 Task: Open a Modern Writer Template save the file as guideline.pdf Remove the following  from template: 'Address' Change the date  '15 May, 2023' change Dear Ms Reader to   Good Morning. Add body to the letter I am writing to inquire about the availability of [product/service] as advertised on your website. I am interested in purchasing and would like to know more details, including pricing, delivery options, and any applicable warranties. Thank you for your prompt response and assistance.Add Name  'Crystal'. Insert watermark  Softera Apply Font Style in watermark Georgia; font size  113and place the watermark  Horizontally
Action: Mouse moved to (114, 55)
Screenshot: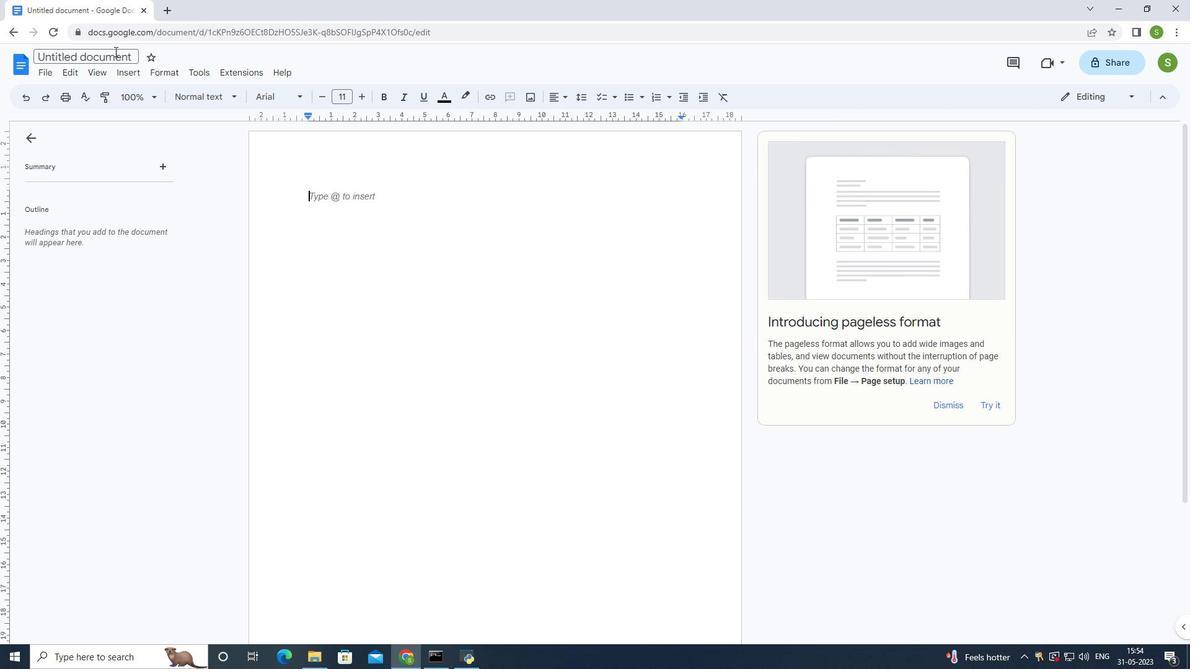 
Action: Mouse pressed left at (114, 55)
Screenshot: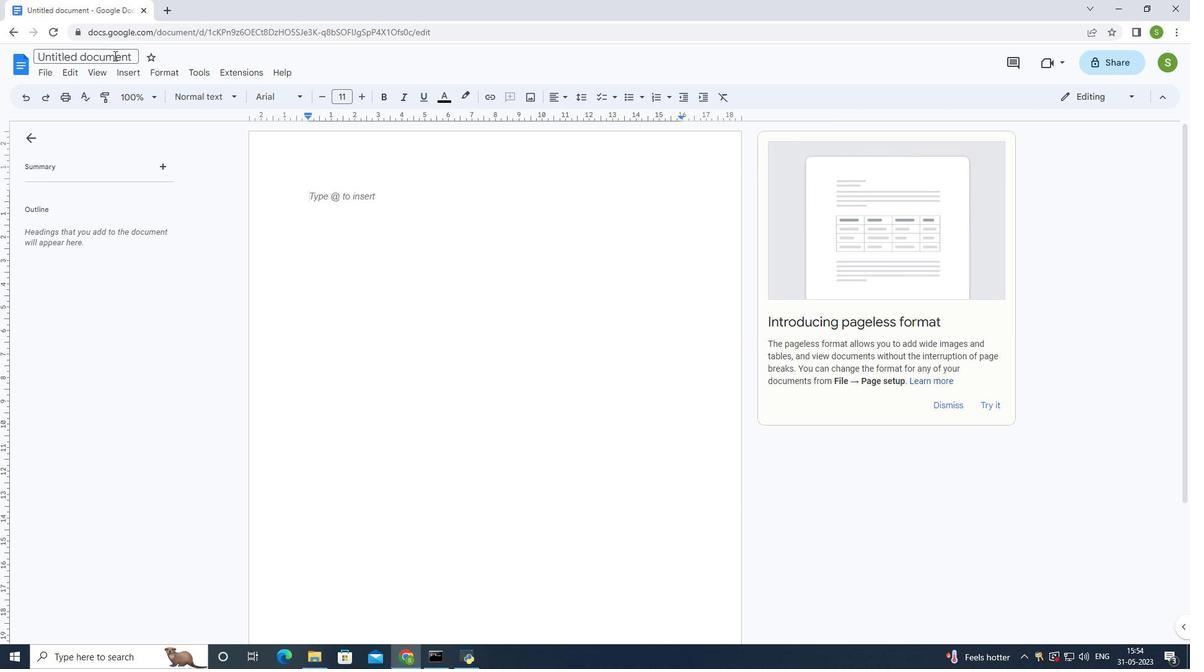 
Action: Mouse moved to (244, 330)
Screenshot: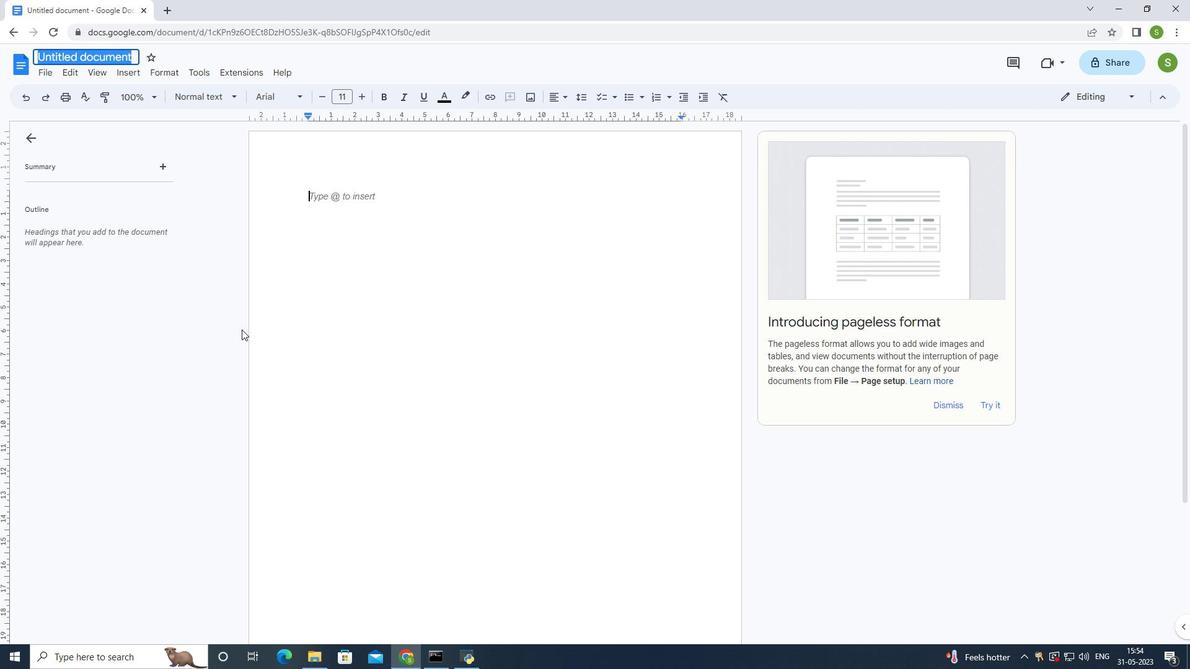 
Action: Key pressed guideline.pdf<Key.enter>
Screenshot: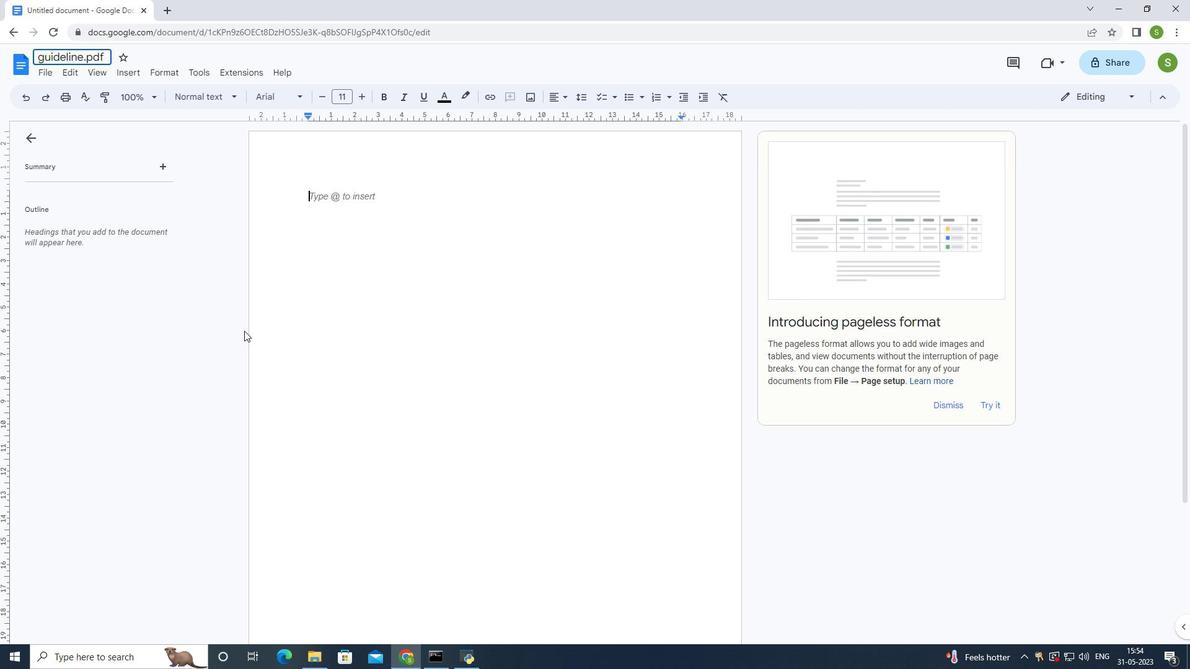 
Action: Mouse moved to (14, 32)
Screenshot: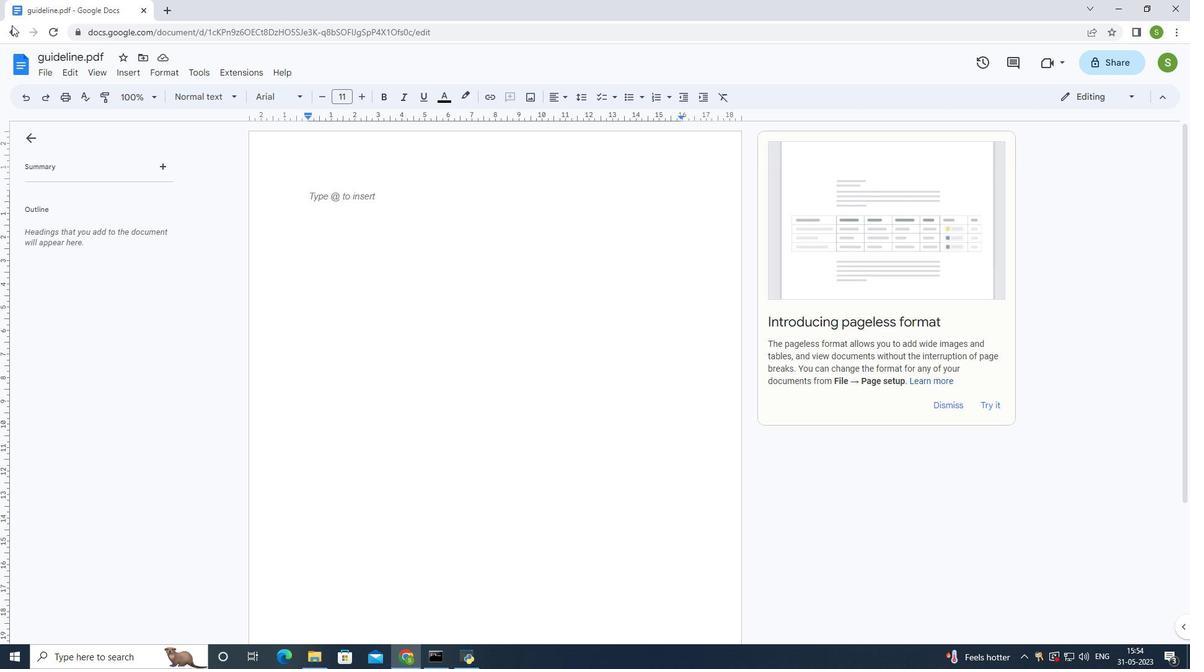 
Action: Mouse pressed left at (14, 32)
Screenshot: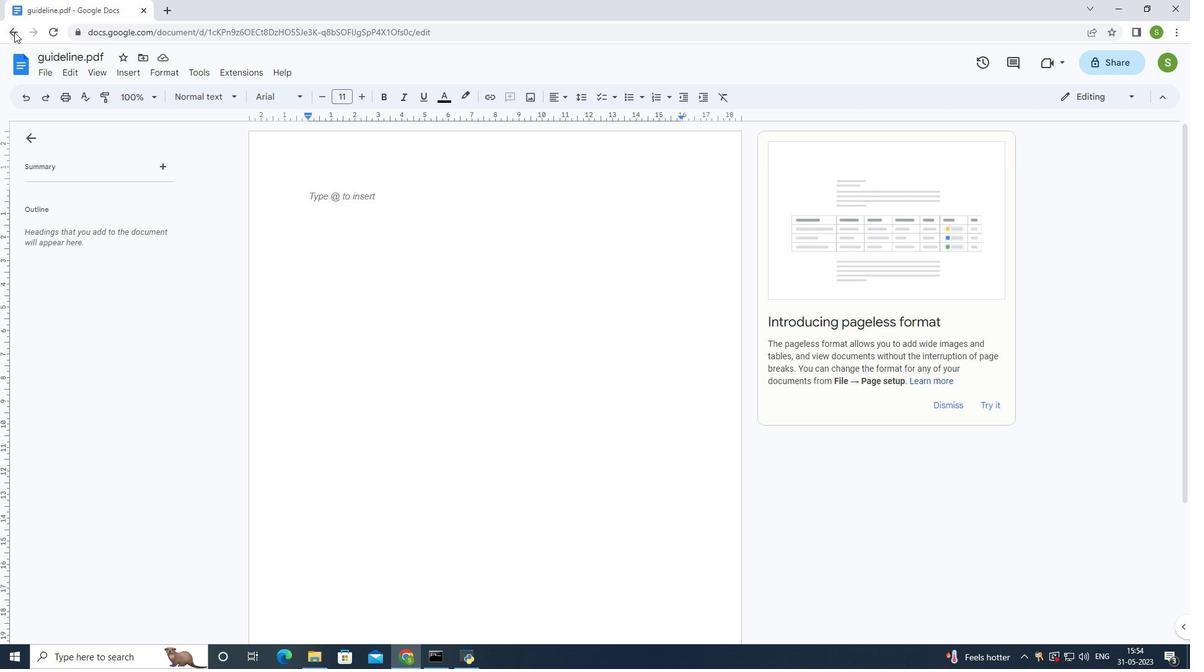 
Action: Mouse moved to (443, 61)
Screenshot: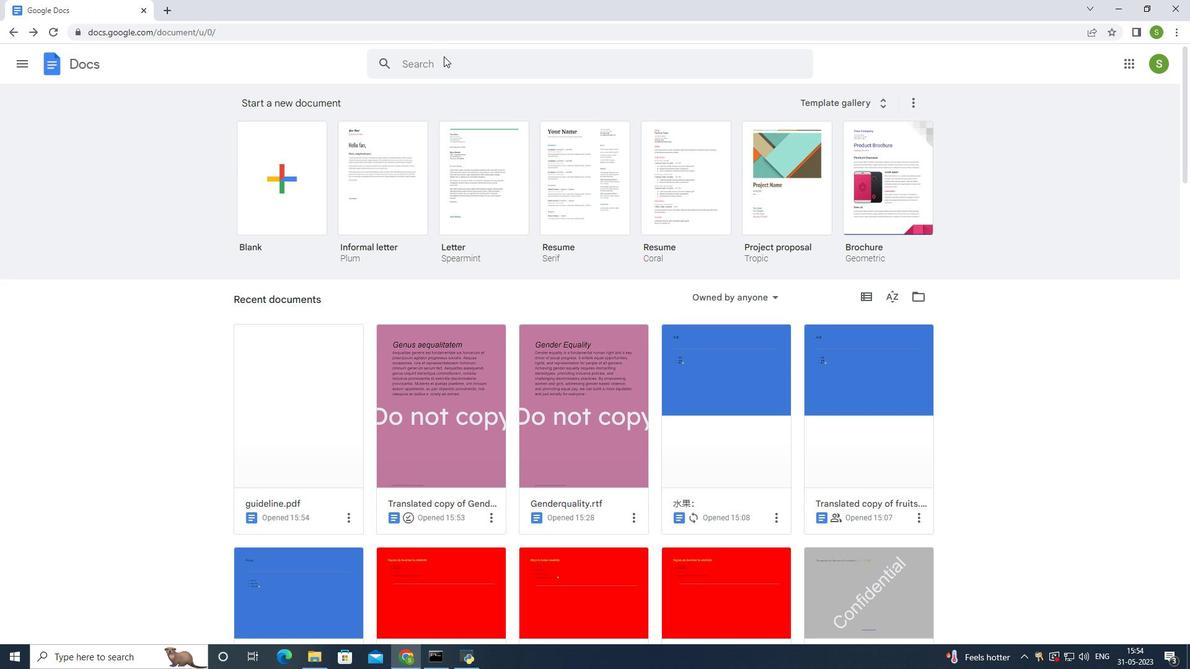 
Action: Mouse pressed left at (443, 61)
Screenshot: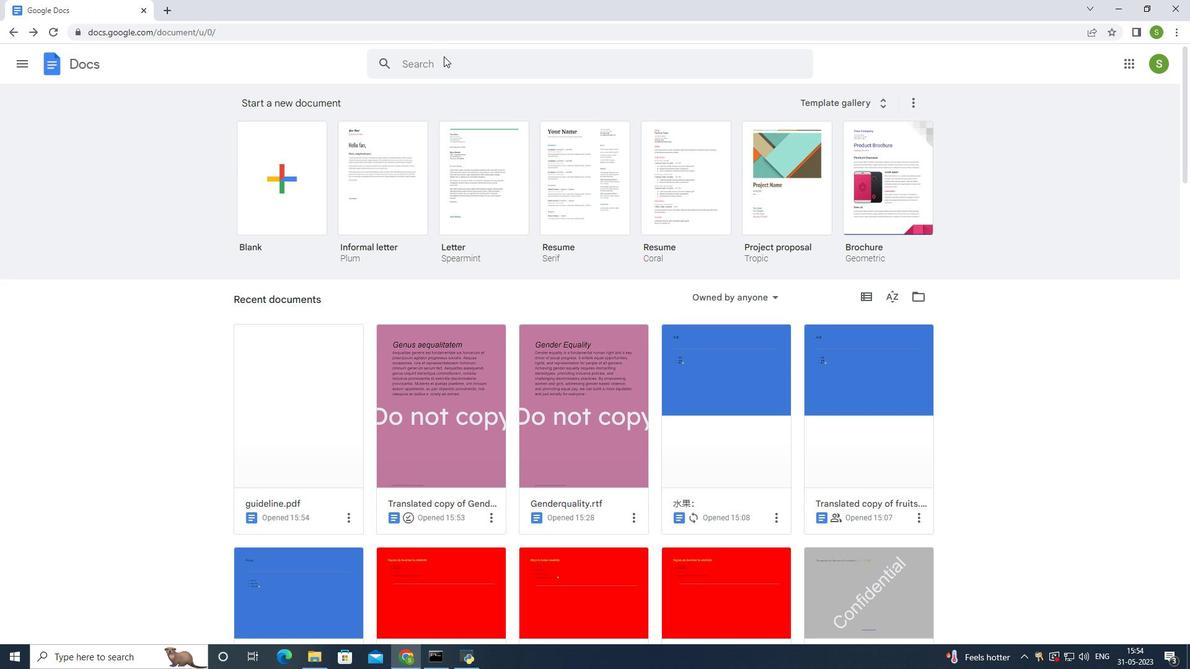 
Action: Mouse moved to (451, 74)
Screenshot: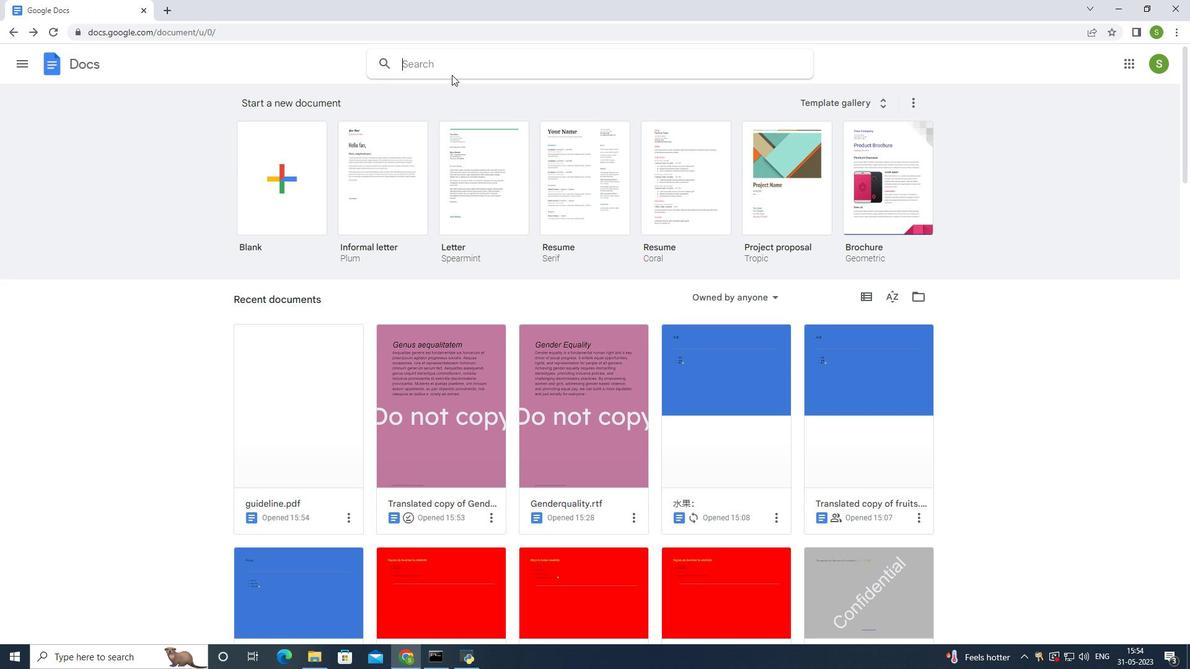 
Action: Key pressed <Key.shift>Modern<Key.space><Key.shift>Writer<Key.enter><Key.backspace><Key.backspace><Key.backspace><Key.backspace><Key.backspace><Key.backspace><Key.backspace><Key.backspace><Key.backspace><Key.backspace><Key.backspace><Key.backspace><Key.backspace><Key.backspace><Key.backspace><Key.backspace><Key.backspace><Key.backspace><Key.backspace><Key.backspace><Key.backspace><Key.backspace><Key.backspace><Key.backspace><Key.backspace><Key.backspace><Key.backspace><Key.backspace><Key.backspace><Key.backspace><Key.backspace>
Screenshot: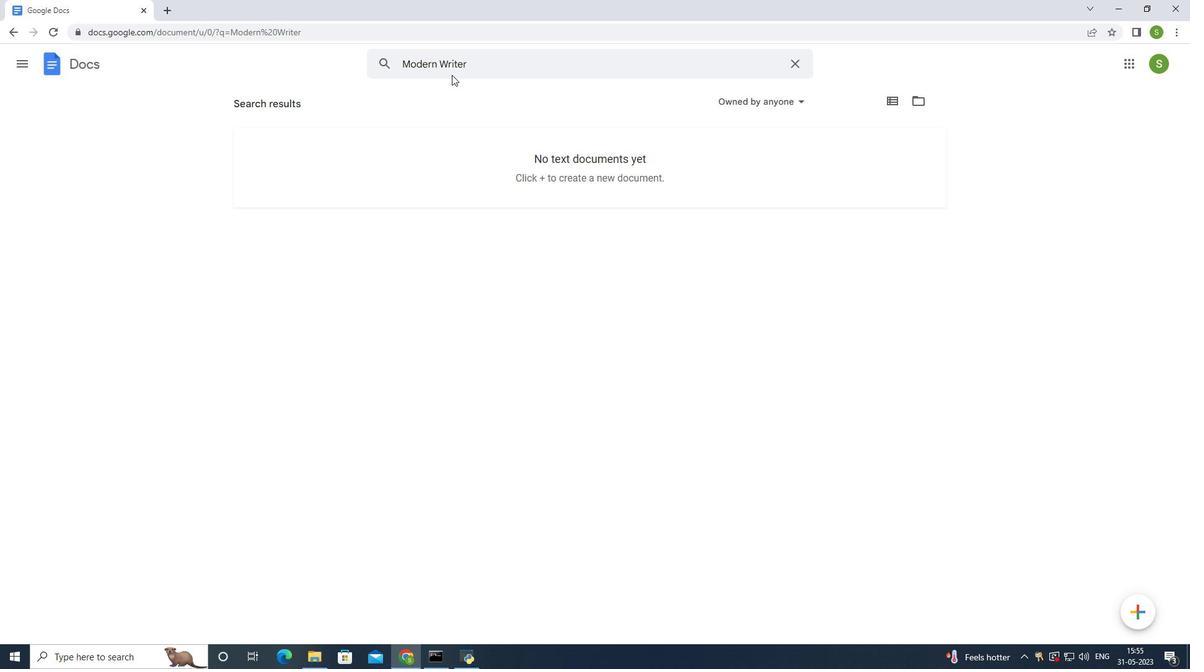 
Action: Mouse moved to (11, 34)
Screenshot: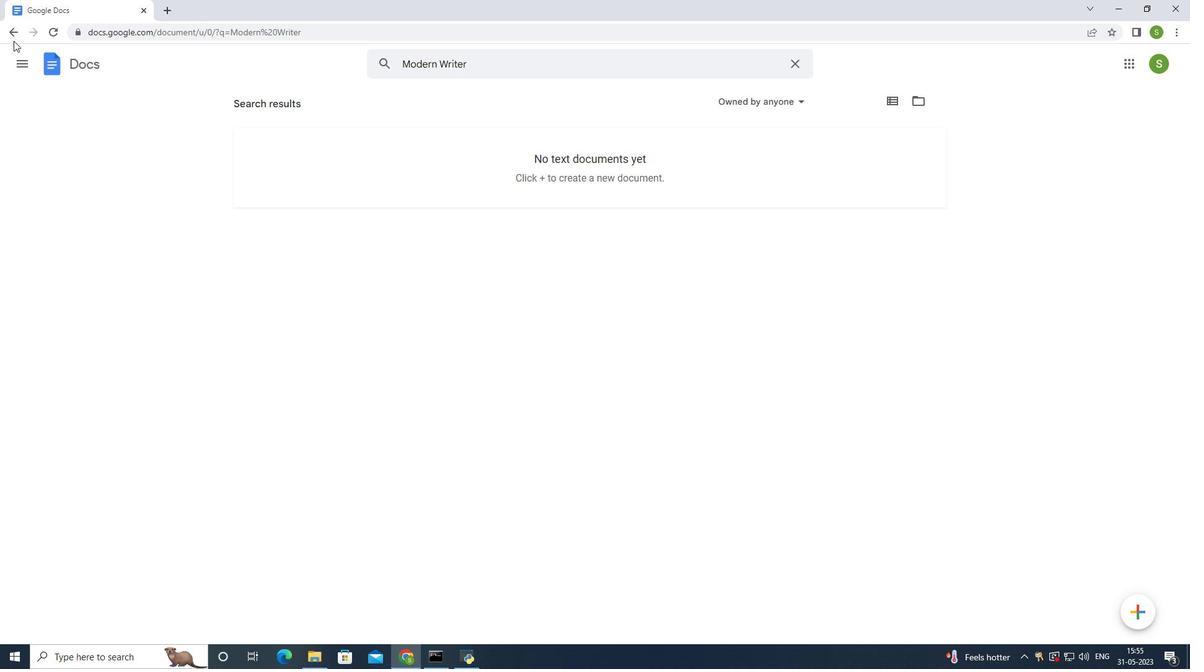 
Action: Mouse pressed left at (11, 34)
Screenshot: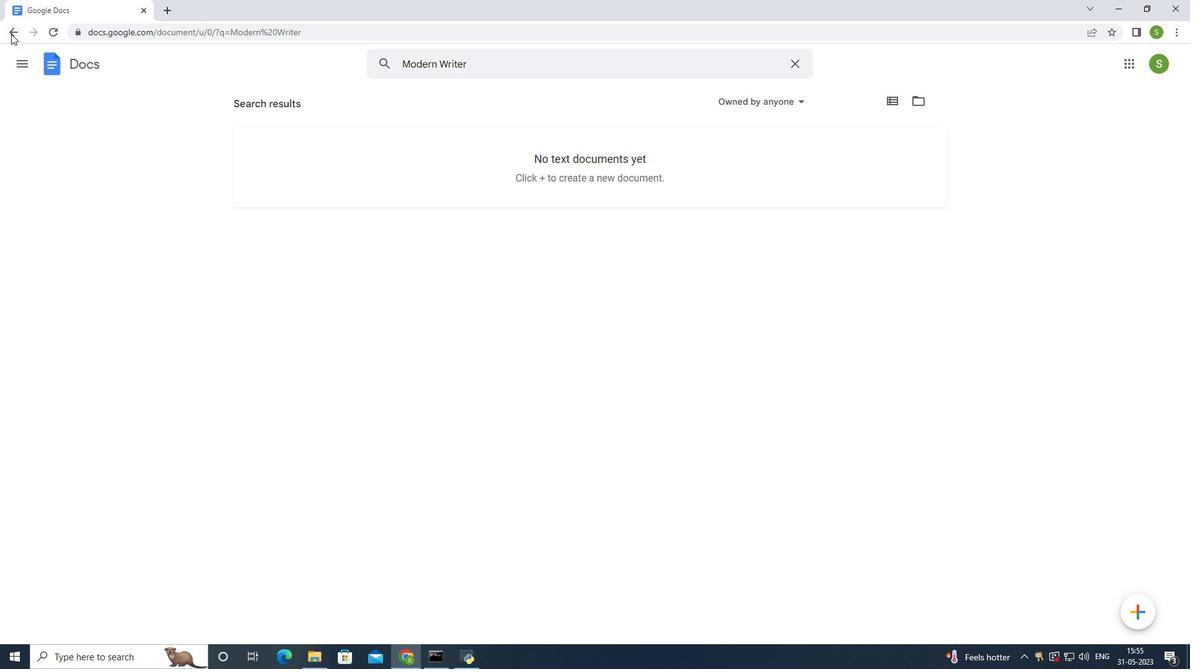 
Action: Mouse moved to (561, 383)
Screenshot: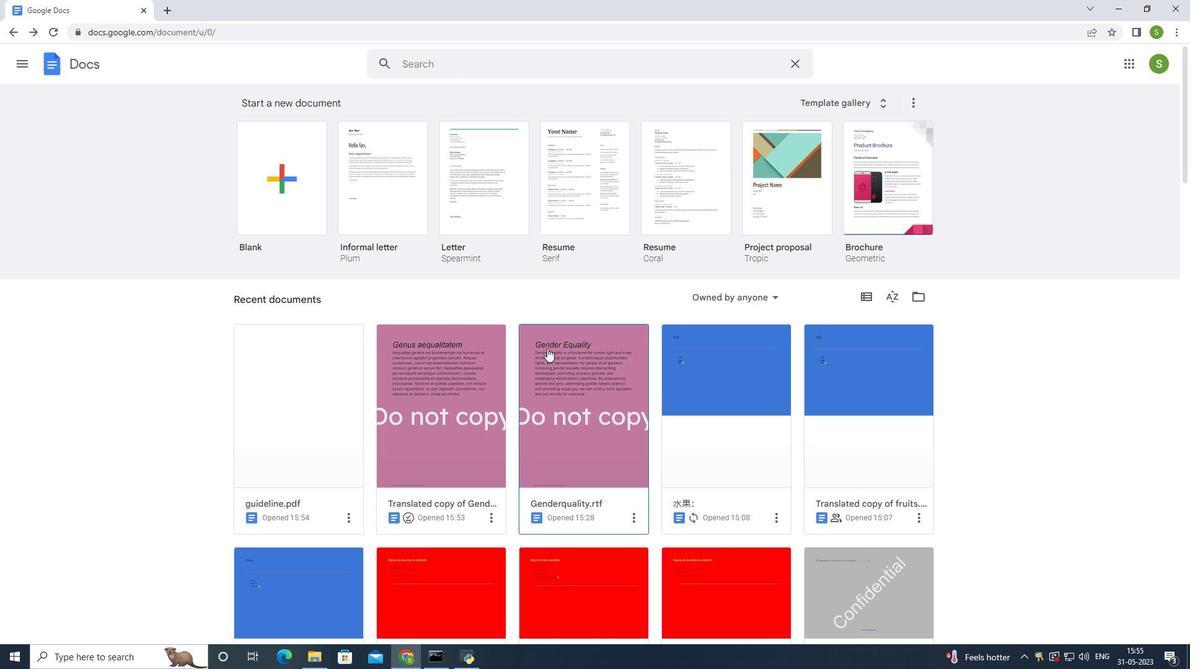 
Action: Mouse scrolled (558, 365) with delta (0, 0)
Screenshot: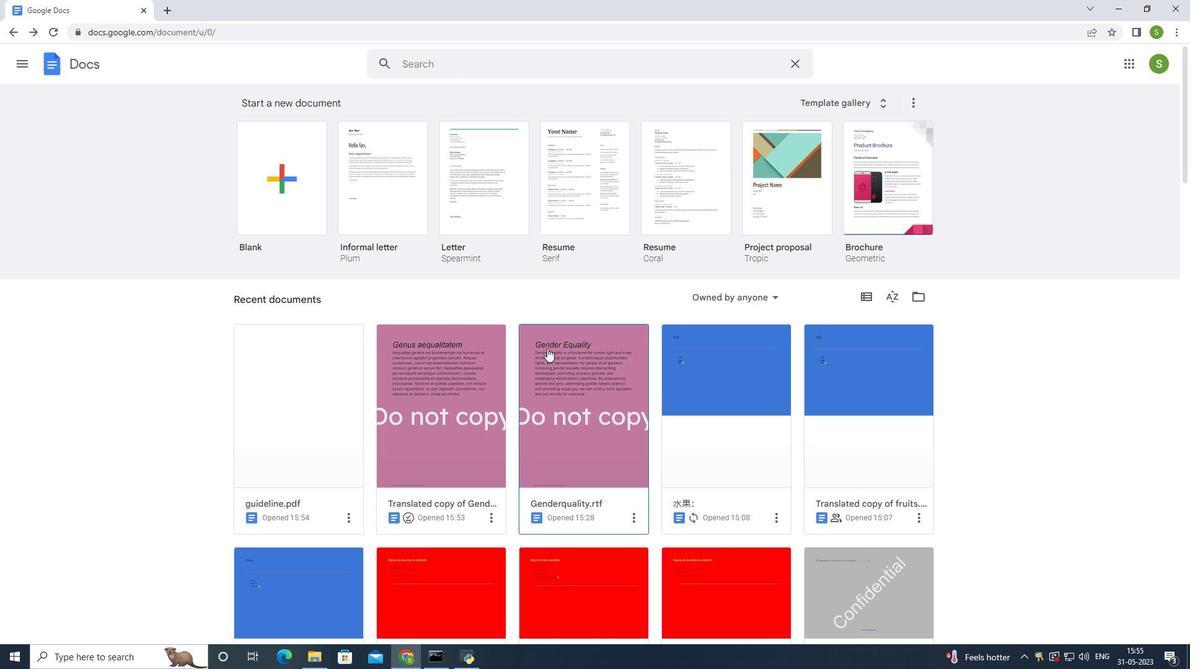 
Action: Mouse moved to (561, 383)
Screenshot: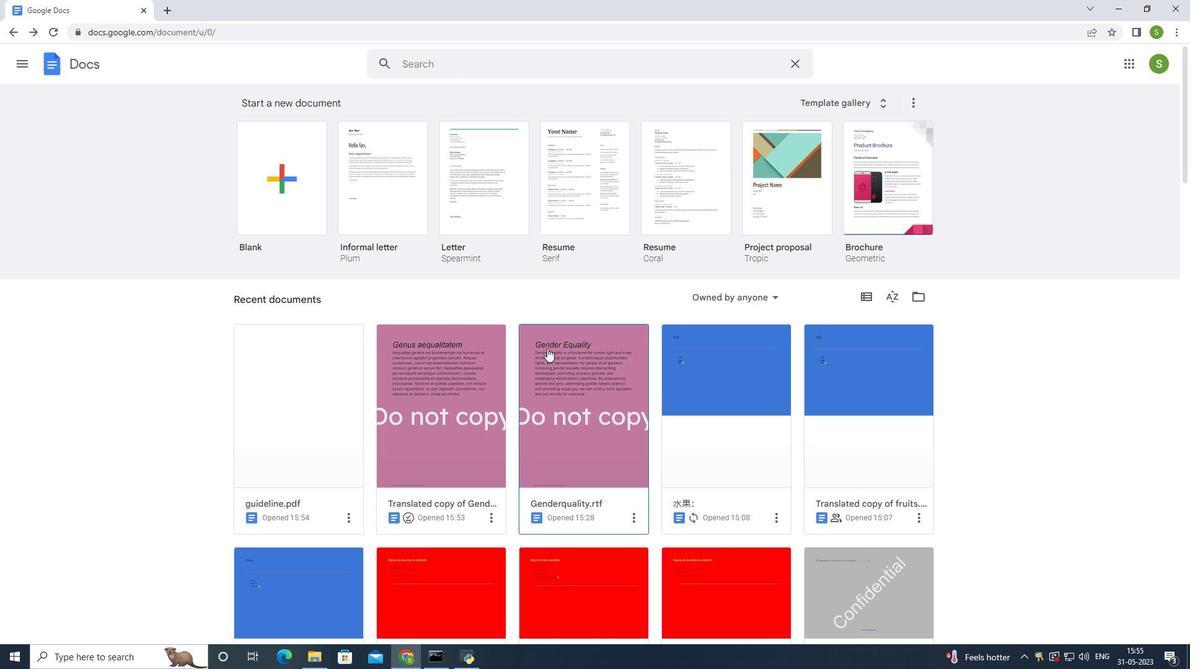 
Action: Mouse scrolled (560, 373) with delta (0, 0)
Screenshot: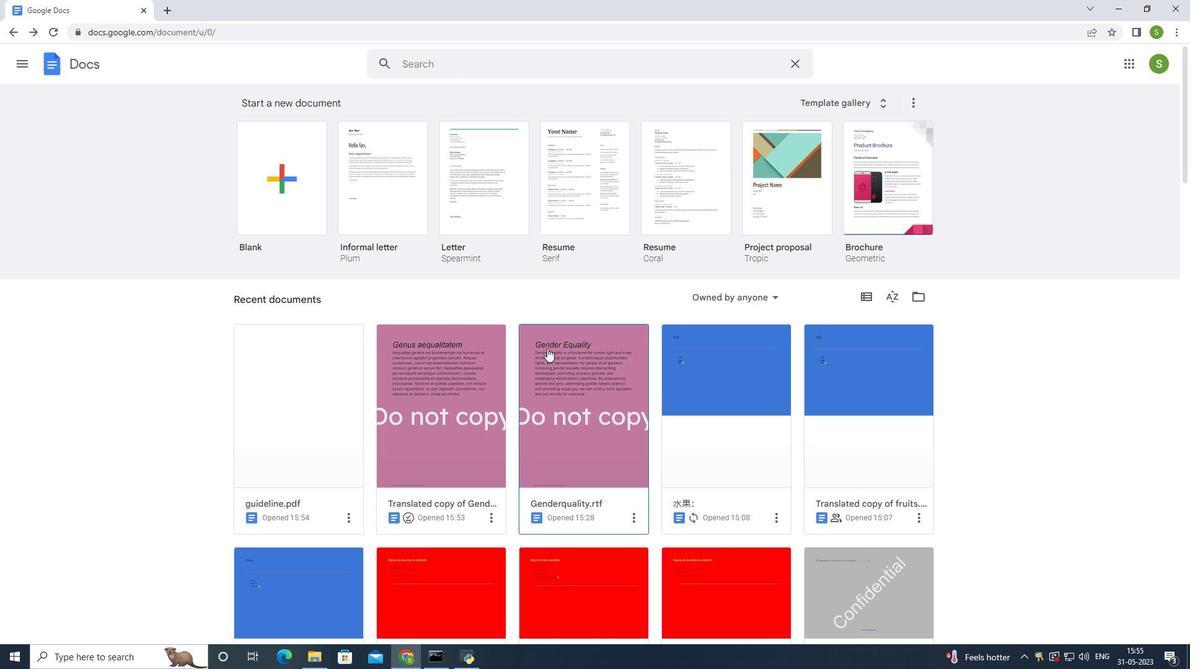 
Action: Mouse moved to (561, 384)
Screenshot: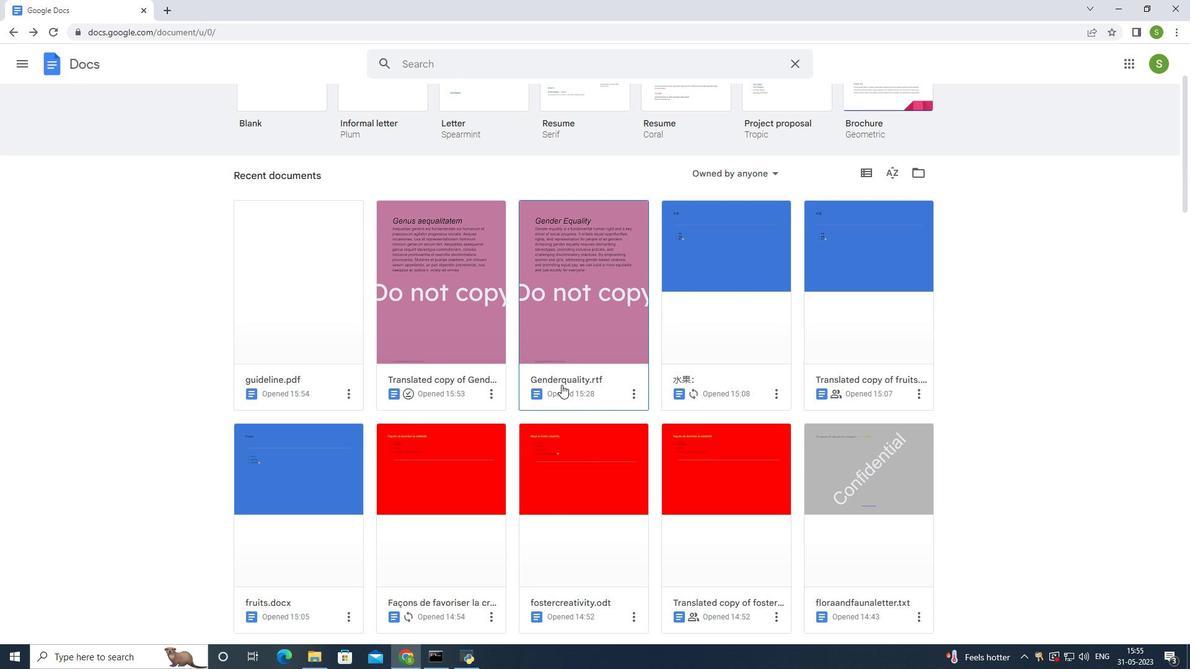 
Action: Mouse scrolled (561, 384) with delta (0, 0)
Screenshot: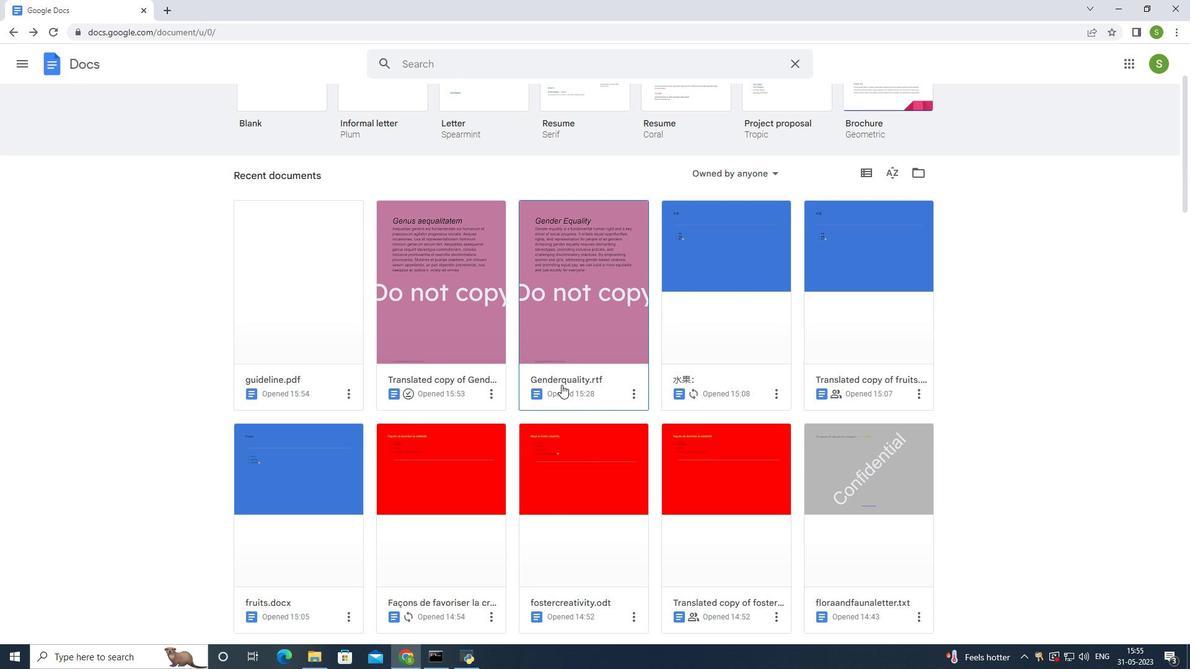 
Action: Mouse moved to (560, 389)
Screenshot: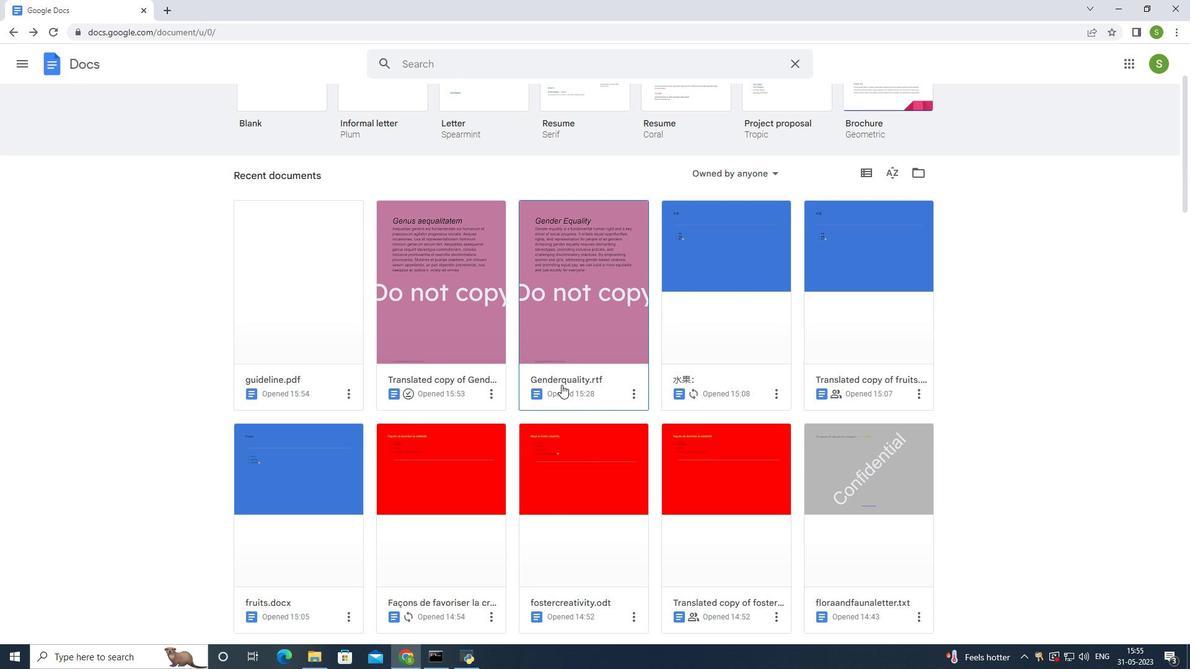 
Action: Mouse scrolled (560, 388) with delta (0, 0)
Screenshot: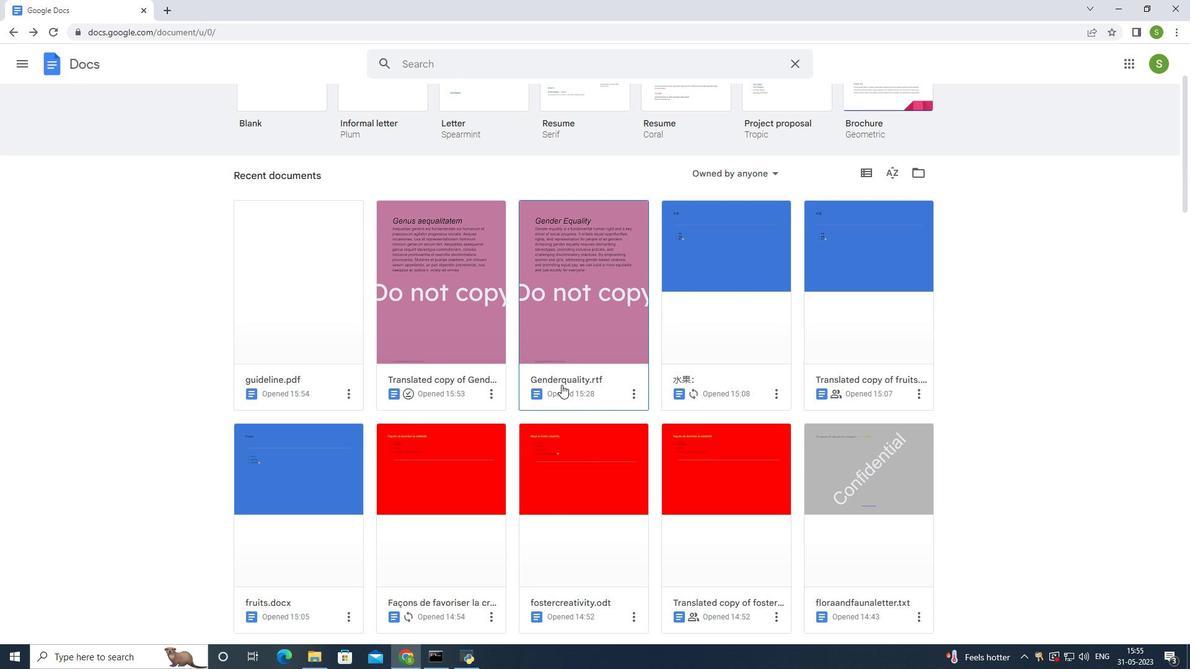 
Action: Mouse moved to (560, 392)
Screenshot: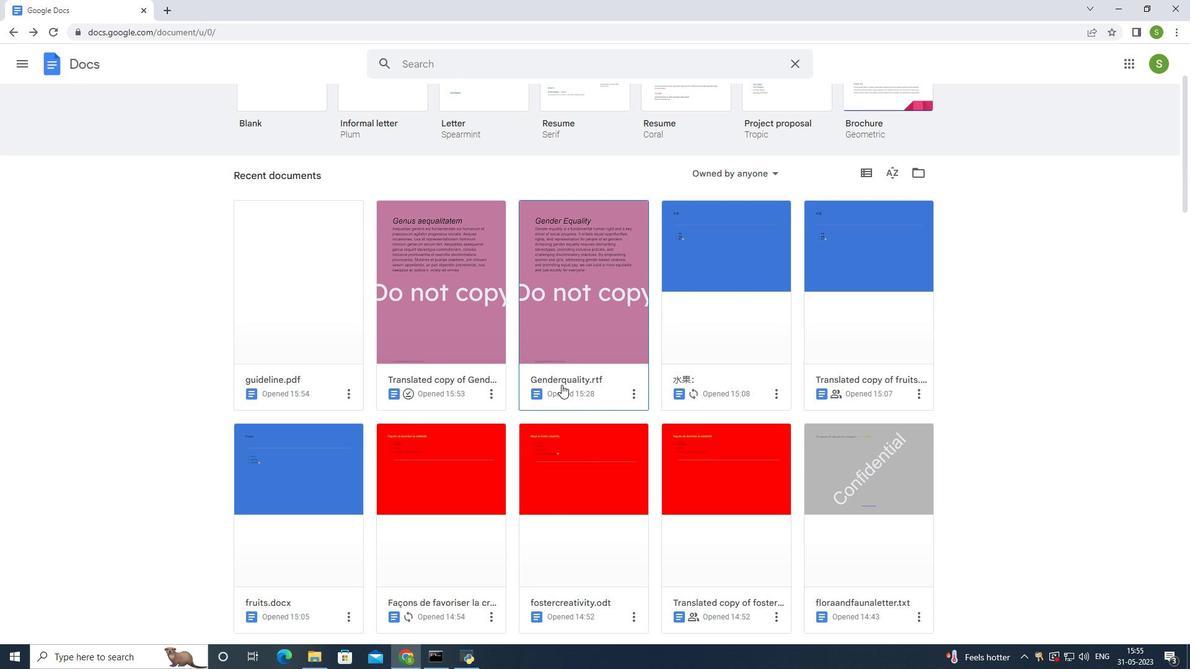 
Action: Mouse scrolled (560, 392) with delta (0, 0)
Screenshot: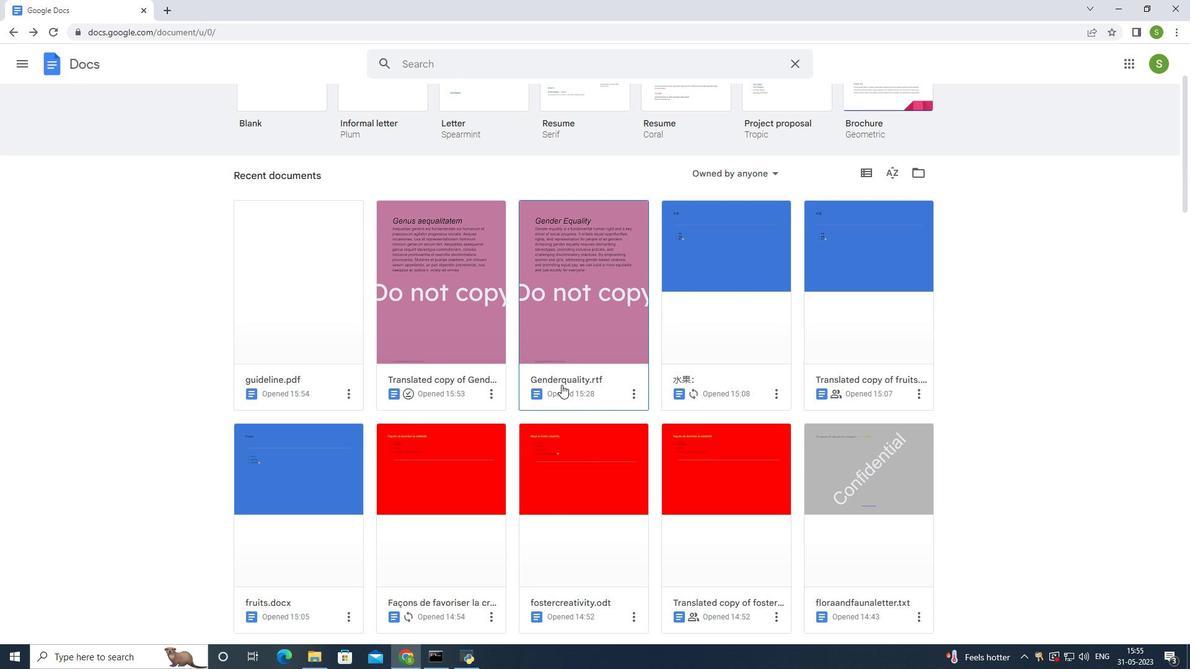 
Action: Mouse moved to (560, 399)
Screenshot: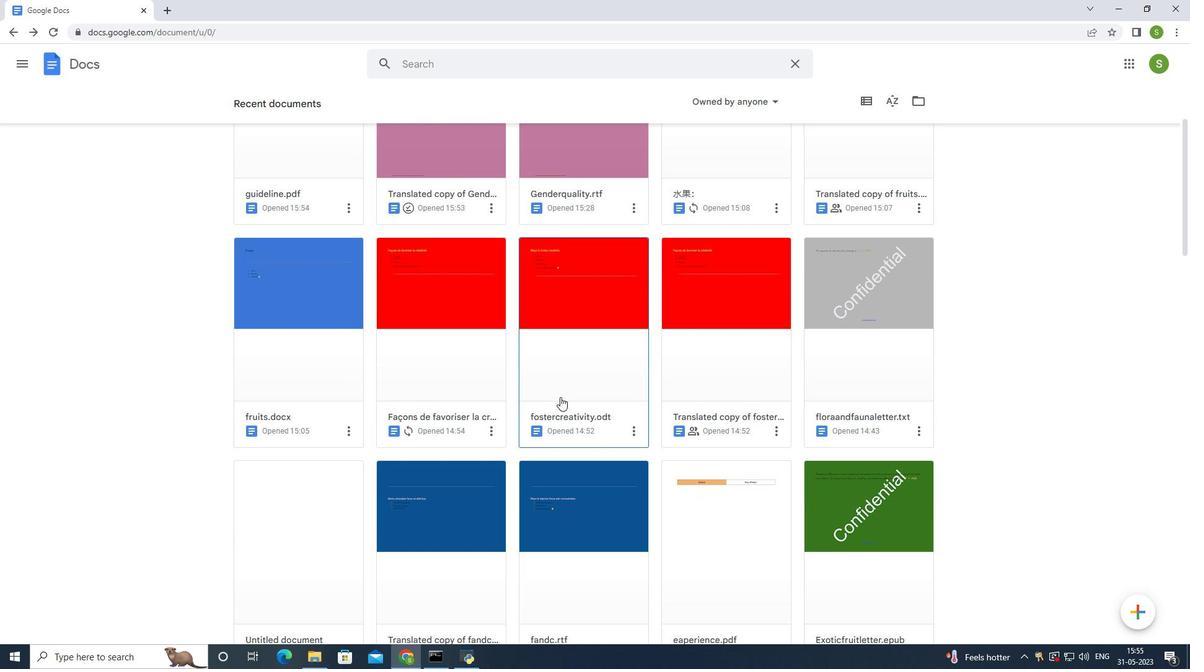 
Action: Mouse scrolled (560, 398) with delta (0, 0)
Screenshot: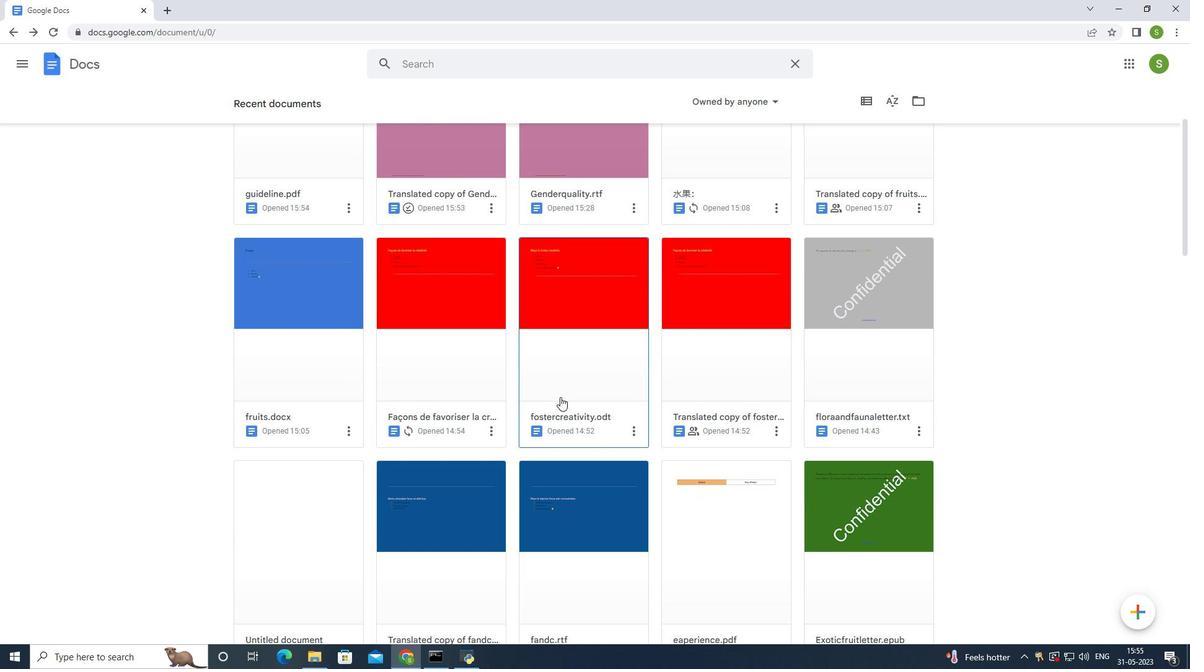 
Action: Mouse moved to (560, 402)
Screenshot: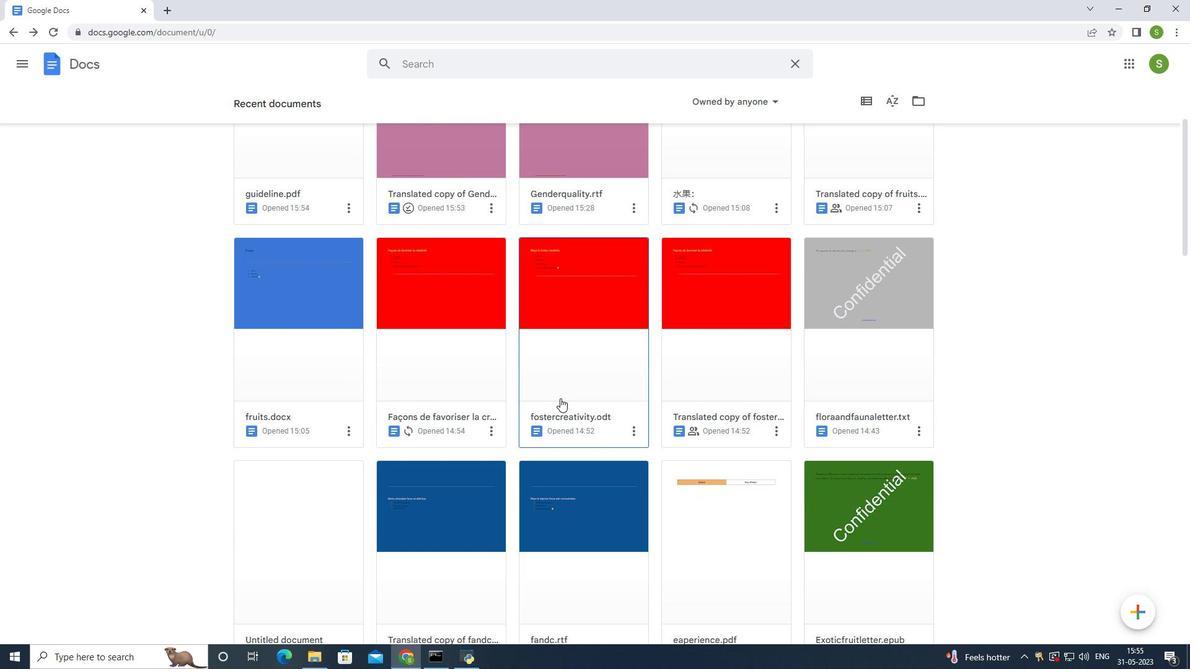
Action: Mouse scrolled (560, 401) with delta (0, 0)
Screenshot: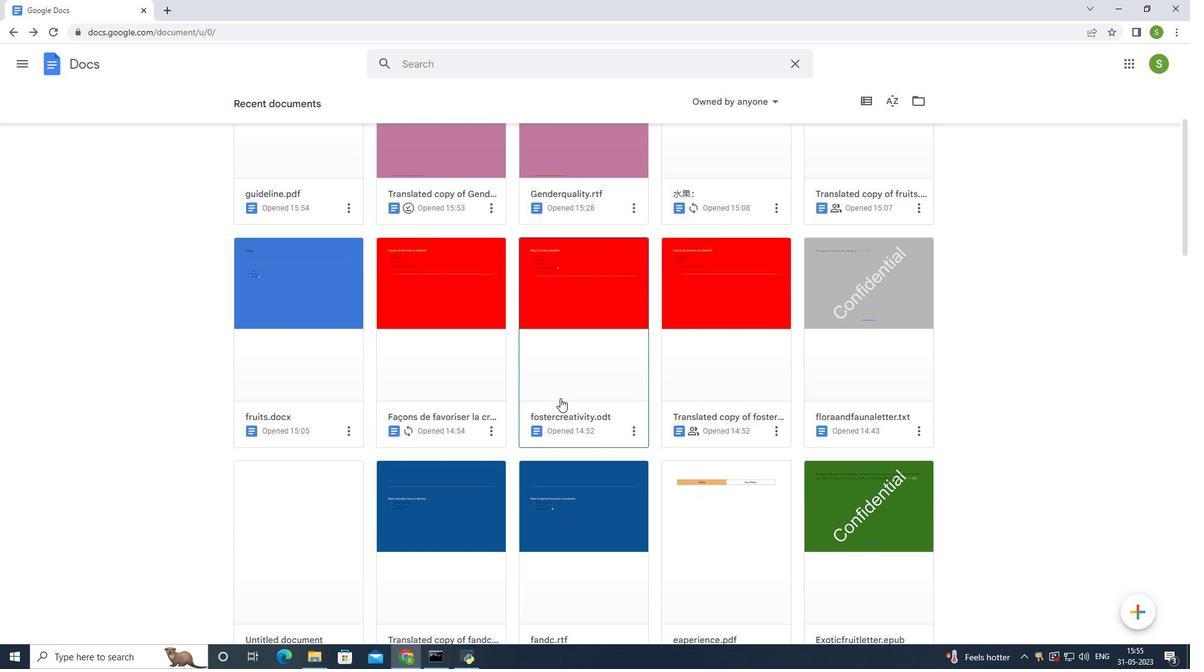 
Action: Mouse moved to (561, 411)
Screenshot: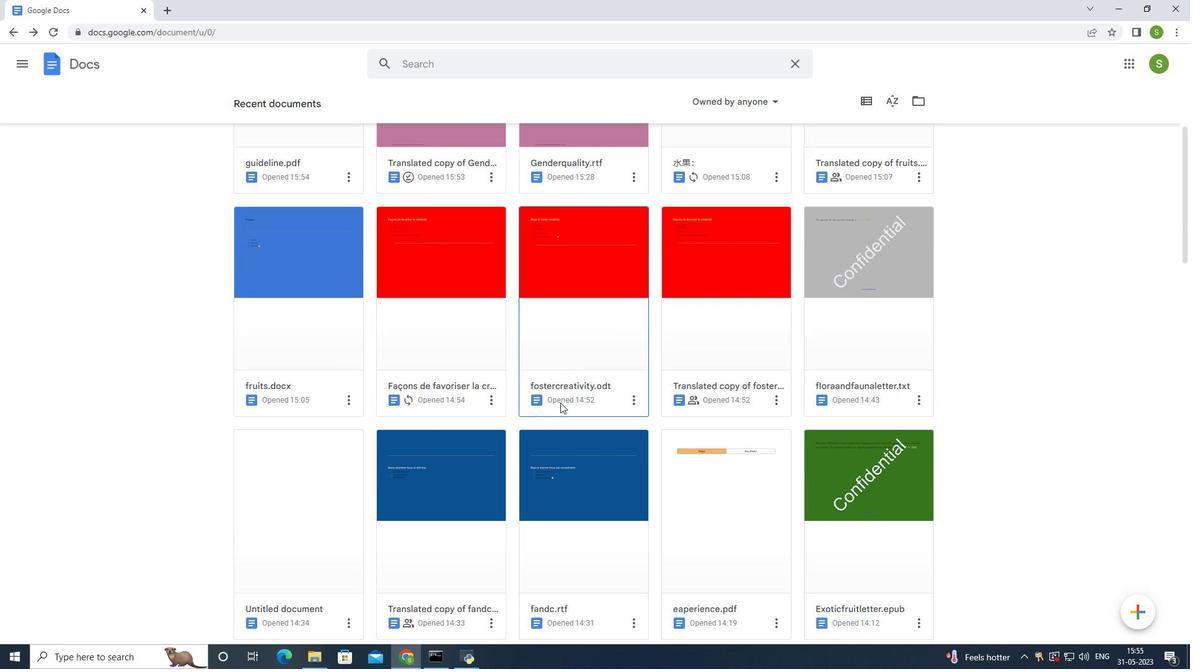 
Action: Mouse scrolled (561, 410) with delta (0, 0)
Screenshot: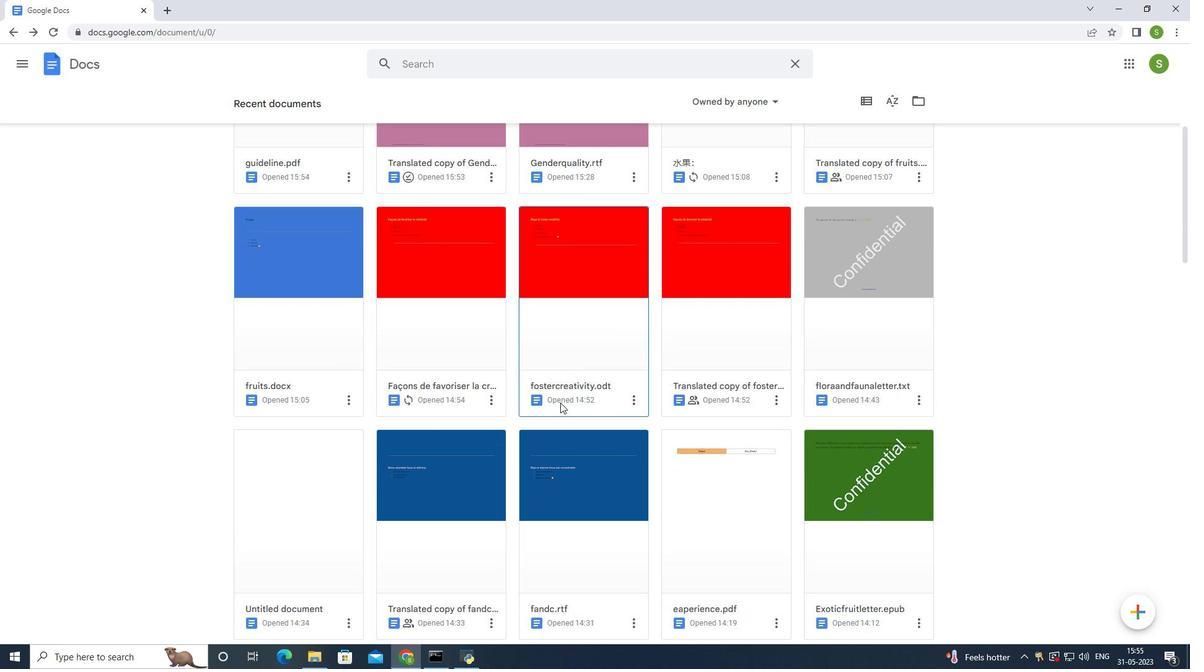 
Action: Mouse moved to (565, 414)
Screenshot: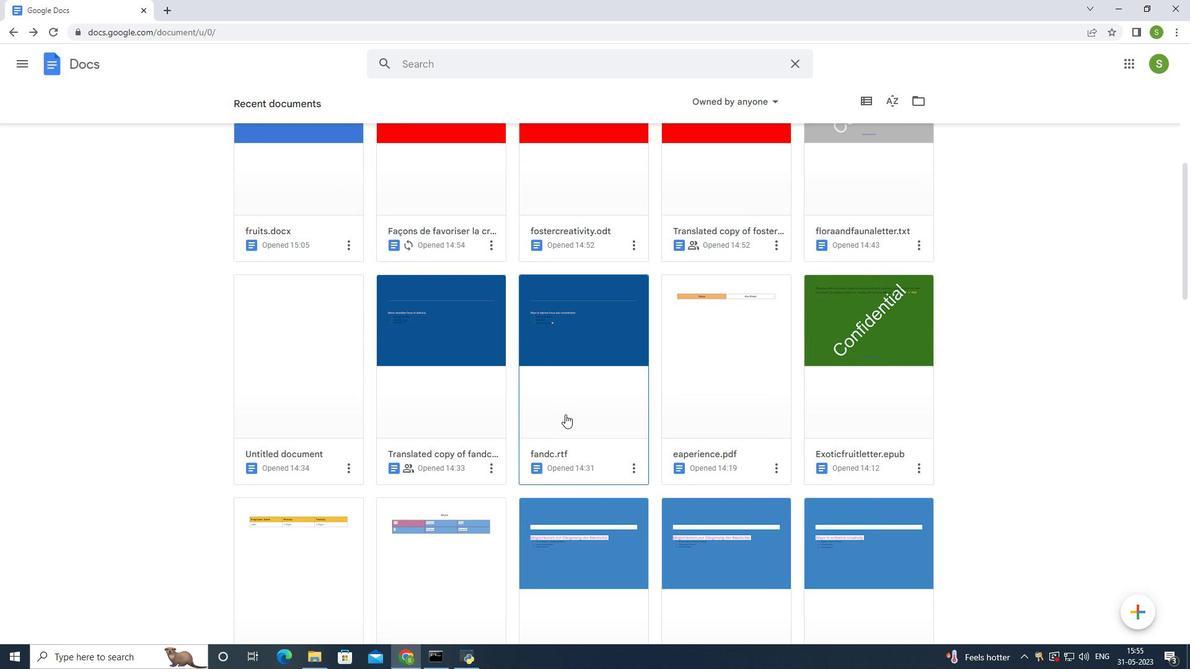 
Action: Mouse scrolled (565, 414) with delta (0, 0)
Screenshot: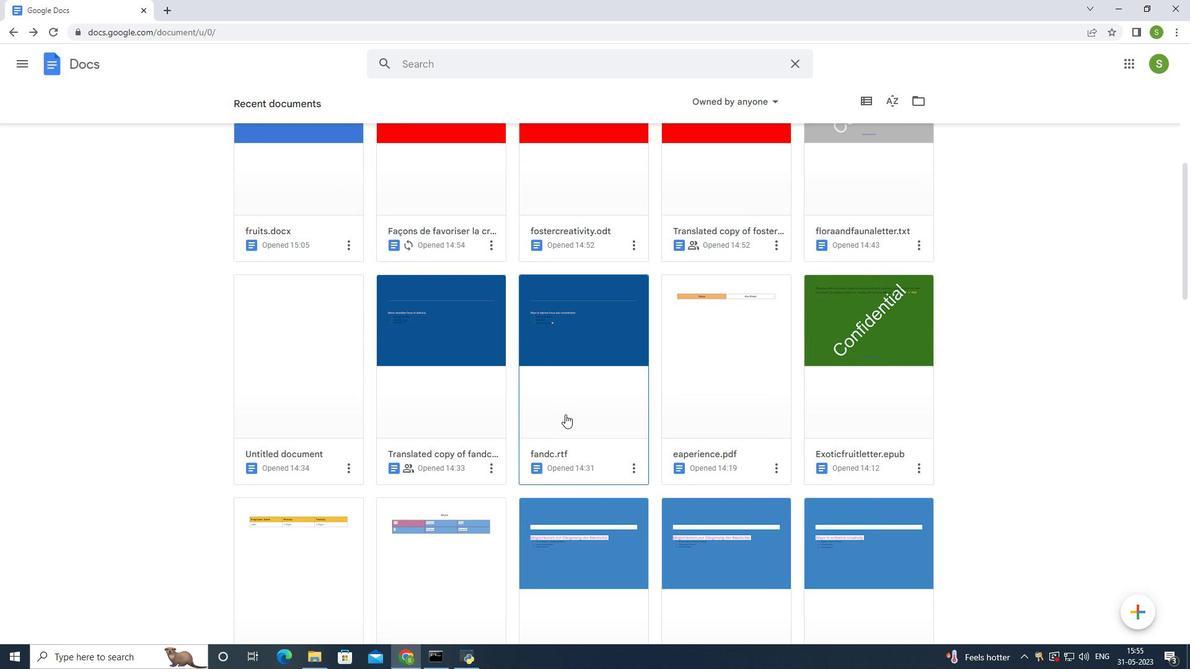 
Action: Mouse scrolled (565, 414) with delta (0, 0)
Screenshot: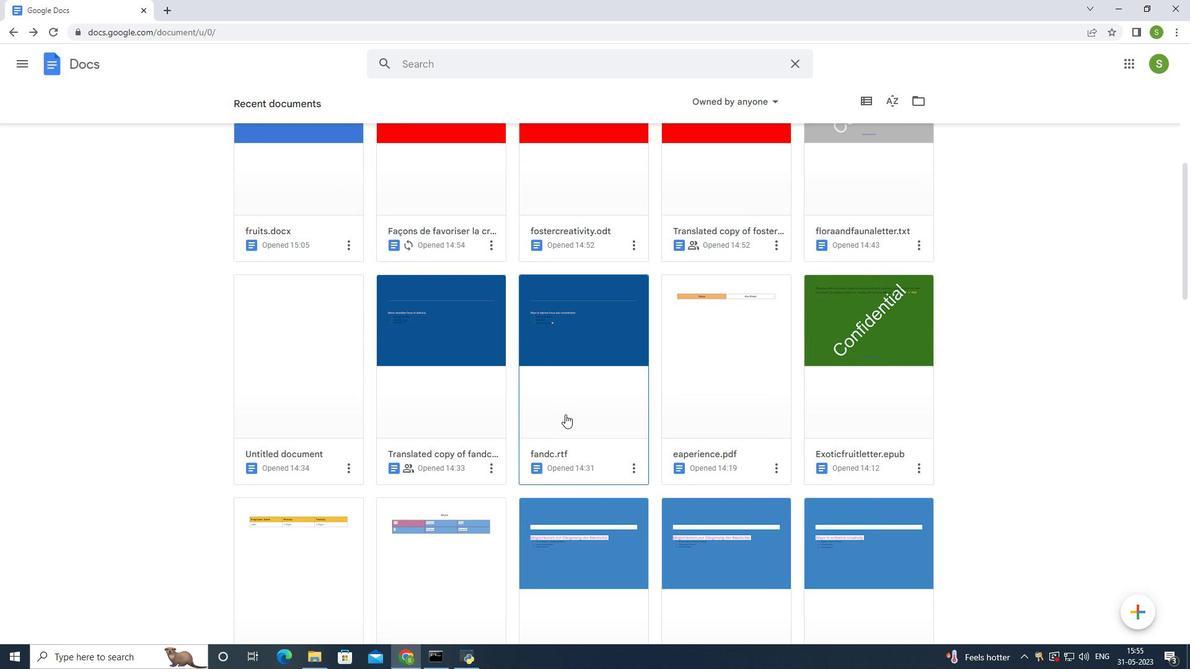 
Action: Mouse moved to (566, 414)
Screenshot: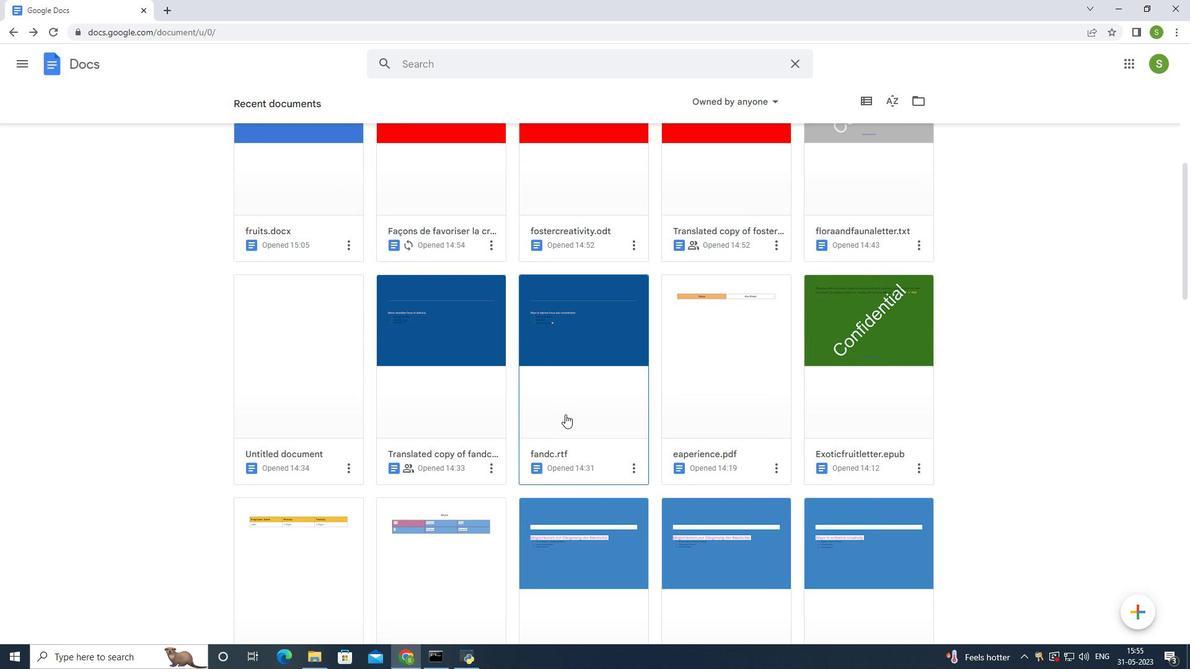 
Action: Mouse scrolled (566, 414) with delta (0, 0)
Screenshot: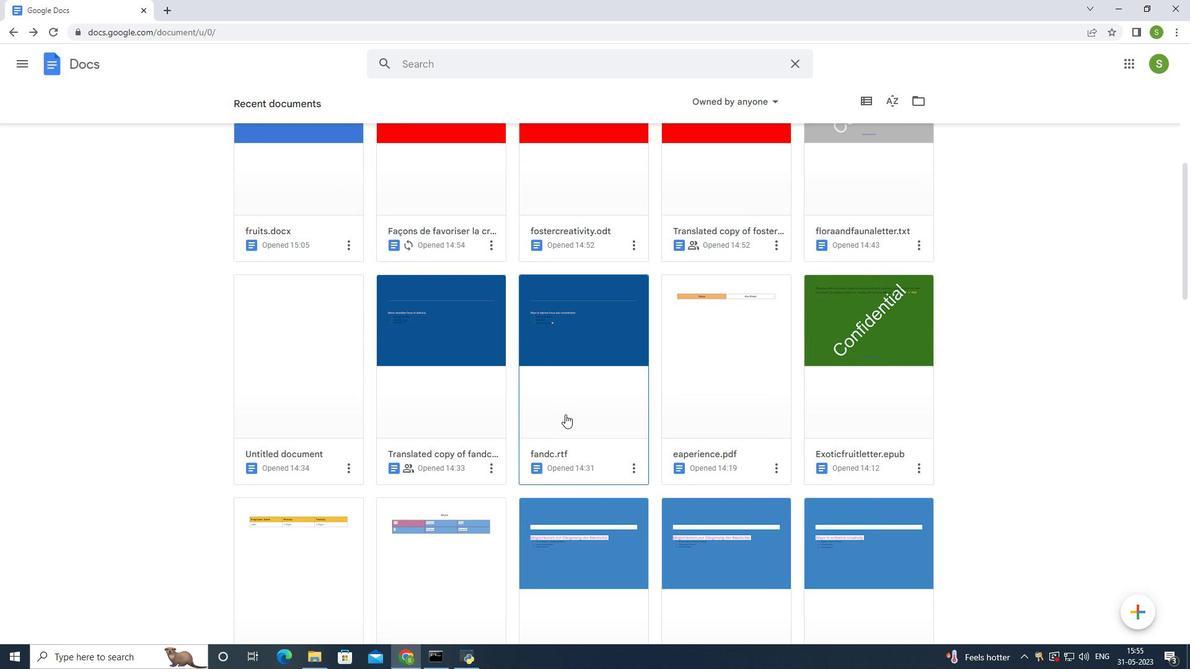 
Action: Mouse moved to (566, 416)
Screenshot: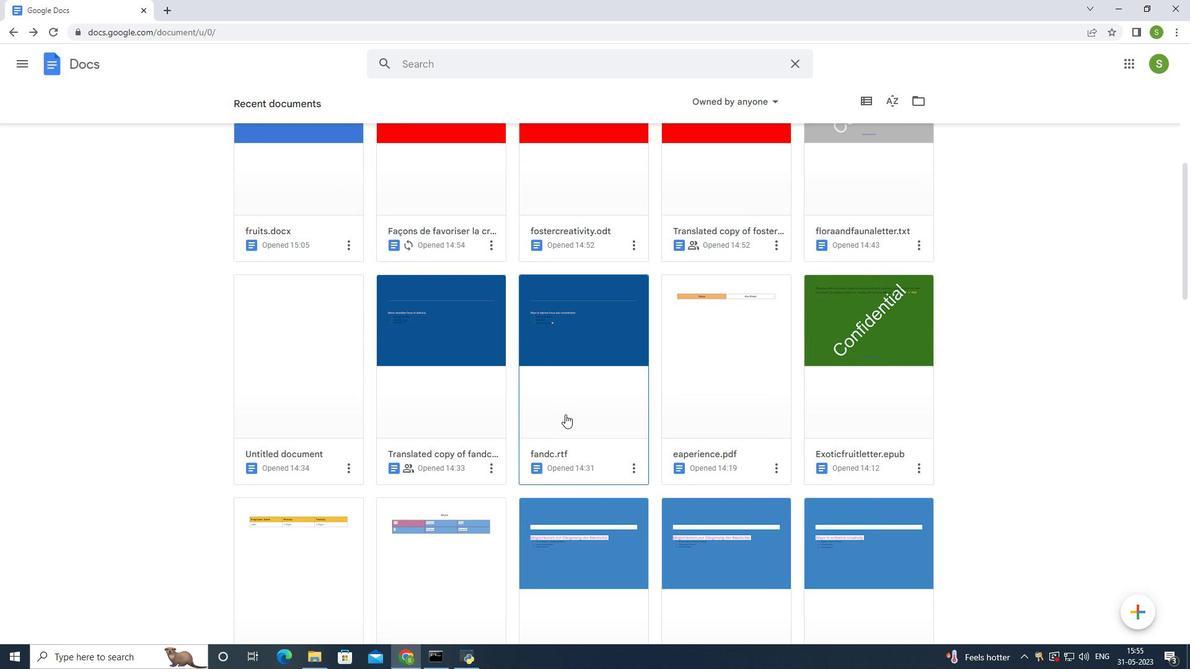 
Action: Mouse scrolled (566, 415) with delta (0, 0)
Screenshot: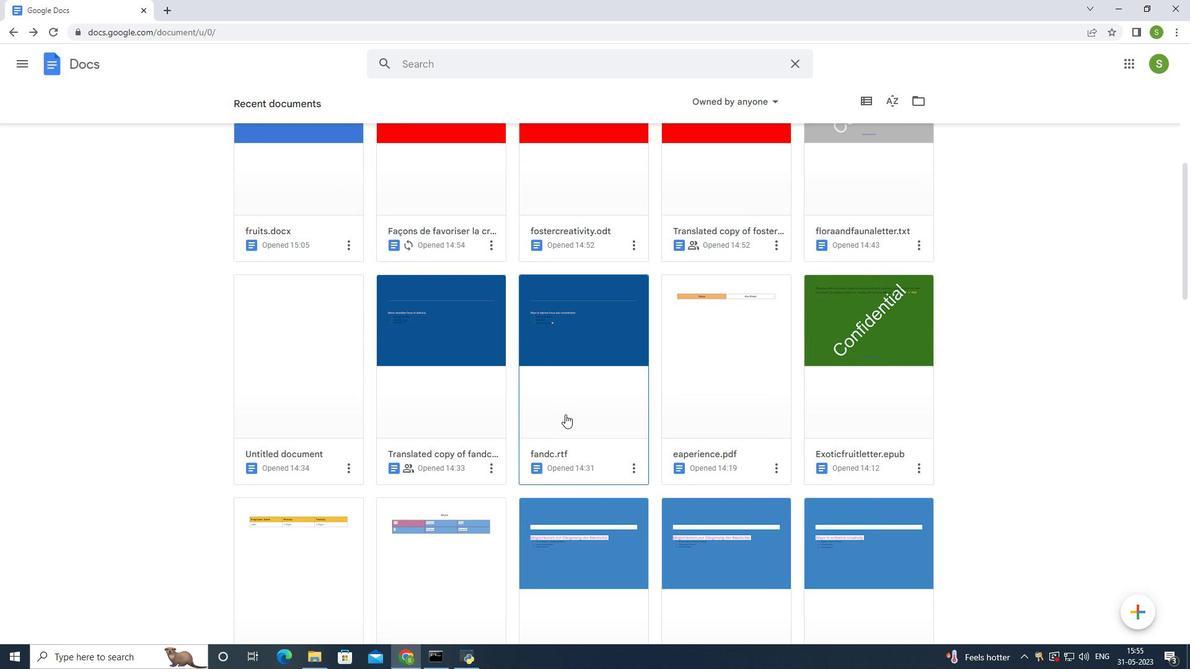
Action: Mouse moved to (566, 414)
Screenshot: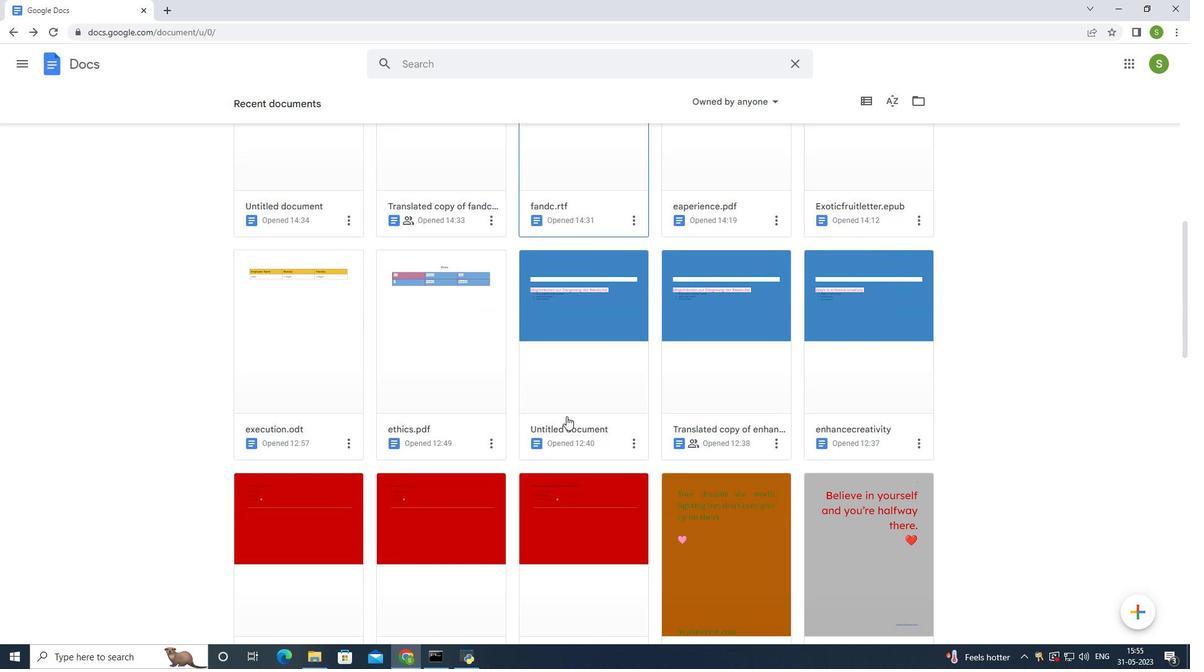 
Action: Mouse scrolled (566, 414) with delta (0, 0)
Screenshot: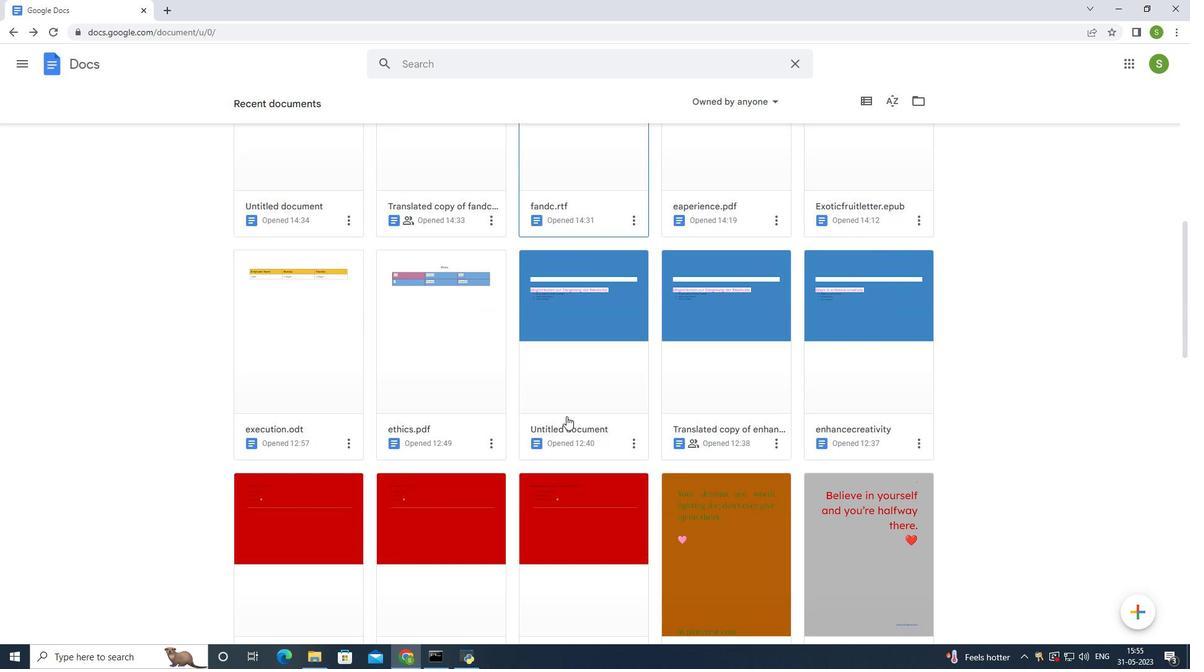 
Action: Mouse scrolled (566, 414) with delta (0, 0)
Screenshot: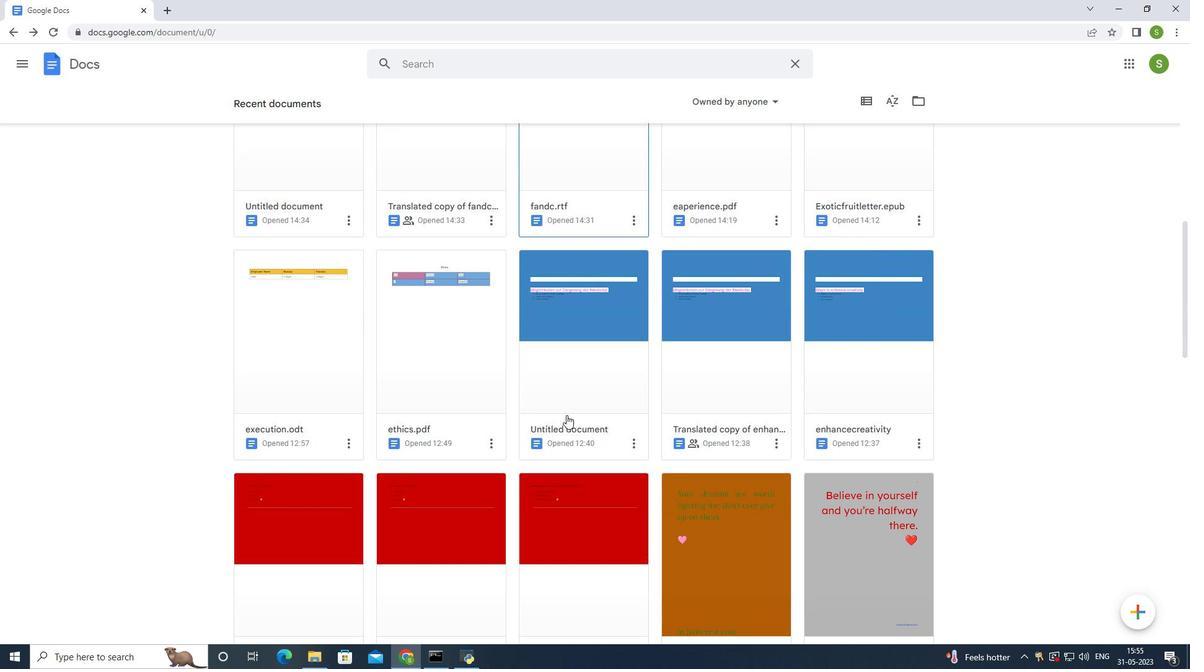 
Action: Mouse scrolled (566, 414) with delta (0, 0)
Screenshot: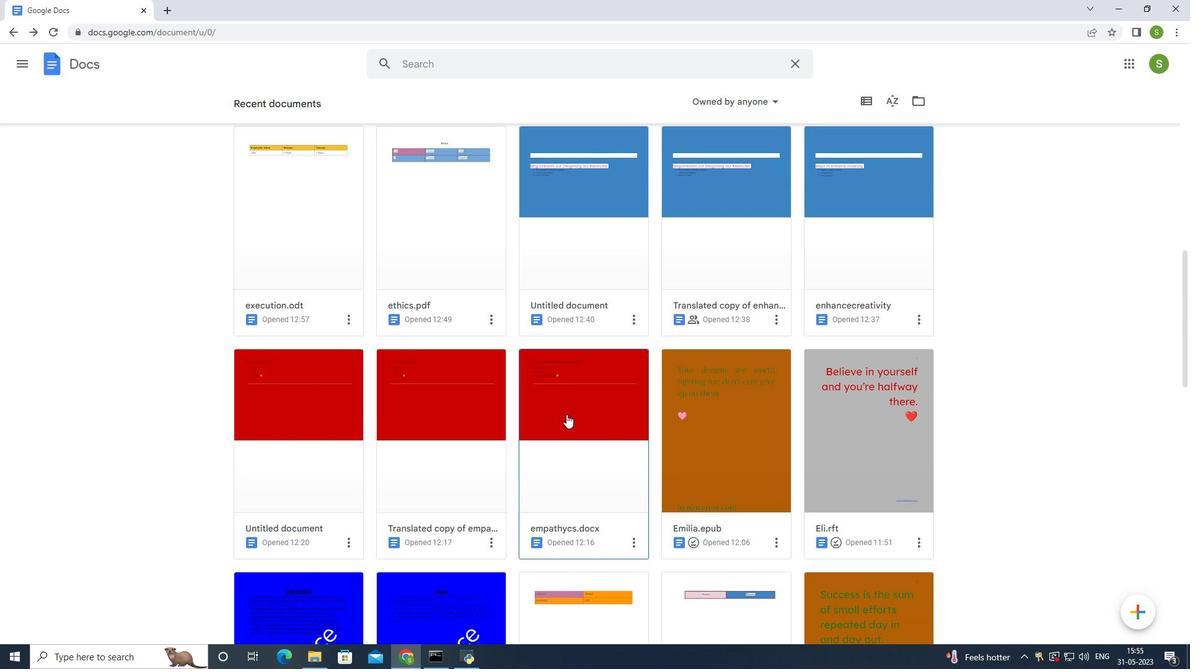 
Action: Mouse scrolled (566, 414) with delta (0, 0)
Screenshot: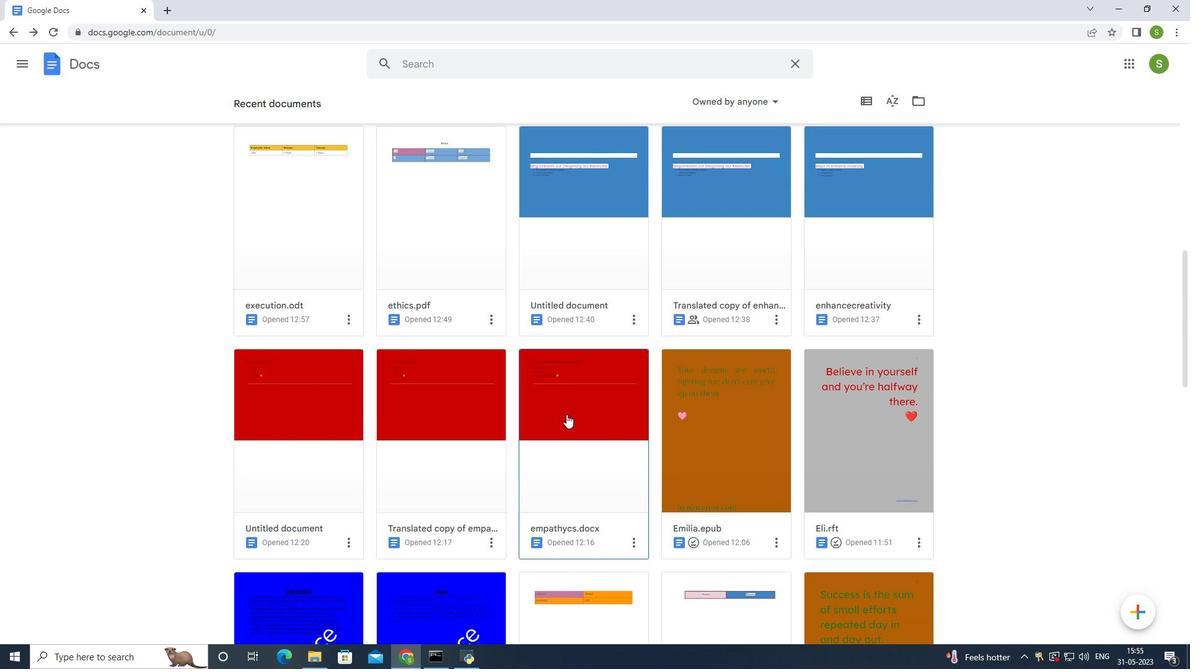 
Action: Mouse scrolled (566, 414) with delta (0, 0)
Screenshot: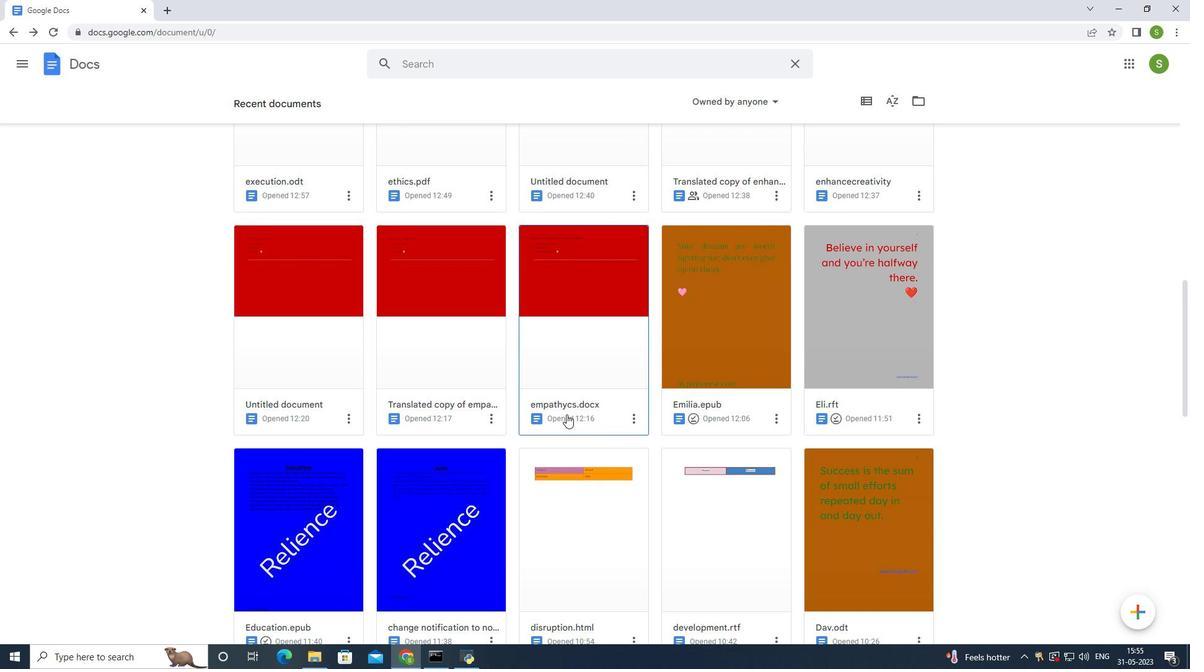 
Action: Mouse scrolled (566, 414) with delta (0, 0)
Screenshot: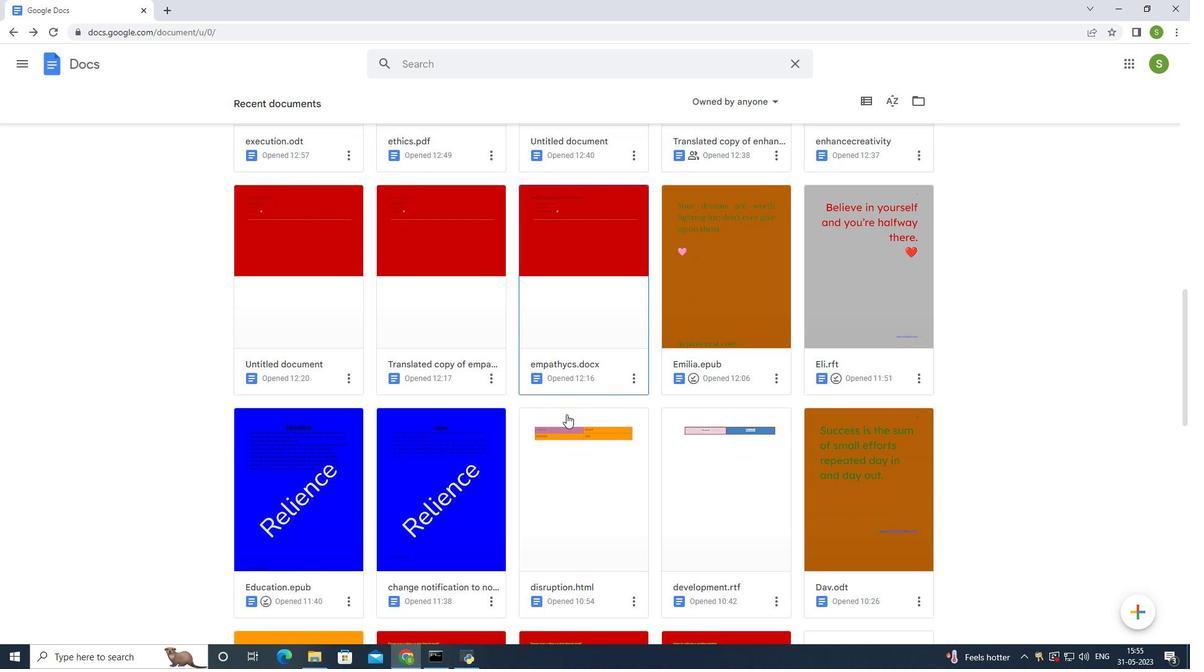 
Action: Mouse scrolled (566, 414) with delta (0, 0)
Screenshot: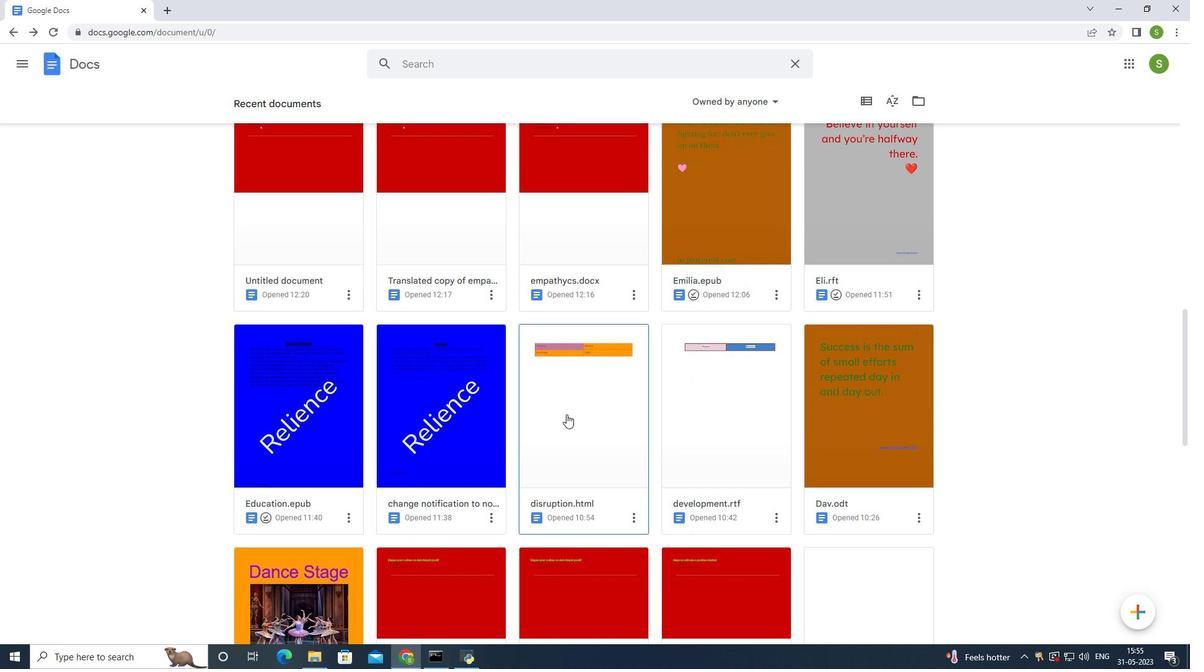 
Action: Mouse scrolled (566, 414) with delta (0, 0)
Screenshot: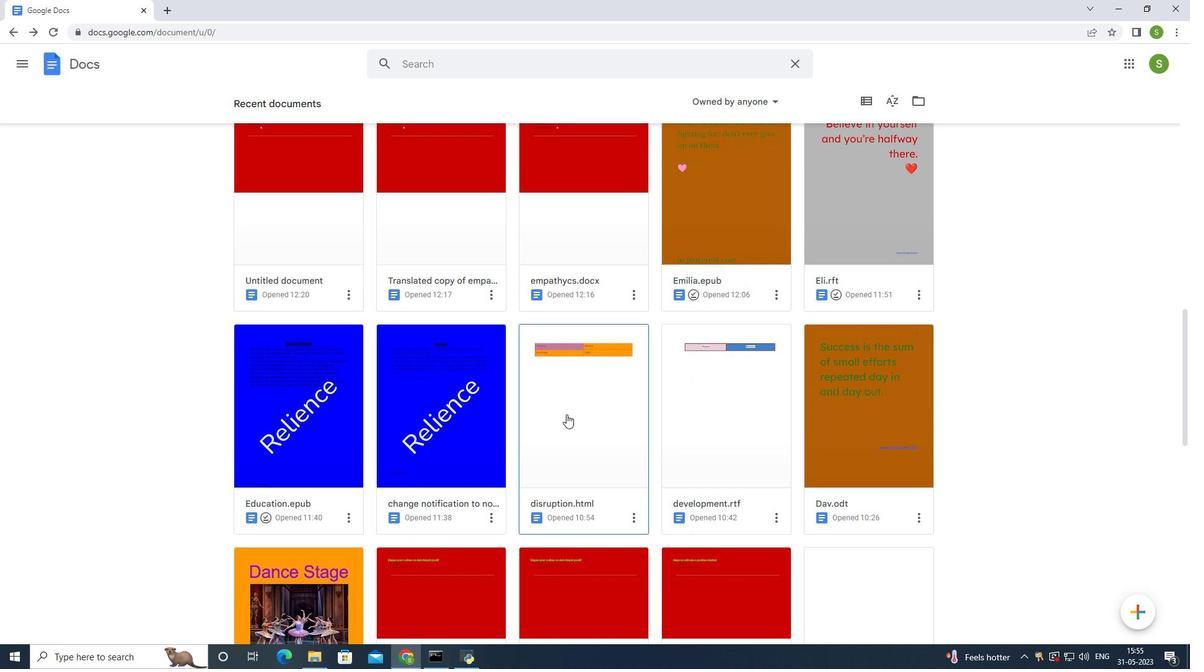 
Action: Mouse moved to (566, 414)
Screenshot: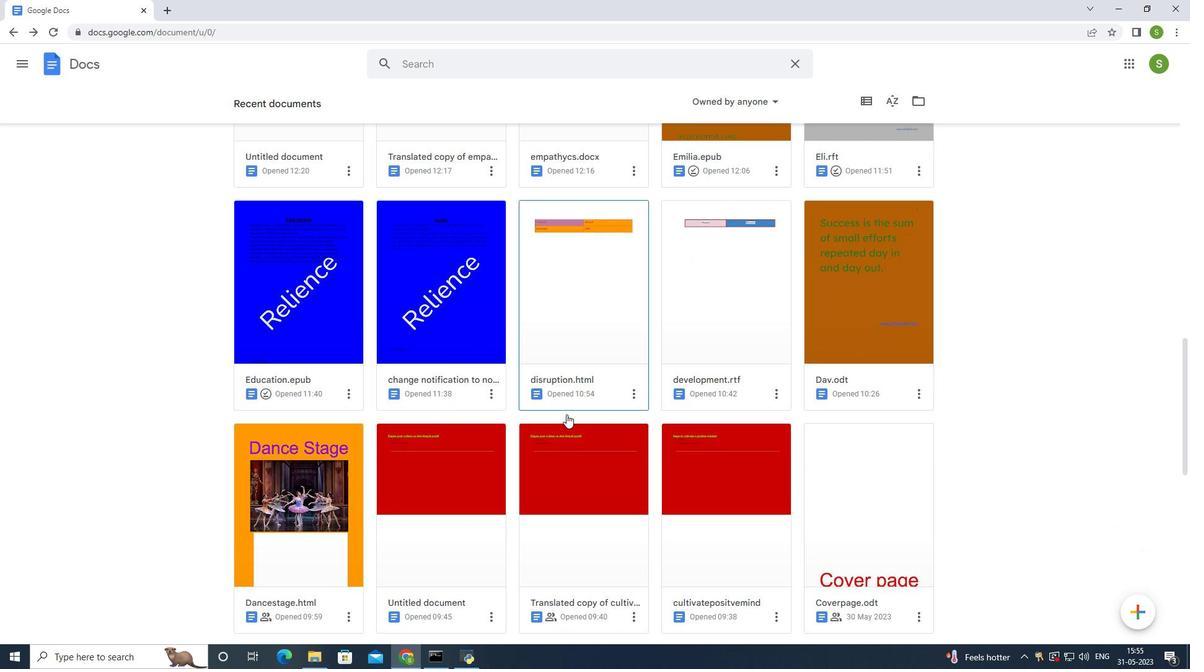 
Action: Mouse scrolled (566, 414) with delta (0, 0)
Screenshot: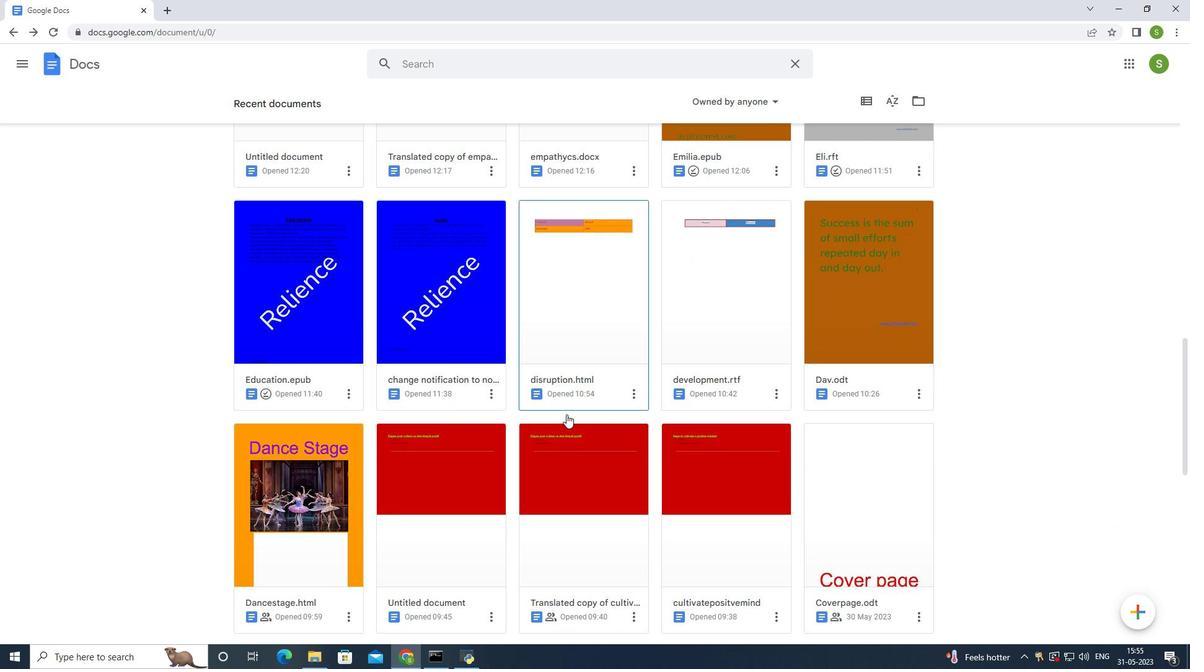 
Action: Mouse scrolled (566, 414) with delta (0, 0)
Screenshot: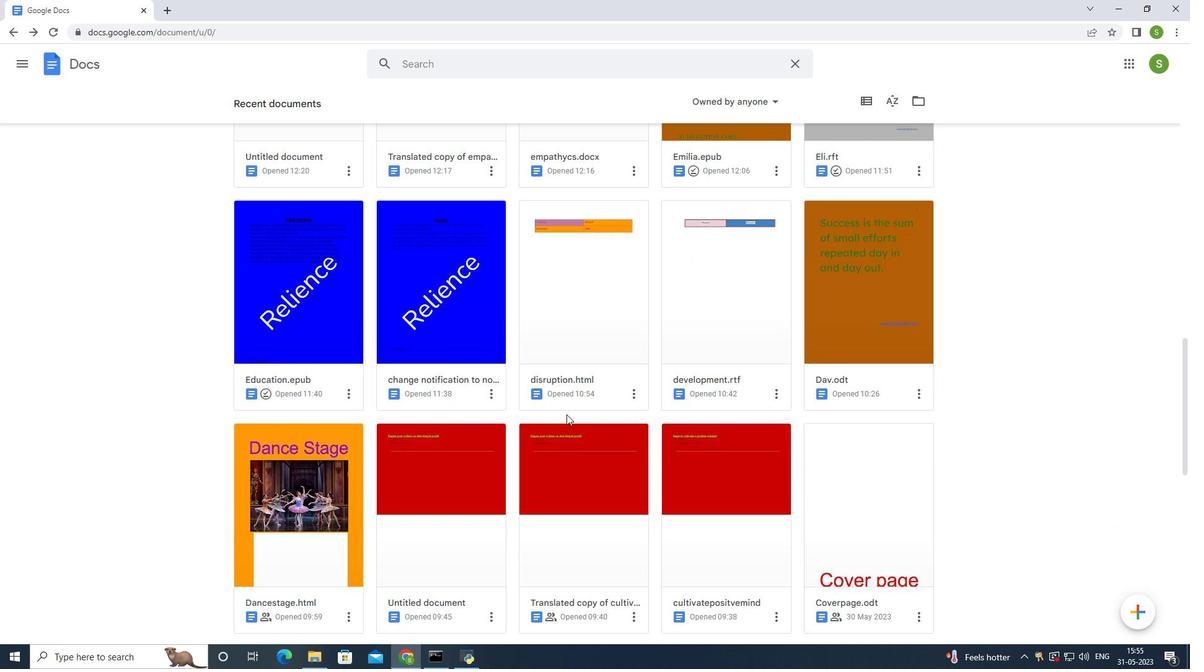 
Action: Mouse scrolled (566, 414) with delta (0, 0)
Screenshot: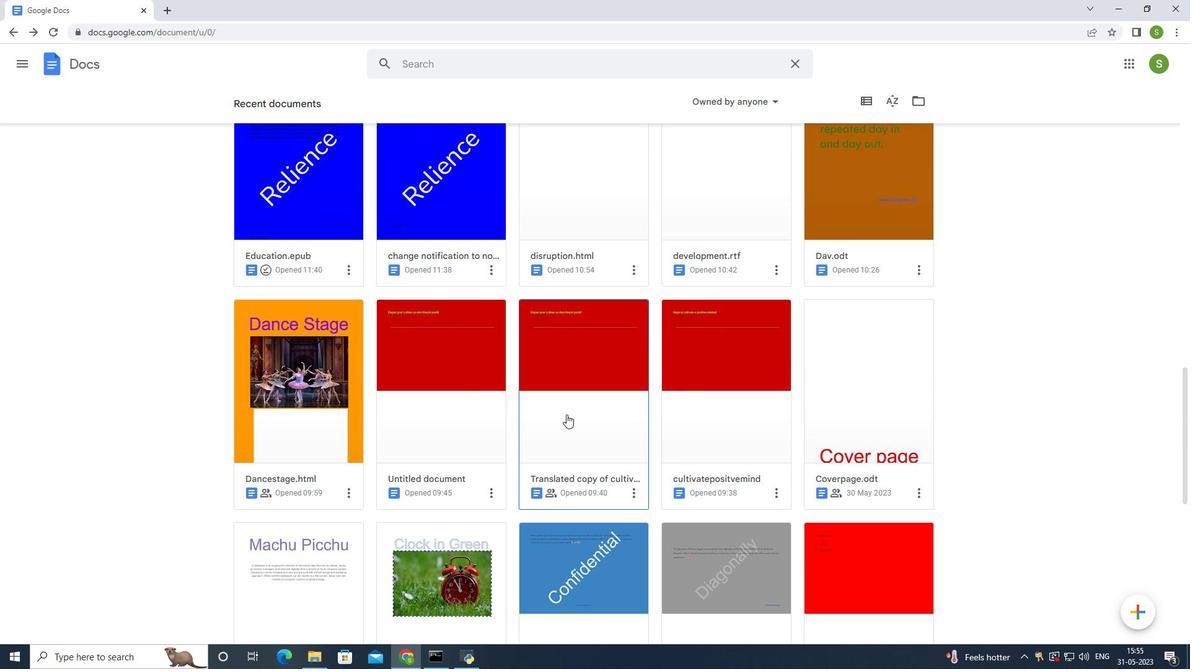 
Action: Mouse scrolled (566, 414) with delta (0, 0)
Screenshot: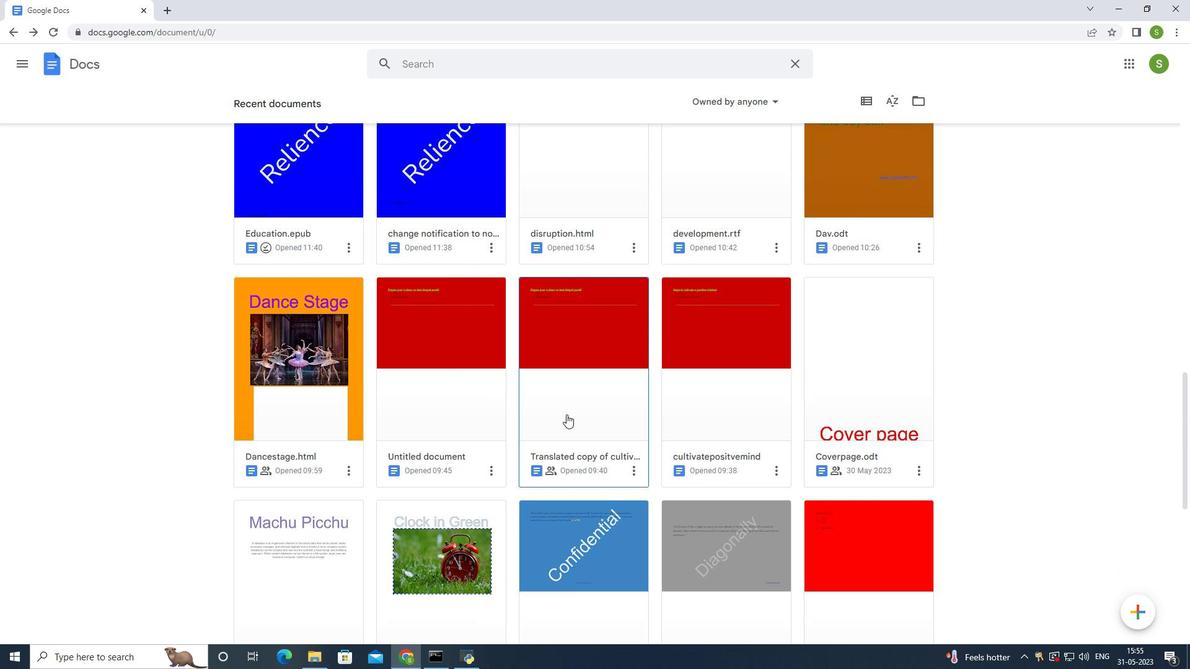 
Action: Mouse scrolled (566, 414) with delta (0, 0)
Screenshot: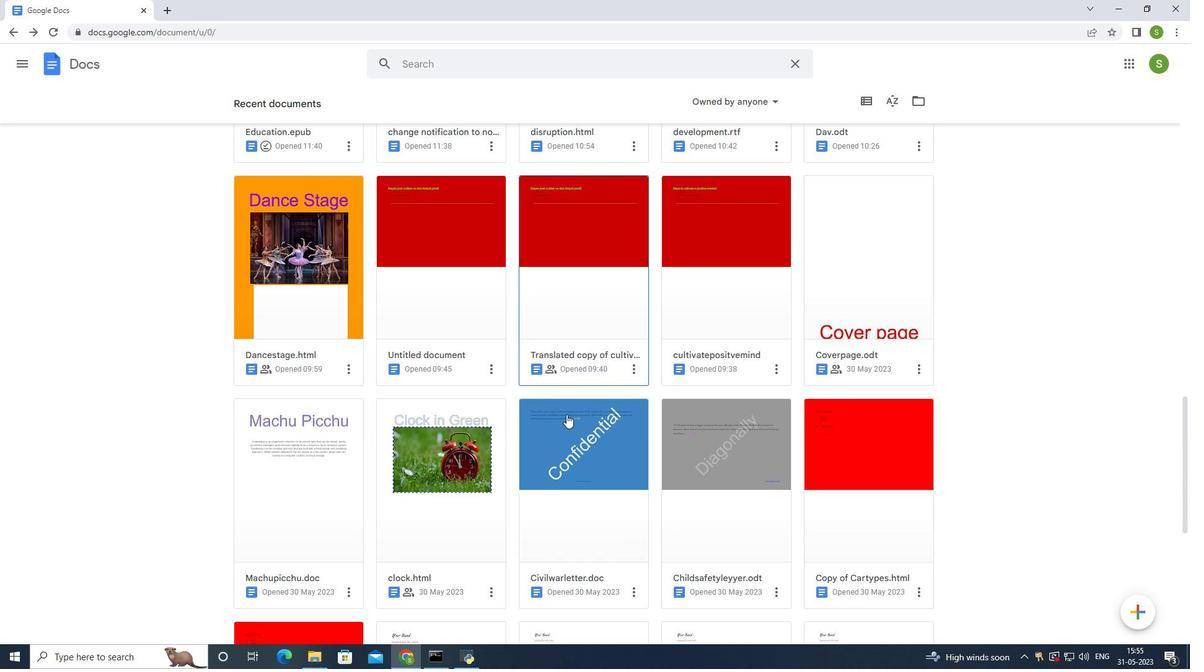 
Action: Mouse scrolled (566, 414) with delta (0, 0)
Screenshot: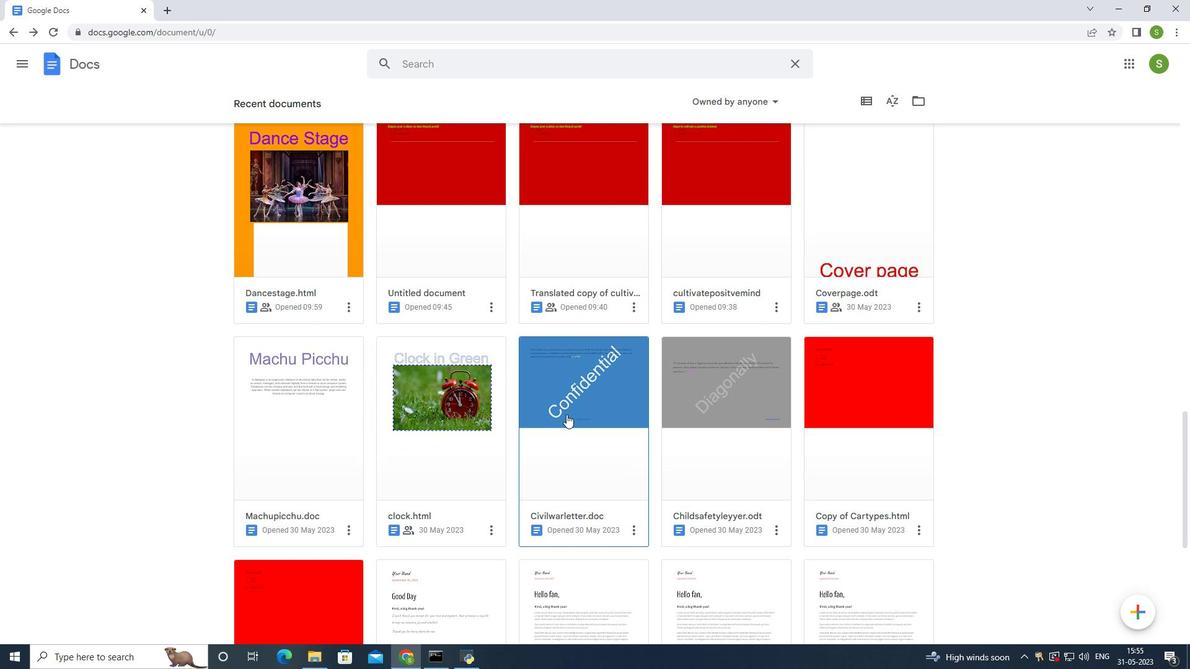 
Action: Mouse scrolled (566, 414) with delta (0, 0)
Screenshot: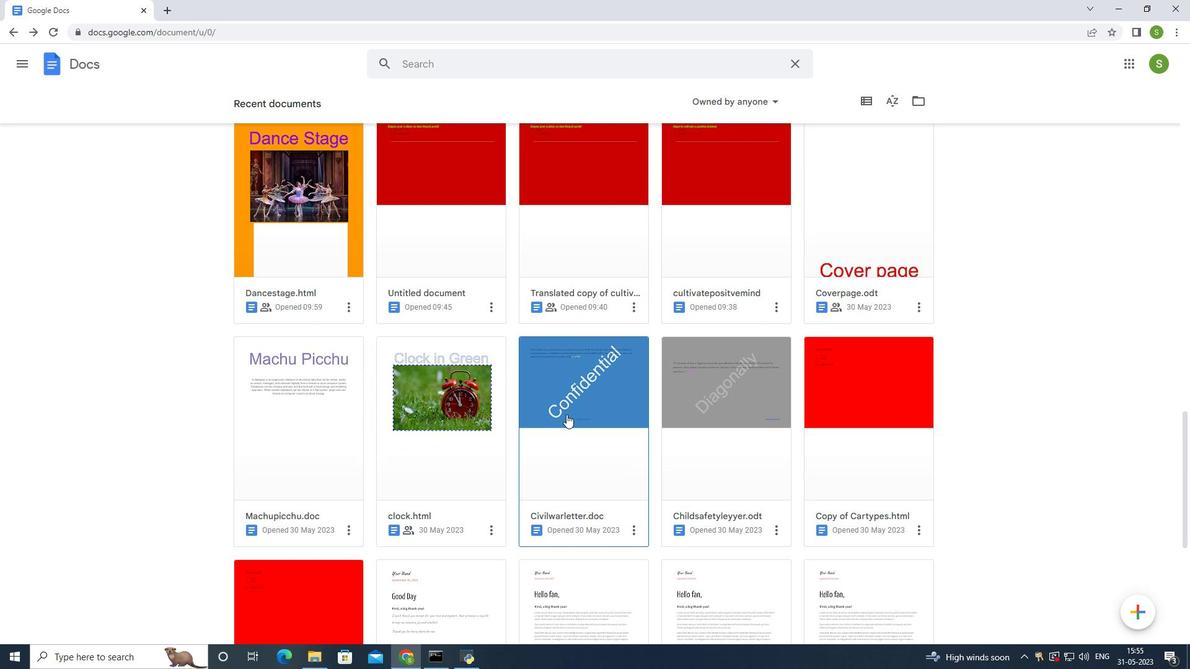 
Action: Mouse scrolled (566, 414) with delta (0, 0)
Screenshot: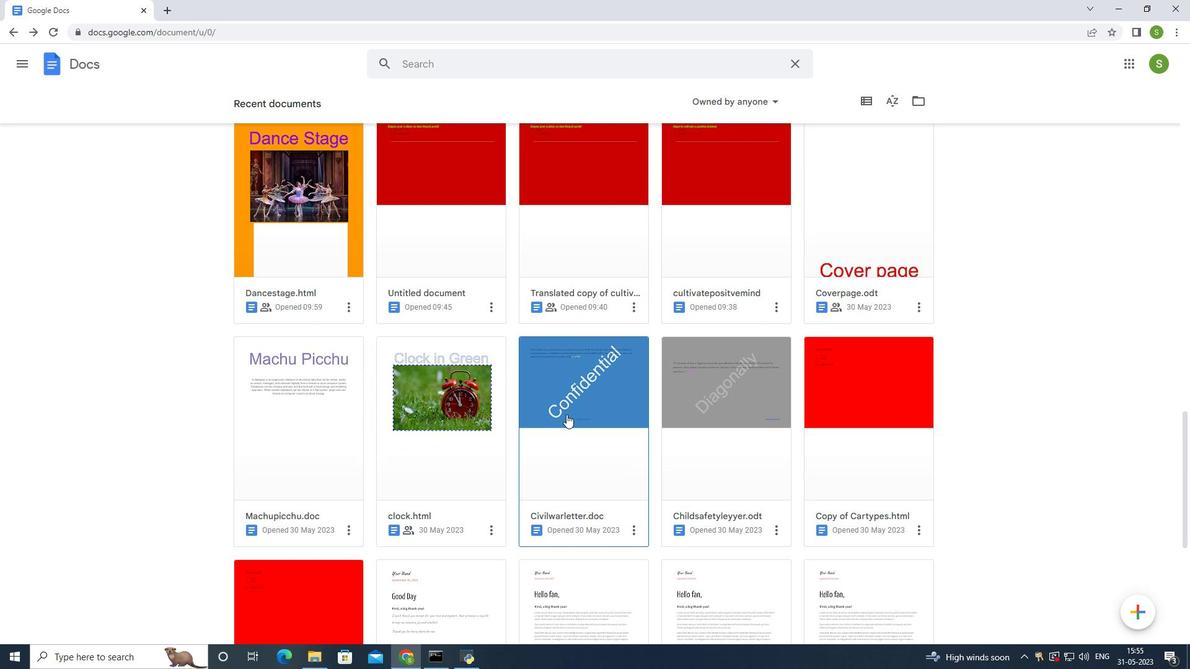 
Action: Mouse scrolled (566, 414) with delta (0, 0)
Screenshot: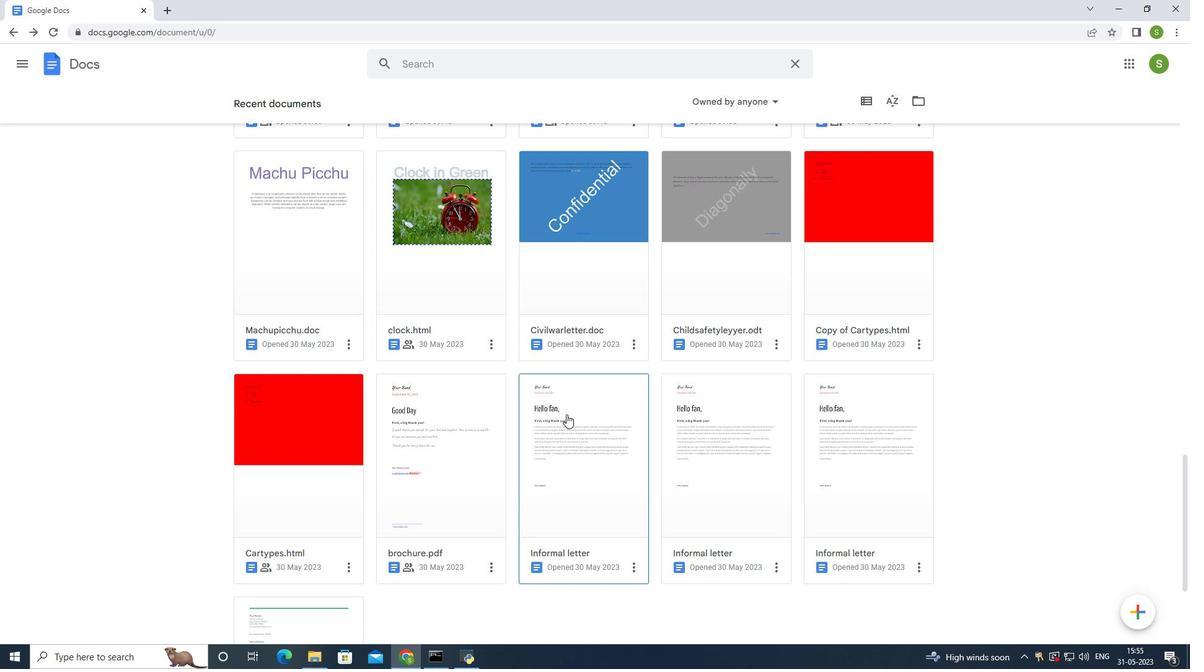 
Action: Mouse scrolled (566, 414) with delta (0, 0)
Screenshot: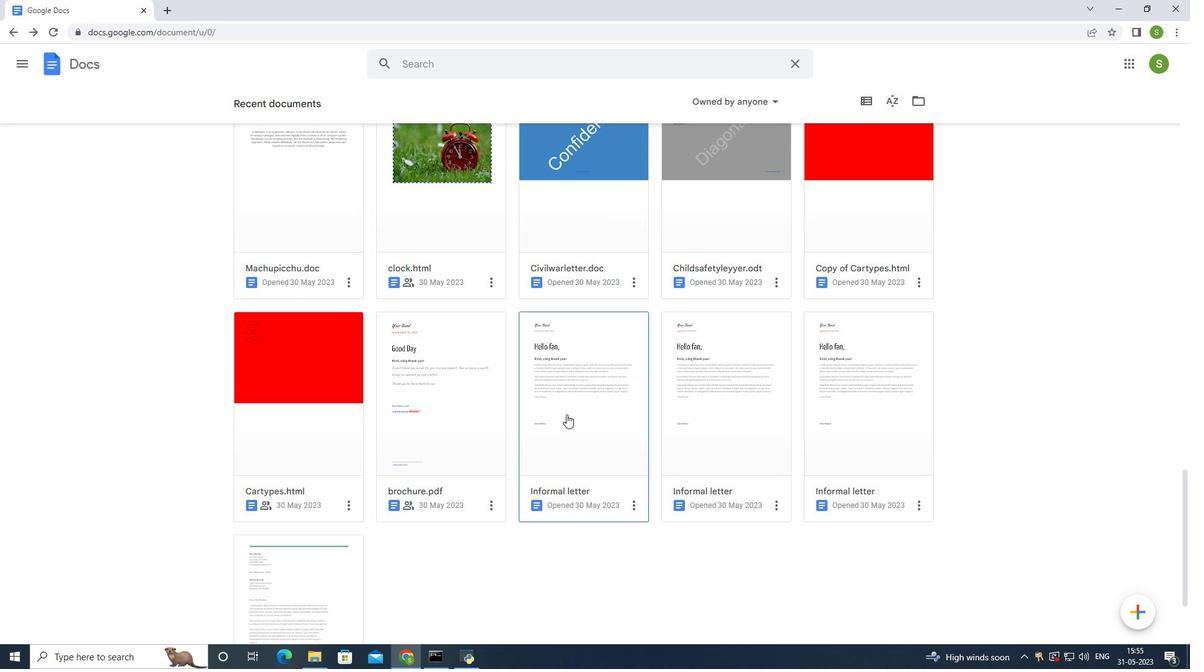 
Action: Mouse scrolled (566, 414) with delta (0, 0)
Screenshot: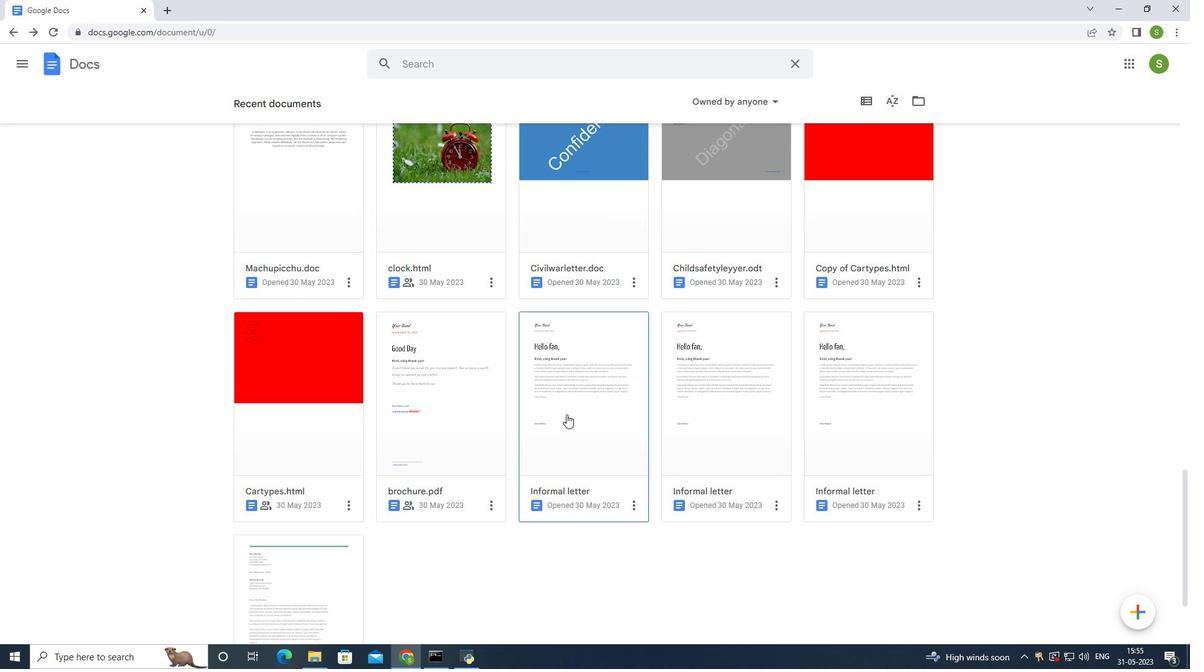 
Action: Mouse scrolled (566, 414) with delta (0, 0)
Screenshot: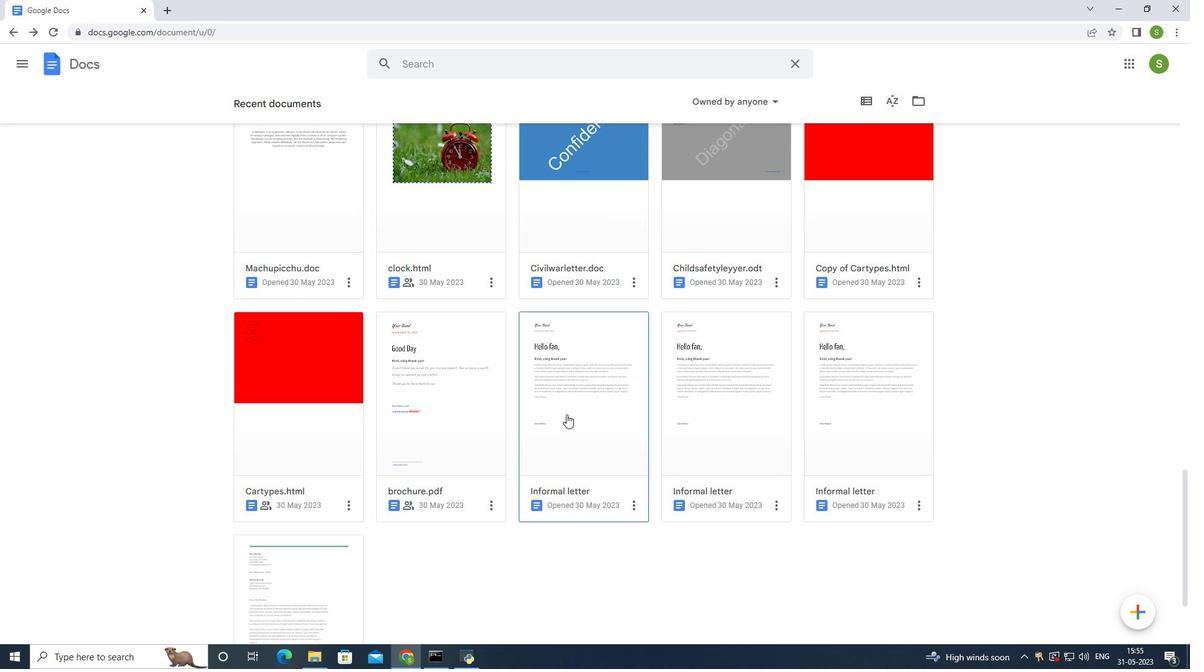 
Action: Mouse scrolled (566, 414) with delta (0, 0)
Screenshot: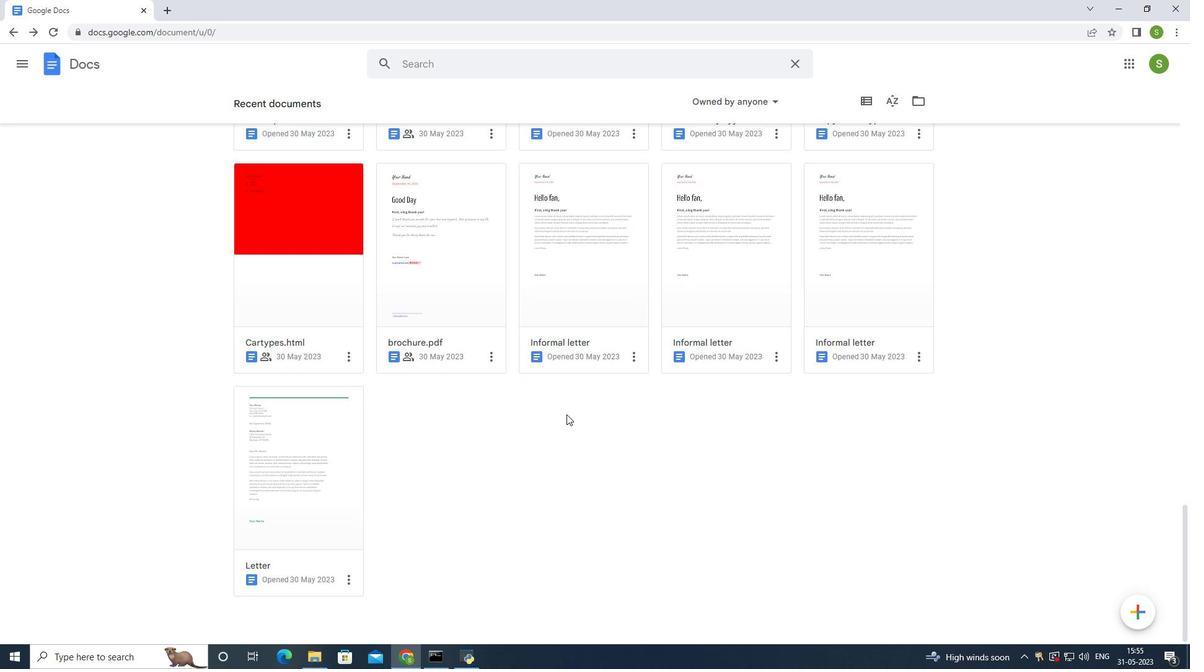 
Action: Mouse scrolled (566, 414) with delta (0, 0)
Screenshot: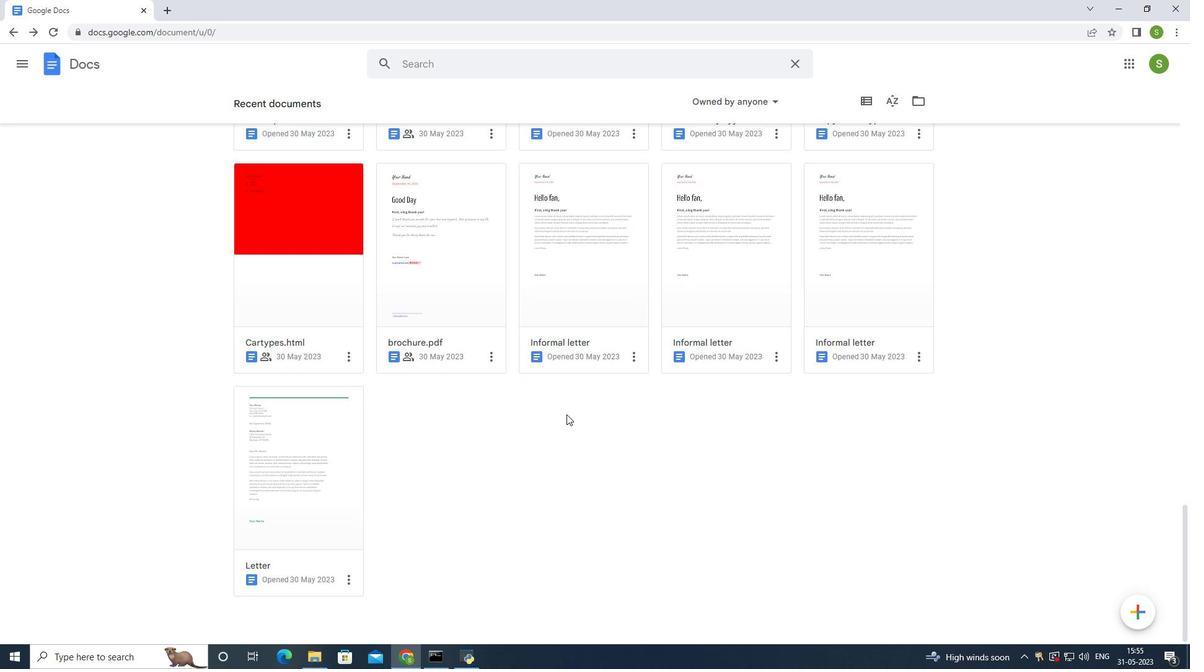 
Action: Mouse scrolled (566, 414) with delta (0, 0)
Screenshot: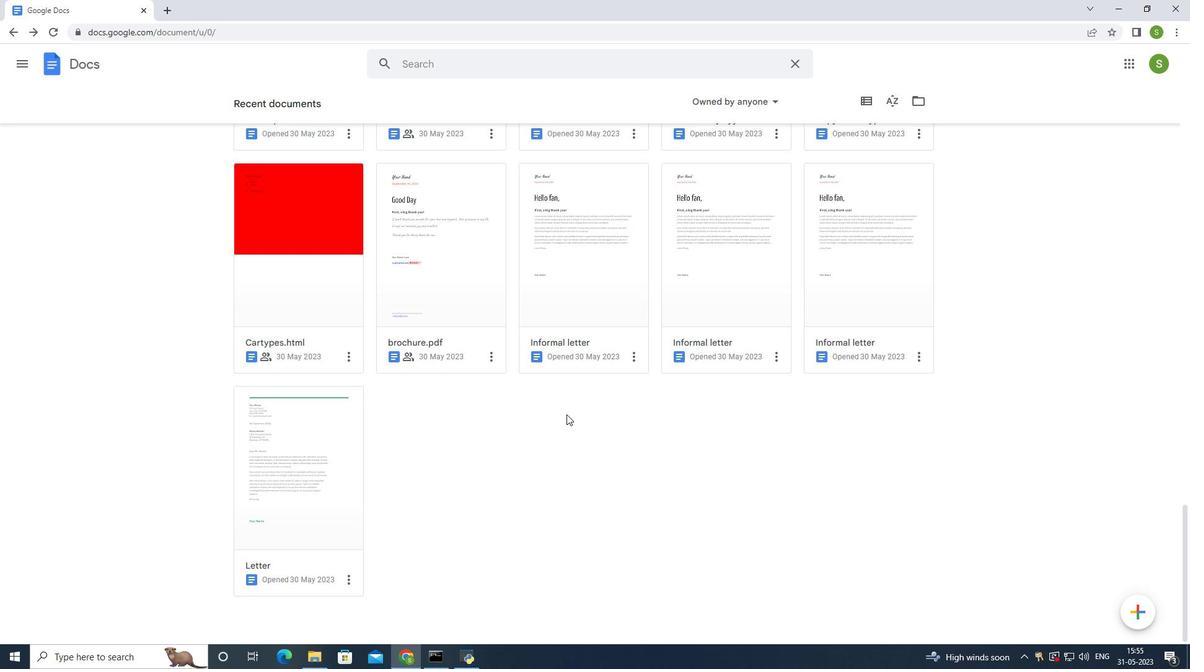 
Action: Mouse scrolled (566, 414) with delta (0, 0)
Screenshot: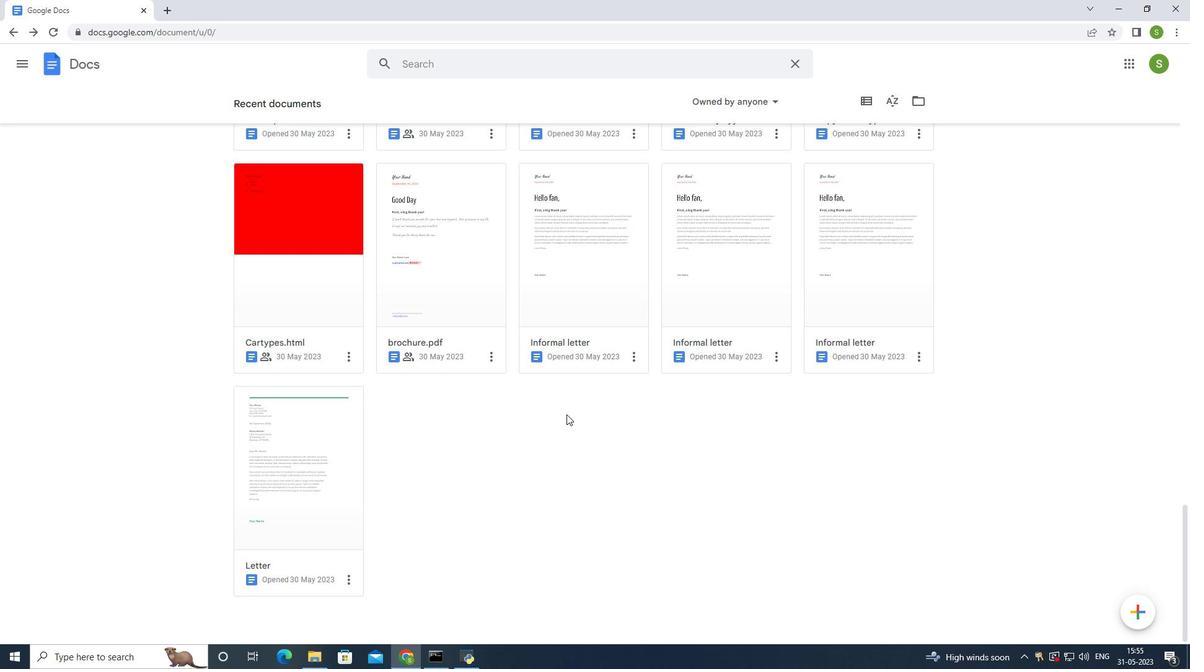 
Action: Mouse scrolled (566, 415) with delta (0, 0)
Screenshot: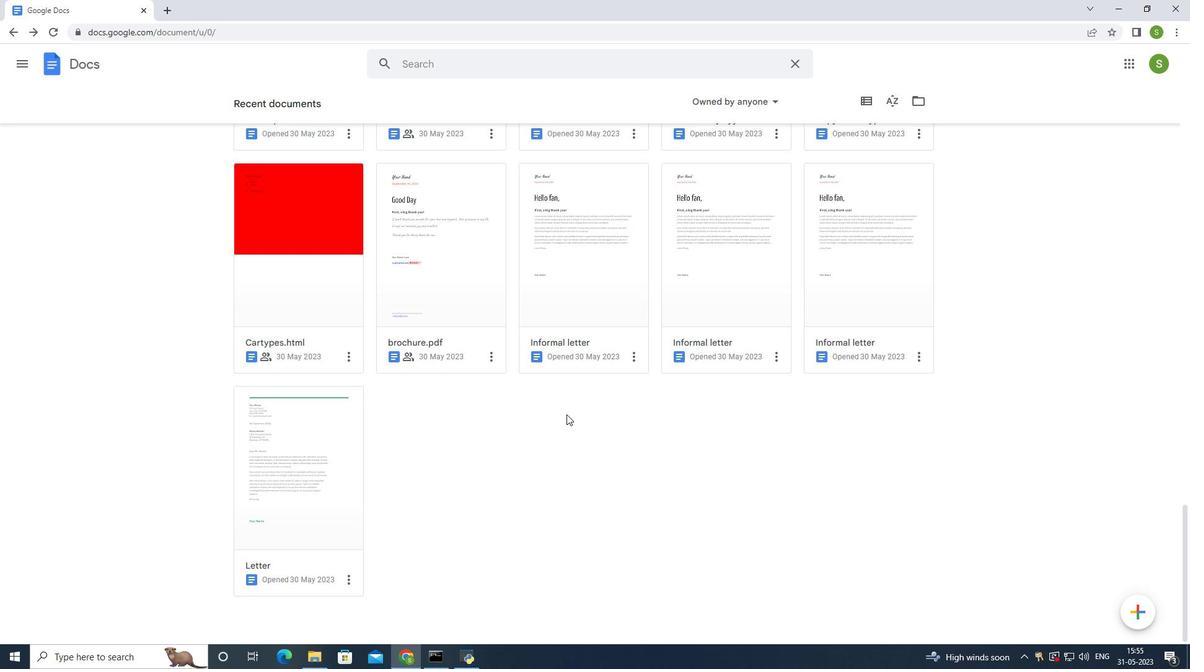 
Action: Mouse scrolled (566, 415) with delta (0, 0)
Screenshot: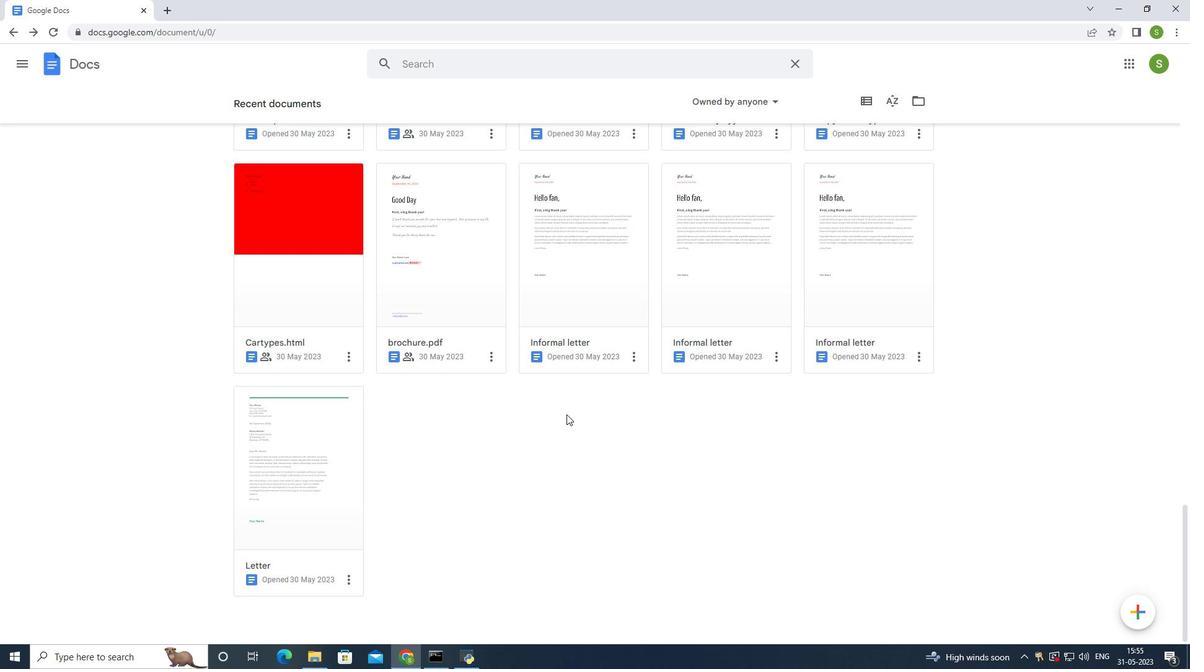 
Action: Mouse scrolled (566, 415) with delta (0, 0)
Screenshot: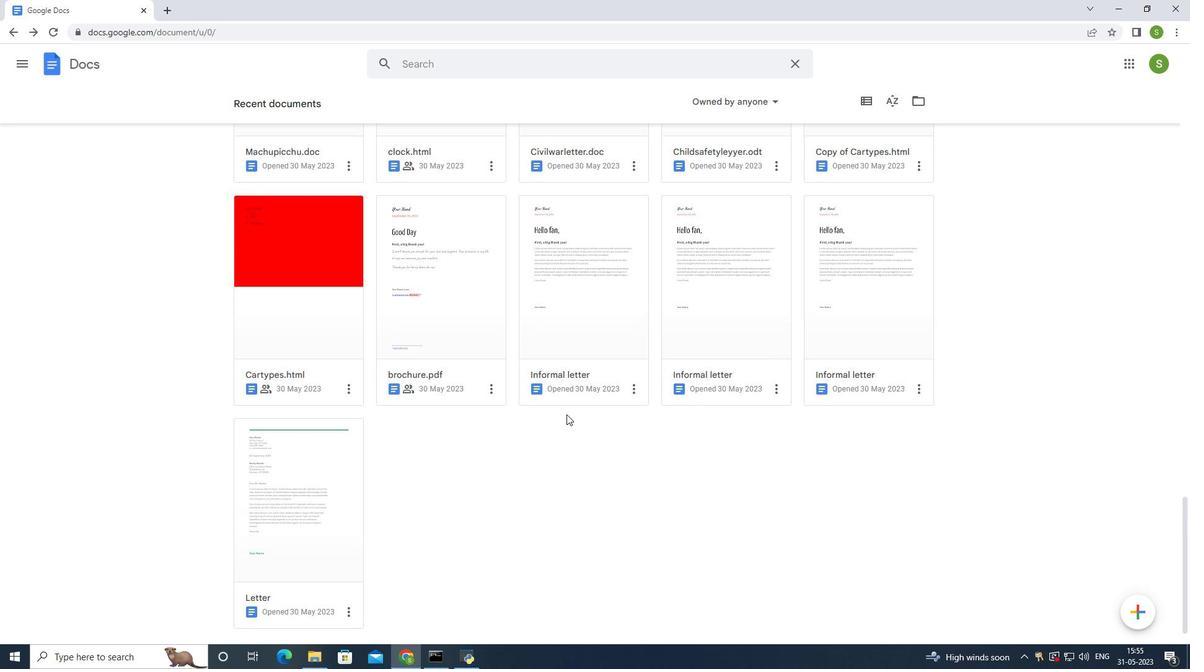 
Action: Mouse scrolled (566, 415) with delta (0, 0)
Screenshot: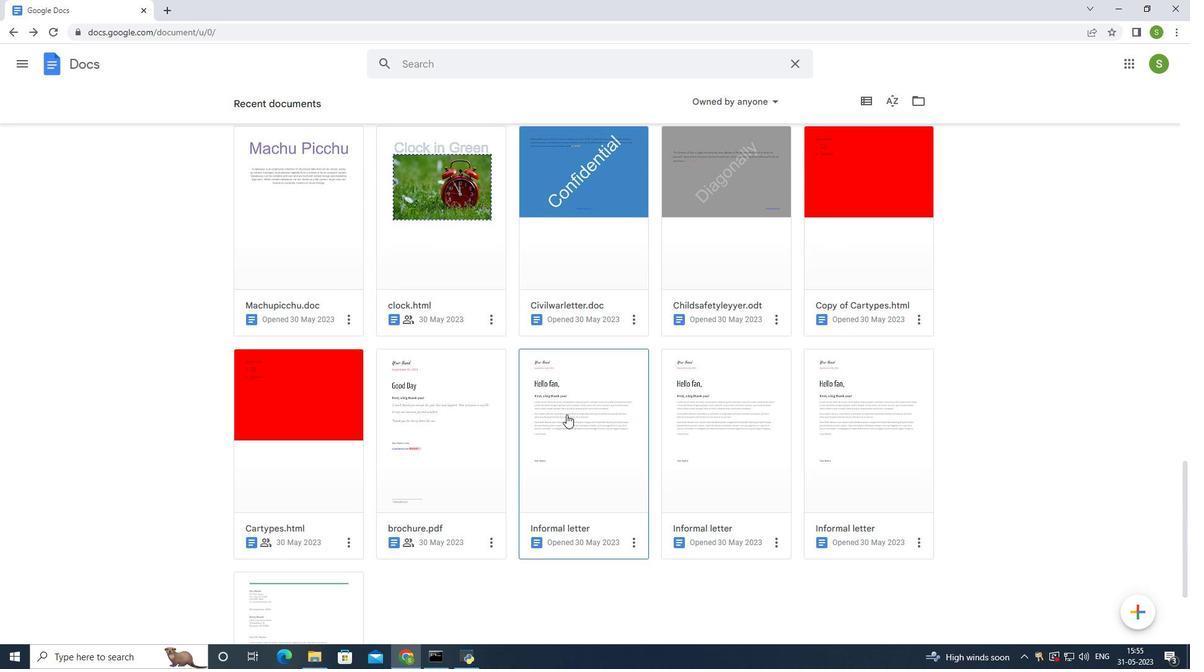 
Action: Mouse scrolled (566, 415) with delta (0, 0)
Screenshot: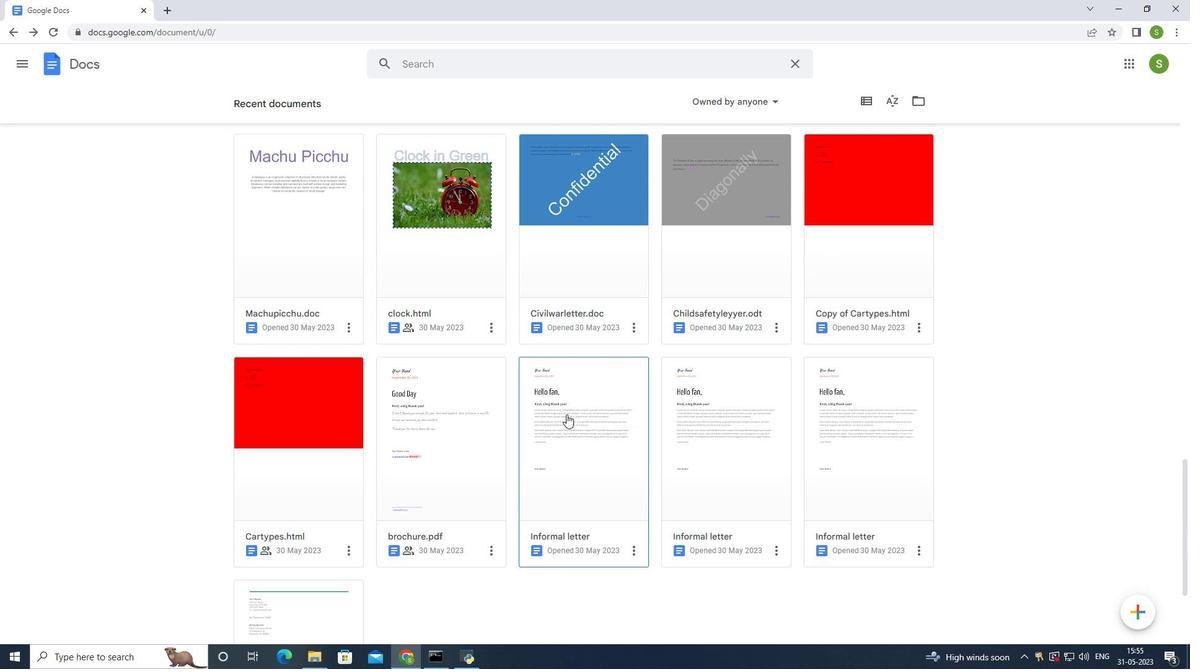 
Action: Mouse moved to (365, 402)
Screenshot: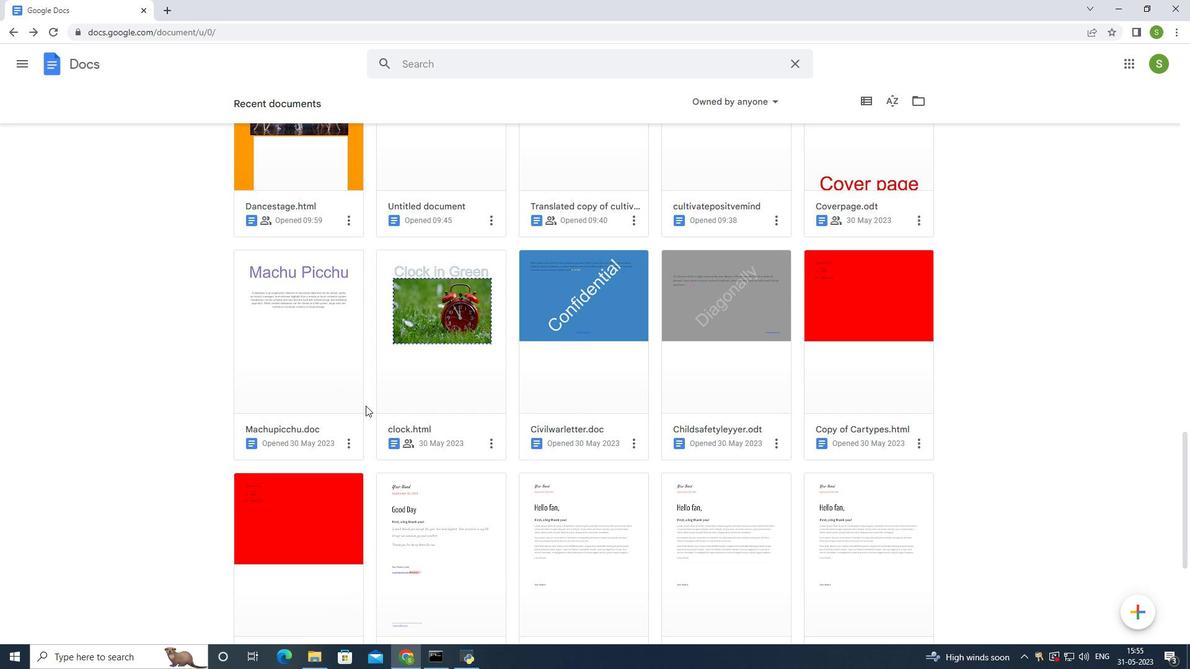 
Action: Mouse scrolled (365, 403) with delta (0, 0)
Screenshot: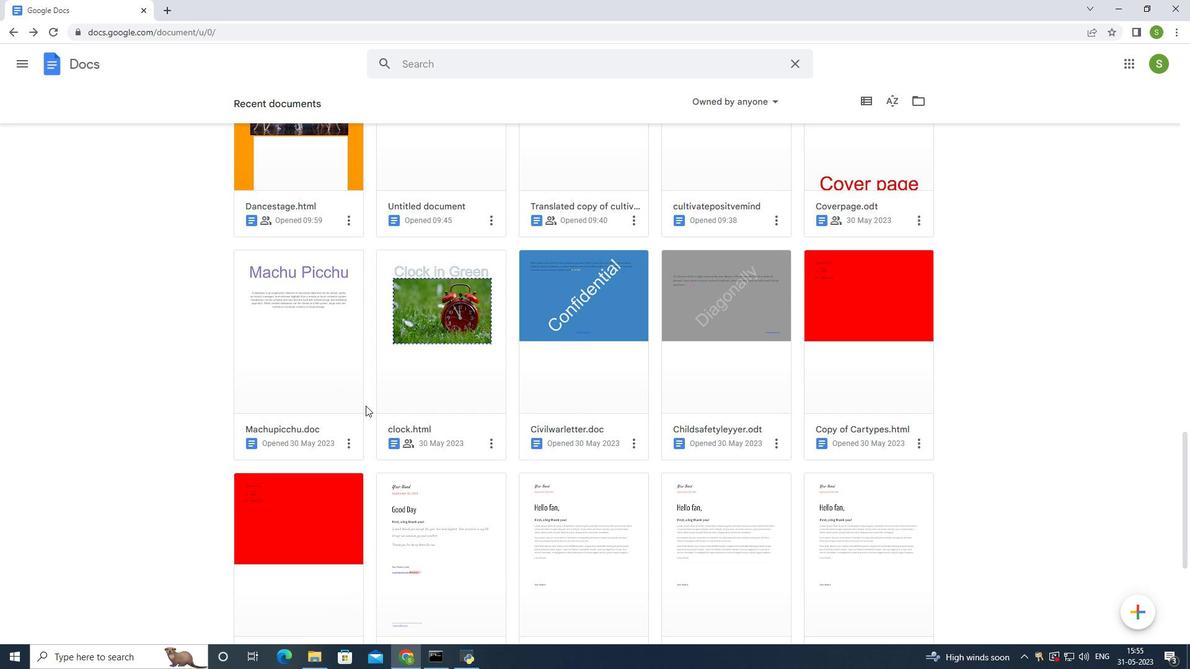 
Action: Mouse moved to (366, 401)
Screenshot: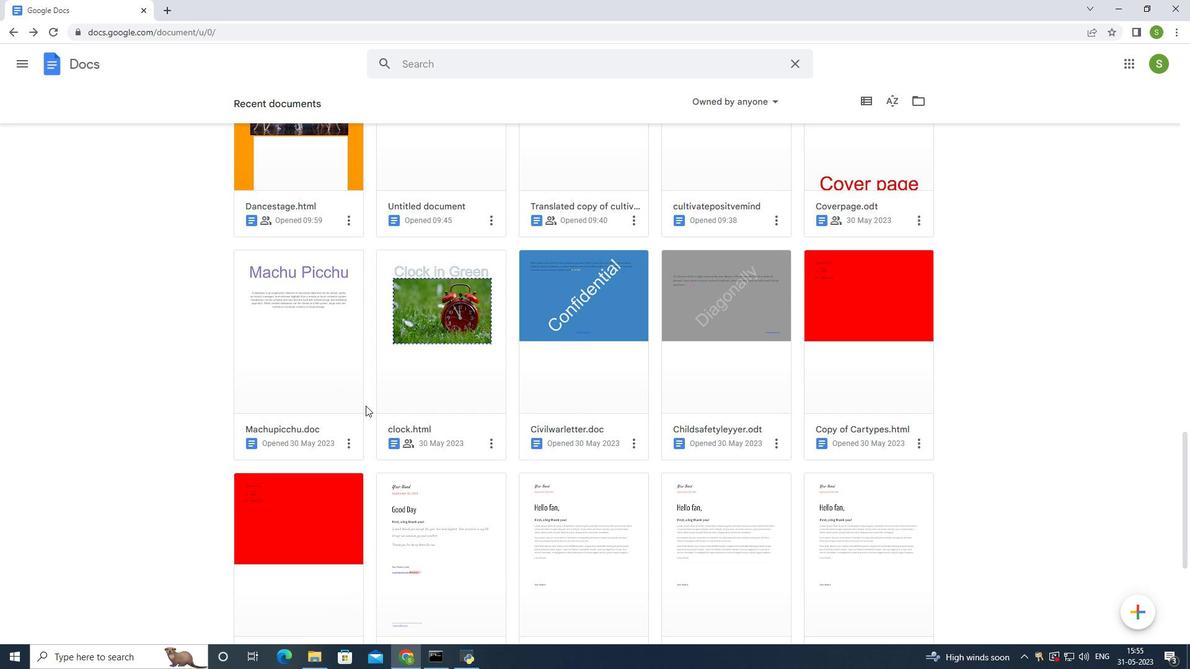 
Action: Mouse scrolled (366, 402) with delta (0, 0)
Screenshot: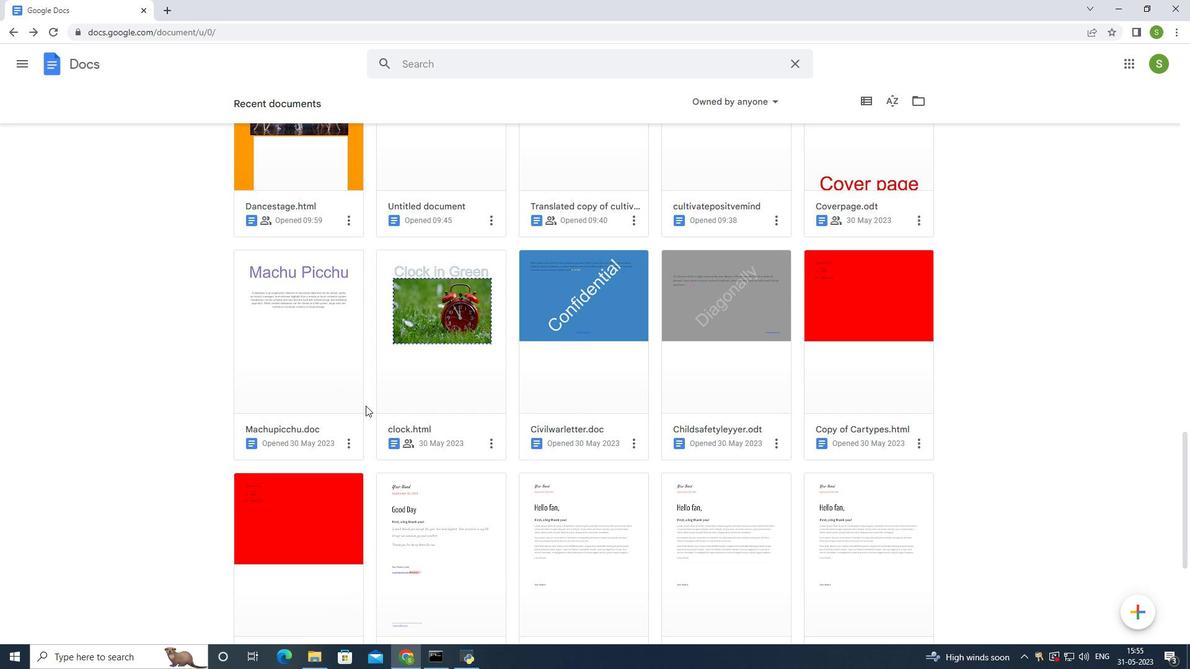 
Action: Mouse moved to (367, 400)
Screenshot: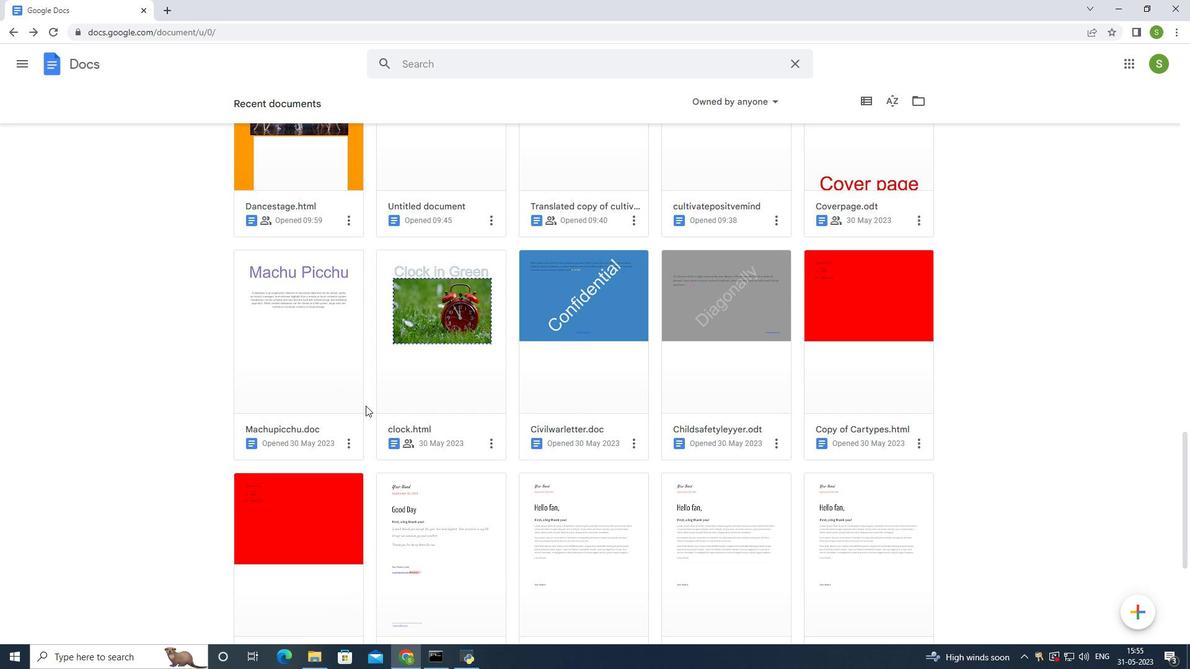 
Action: Mouse scrolled (367, 401) with delta (0, 0)
Screenshot: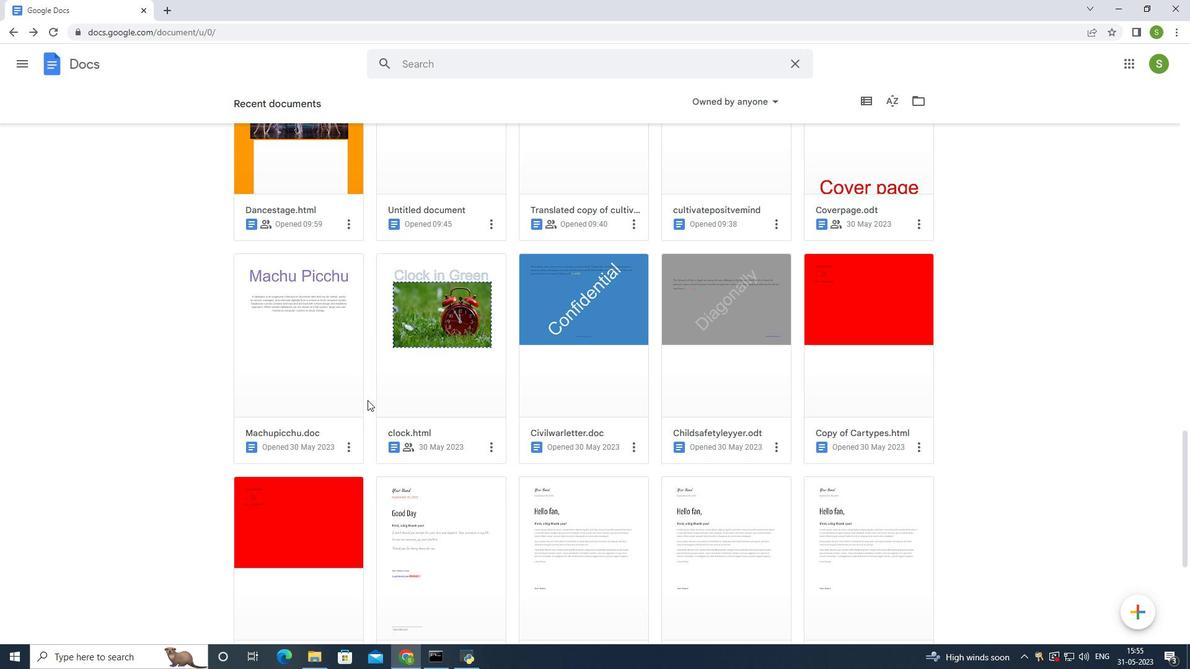 
Action: Mouse moved to (626, 396)
Screenshot: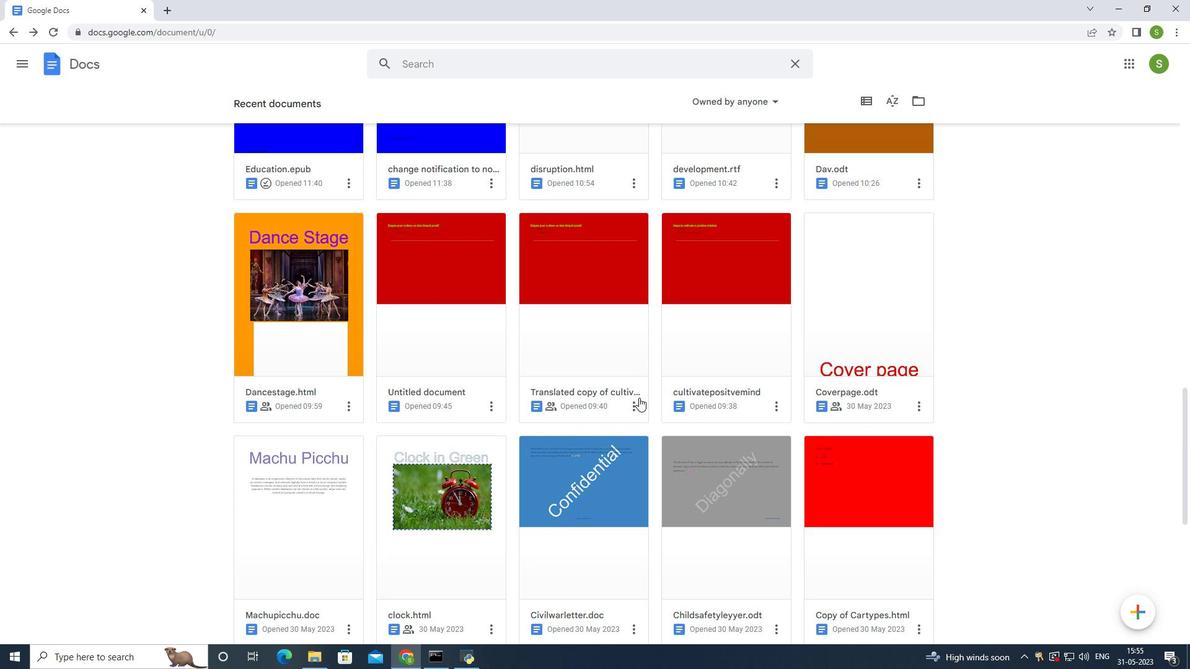 
Action: Mouse scrolled (626, 397) with delta (0, 0)
Screenshot: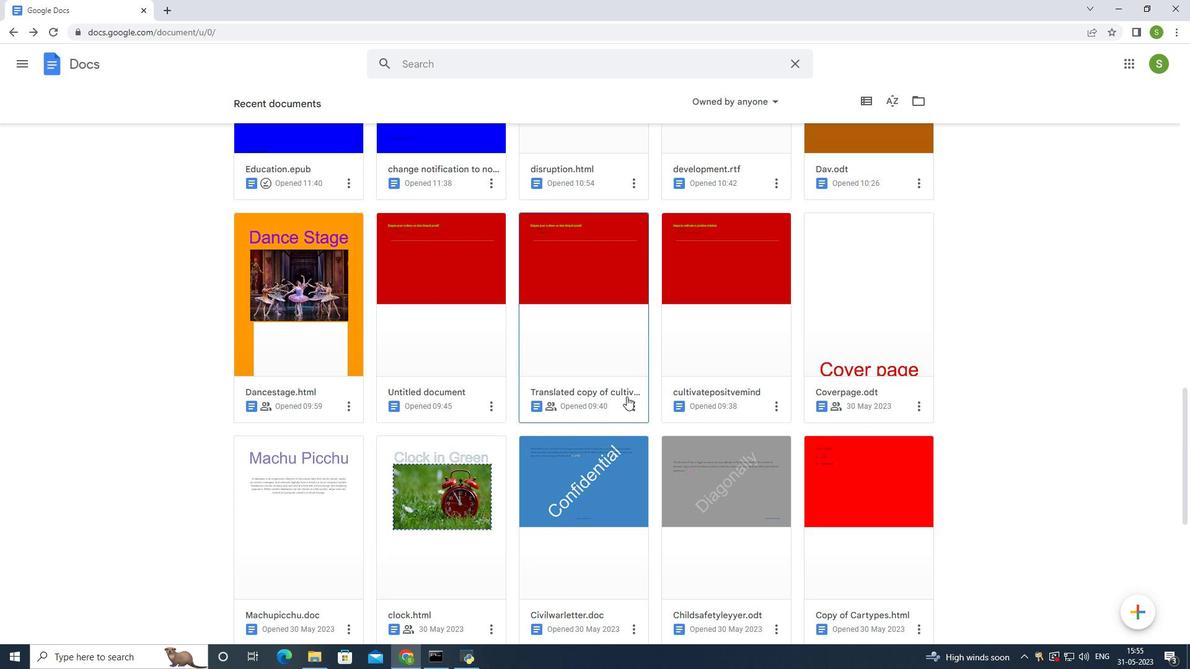 
Action: Mouse scrolled (626, 397) with delta (0, 0)
Screenshot: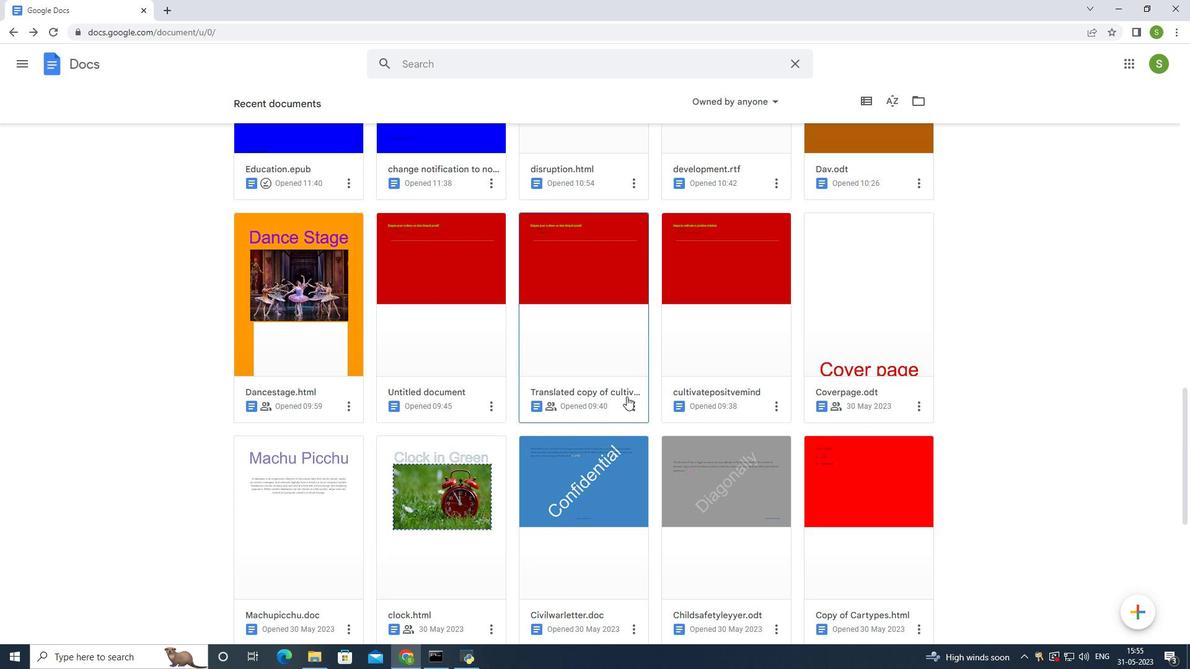 
Action: Mouse scrolled (626, 397) with delta (0, 0)
Screenshot: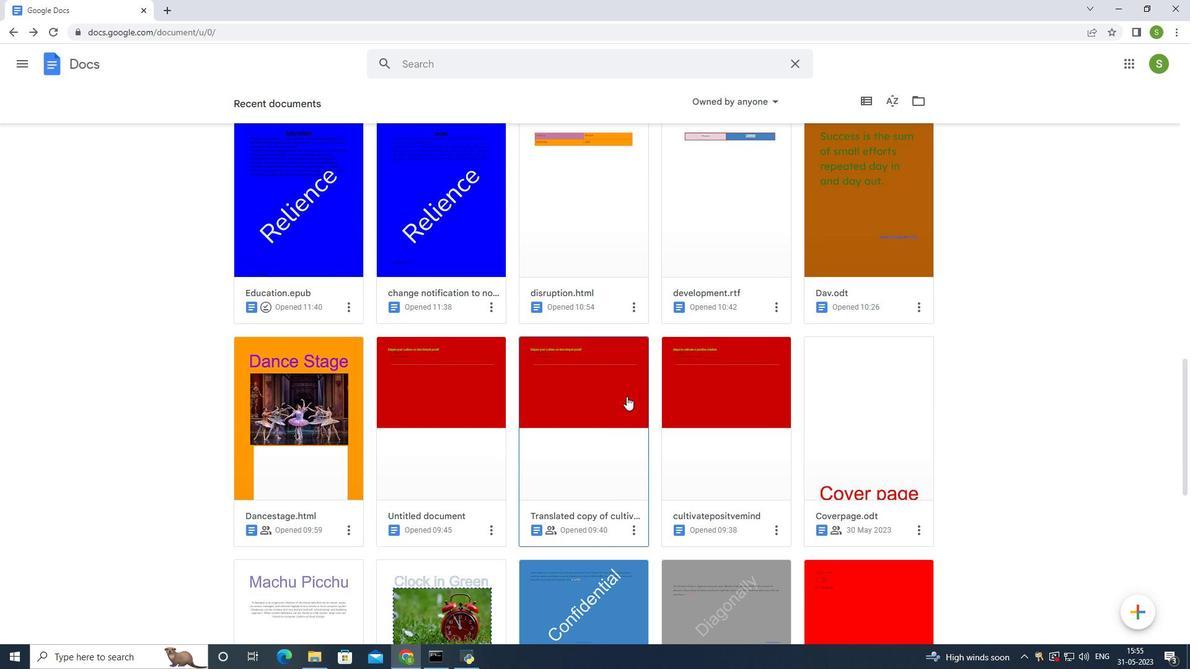 
Action: Mouse scrolled (626, 397) with delta (0, 0)
Screenshot: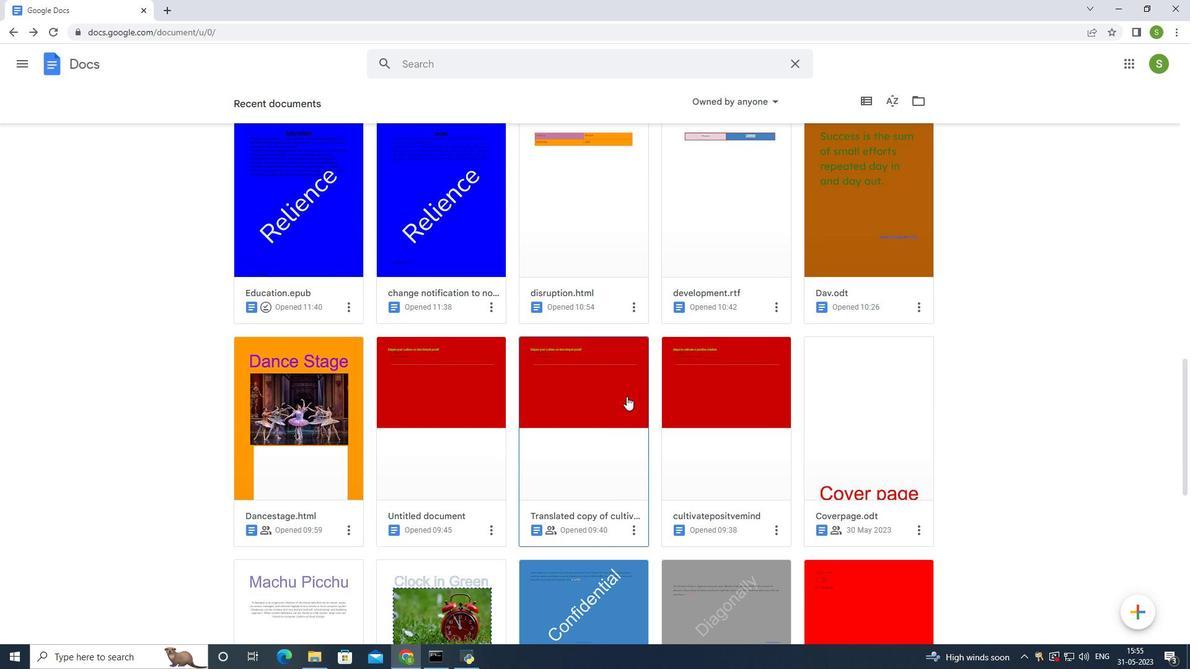 
Action: Mouse scrolled (626, 397) with delta (0, 0)
Screenshot: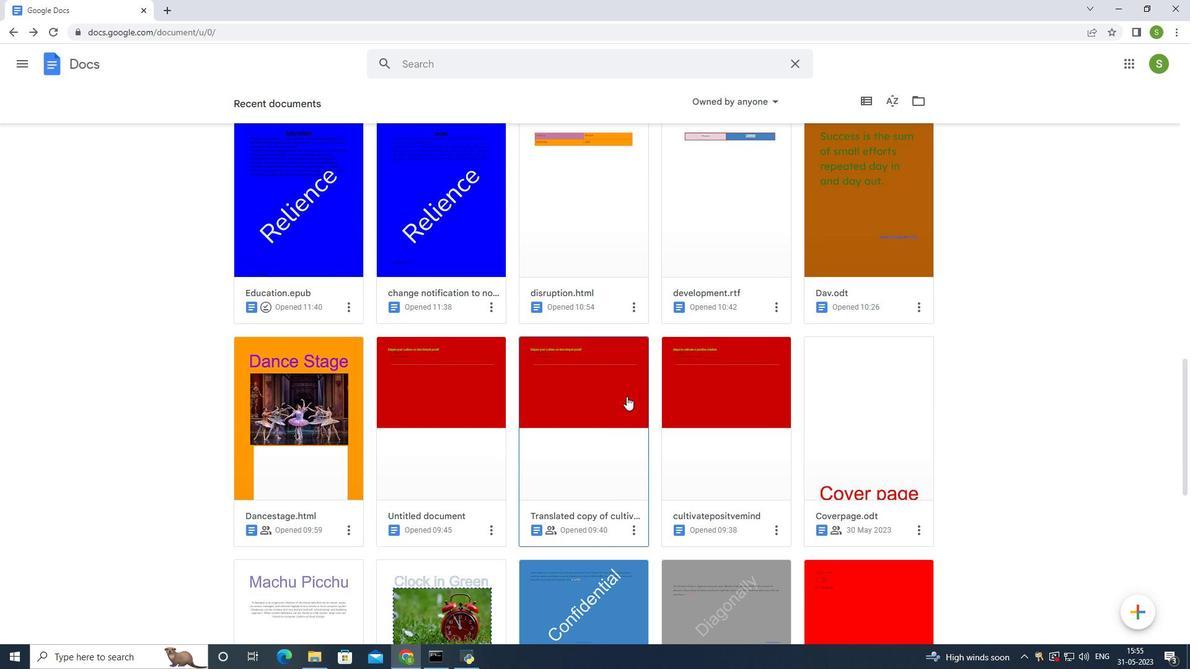 
Action: Mouse scrolled (626, 397) with delta (0, 0)
Screenshot: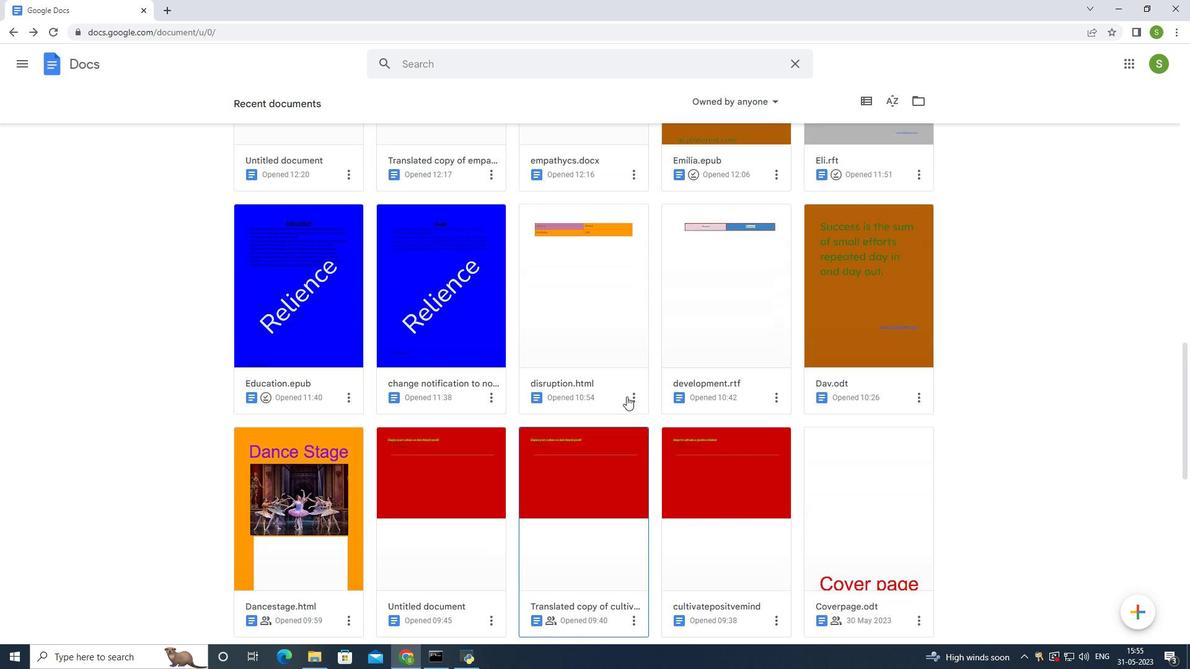 
Action: Mouse scrolled (626, 397) with delta (0, 0)
Screenshot: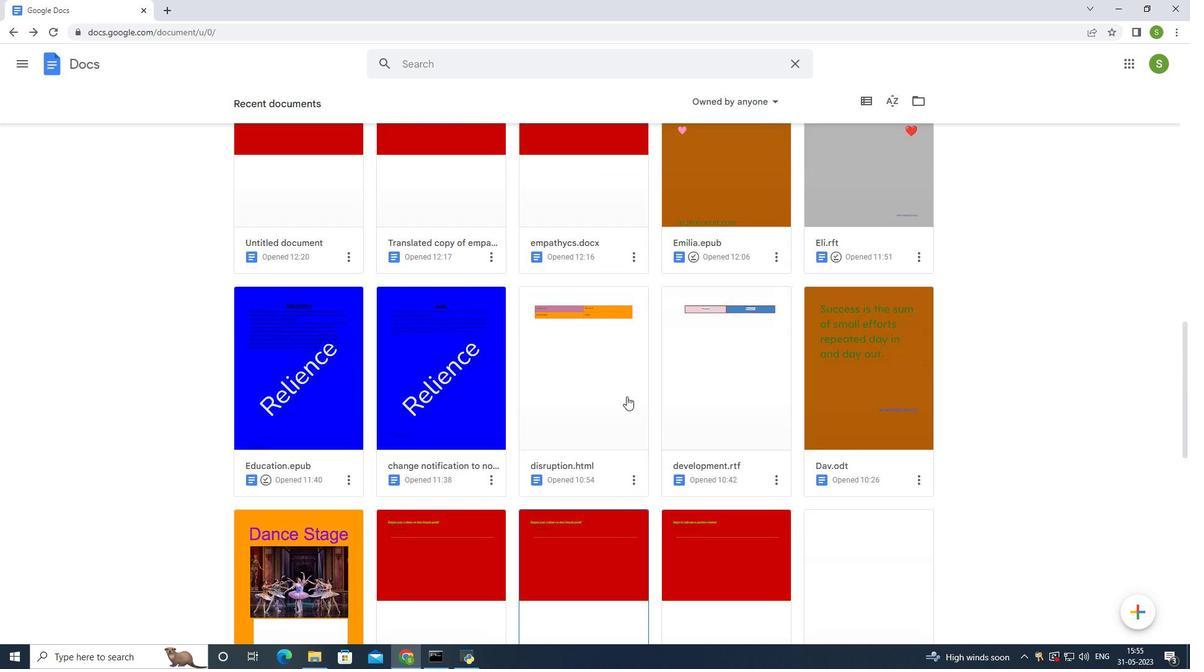 
Action: Mouse scrolled (626, 397) with delta (0, 0)
Screenshot: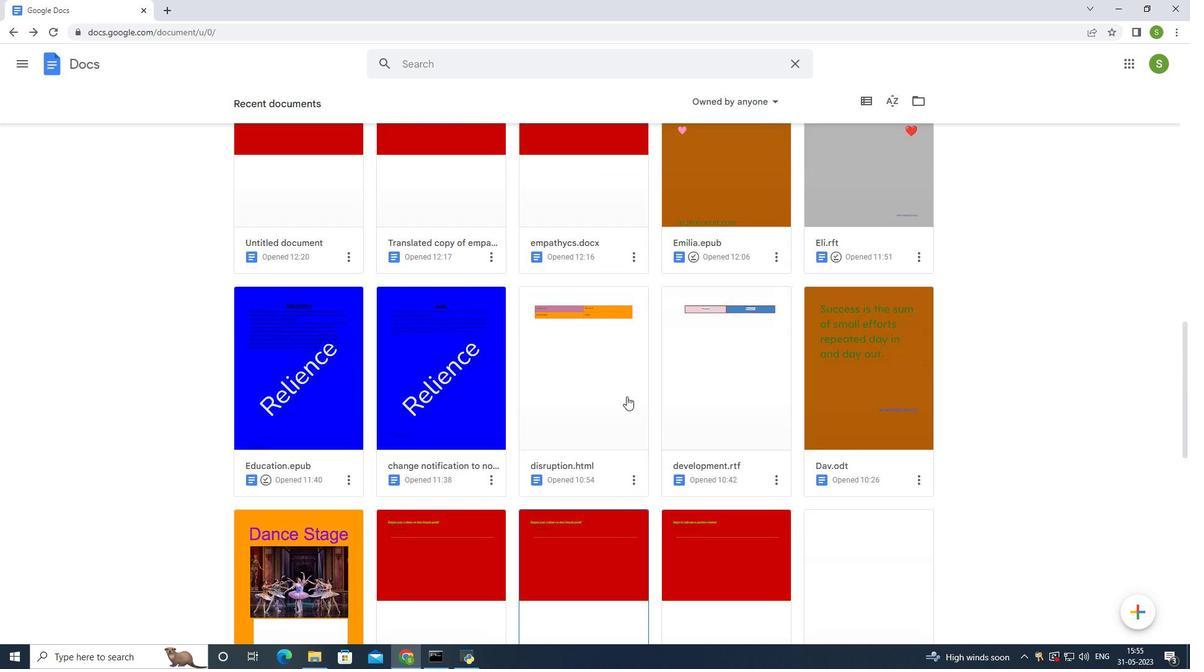 
Action: Mouse moved to (625, 395)
Screenshot: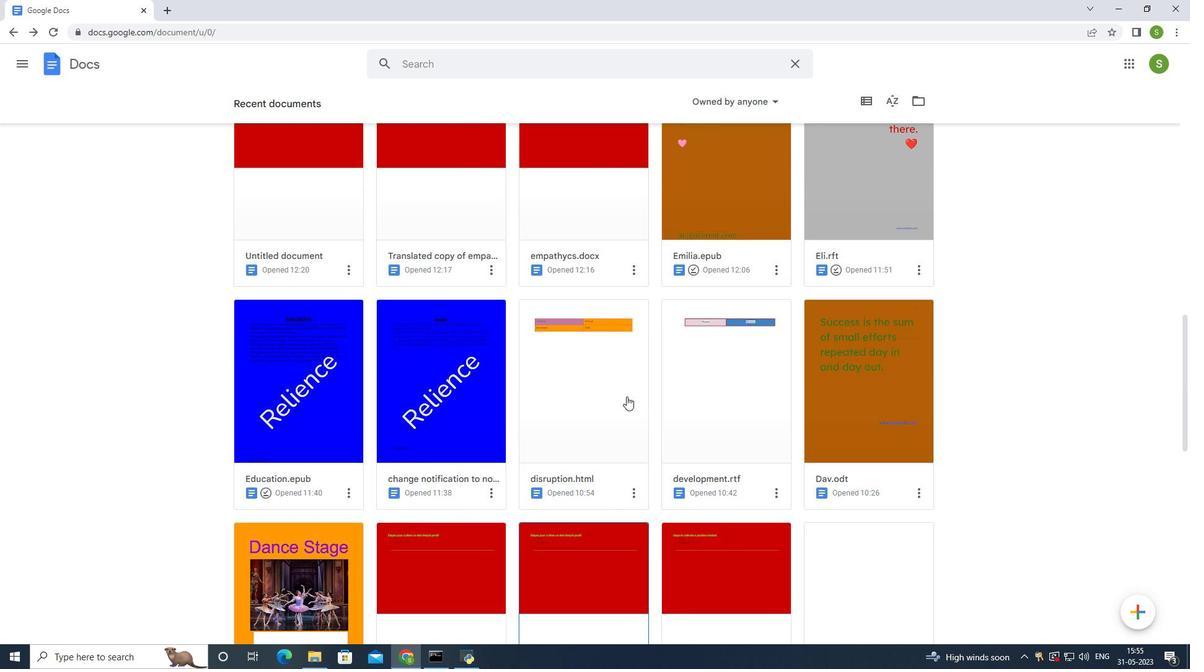 
Action: Mouse scrolled (625, 396) with delta (0, 0)
Screenshot: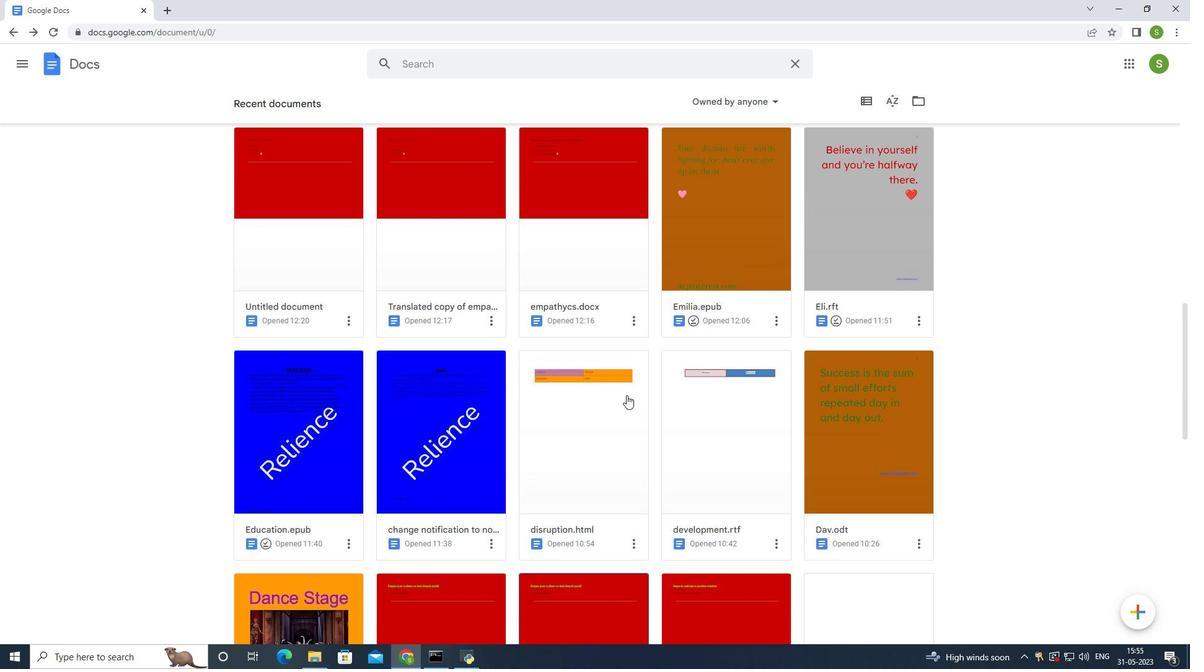 
Action: Mouse scrolled (625, 396) with delta (0, 0)
Screenshot: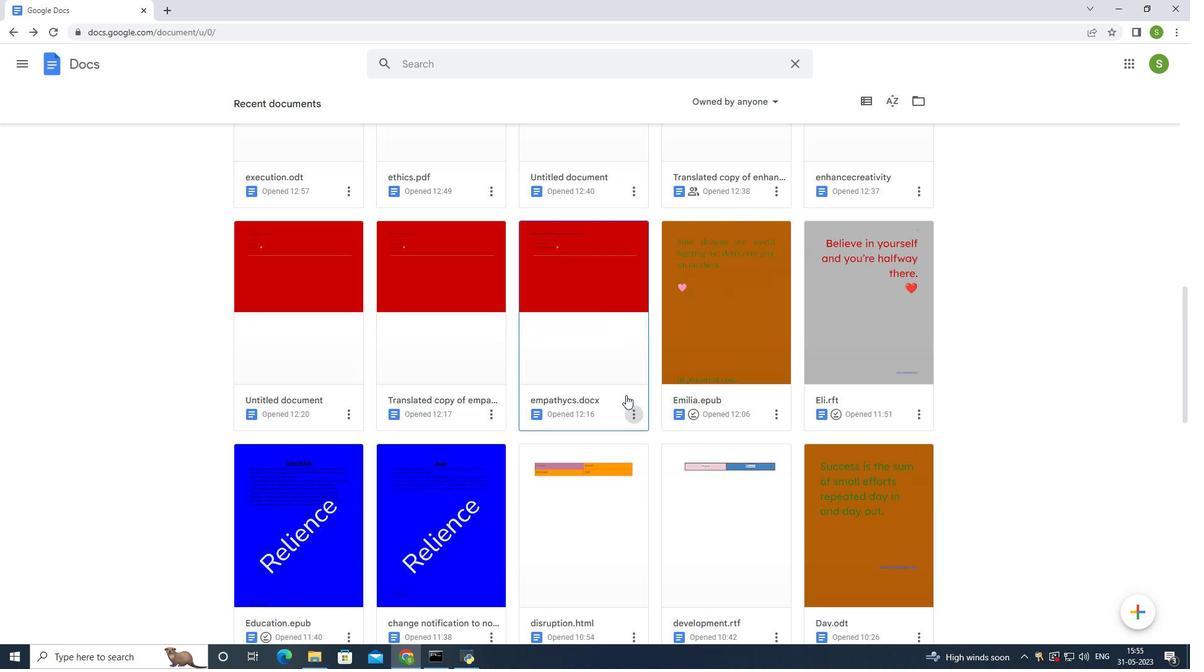 
Action: Mouse scrolled (625, 396) with delta (0, 0)
Screenshot: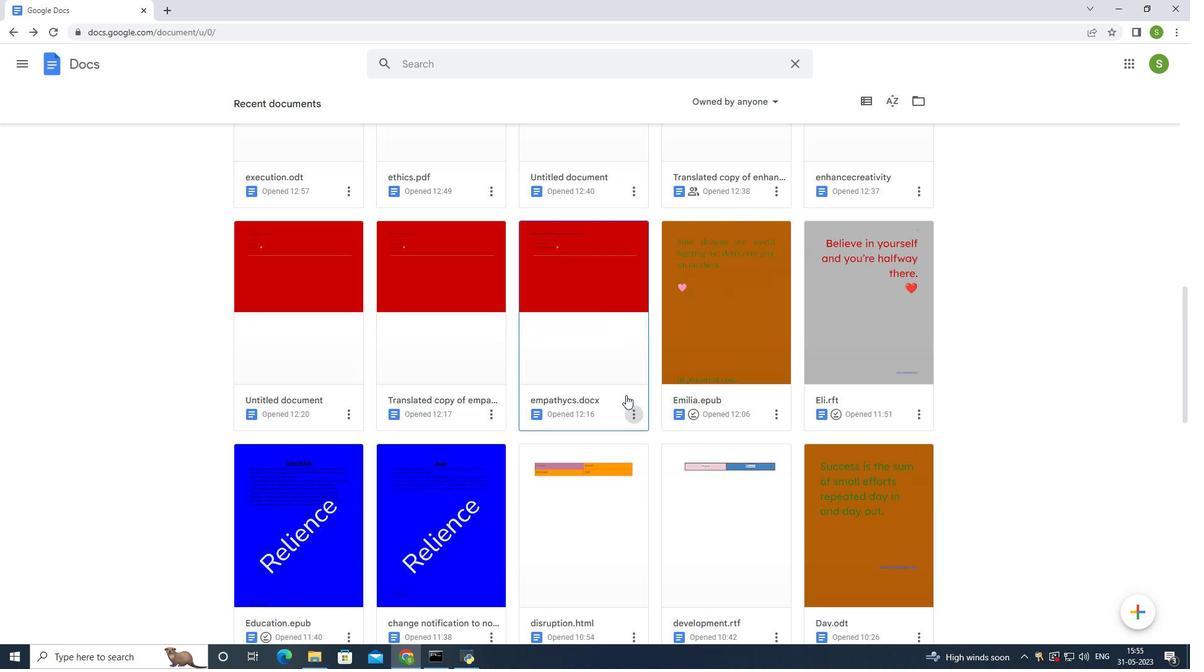 
Action: Mouse scrolled (625, 396) with delta (0, 0)
Screenshot: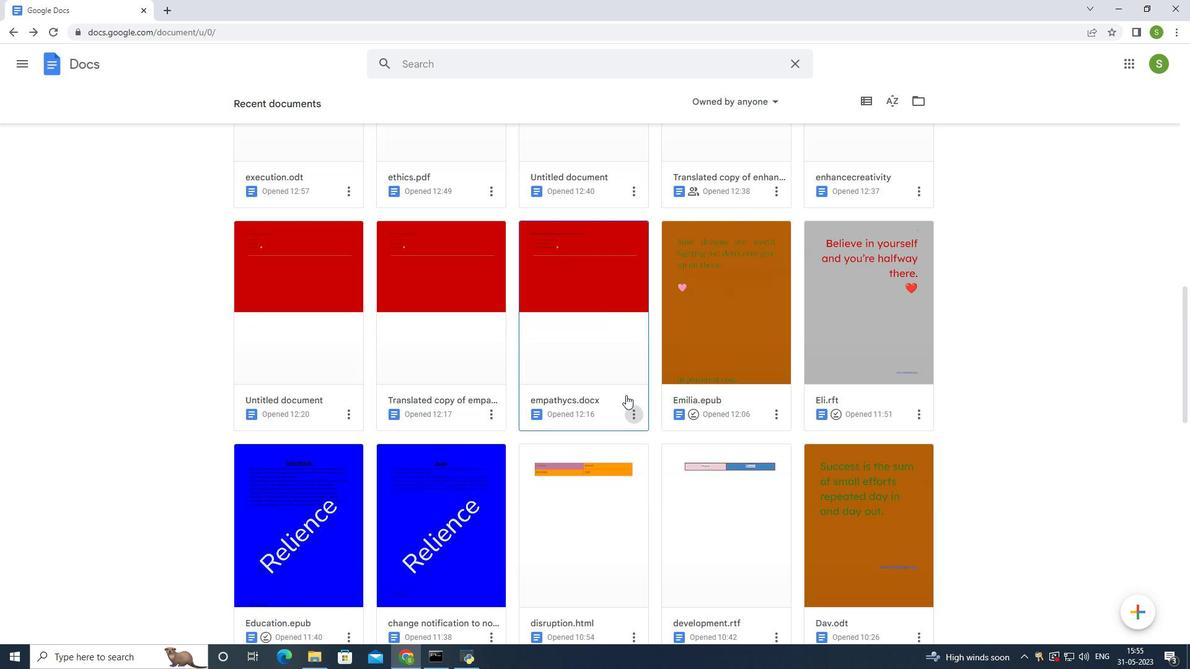 
Action: Mouse moved to (625, 392)
Screenshot: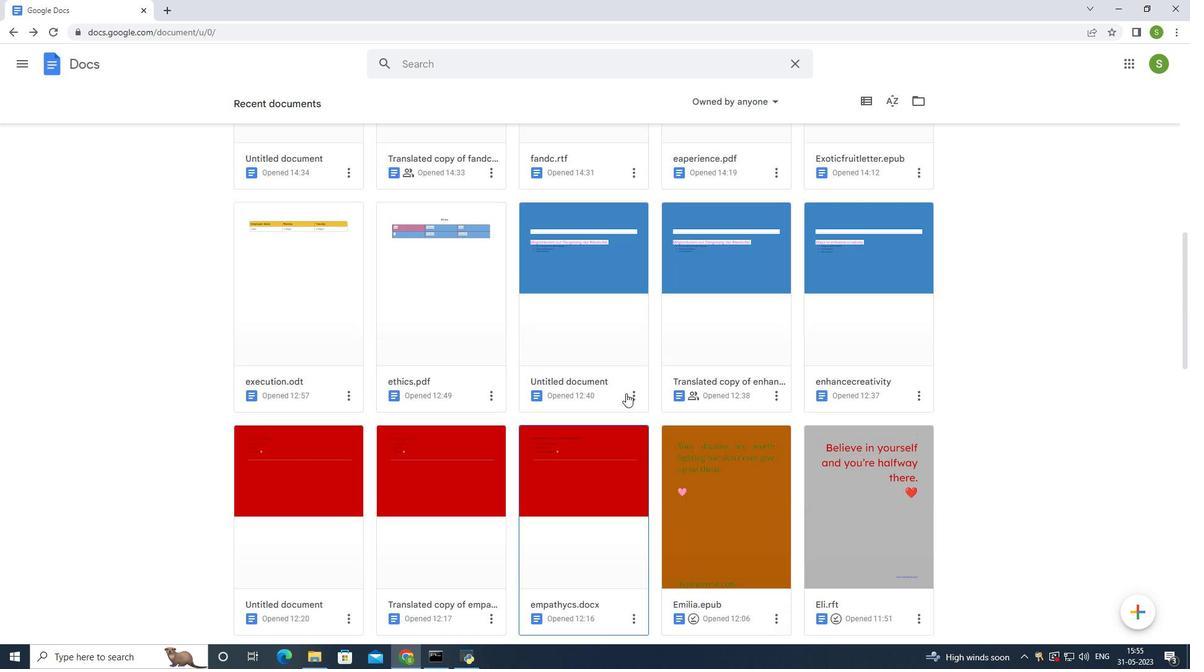 
Action: Mouse scrolled (625, 393) with delta (0, 0)
Screenshot: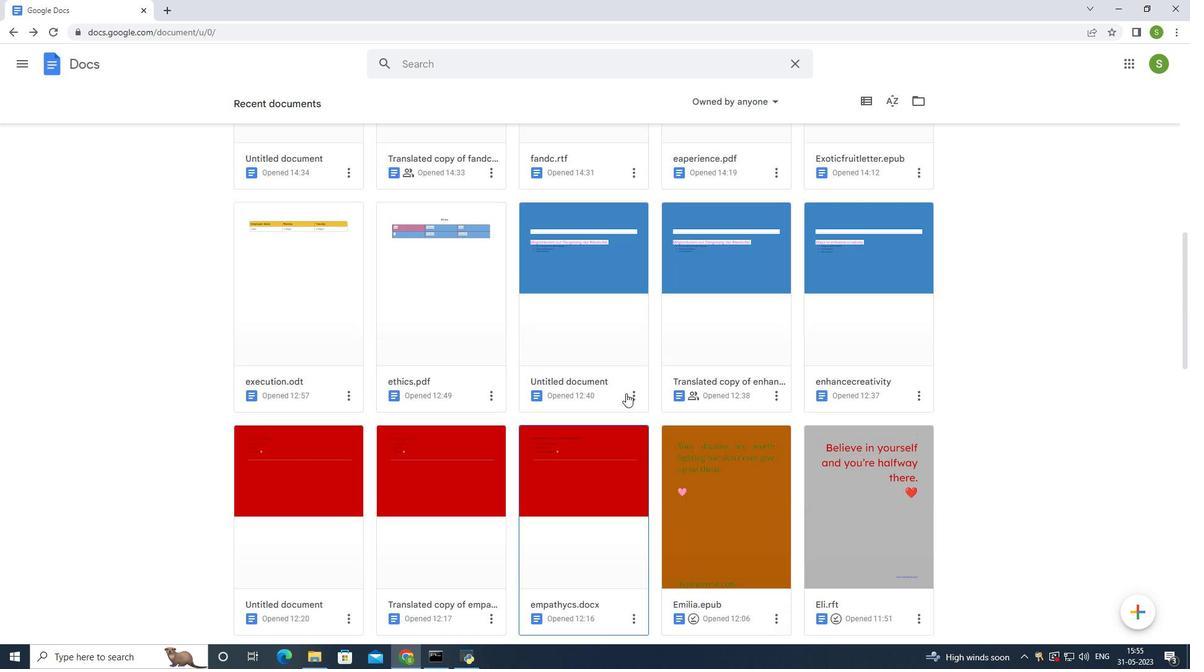 
Action: Mouse scrolled (625, 393) with delta (0, 0)
Screenshot: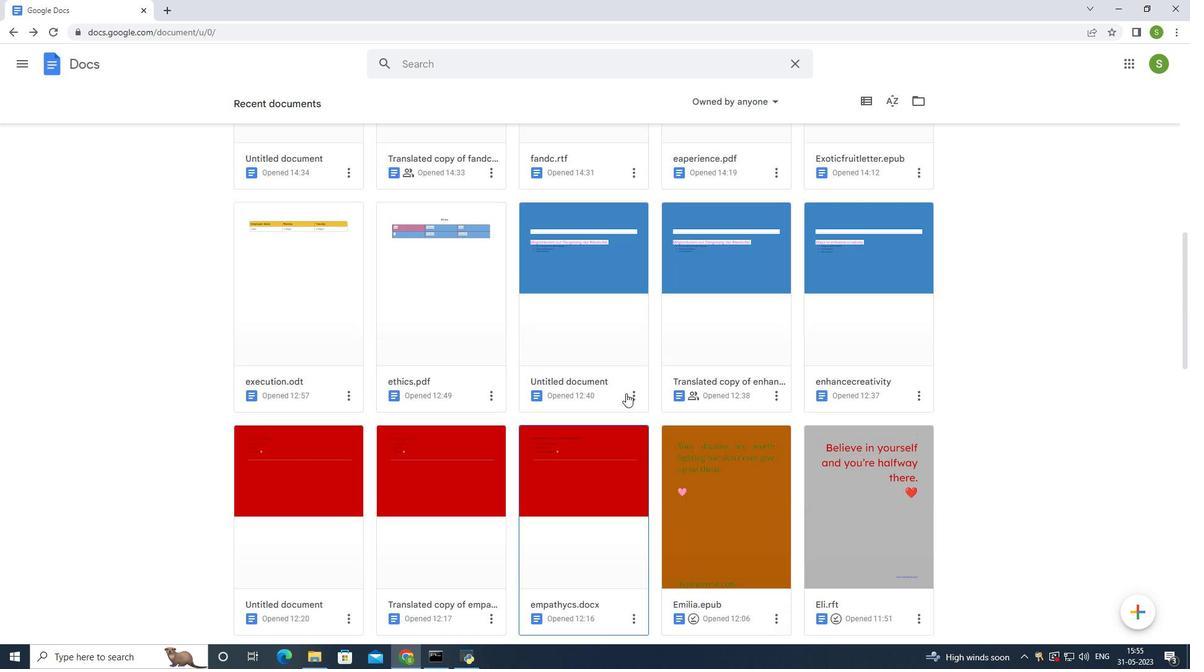 
Action: Mouse scrolled (625, 393) with delta (0, 0)
Screenshot: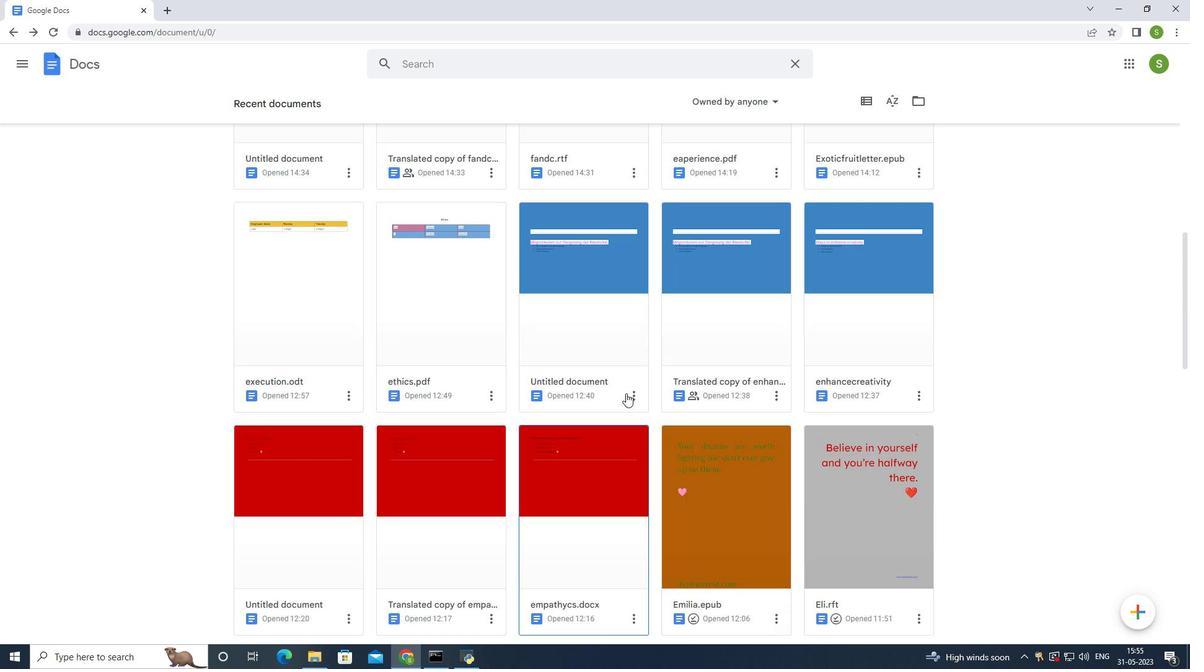 
Action: Mouse scrolled (625, 393) with delta (0, 0)
Screenshot: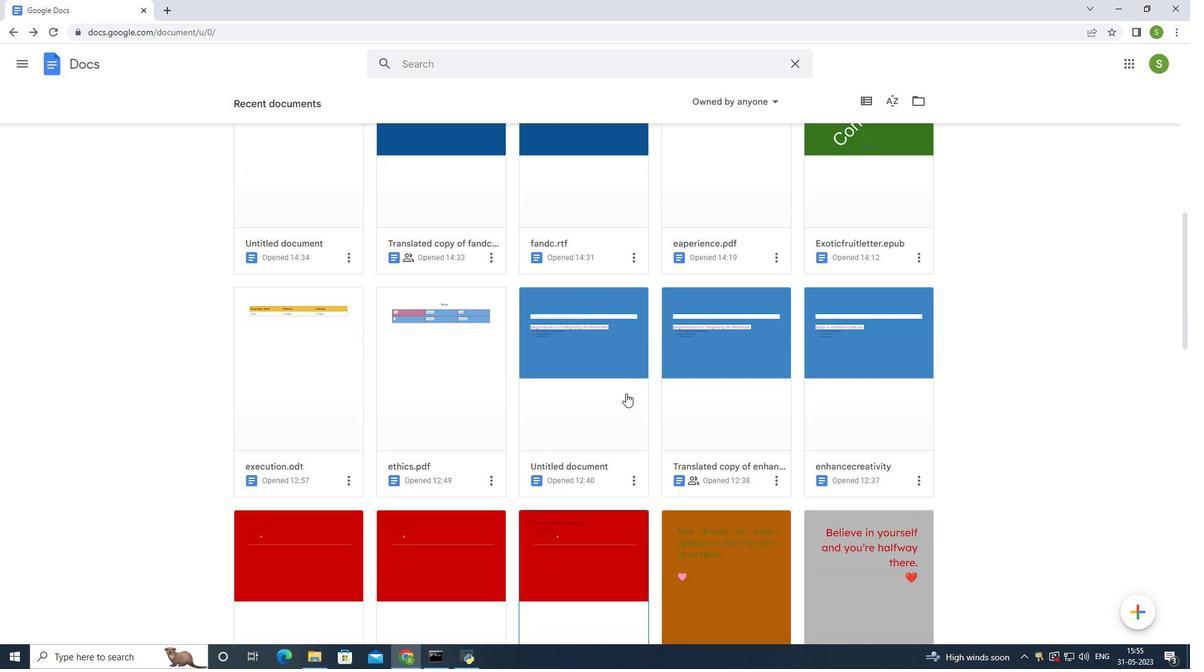 
Action: Mouse moved to (625, 392)
Screenshot: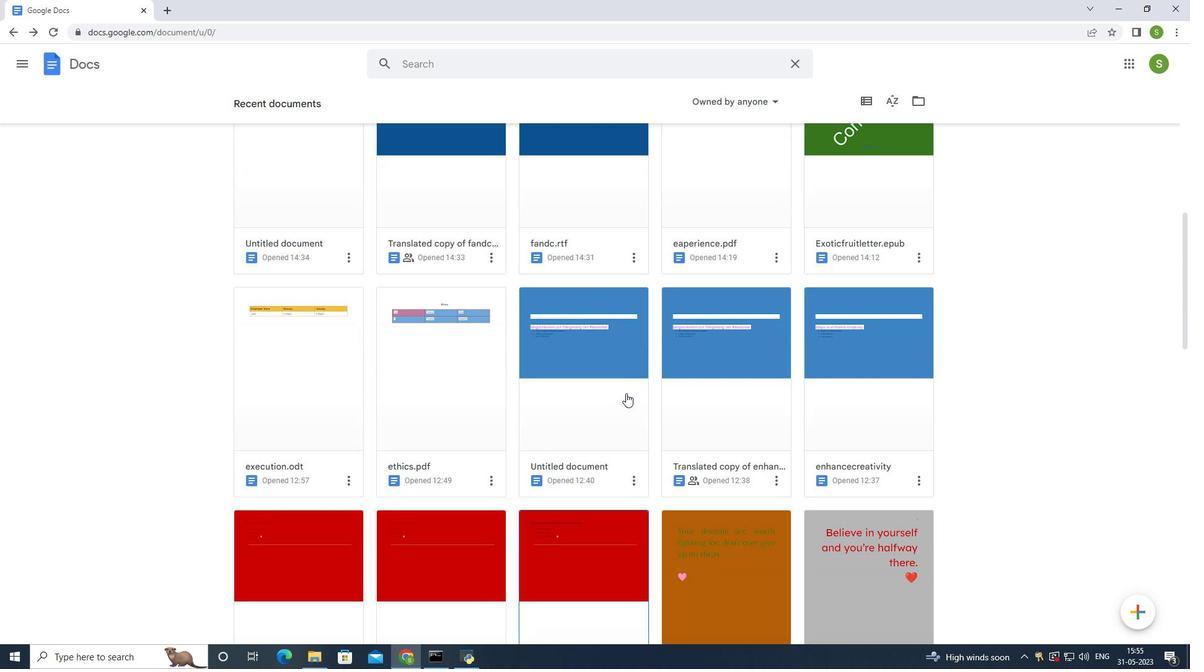 
Action: Mouse scrolled (625, 392) with delta (0, 0)
Screenshot: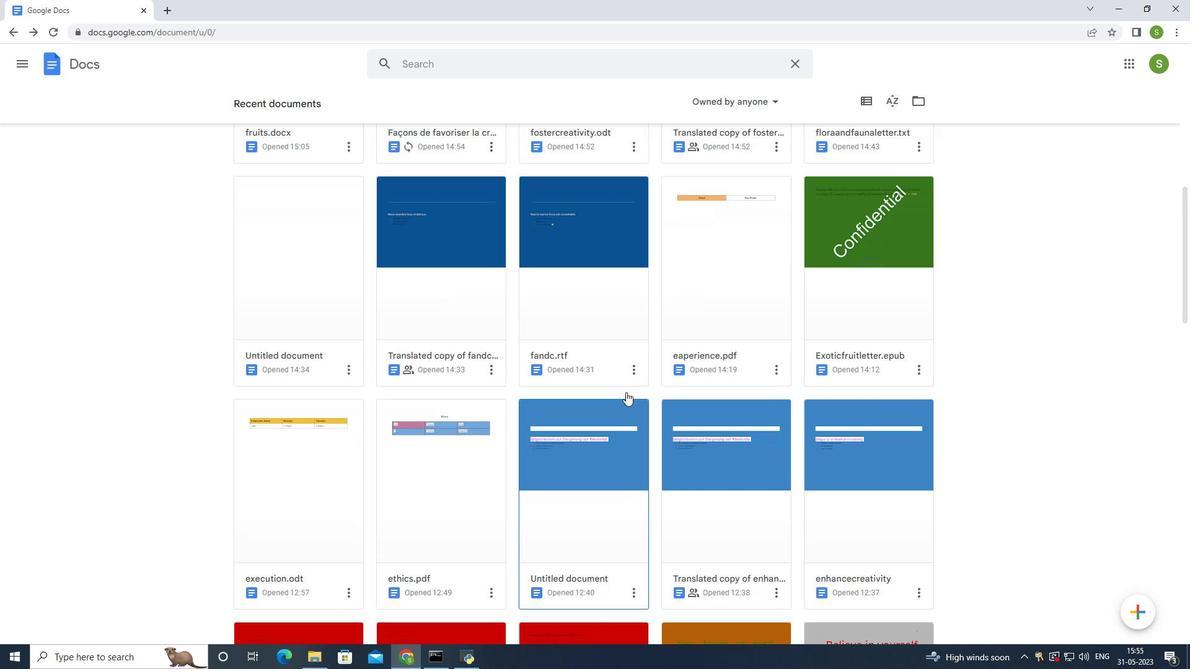 
Action: Mouse scrolled (625, 392) with delta (0, 0)
Screenshot: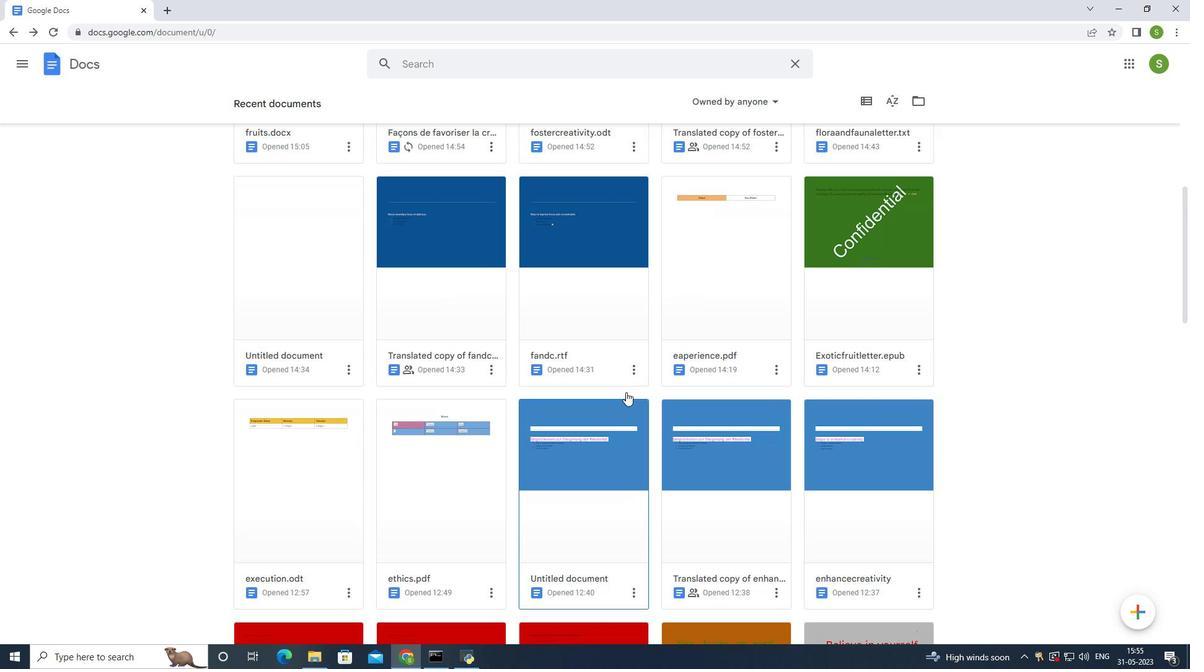 
Action: Mouse scrolled (625, 392) with delta (0, 0)
Screenshot: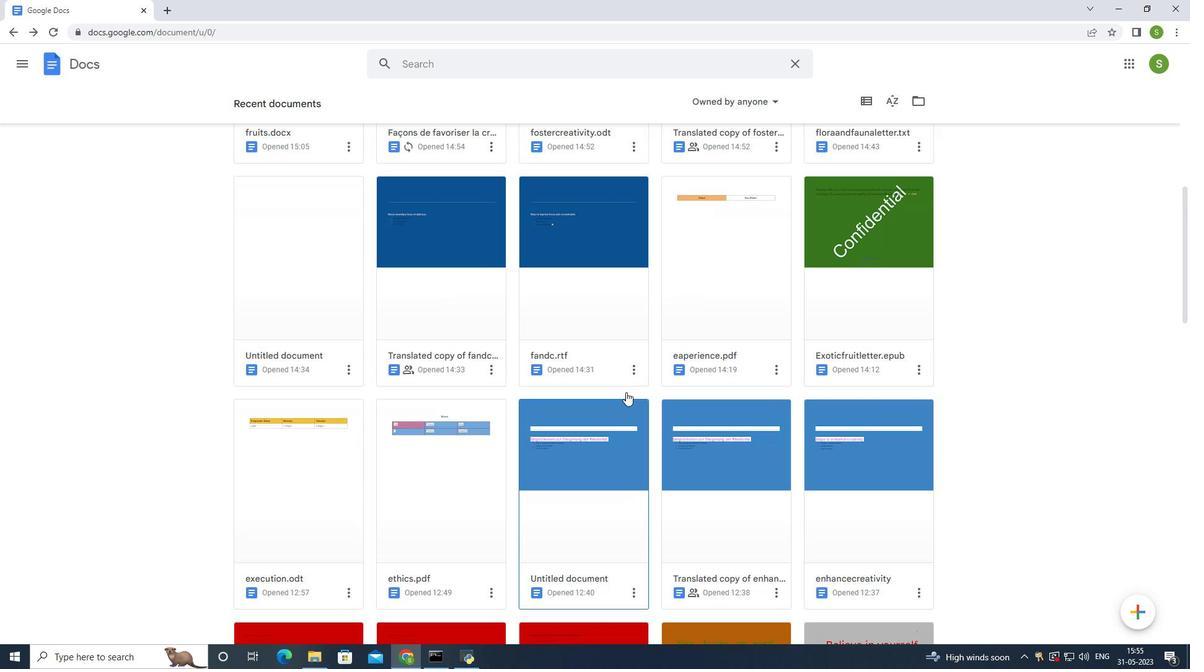 
Action: Mouse moved to (625, 391)
Screenshot: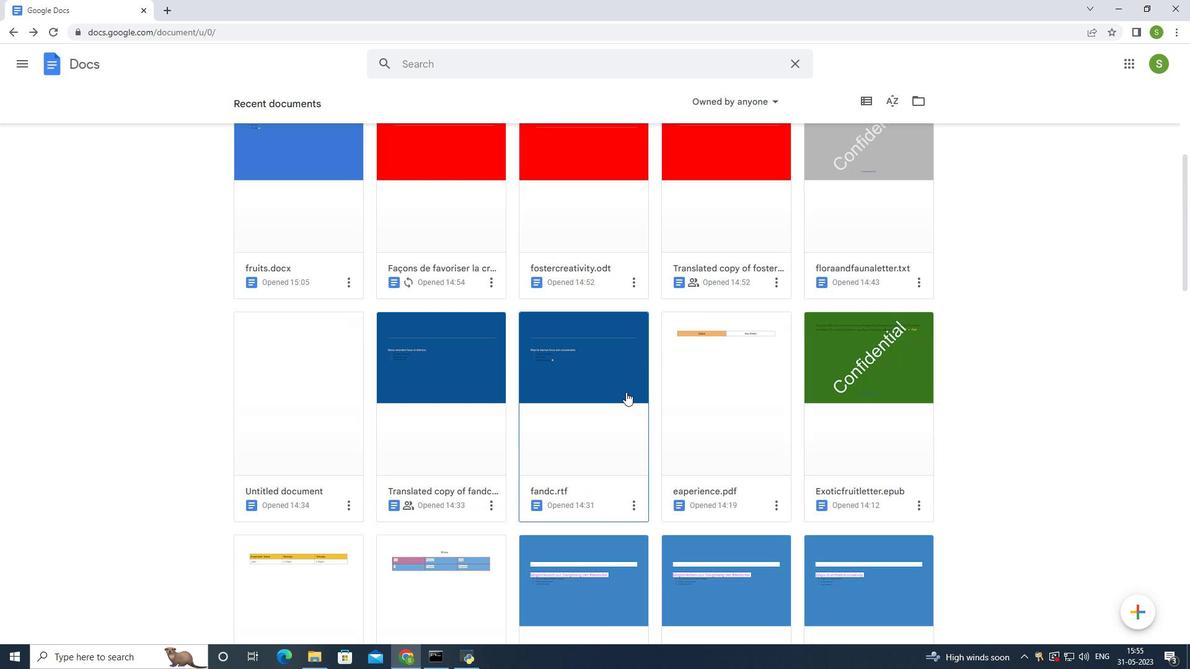 
Action: Mouse scrolled (625, 392) with delta (0, 0)
Screenshot: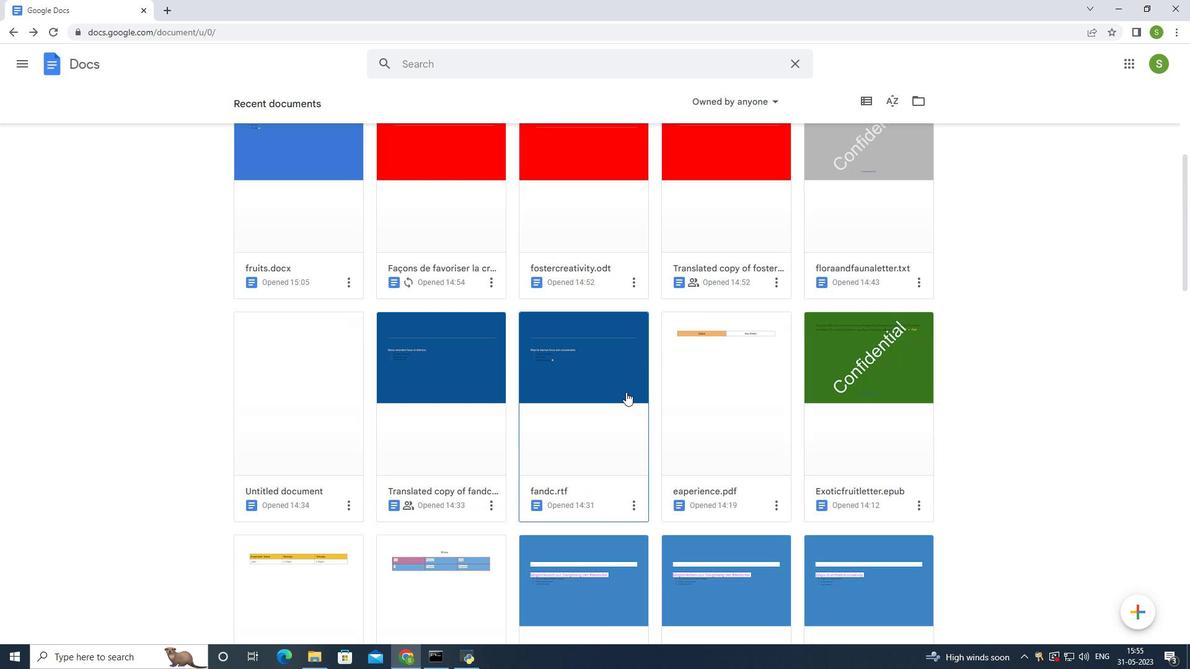 
Action: Mouse moved to (625, 391)
Screenshot: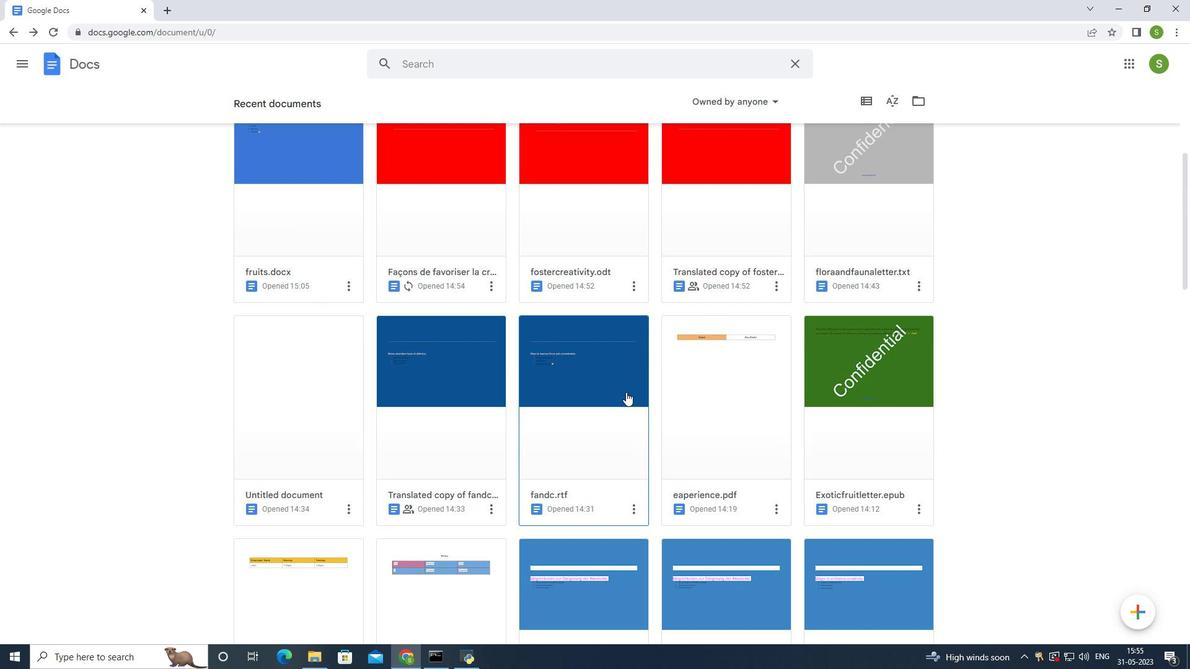 
Action: Mouse scrolled (625, 391) with delta (0, 0)
Screenshot: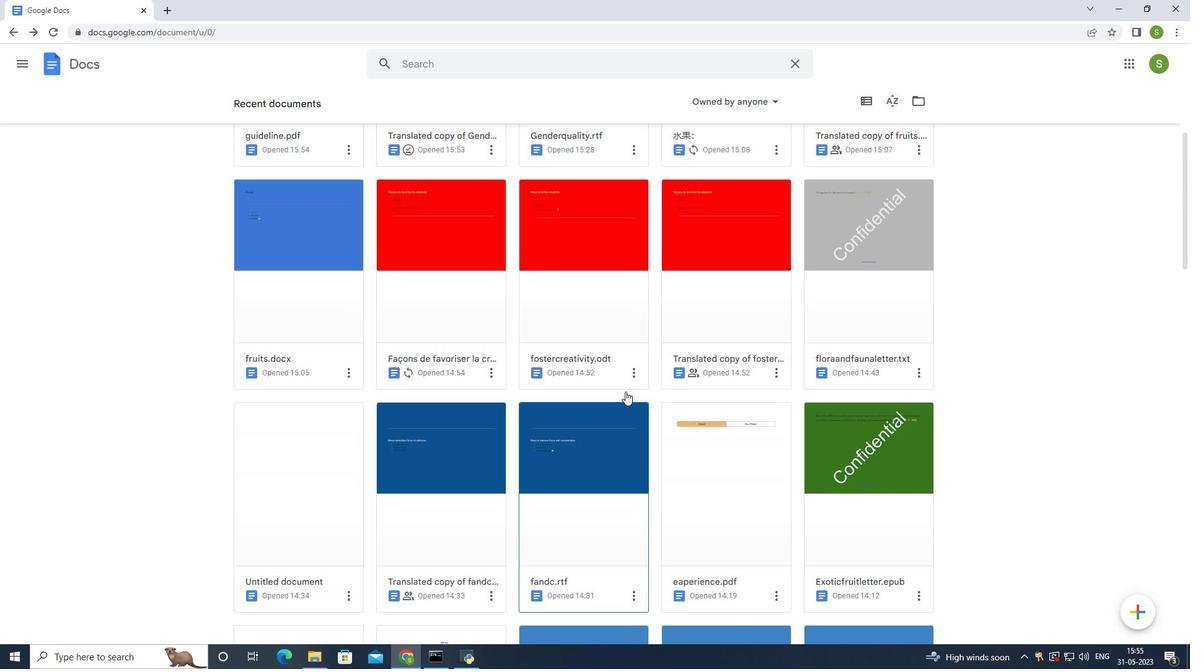 
Action: Mouse scrolled (625, 391) with delta (0, 0)
Screenshot: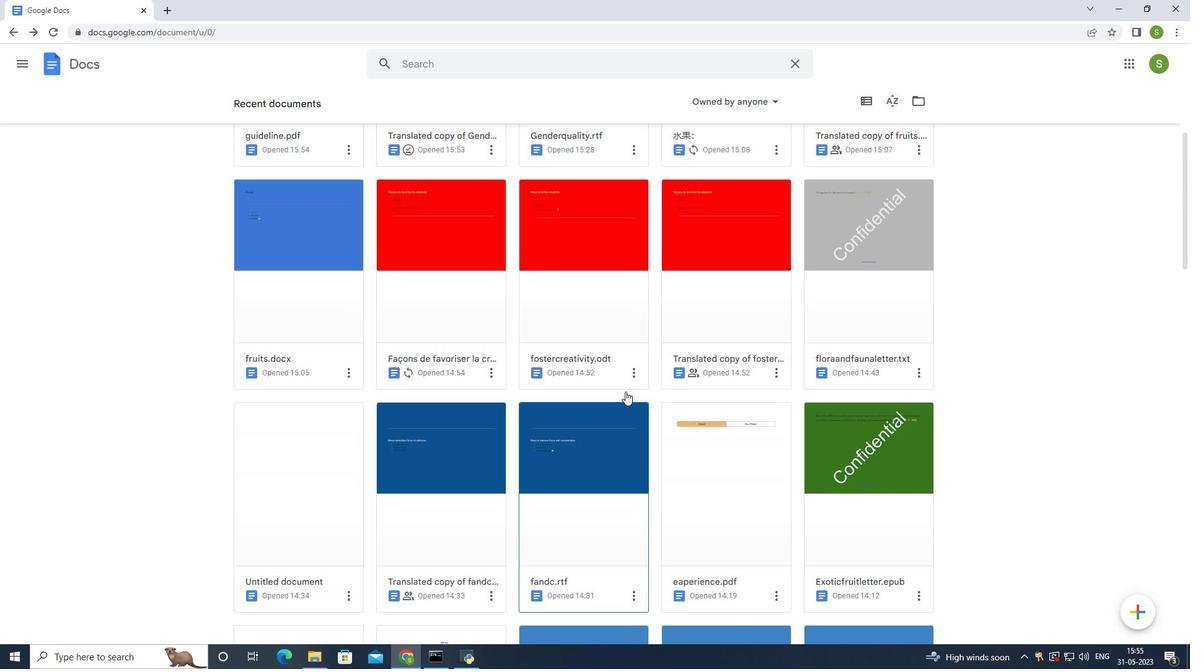 
Action: Mouse scrolled (625, 391) with delta (0, 0)
Screenshot: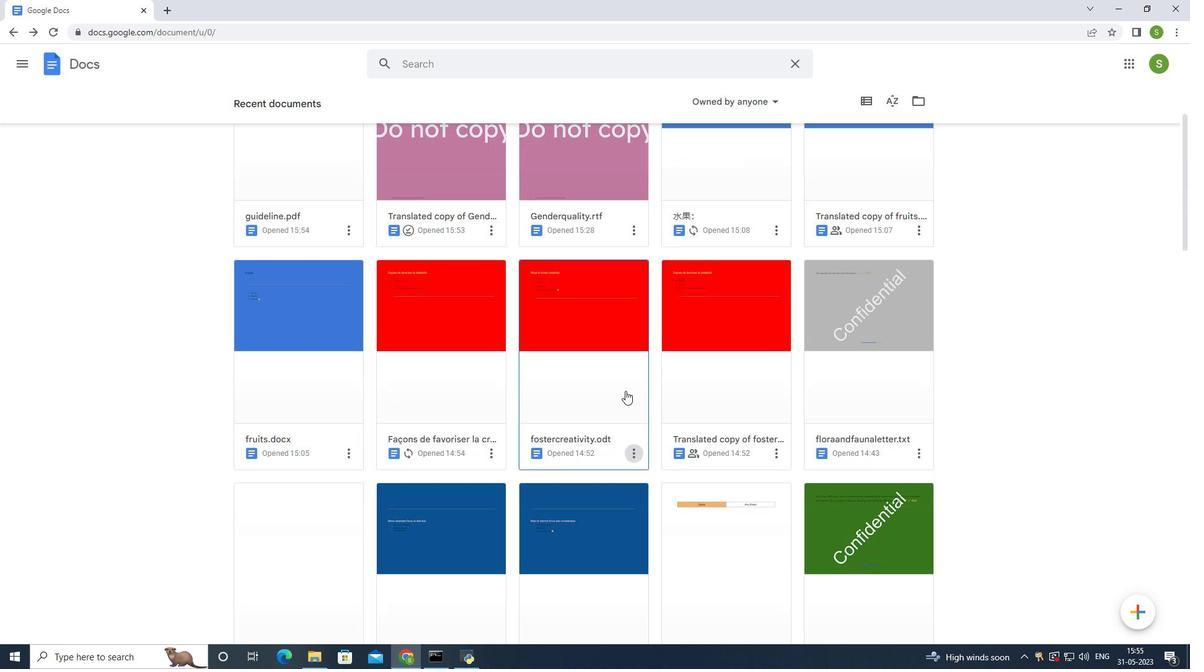 
Action: Mouse scrolled (625, 391) with delta (0, 0)
Screenshot: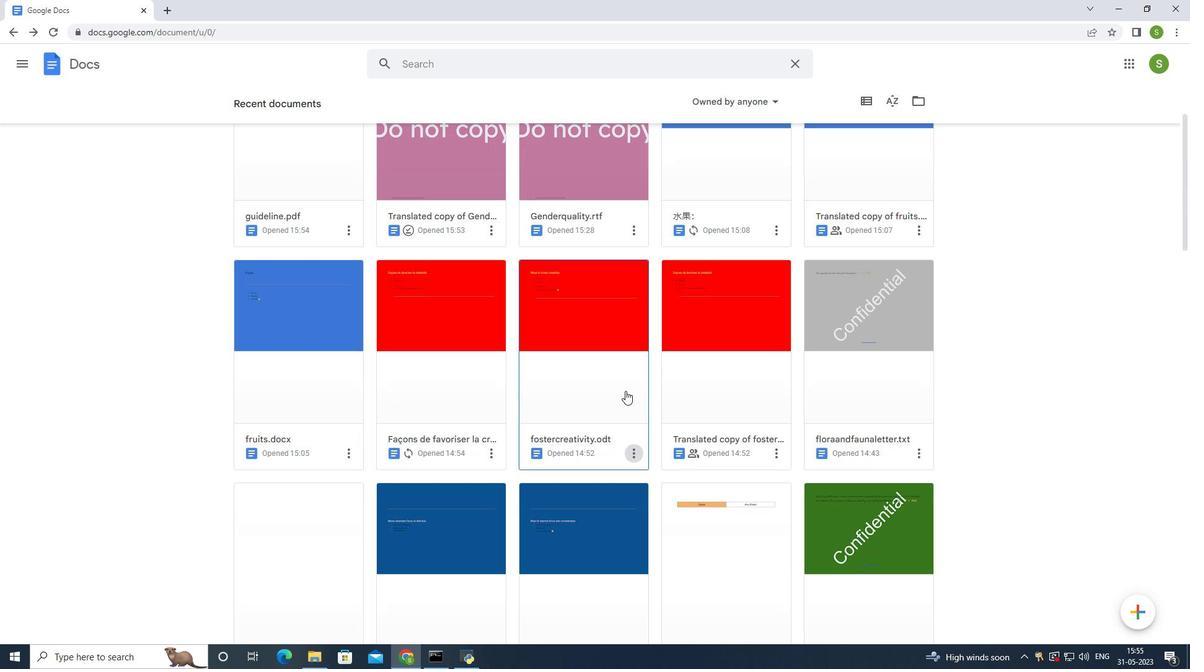 
Action: Mouse scrolled (625, 391) with delta (0, 0)
Screenshot: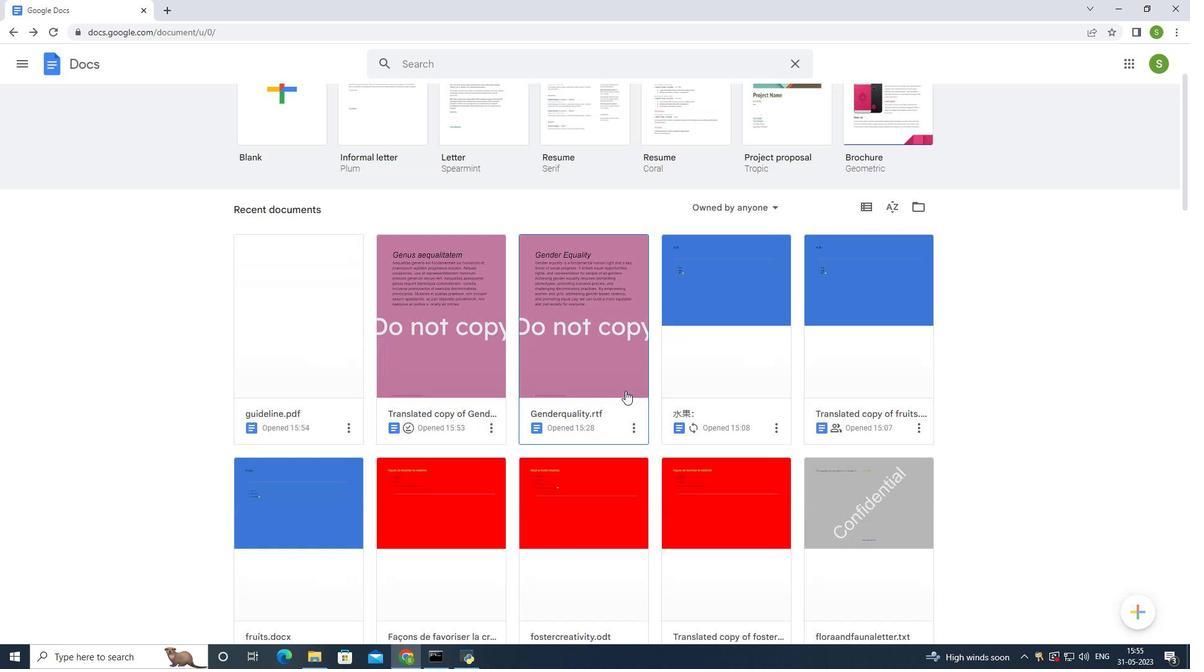 
Action: Mouse scrolled (625, 391) with delta (0, 0)
Screenshot: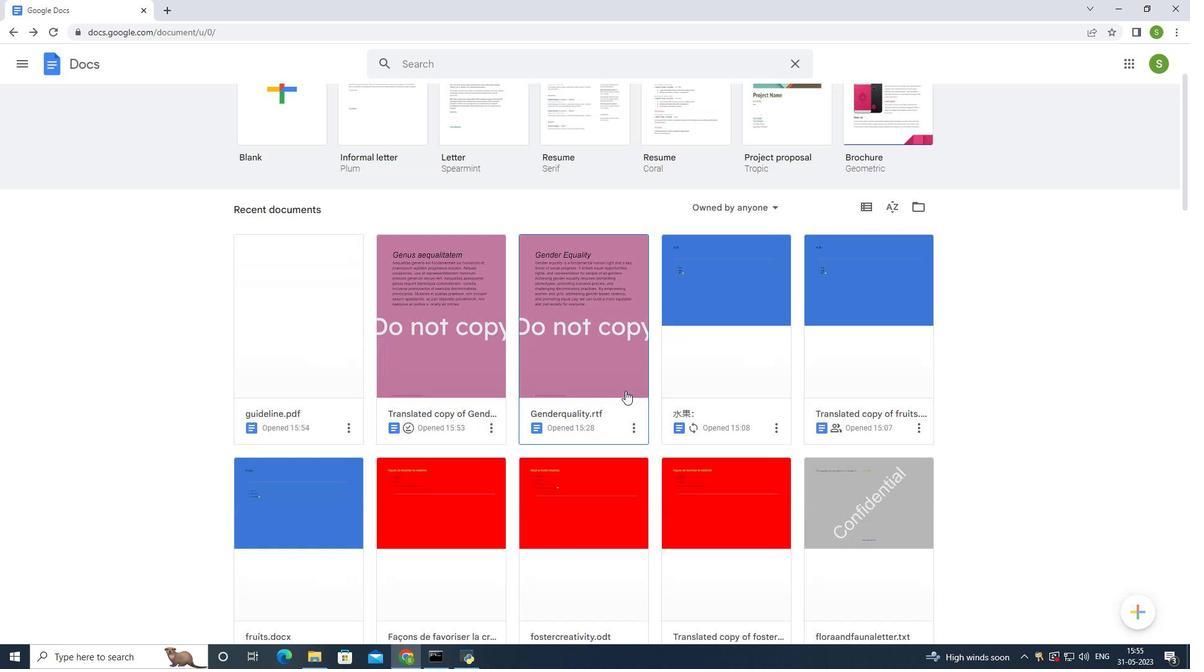 
Action: Mouse scrolled (625, 391) with delta (0, 0)
Screenshot: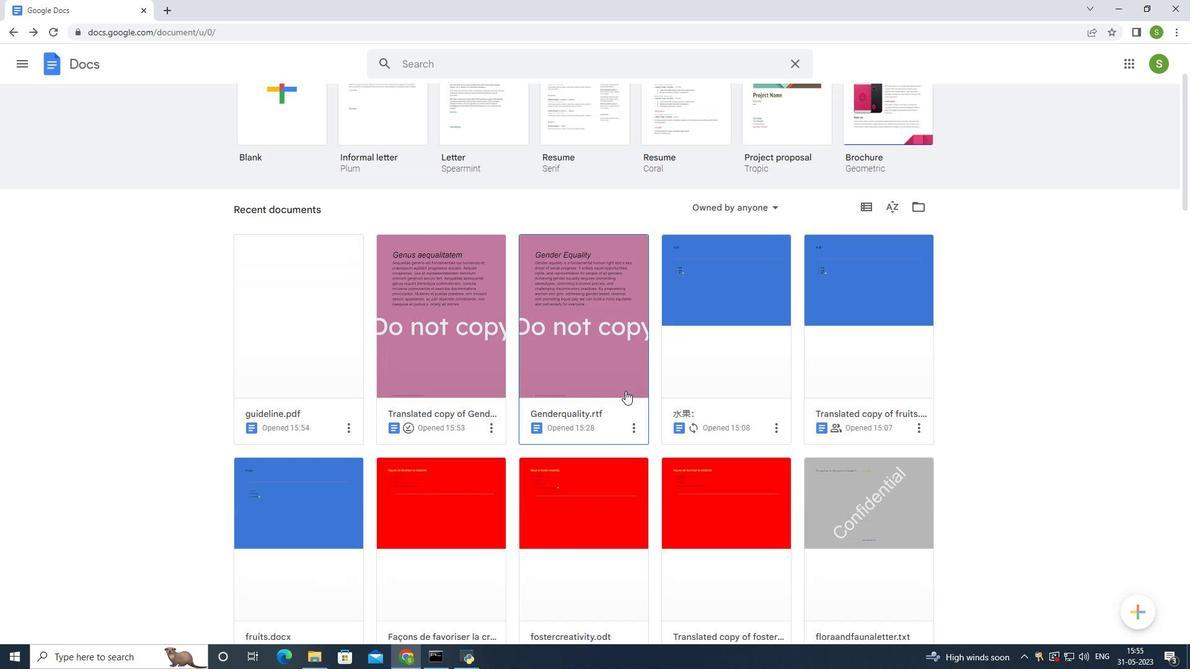 
Action: Mouse scrolled (625, 391) with delta (0, 0)
Screenshot: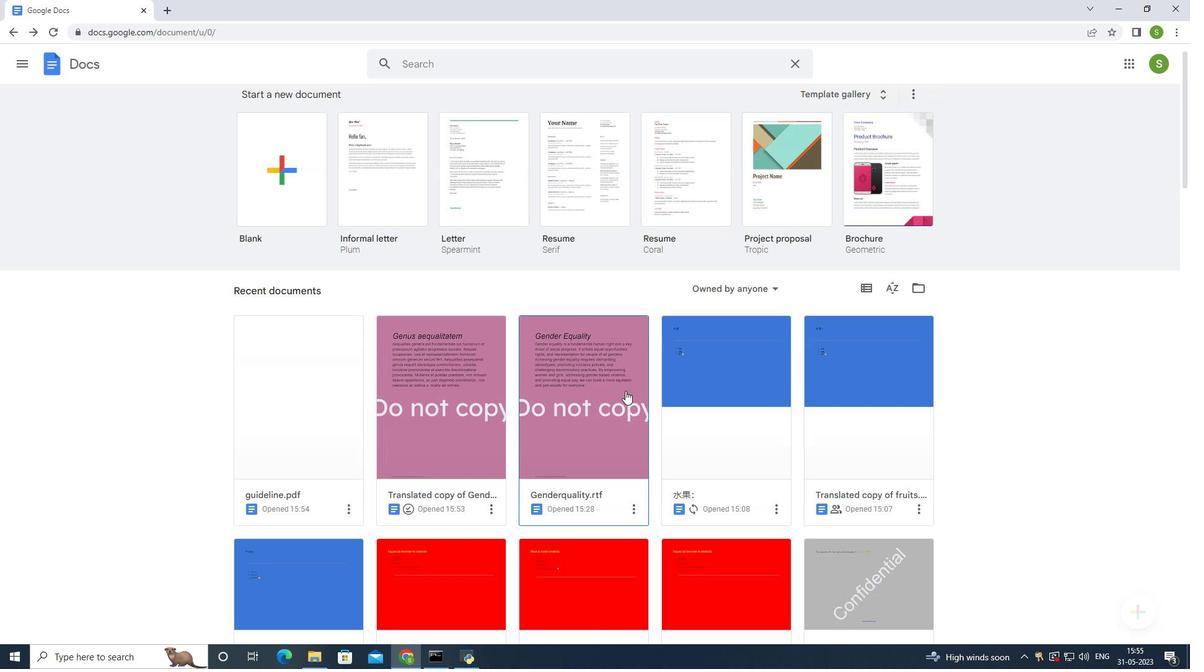 
Action: Mouse moved to (880, 101)
Screenshot: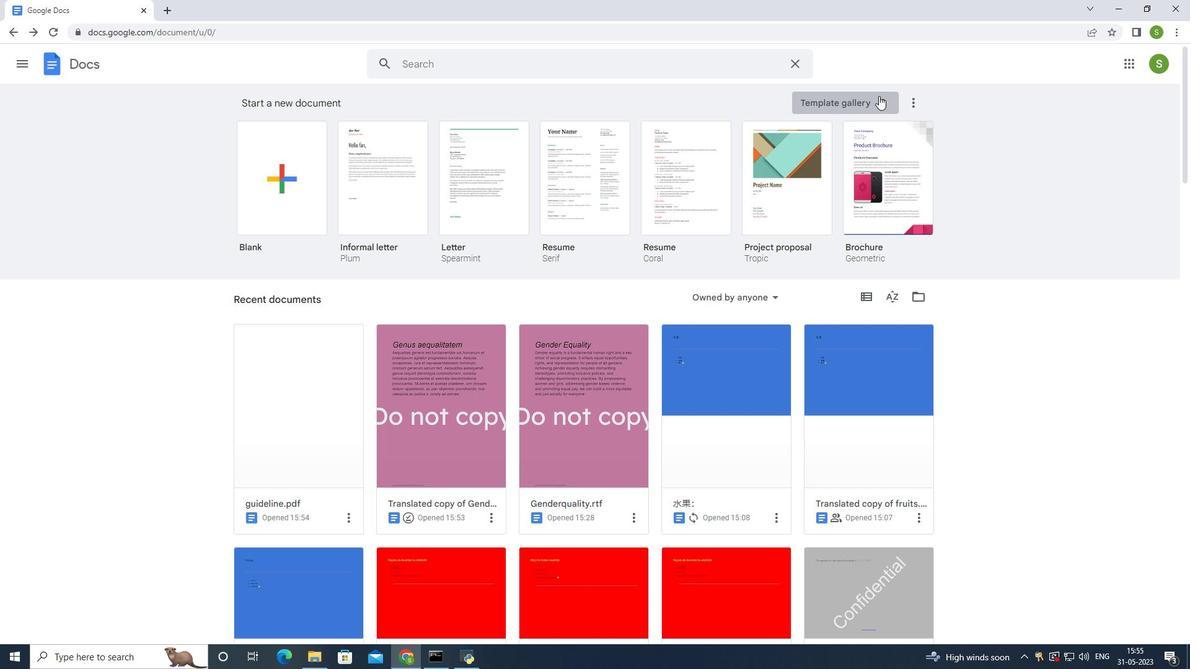 
Action: Mouse pressed left at (880, 101)
Screenshot: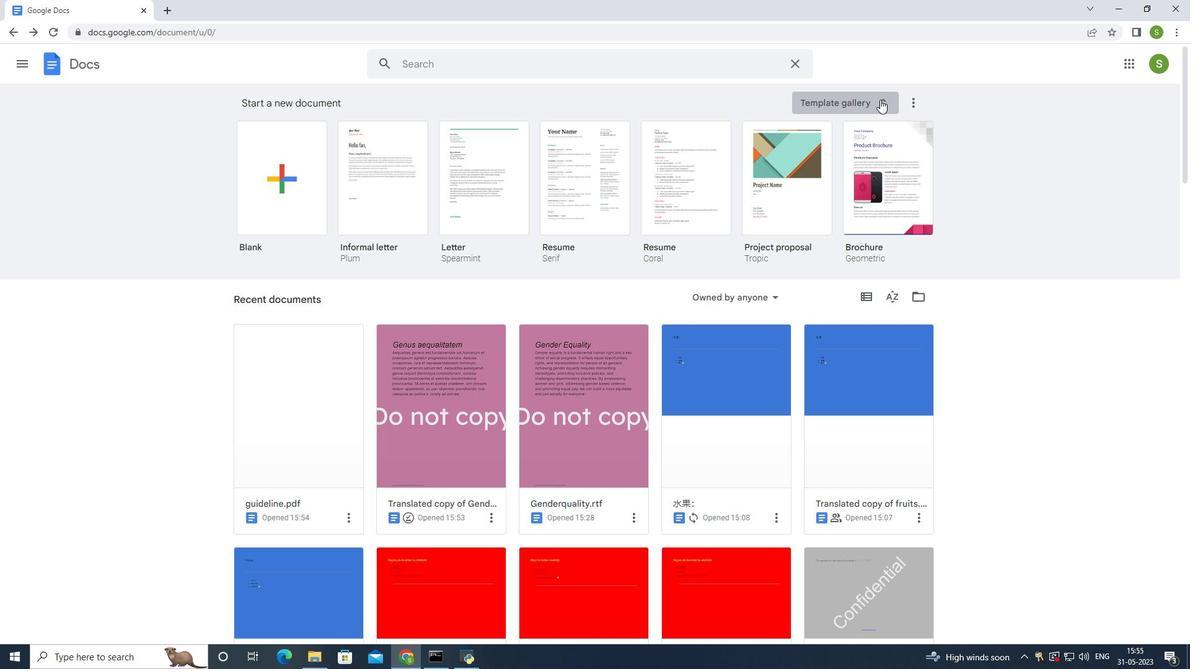 
Action: Mouse moved to (540, 414)
Screenshot: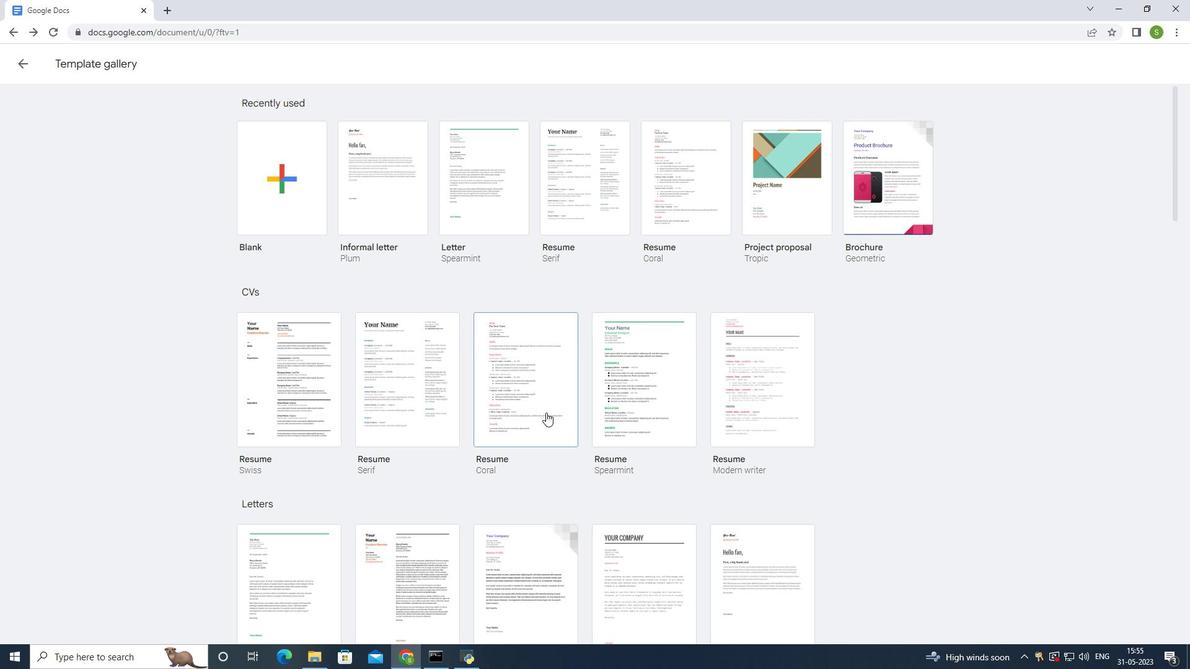 
Action: Mouse scrolled (540, 415) with delta (0, 0)
Screenshot: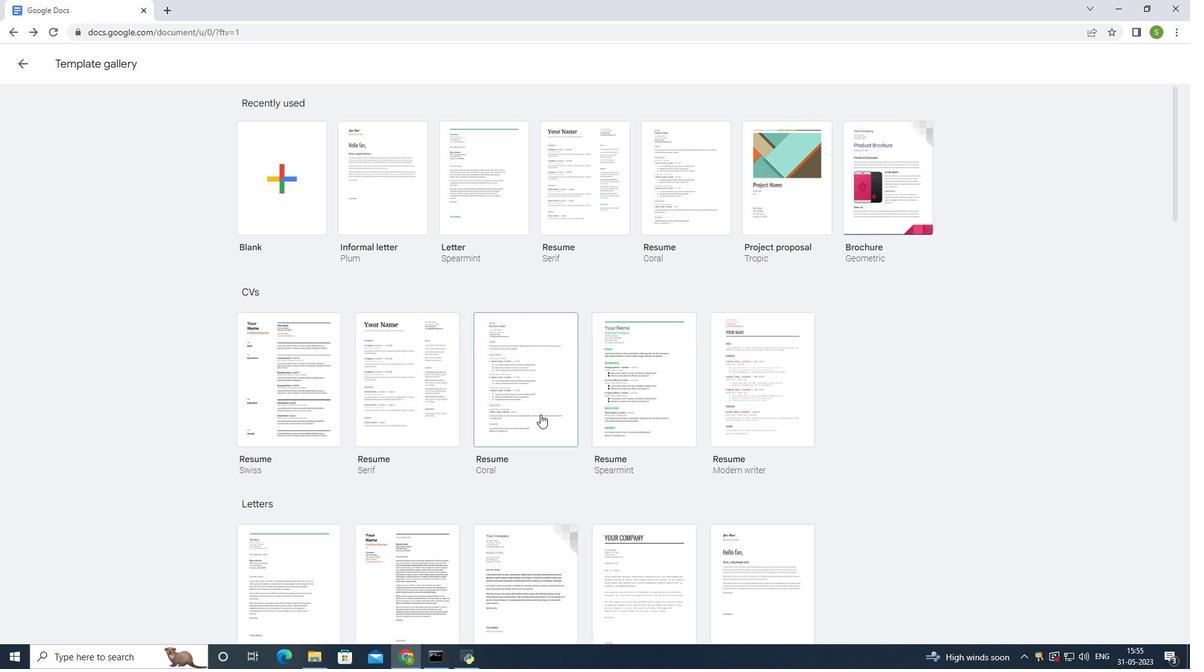 
Action: Mouse scrolled (540, 415) with delta (0, 0)
Screenshot: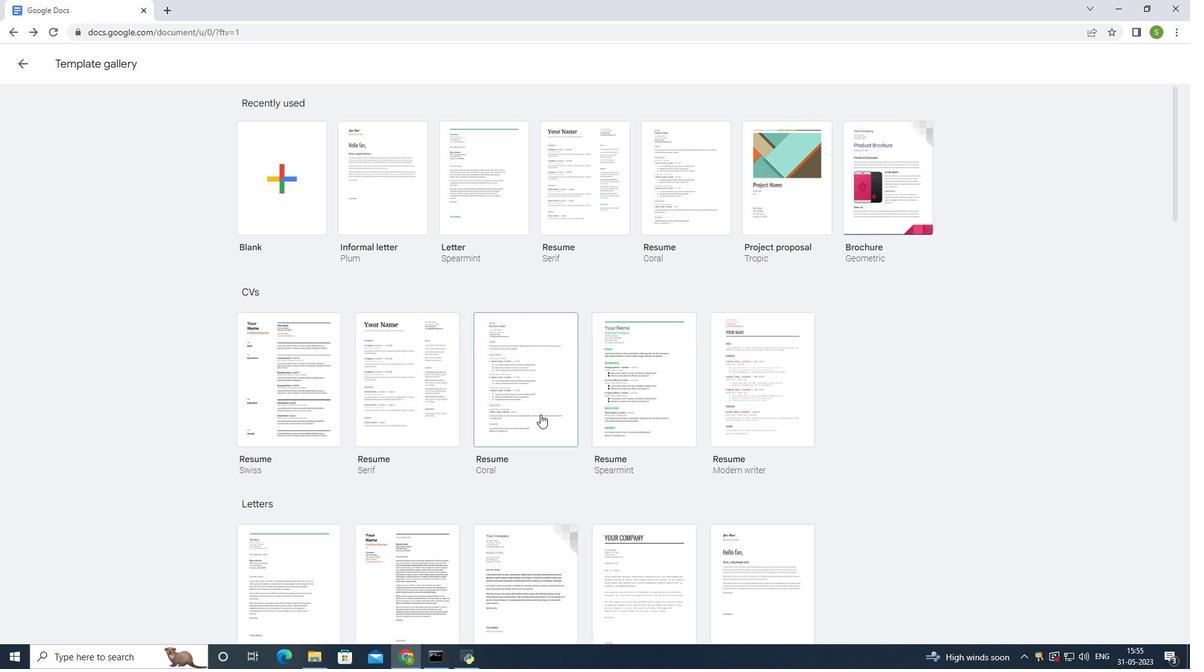 
Action: Mouse moved to (540, 414)
Screenshot: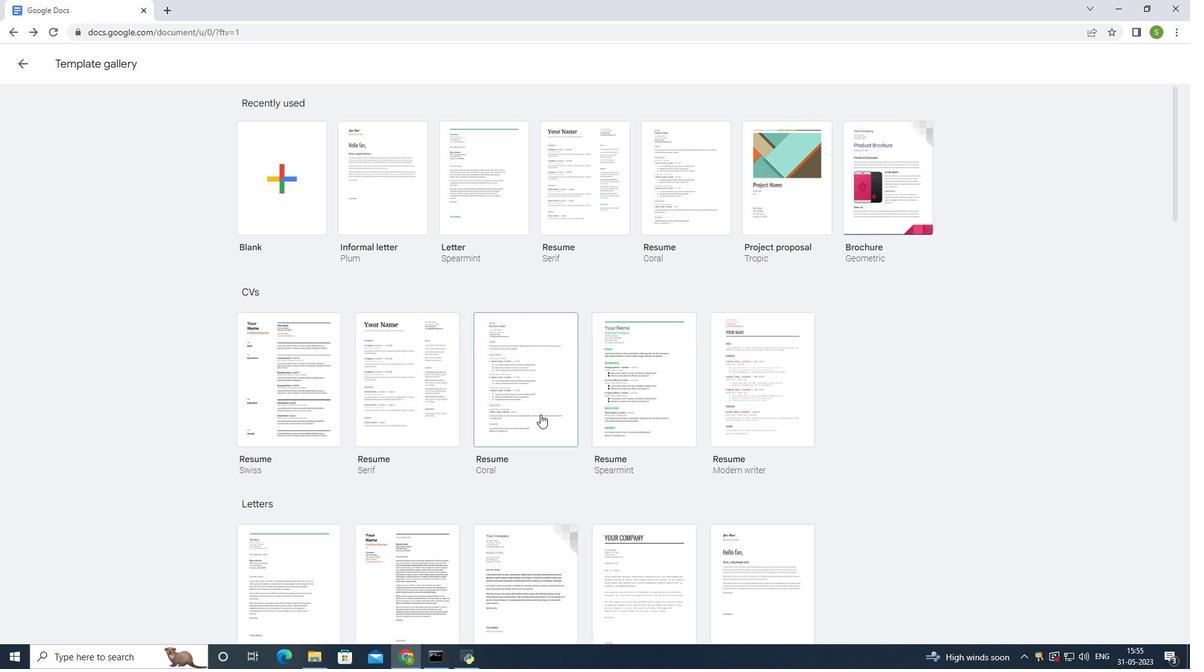 
Action: Mouse scrolled (540, 414) with delta (0, 0)
Screenshot: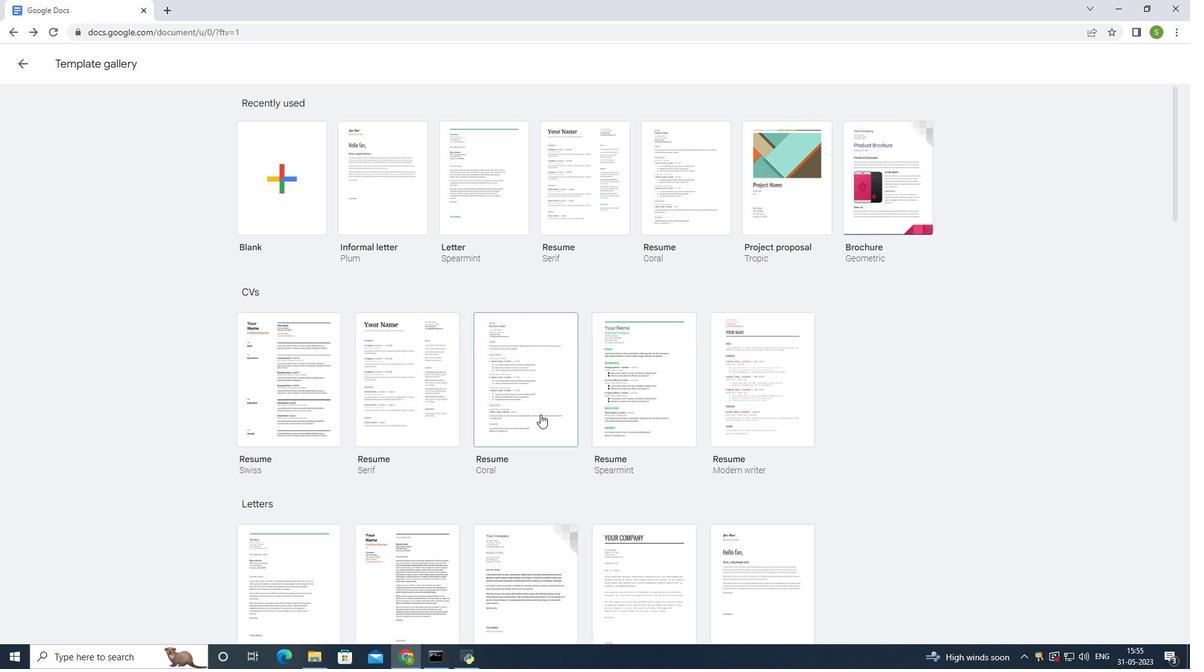 
Action: Mouse moved to (540, 412)
Screenshot: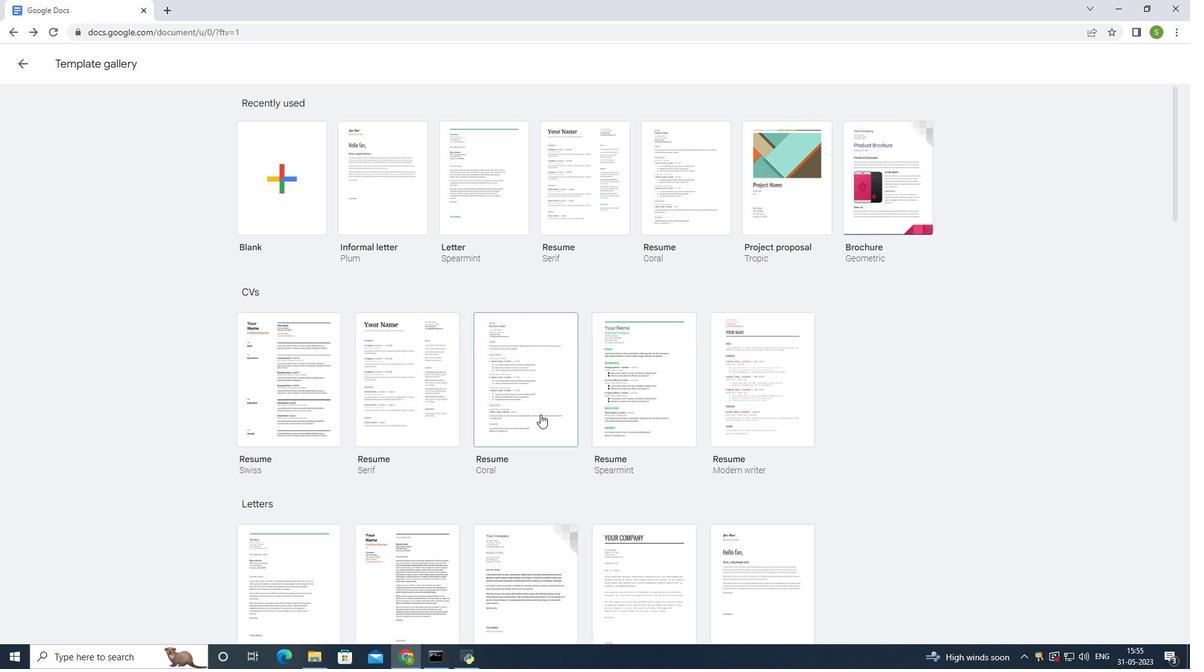 
Action: Mouse scrolled (540, 413) with delta (0, 0)
Screenshot: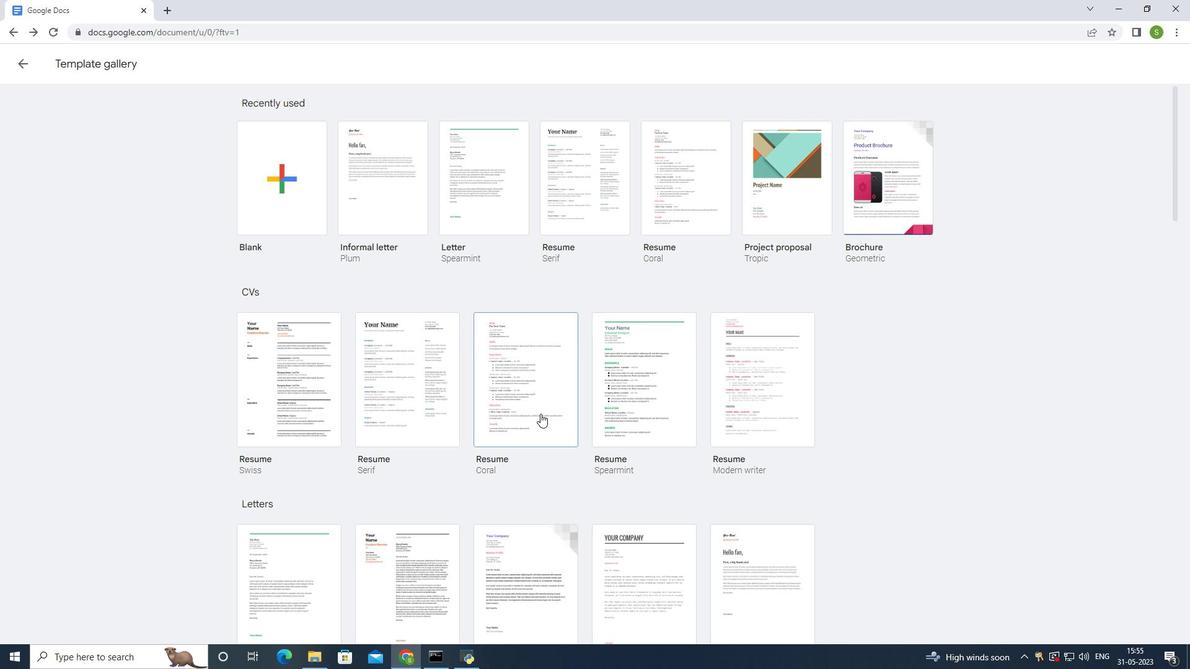 
Action: Mouse scrolled (540, 412) with delta (0, 0)
Screenshot: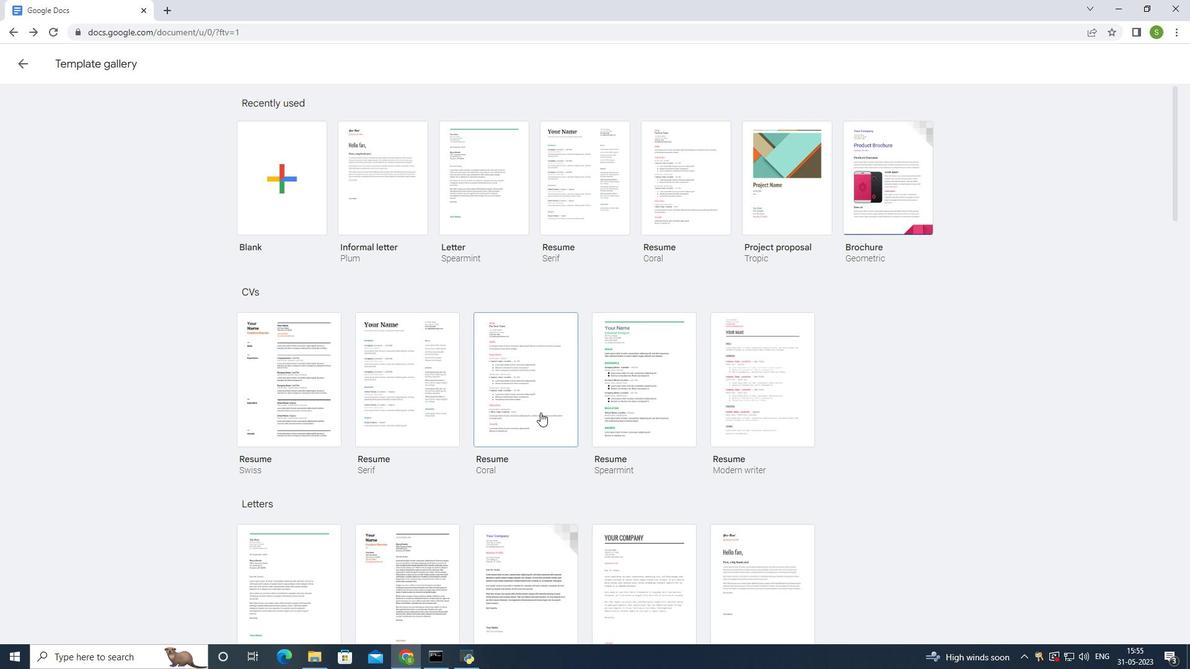 
Action: Mouse scrolled (540, 412) with delta (0, 0)
Screenshot: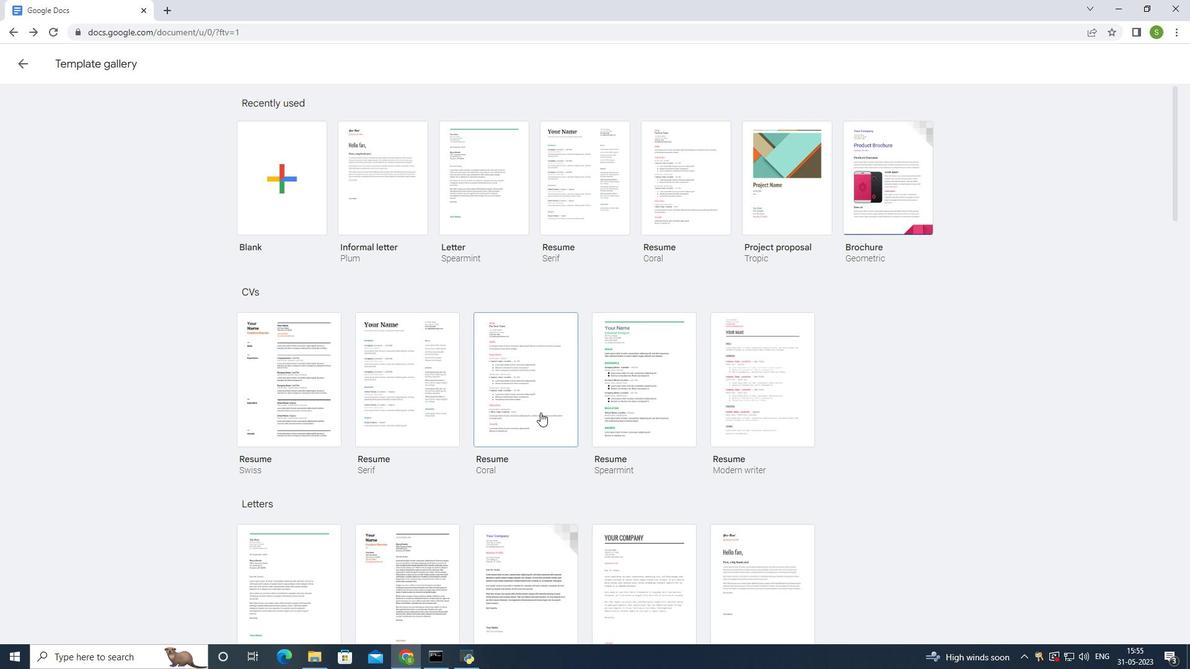 
Action: Mouse scrolled (540, 412) with delta (0, 0)
Screenshot: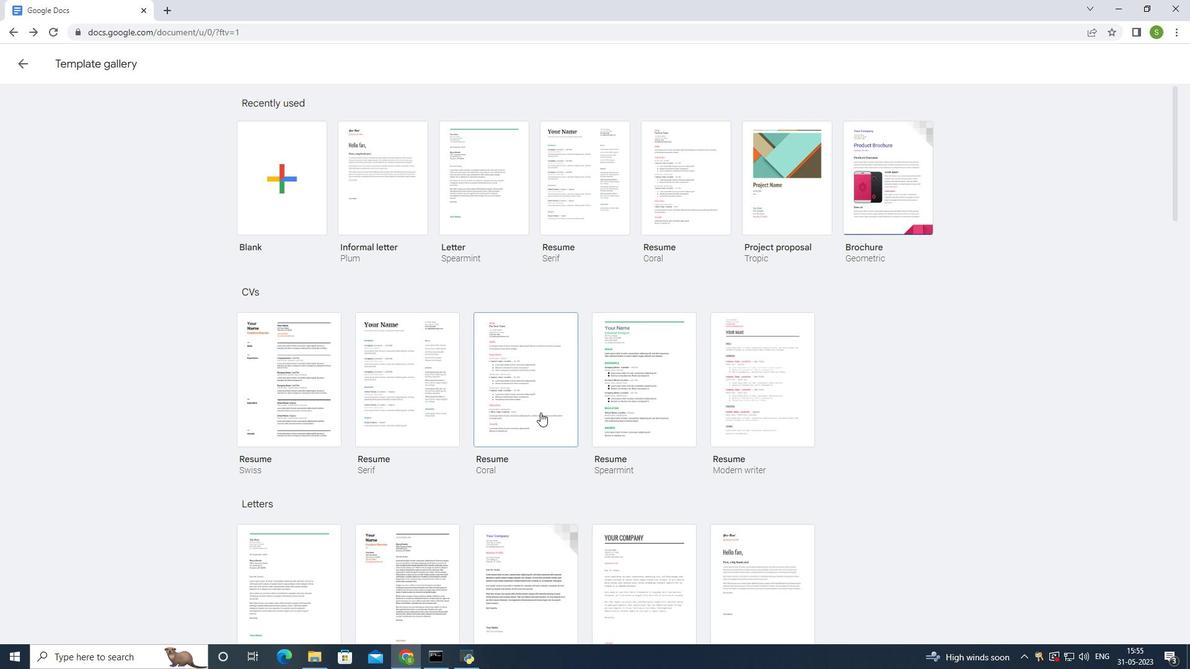 
Action: Mouse scrolled (540, 412) with delta (0, 0)
Screenshot: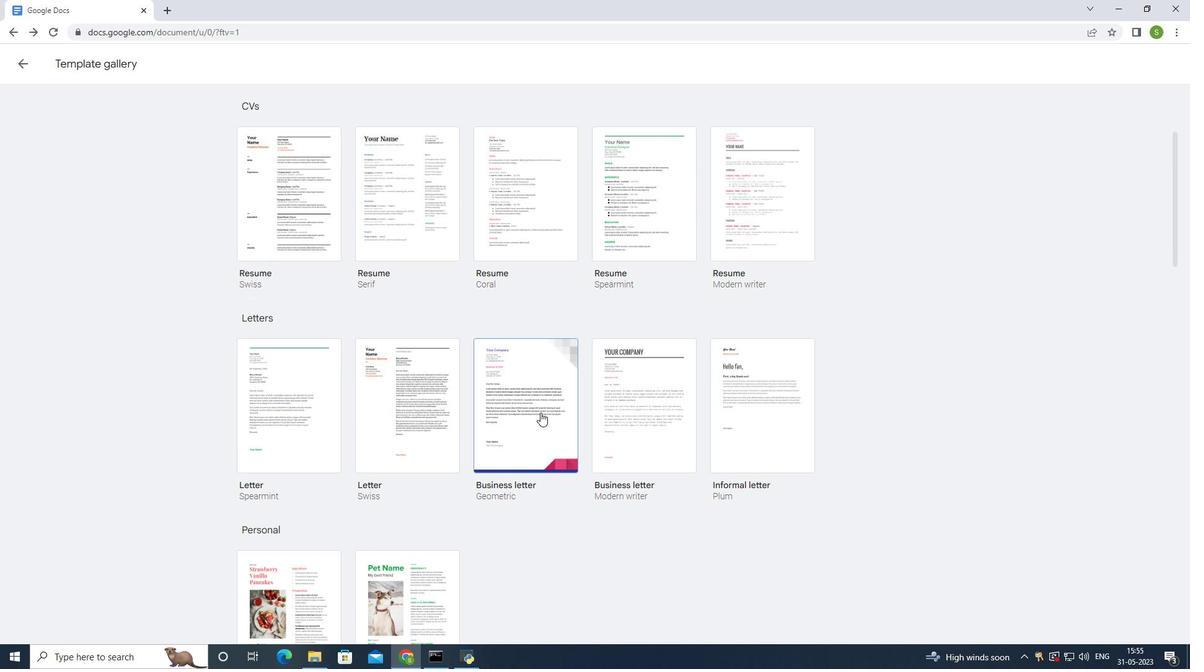 
Action: Mouse scrolled (540, 412) with delta (0, 0)
Screenshot: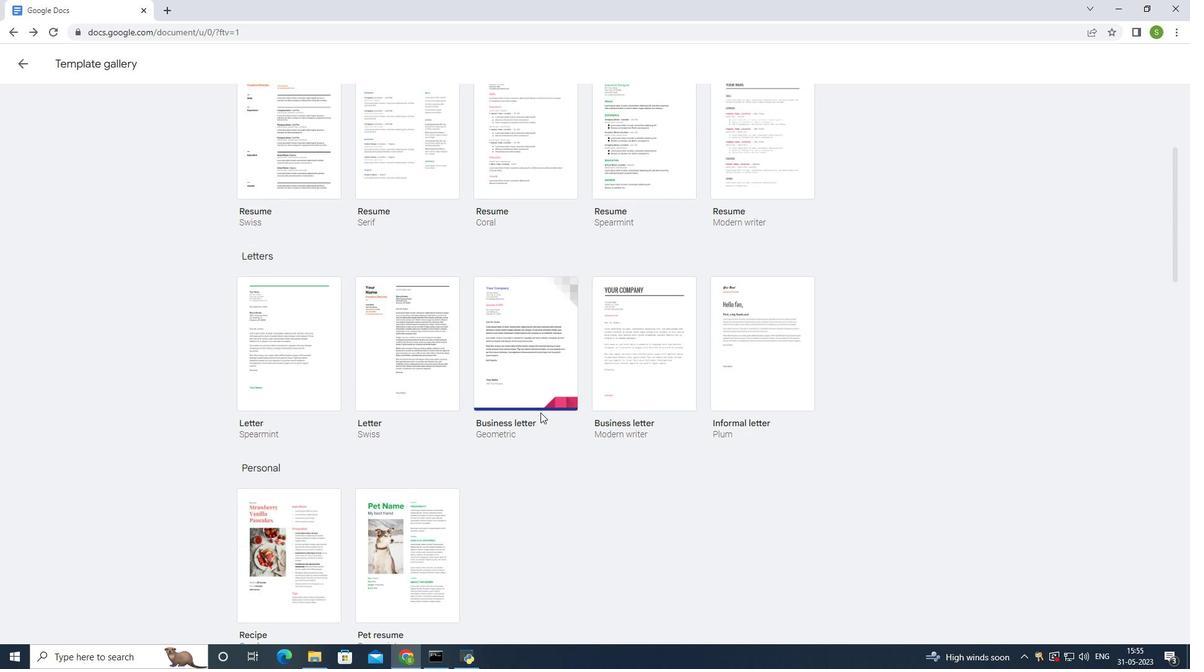 
Action: Mouse scrolled (540, 412) with delta (0, 0)
Screenshot: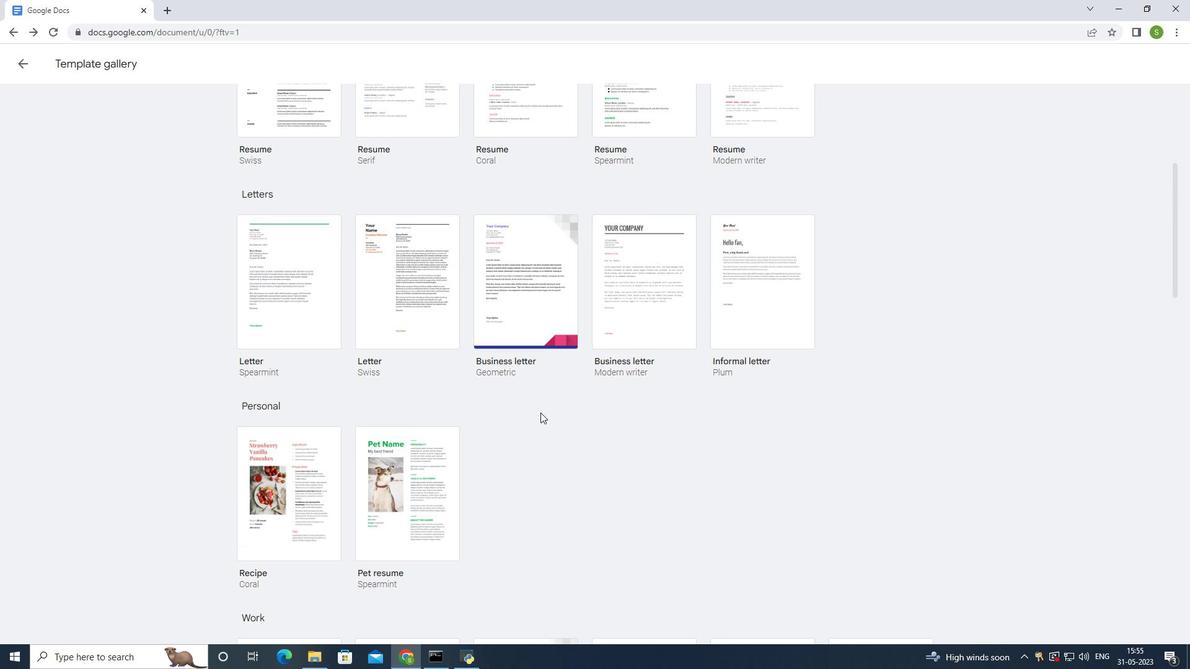 
Action: Mouse moved to (540, 413)
Screenshot: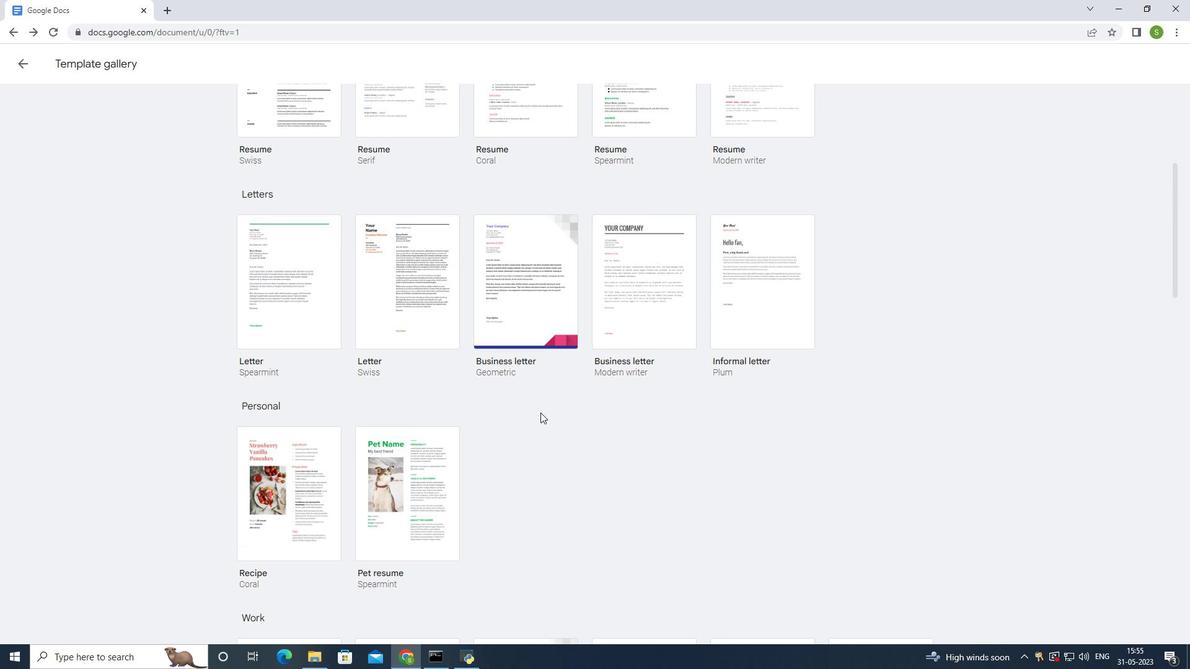 
Action: Mouse scrolled (540, 412) with delta (0, 0)
Screenshot: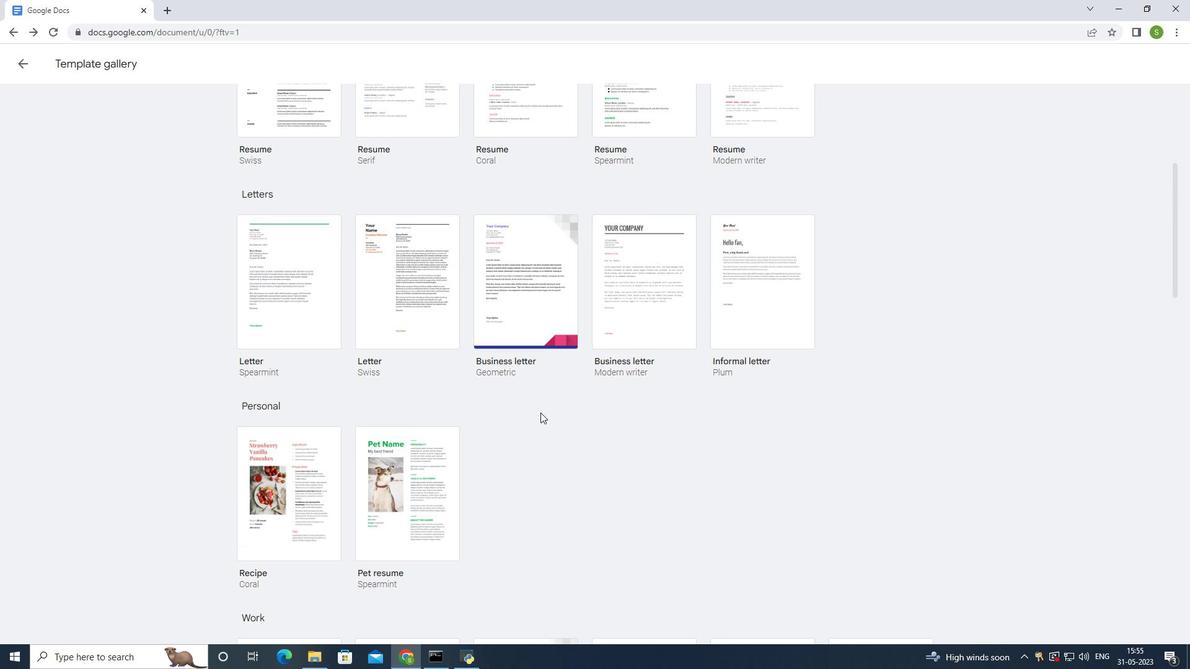 
Action: Mouse scrolled (540, 412) with delta (0, 0)
Screenshot: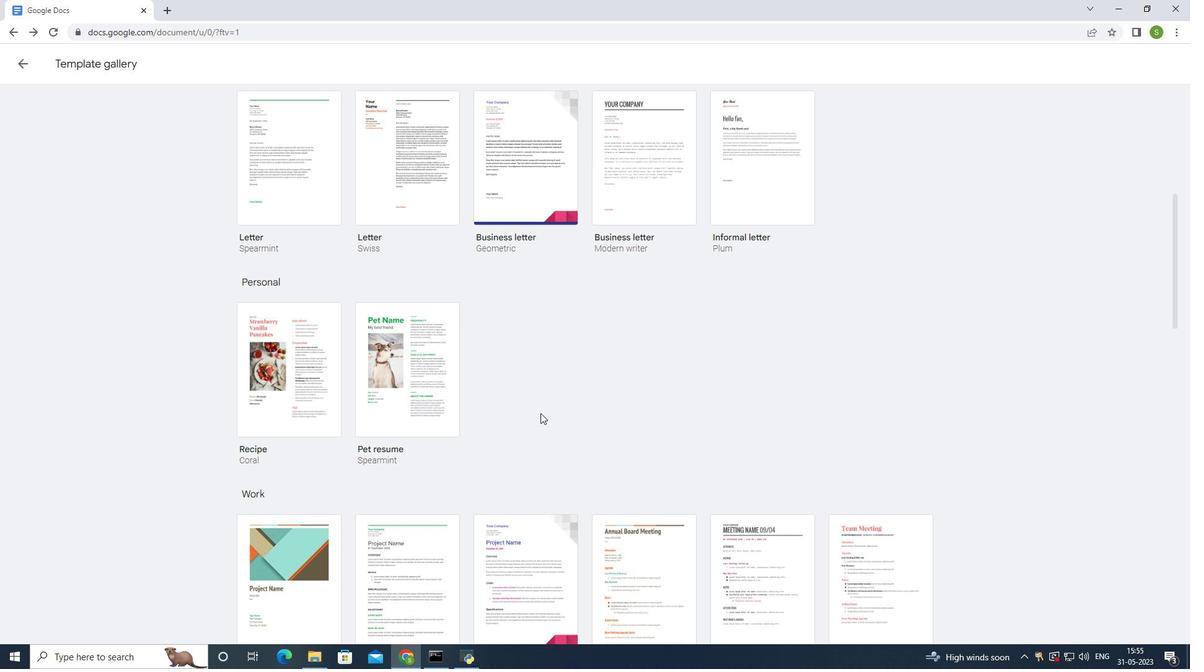 
Action: Mouse scrolled (540, 412) with delta (0, 0)
Screenshot: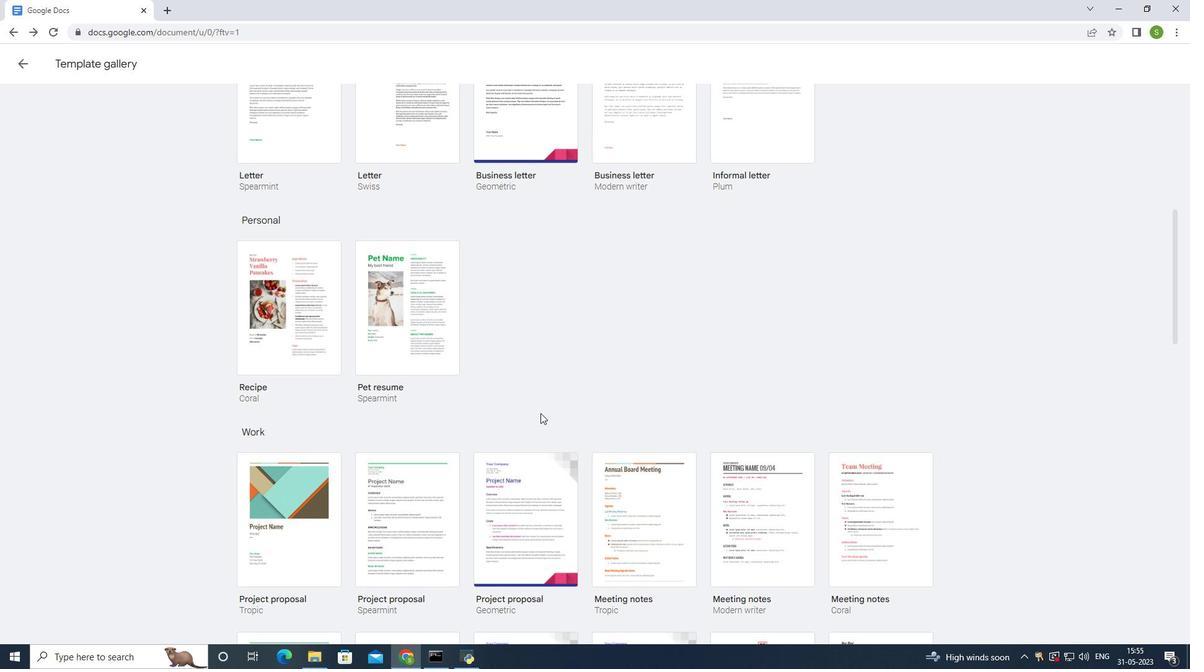 
Action: Mouse scrolled (540, 412) with delta (0, 0)
Screenshot: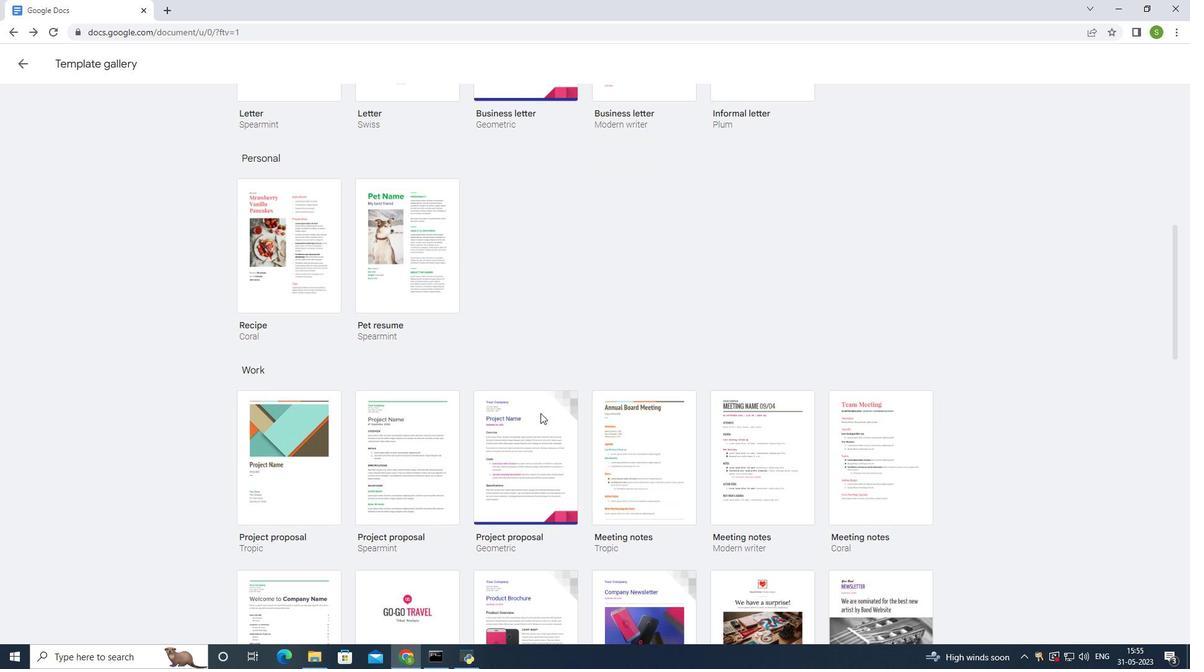 
Action: Mouse scrolled (540, 412) with delta (0, 0)
Screenshot: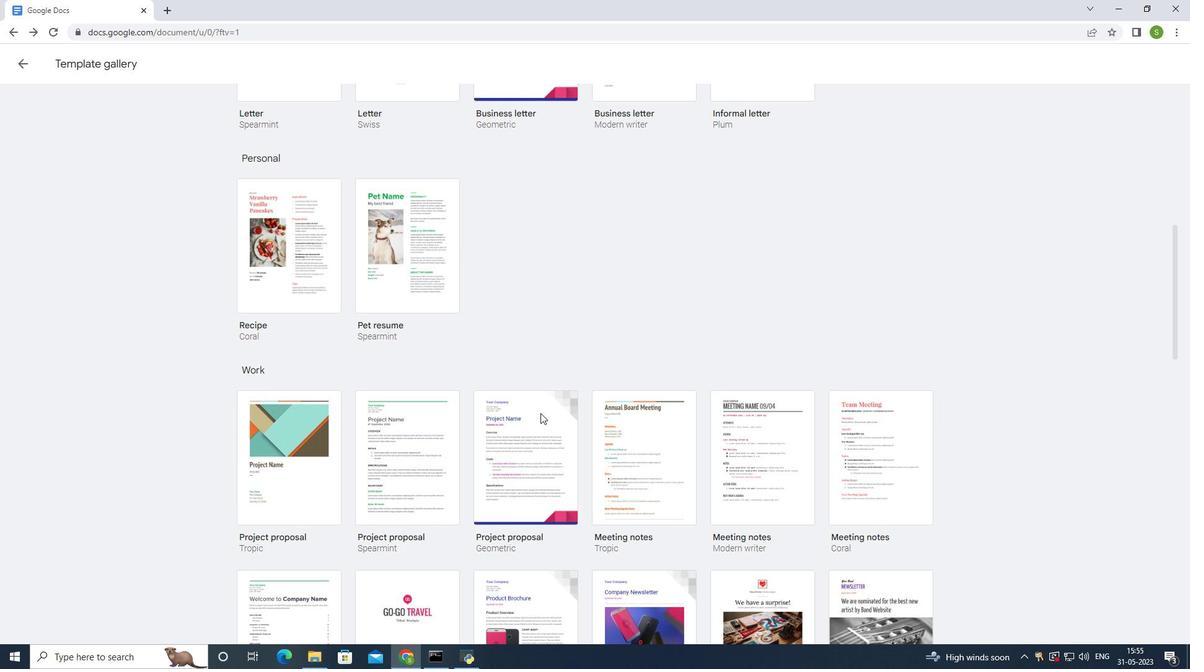 
Action: Mouse moved to (541, 414)
Screenshot: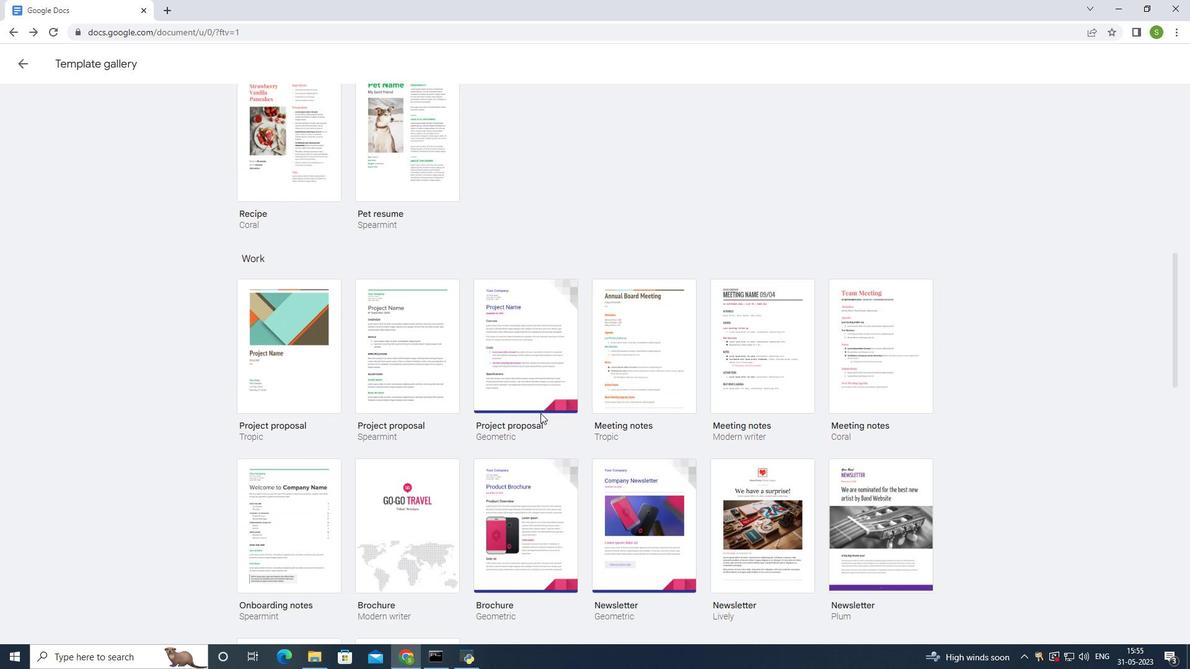 
Action: Mouse scrolled (541, 413) with delta (0, 0)
Screenshot: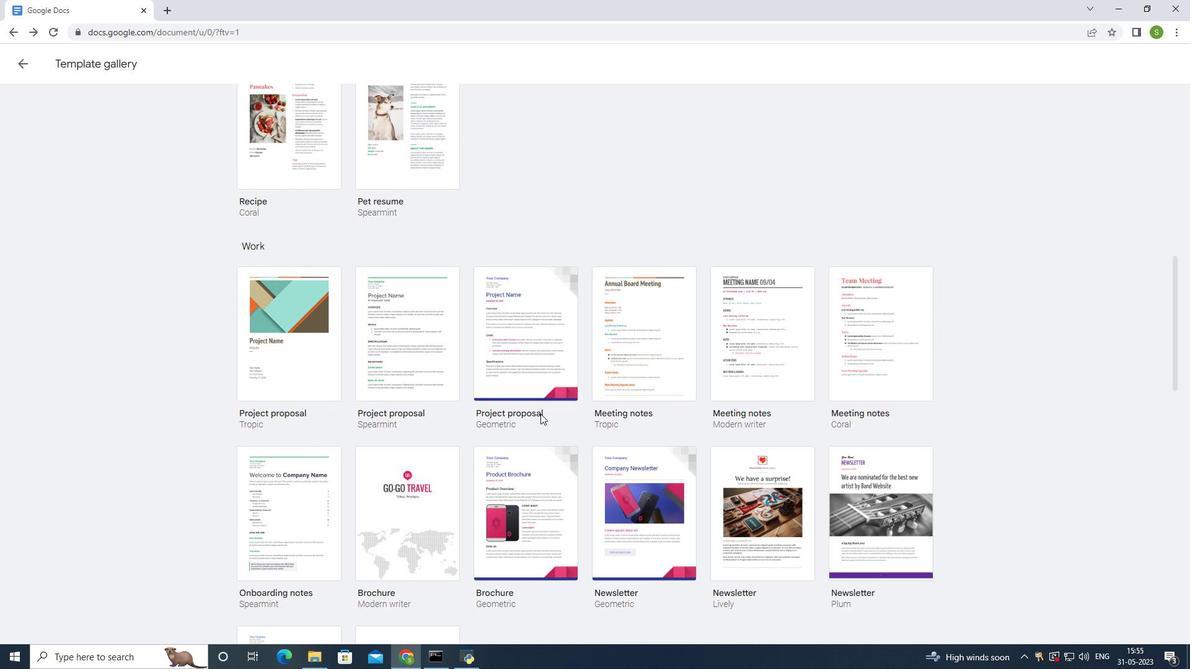 
Action: Mouse scrolled (541, 413) with delta (0, 0)
Screenshot: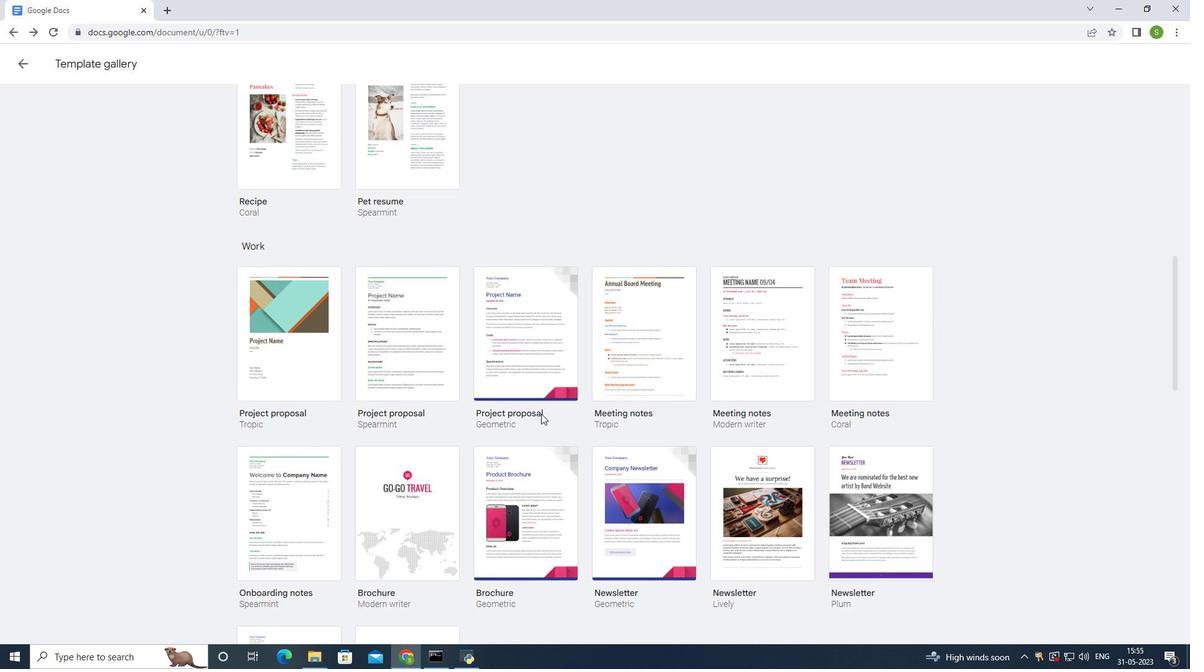 
Action: Mouse scrolled (541, 413) with delta (0, 0)
Screenshot: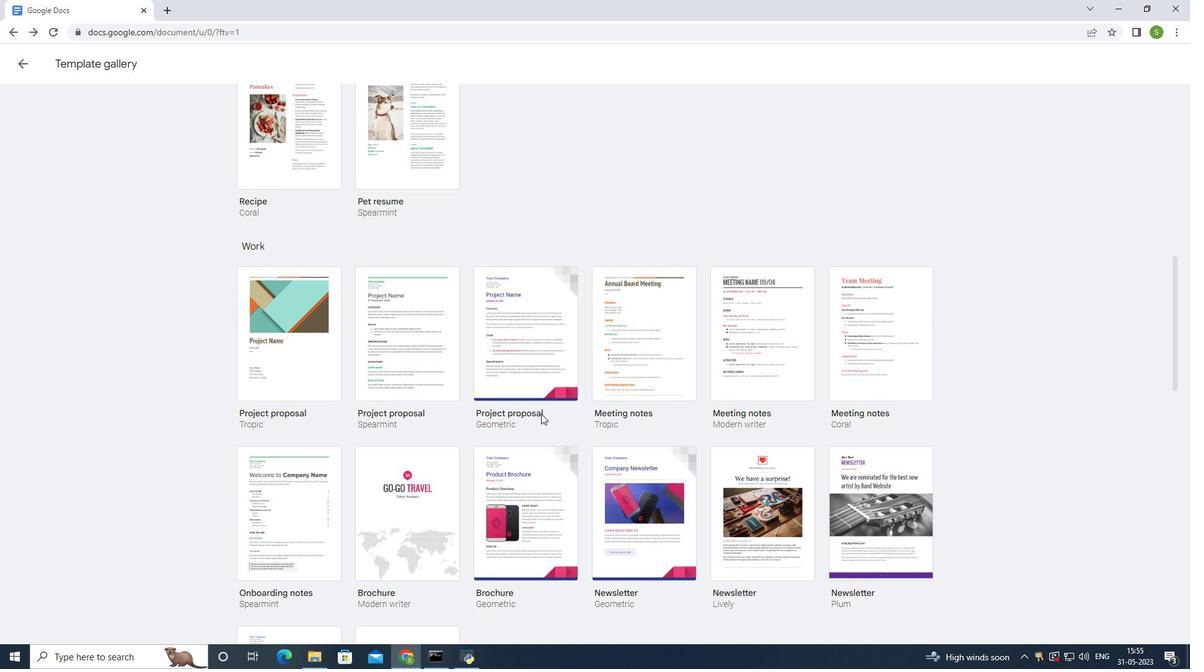 
Action: Mouse moved to (673, 434)
Screenshot: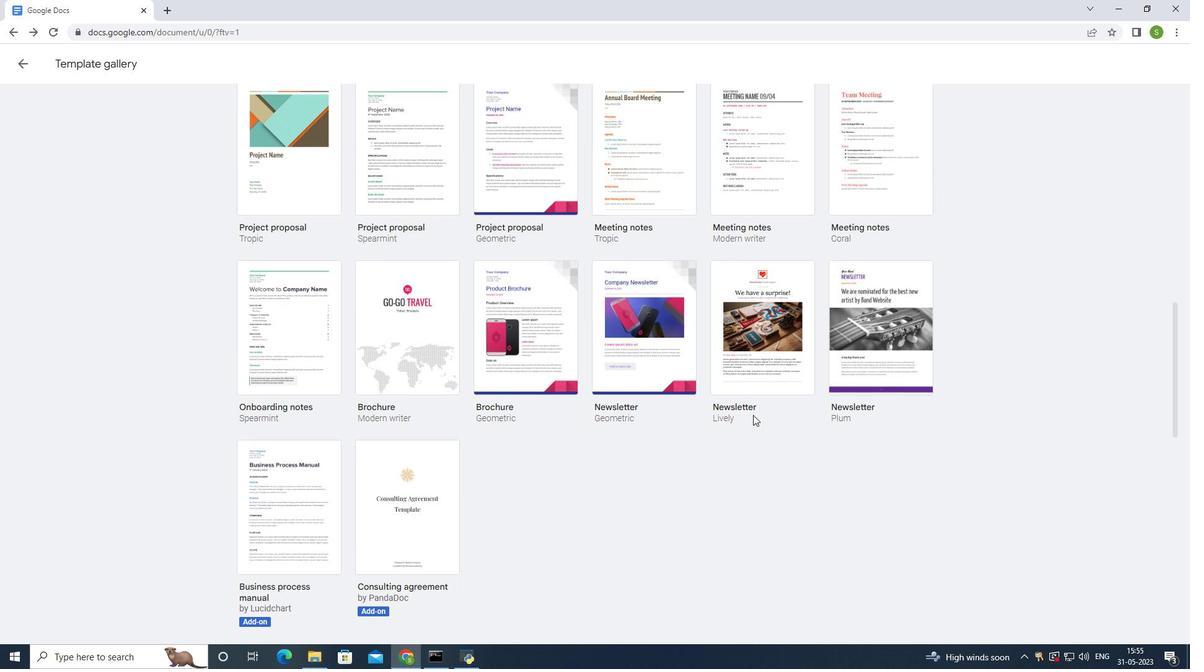 
Action: Mouse scrolled (673, 433) with delta (0, 0)
Screenshot: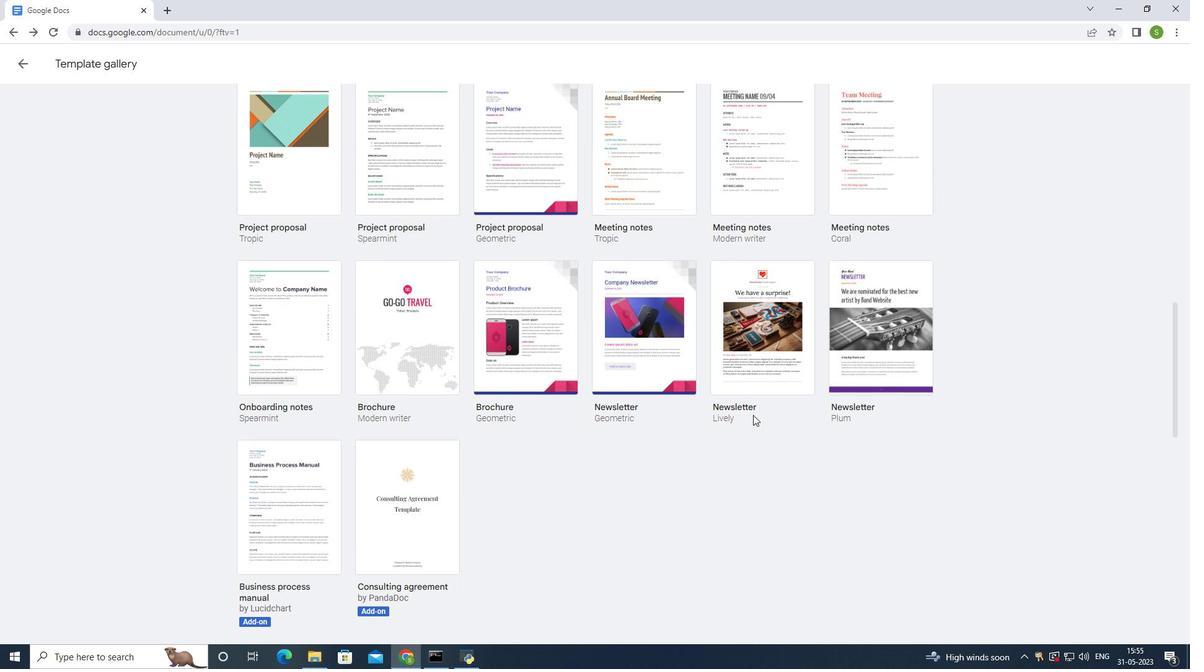 
Action: Mouse moved to (668, 435)
Screenshot: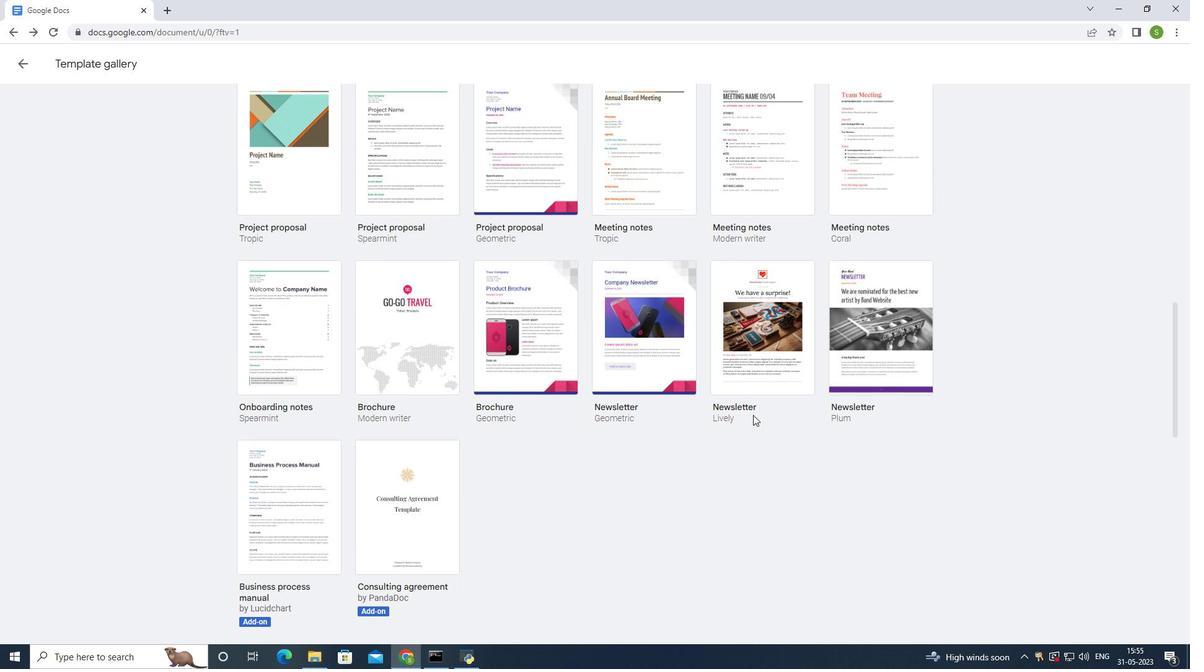 
Action: Mouse scrolled (668, 435) with delta (0, 0)
Screenshot: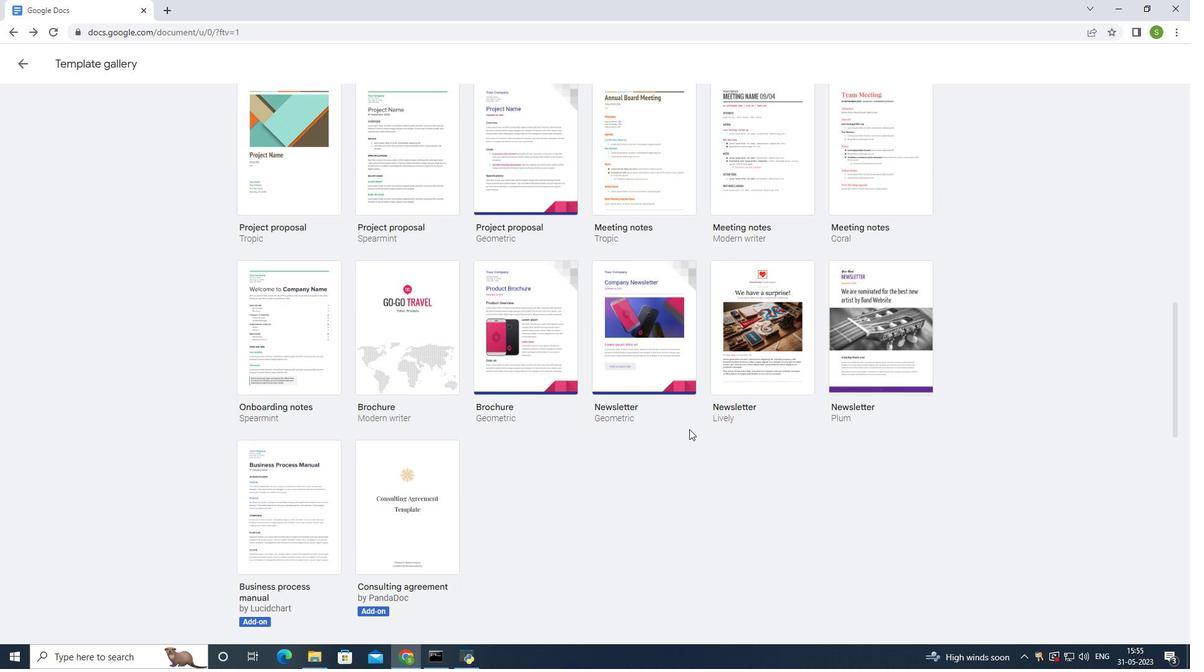 
Action: Mouse moved to (664, 436)
Screenshot: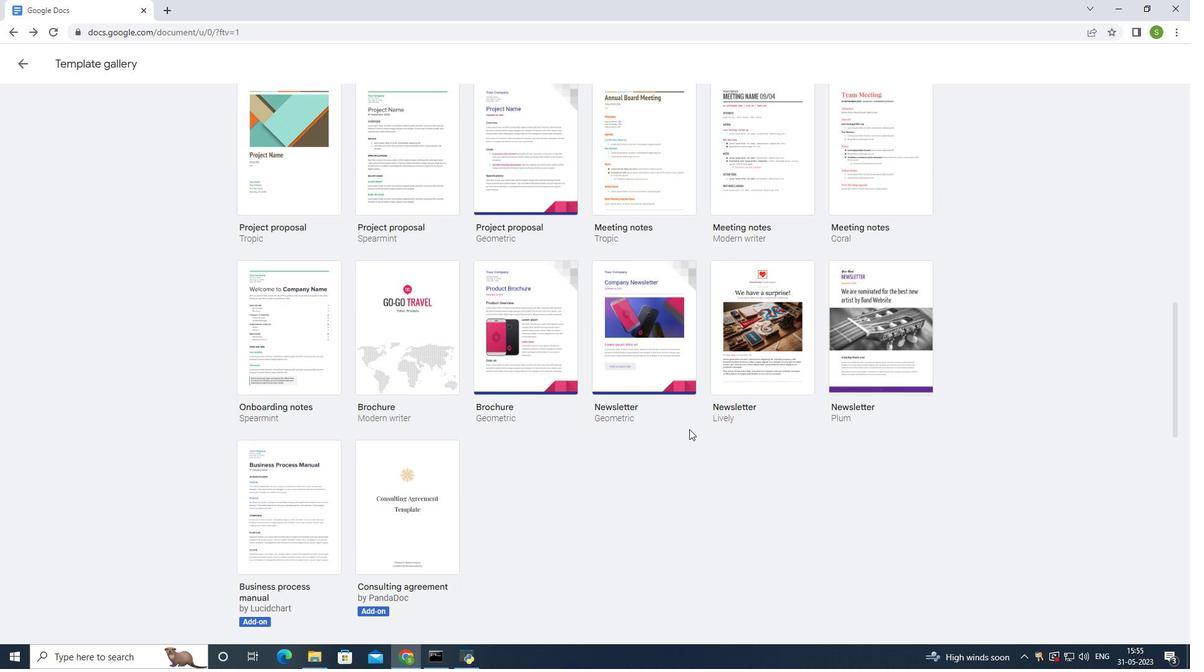 
Action: Mouse scrolled (665, 436) with delta (0, 0)
Screenshot: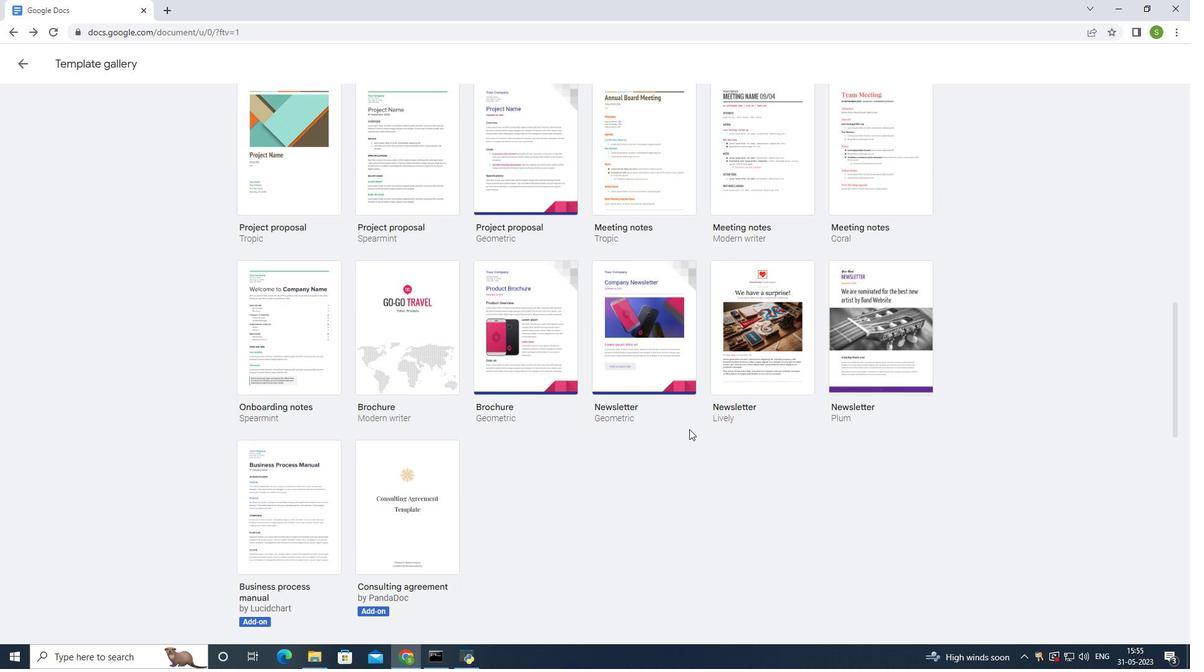 
Action: Mouse moved to (661, 437)
Screenshot: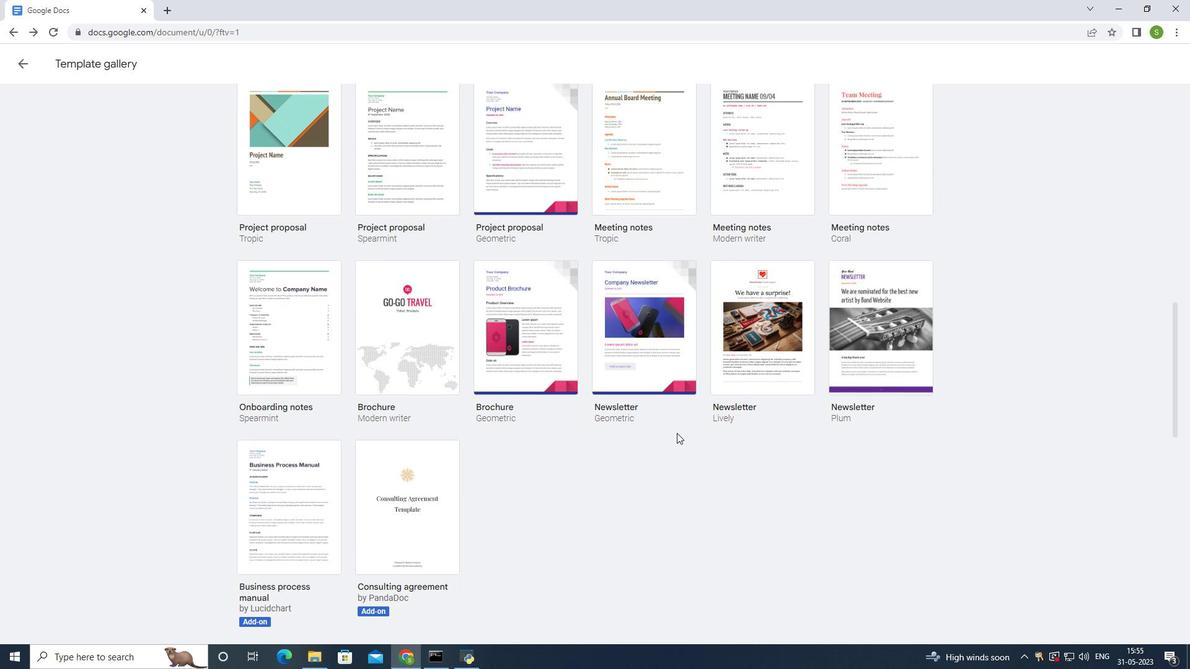 
Action: Mouse scrolled (661, 436) with delta (0, 0)
Screenshot: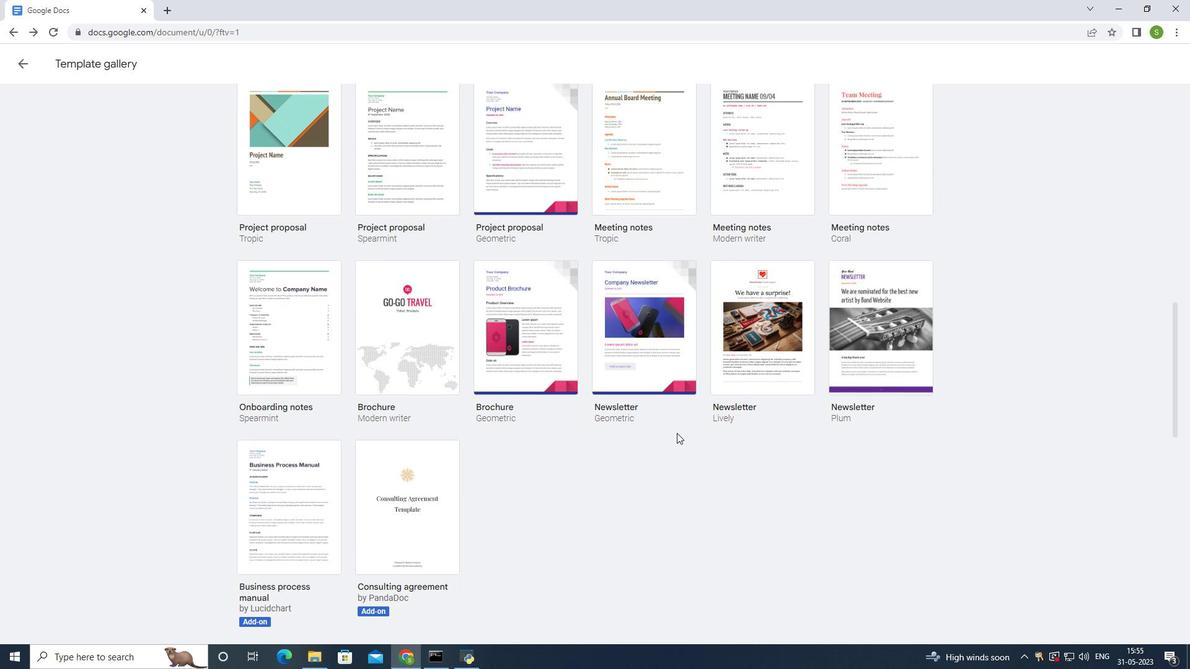 
Action: Mouse moved to (528, 423)
Screenshot: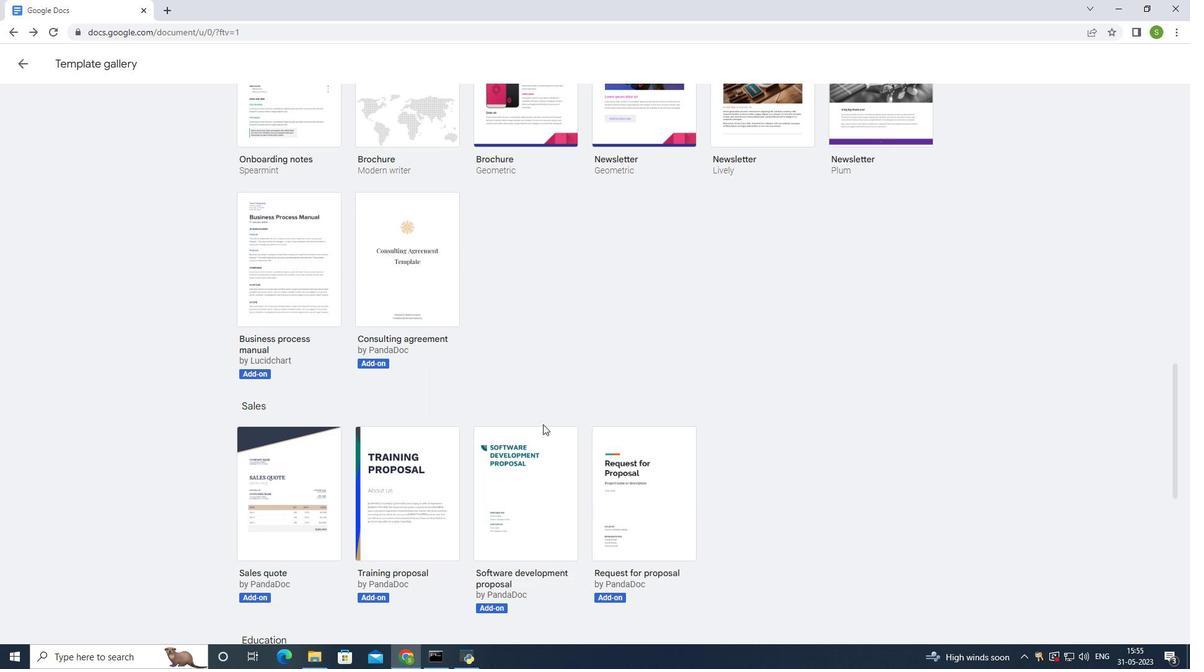 
Action: Mouse scrolled (528, 422) with delta (0, 0)
Screenshot: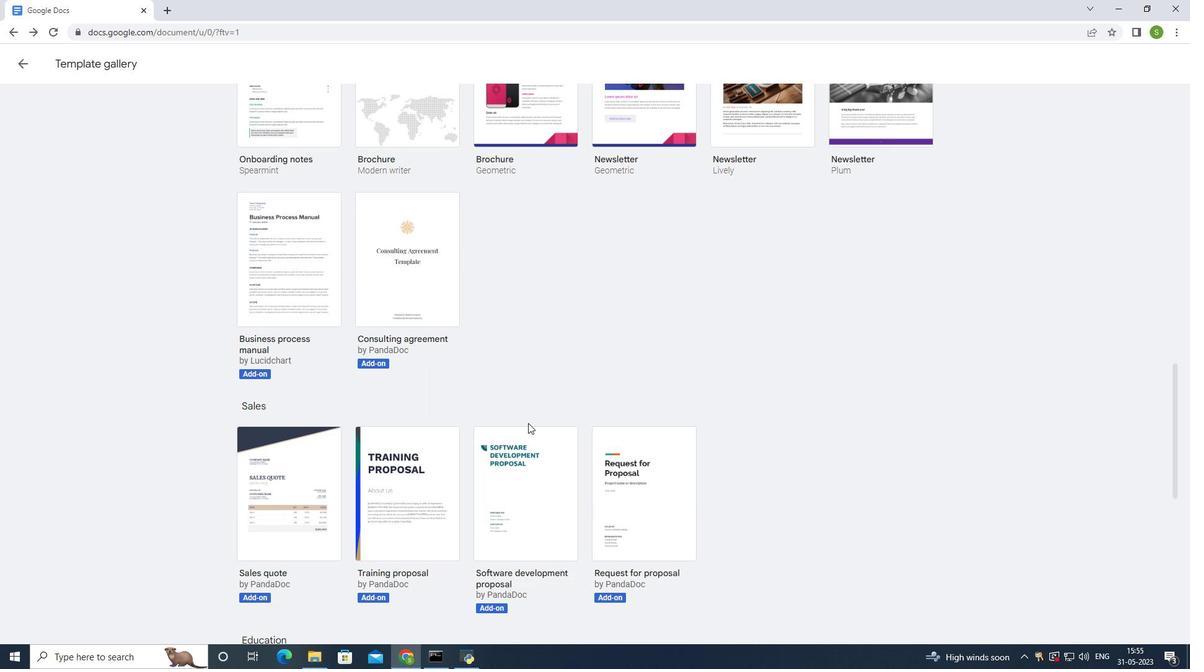 
Action: Mouse scrolled (528, 422) with delta (0, 0)
Screenshot: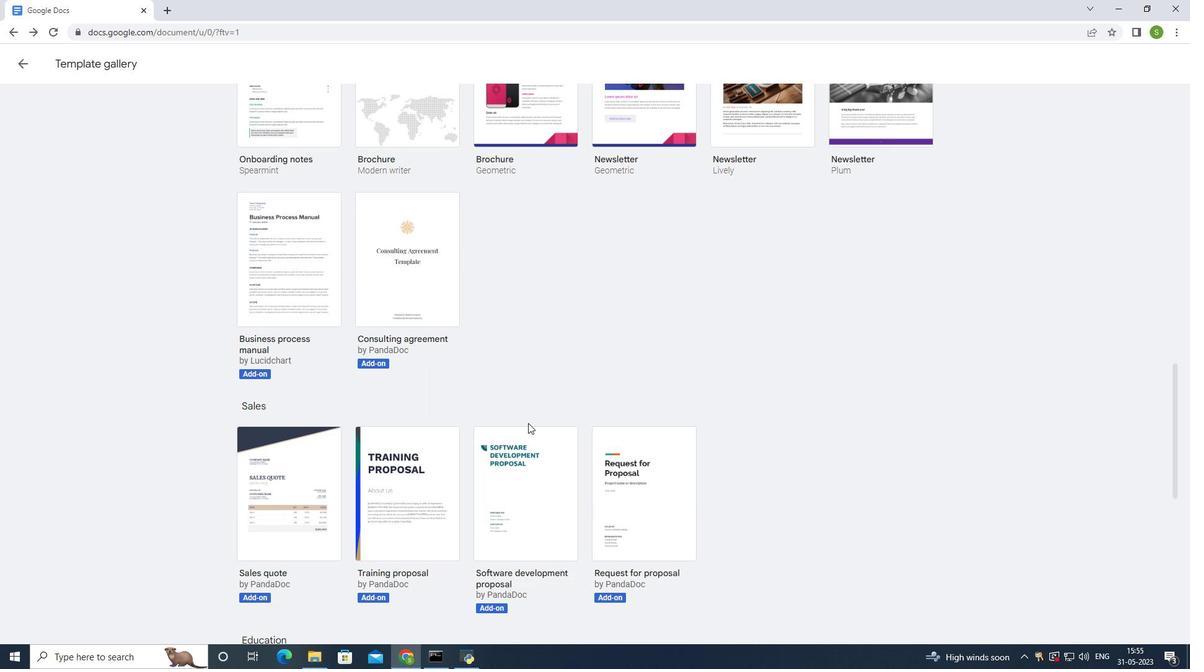 
Action: Mouse scrolled (528, 422) with delta (0, 0)
Screenshot: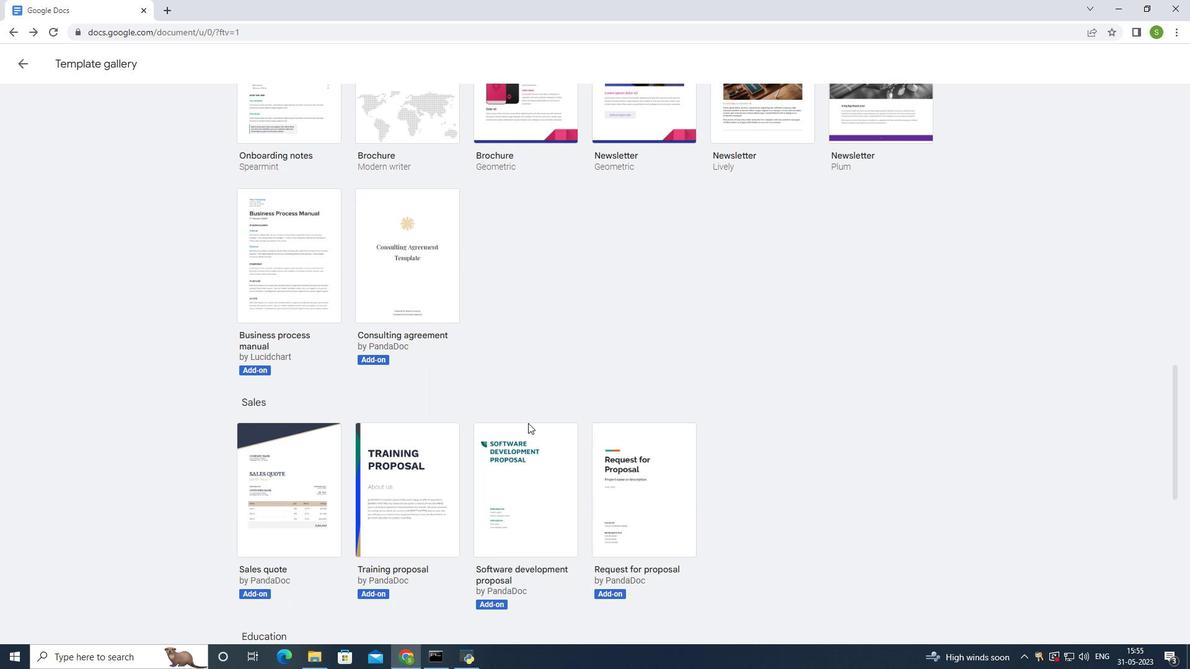 
Action: Mouse scrolled (528, 422) with delta (0, 0)
Screenshot: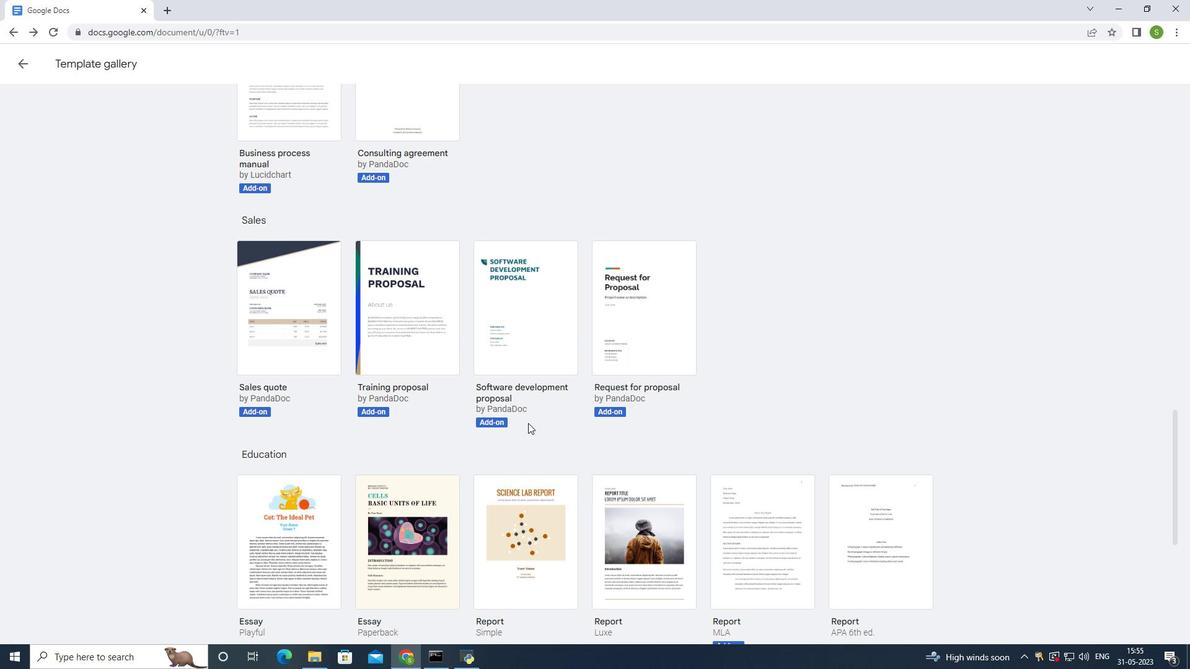 
Action: Mouse scrolled (528, 422) with delta (0, 0)
Screenshot: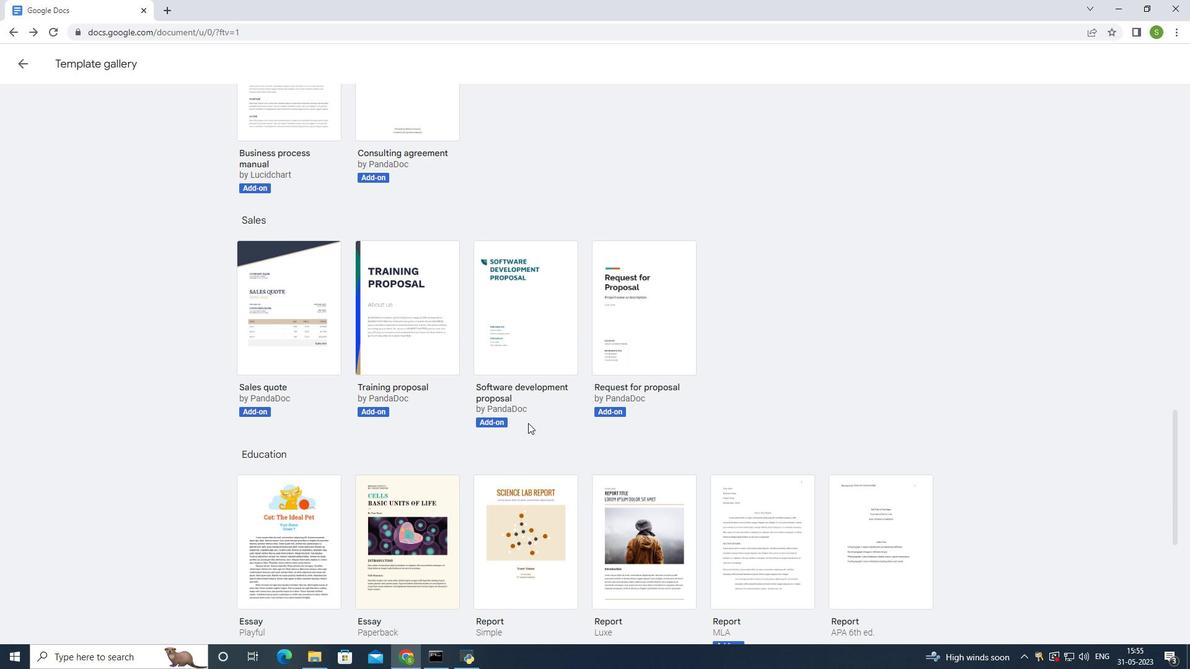 
Action: Mouse scrolled (528, 422) with delta (0, 0)
Screenshot: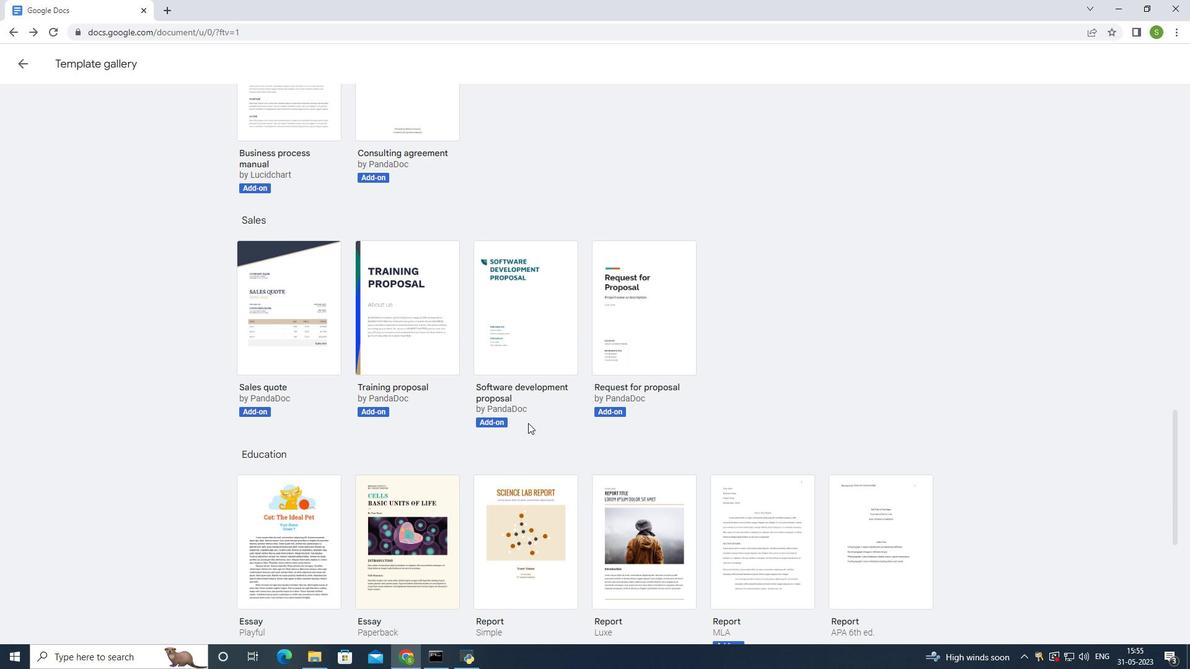 
Action: Mouse scrolled (528, 422) with delta (0, 0)
Screenshot: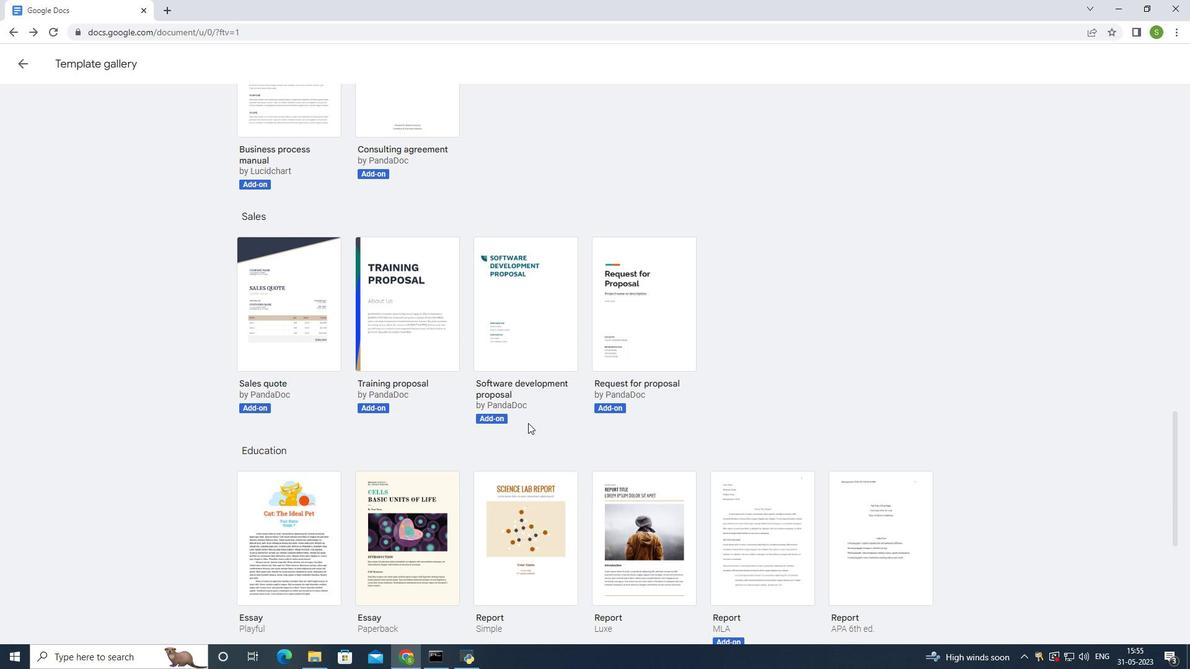 
Action: Mouse moved to (528, 422)
Screenshot: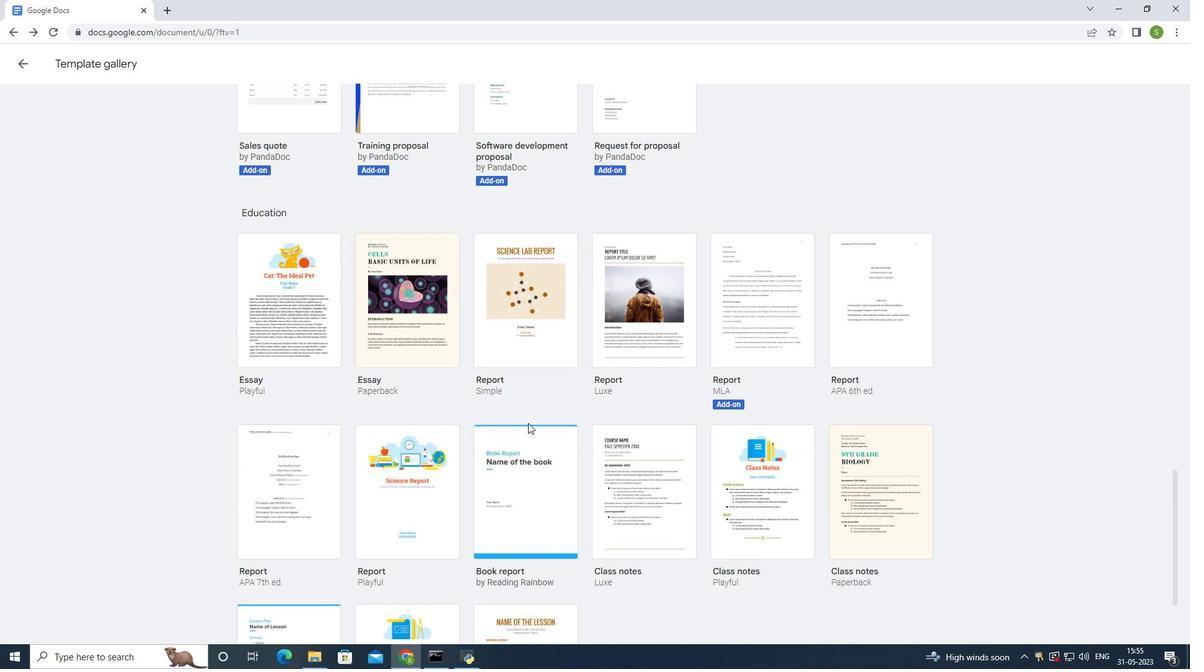
Action: Mouse scrolled (528, 422) with delta (0, 0)
Screenshot: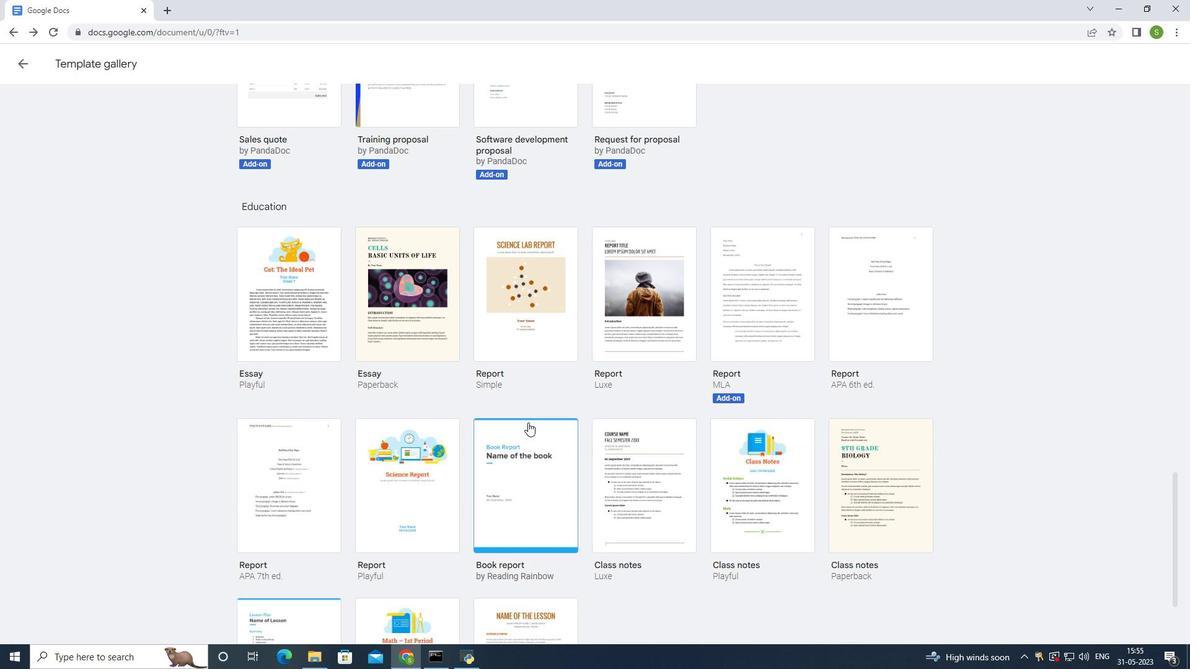 
Action: Mouse scrolled (528, 422) with delta (0, 0)
Screenshot: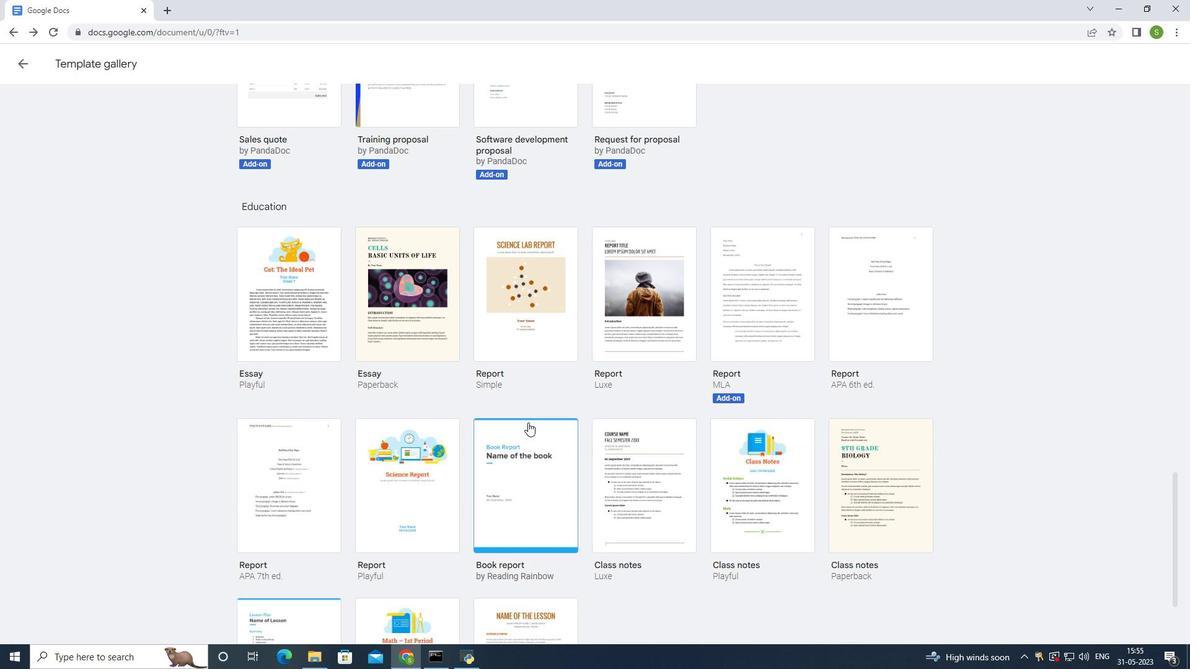
Action: Mouse scrolled (528, 422) with delta (0, 0)
Screenshot: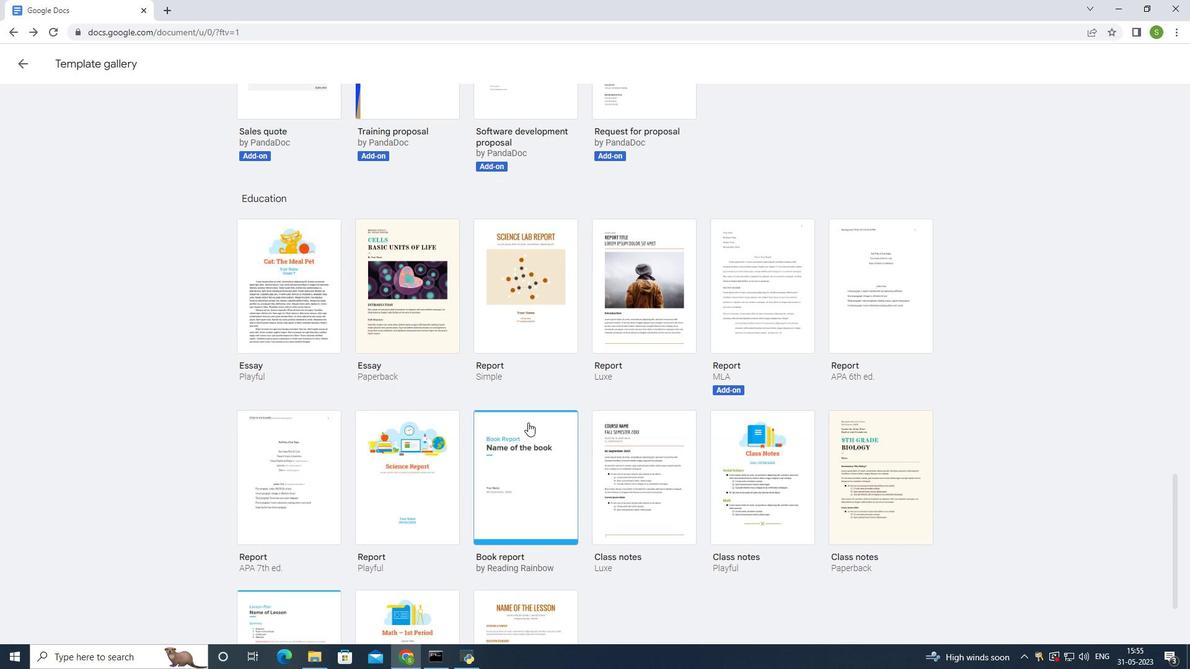 
Action: Mouse scrolled (528, 422) with delta (0, 0)
Screenshot: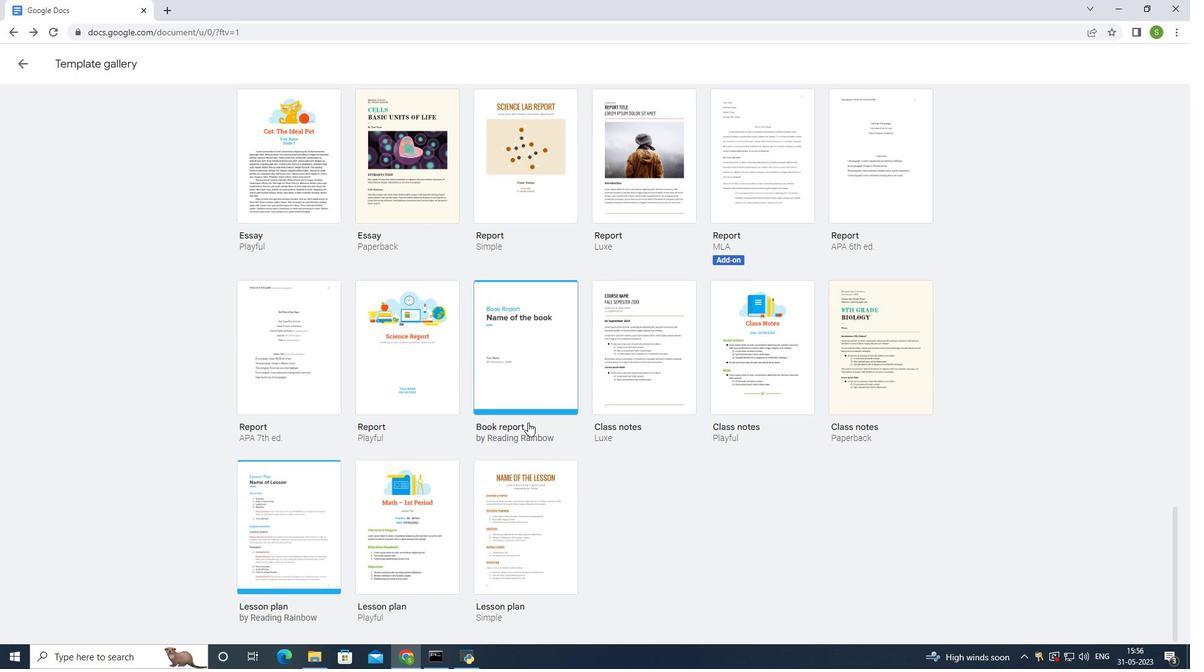 
Action: Mouse scrolled (528, 422) with delta (0, 0)
Screenshot: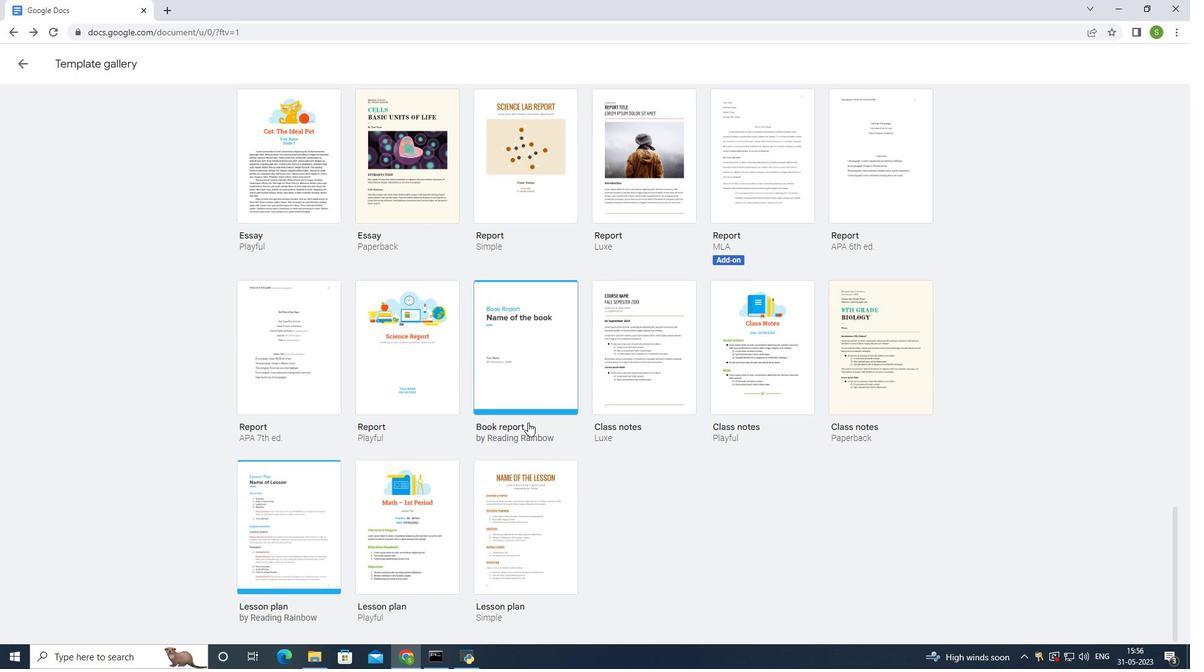 
Action: Mouse scrolled (528, 422) with delta (0, 0)
Screenshot: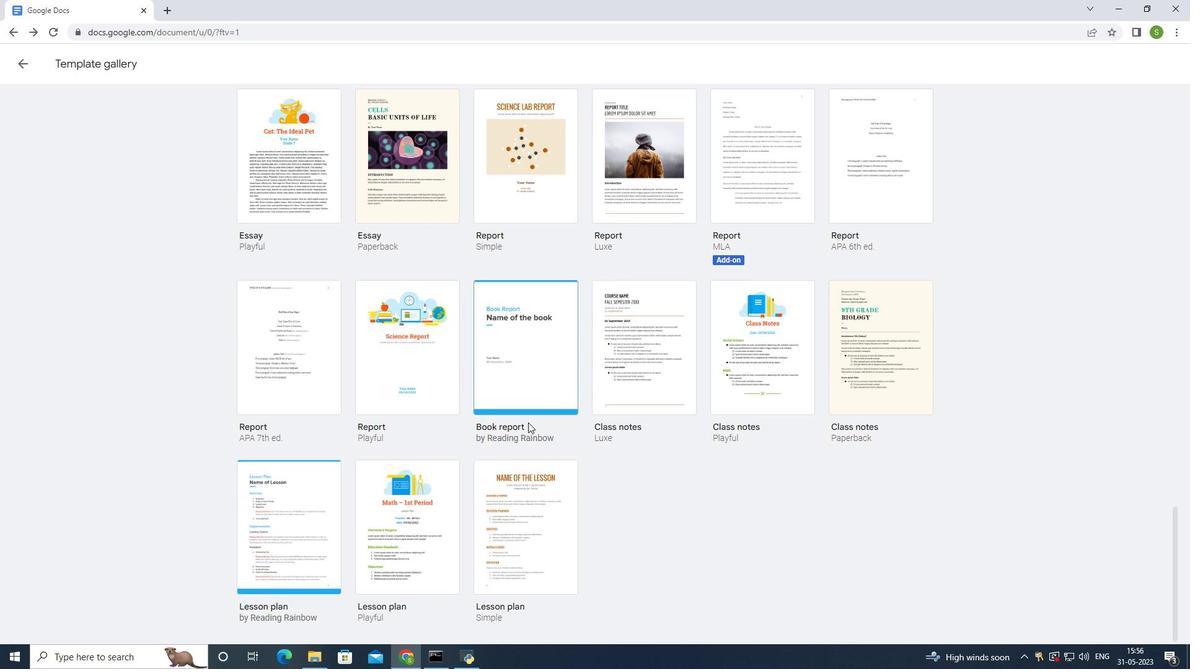 
Action: Mouse scrolled (528, 422) with delta (0, 0)
Screenshot: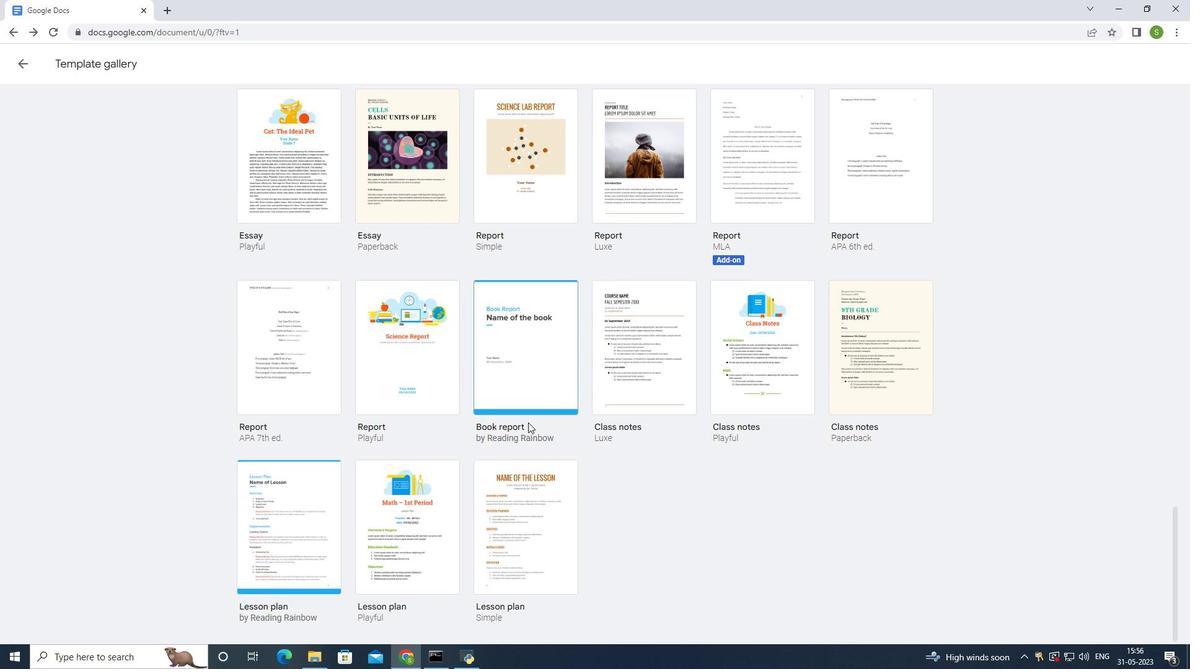 
Action: Mouse scrolled (528, 422) with delta (0, 0)
Screenshot: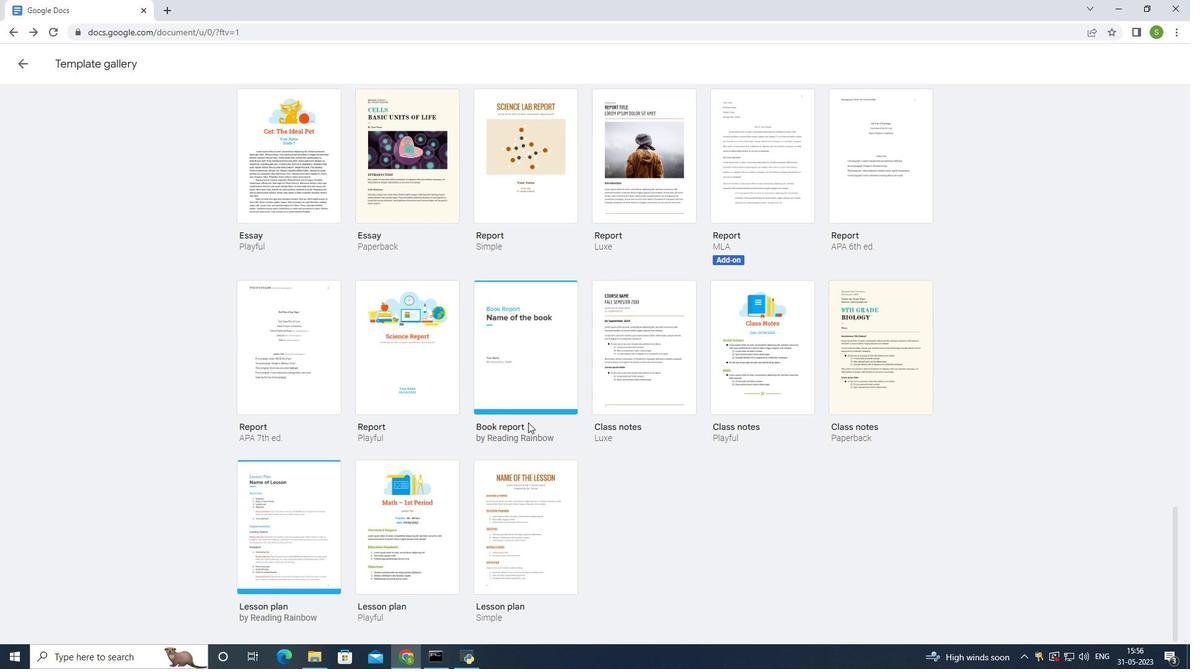 
Action: Mouse scrolled (528, 422) with delta (0, 0)
Screenshot: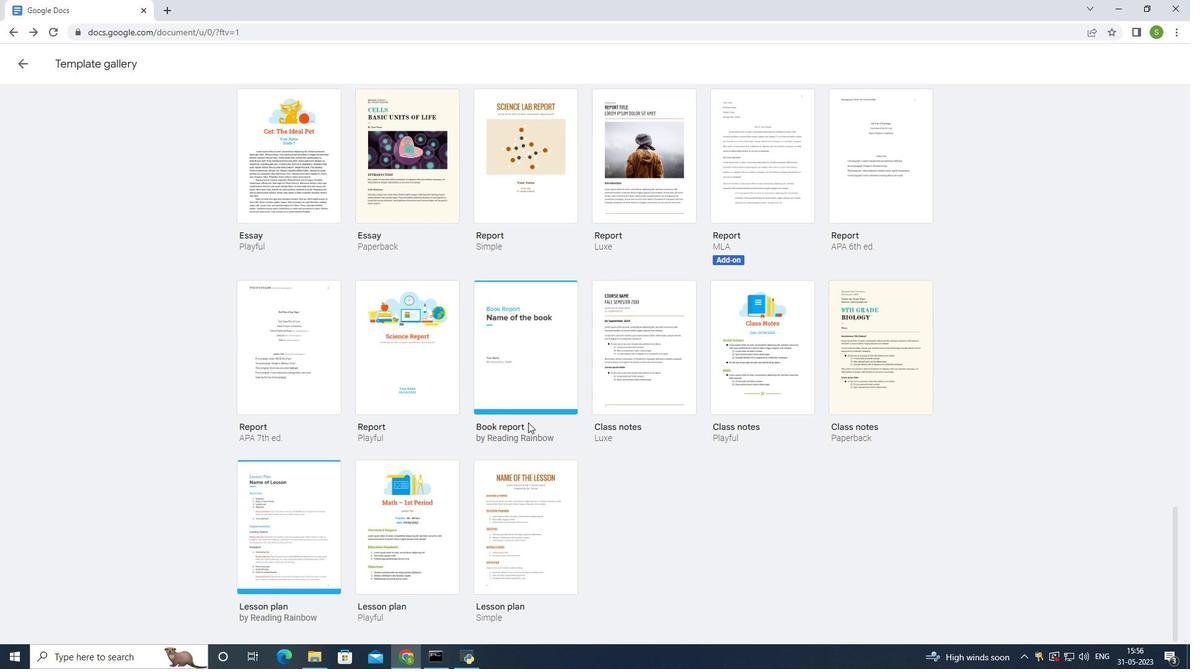 
Action: Mouse scrolled (528, 422) with delta (0, 0)
Screenshot: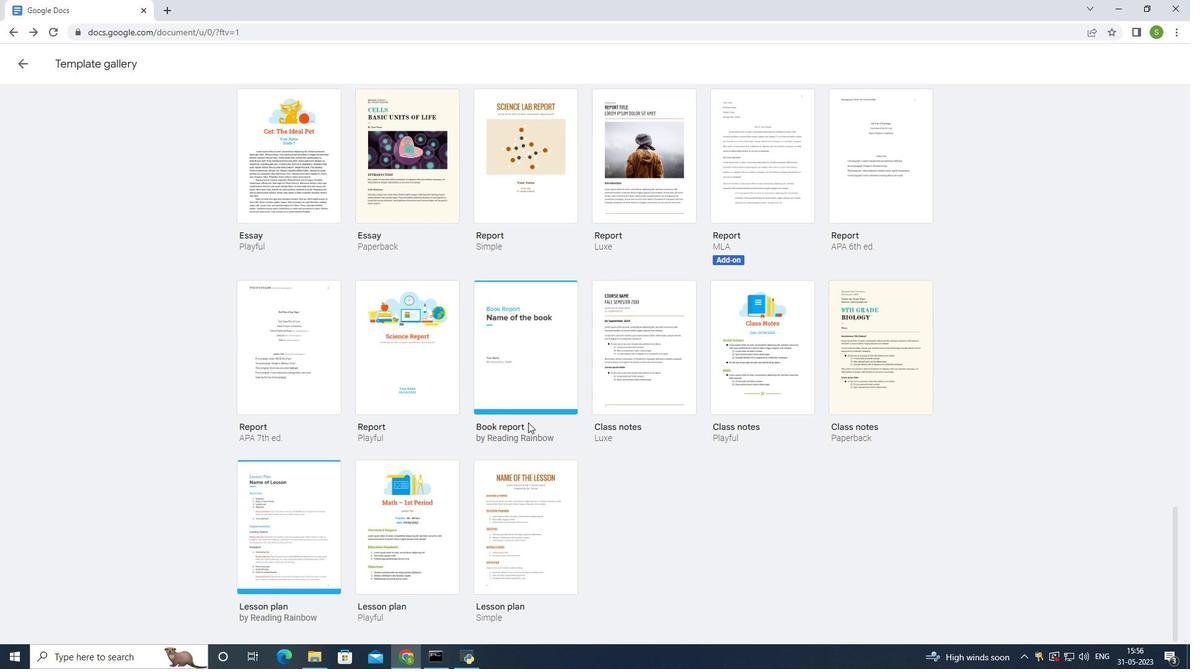 
Action: Mouse moved to (554, 429)
Screenshot: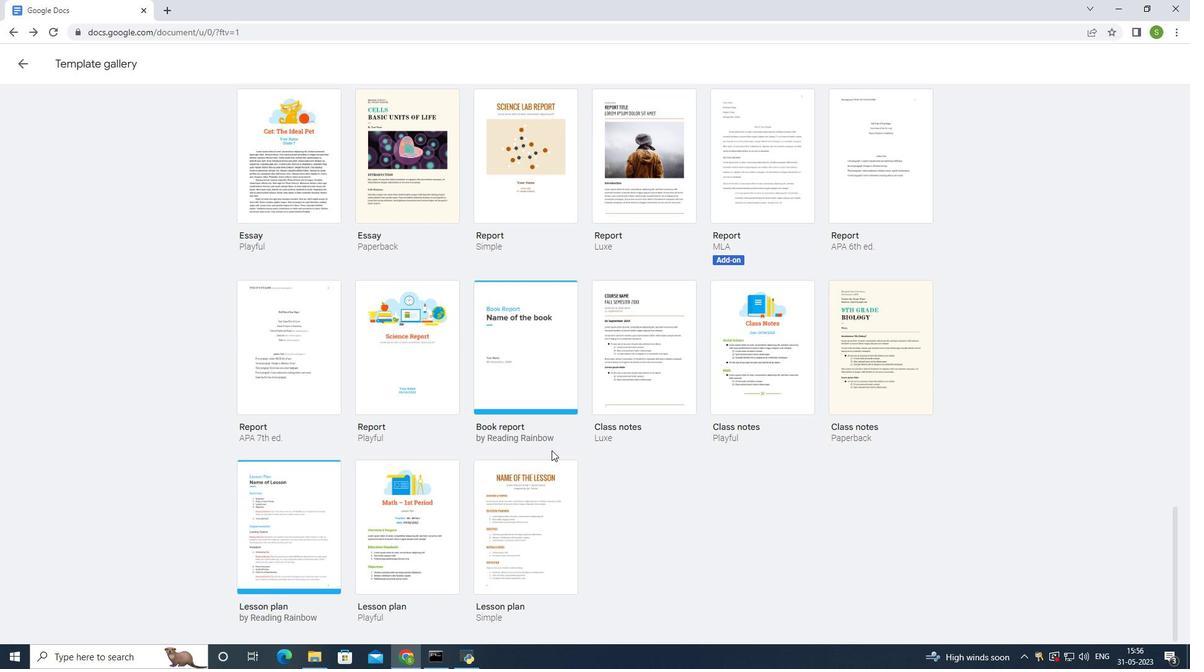 
Action: Mouse scrolled (554, 430) with delta (0, 0)
Screenshot: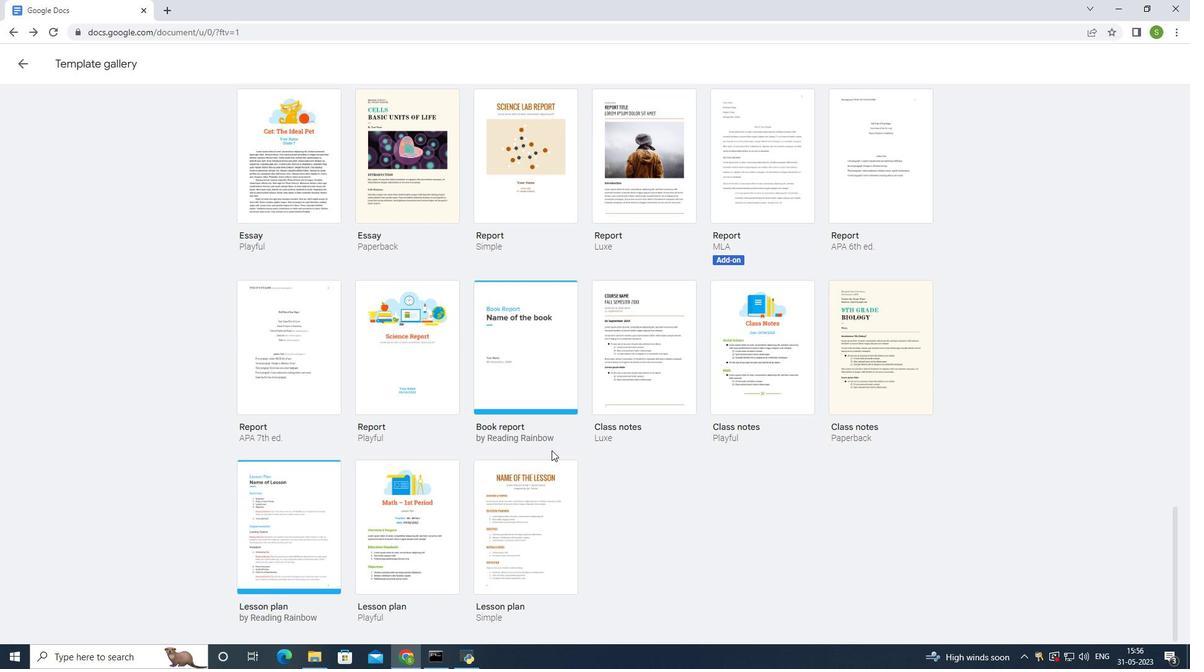 
Action: Mouse moved to (554, 428)
Screenshot: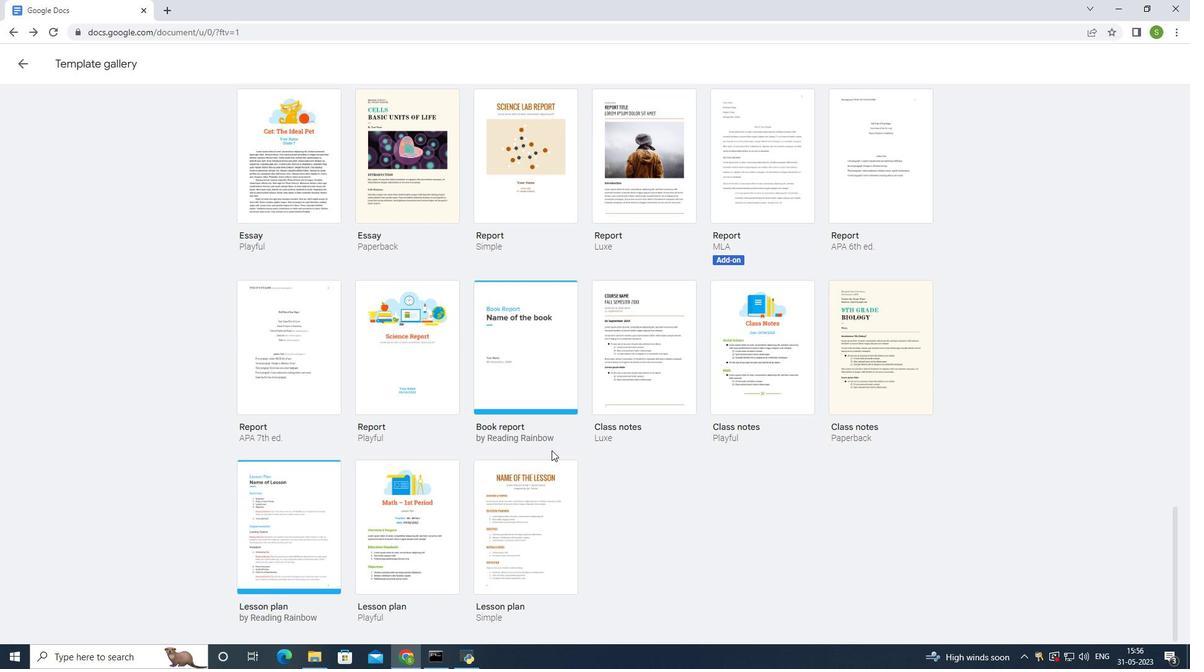 
Action: Mouse scrolled (554, 429) with delta (0, 0)
Screenshot: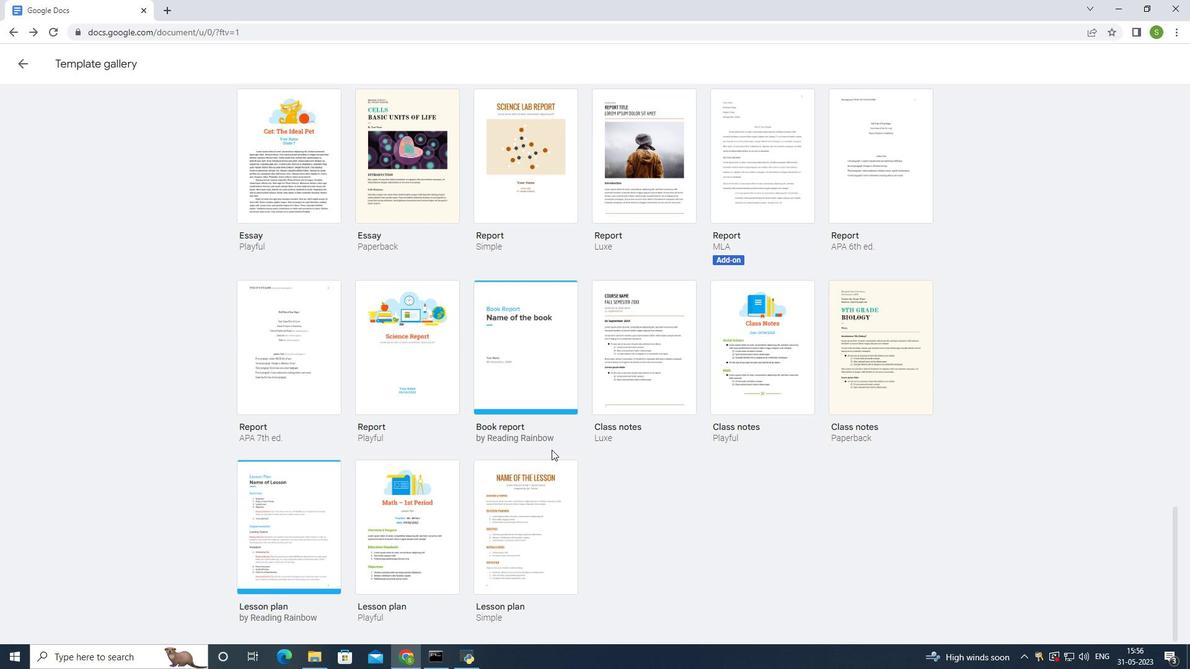 
Action: Mouse moved to (554, 428)
Screenshot: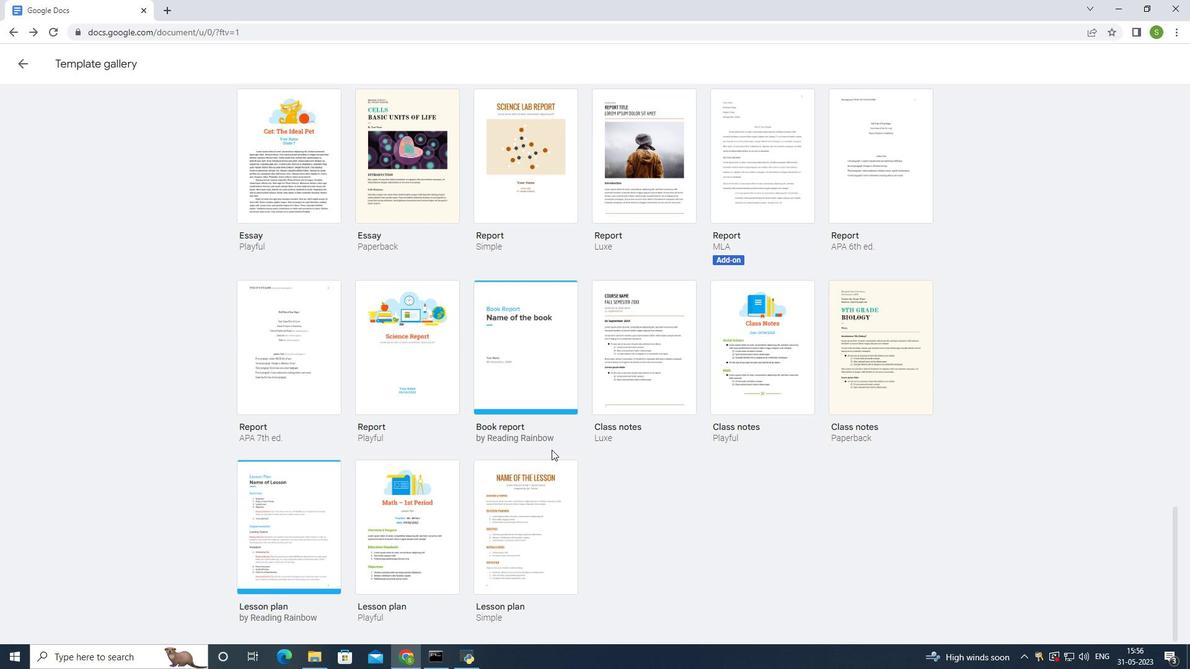 
Action: Mouse scrolled (554, 429) with delta (0, 0)
Screenshot: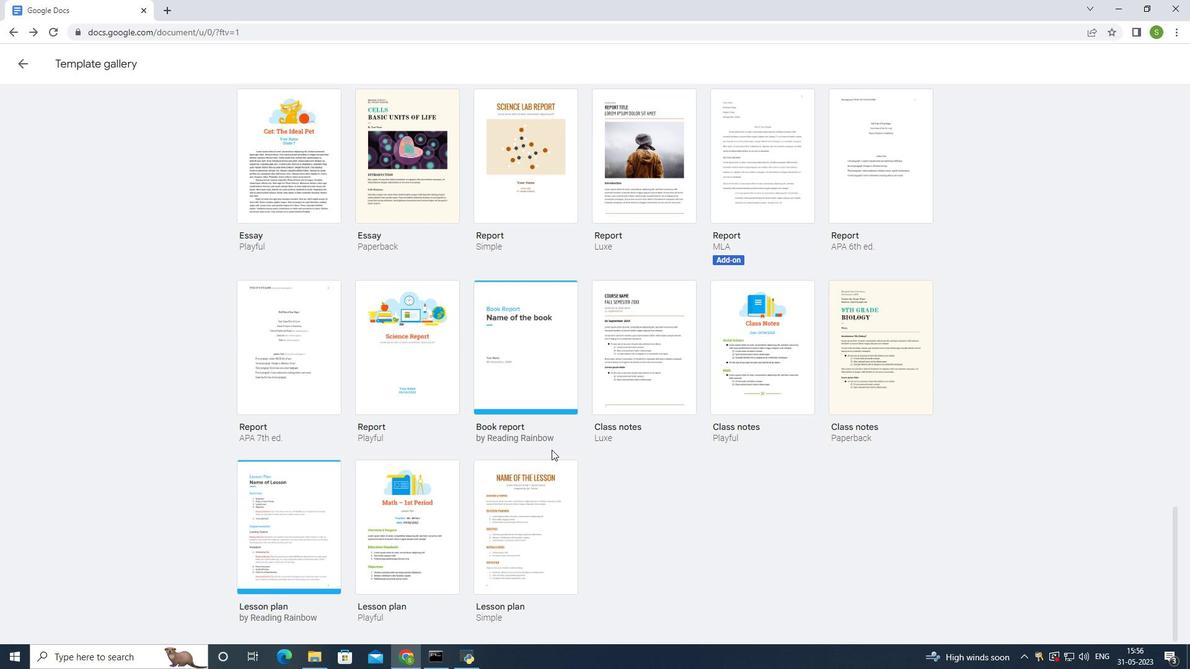 
Action: Mouse moved to (554, 428)
Screenshot: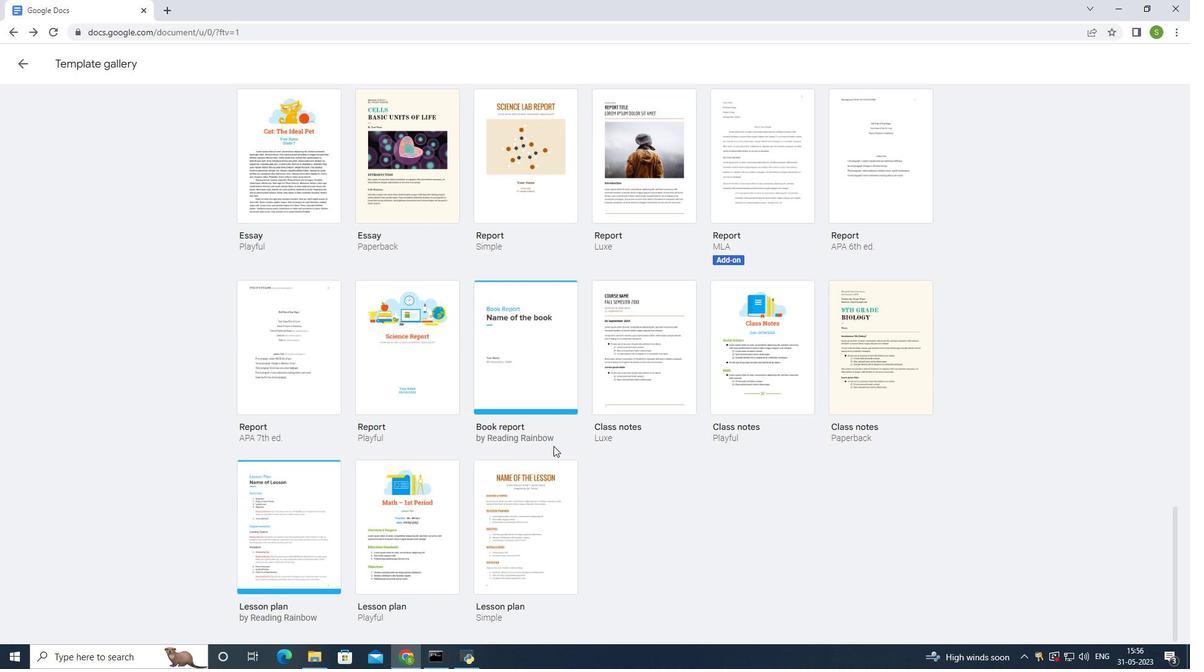 
Action: Mouse scrolled (554, 428) with delta (0, 0)
Screenshot: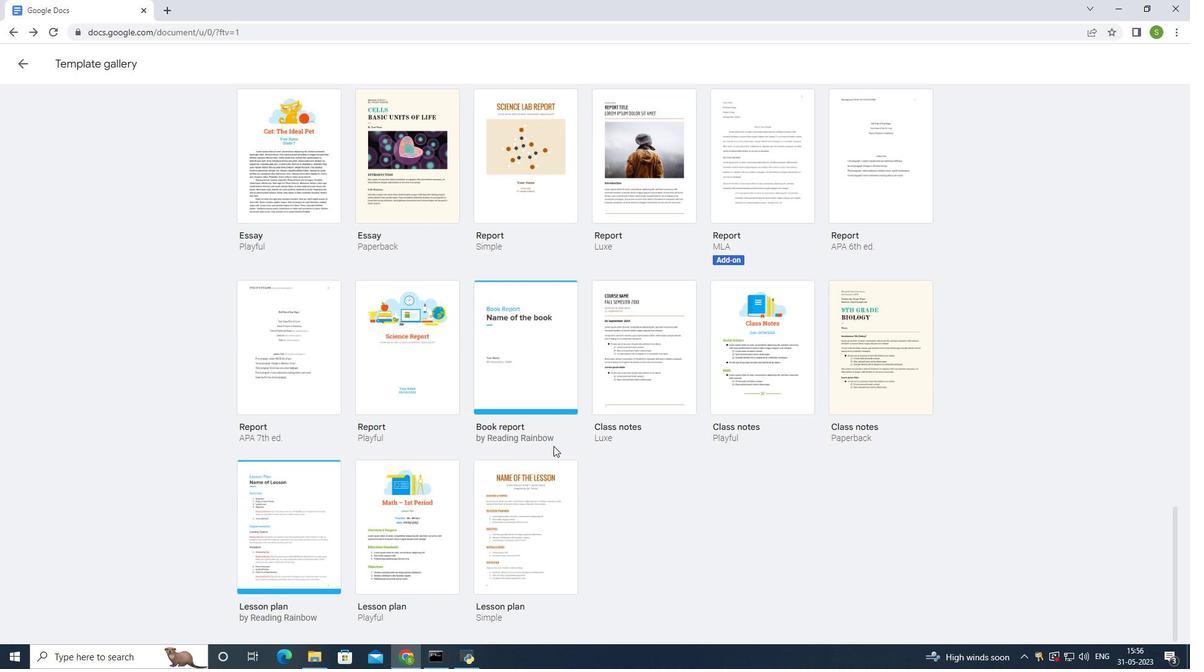 
Action: Mouse moved to (554, 427)
Screenshot: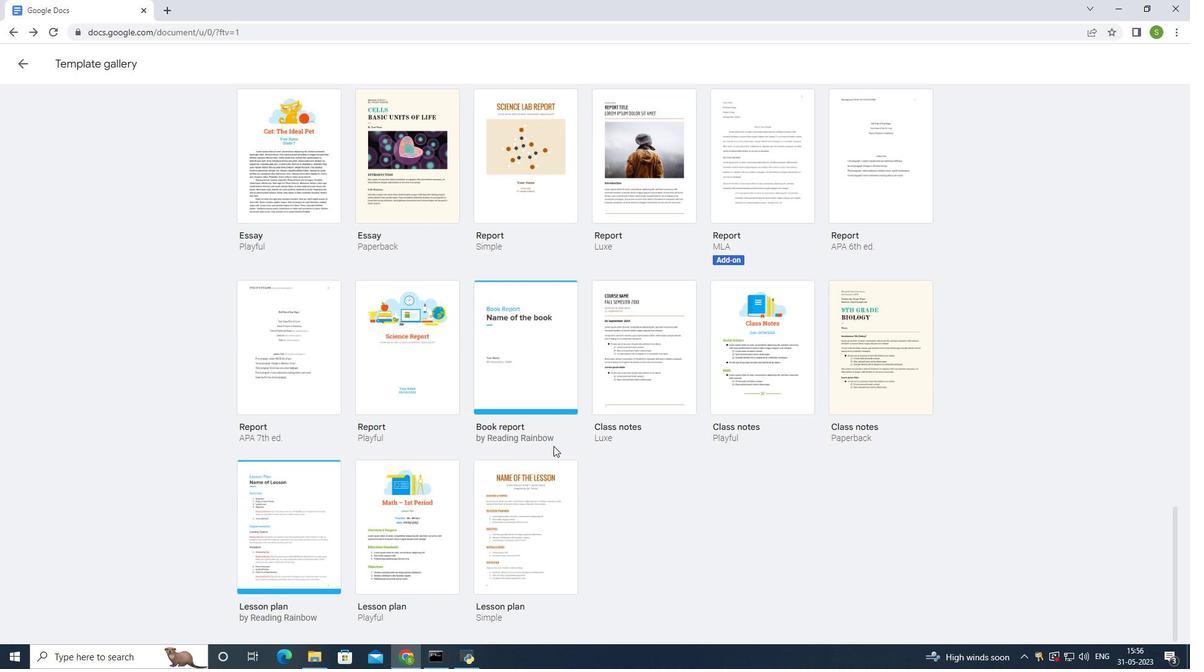 
Action: Mouse scrolled (554, 427) with delta (0, 0)
Screenshot: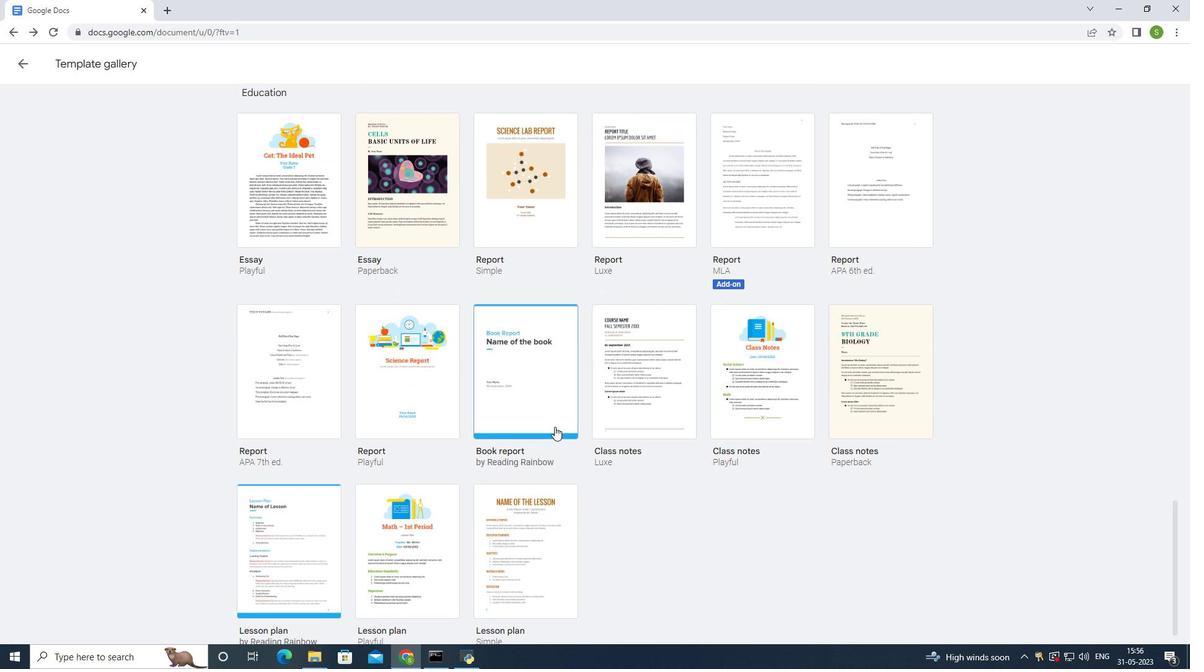 
Action: Mouse scrolled (554, 427) with delta (0, 0)
Screenshot: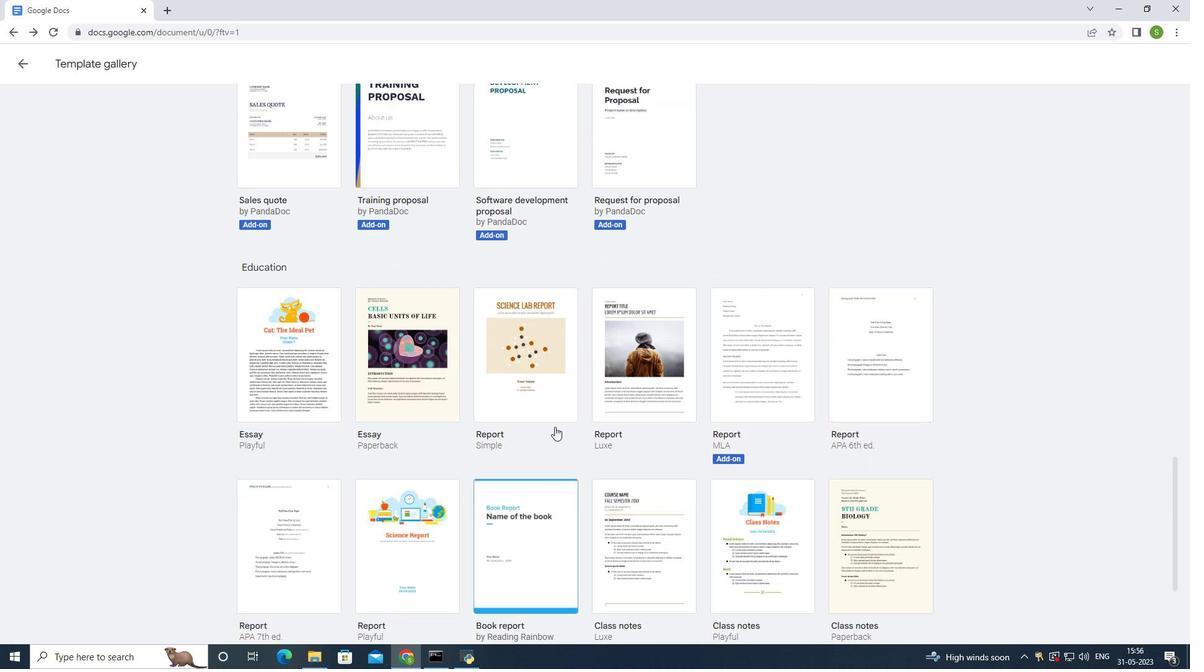 
Action: Mouse scrolled (554, 427) with delta (0, 0)
Screenshot: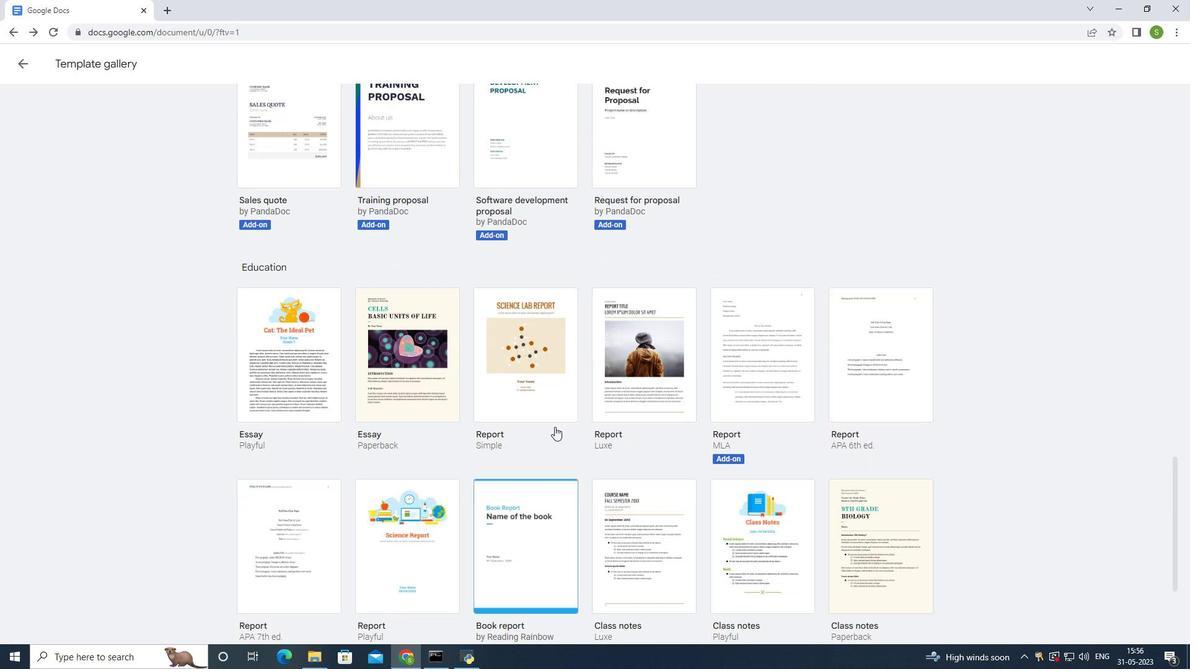 
Action: Mouse scrolled (554, 427) with delta (0, 0)
Screenshot: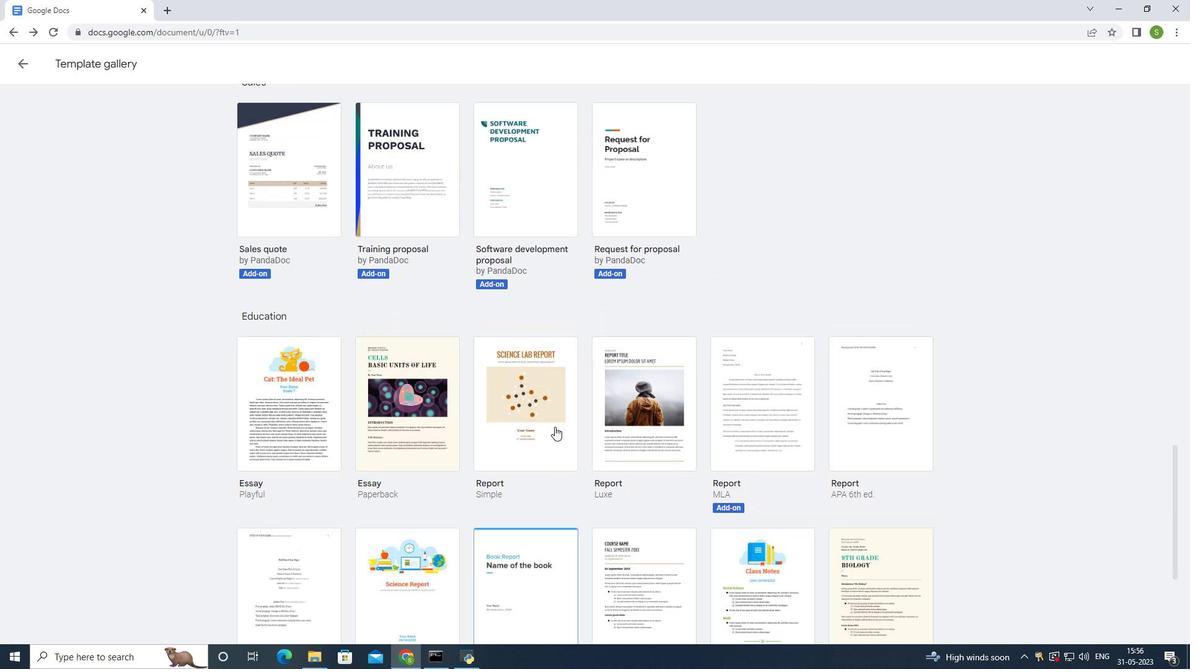 
Action: Mouse scrolled (554, 427) with delta (0, 0)
Screenshot: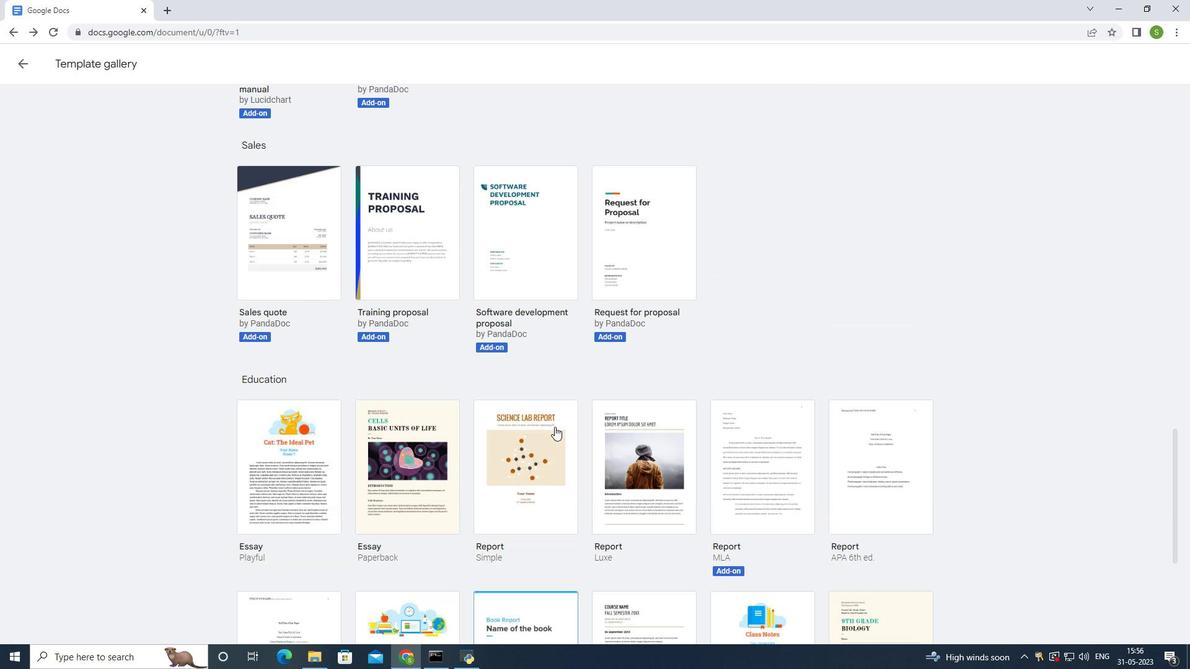 
Action: Mouse scrolled (554, 427) with delta (0, 0)
Screenshot: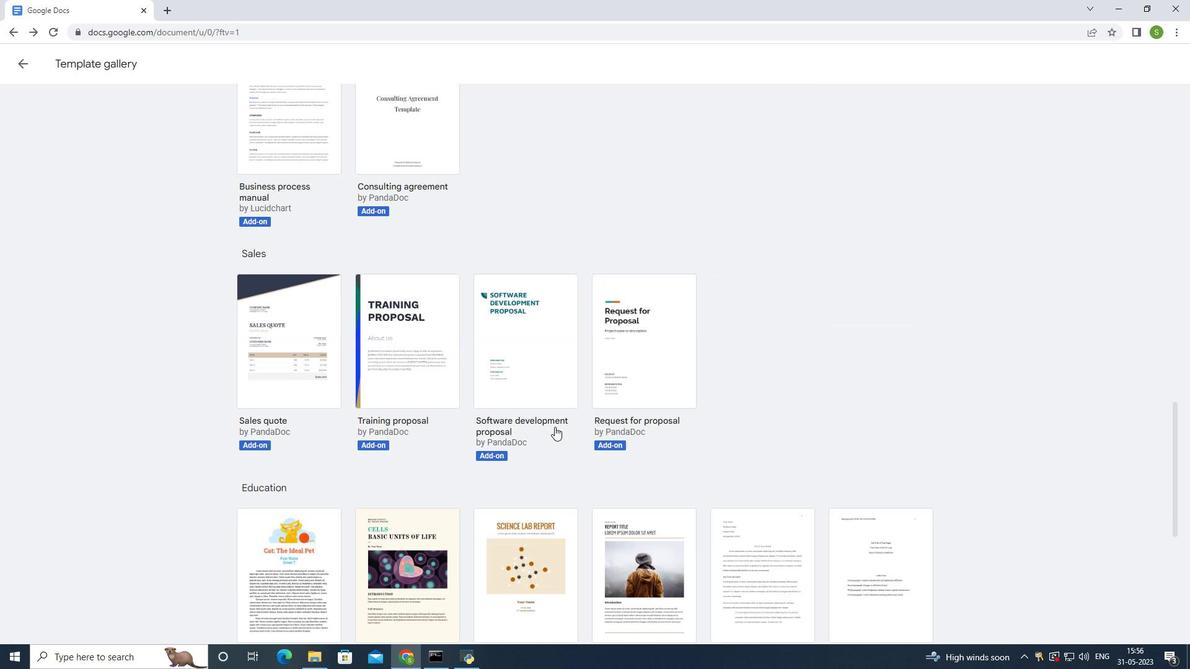 
Action: Mouse scrolled (554, 427) with delta (0, 0)
Screenshot: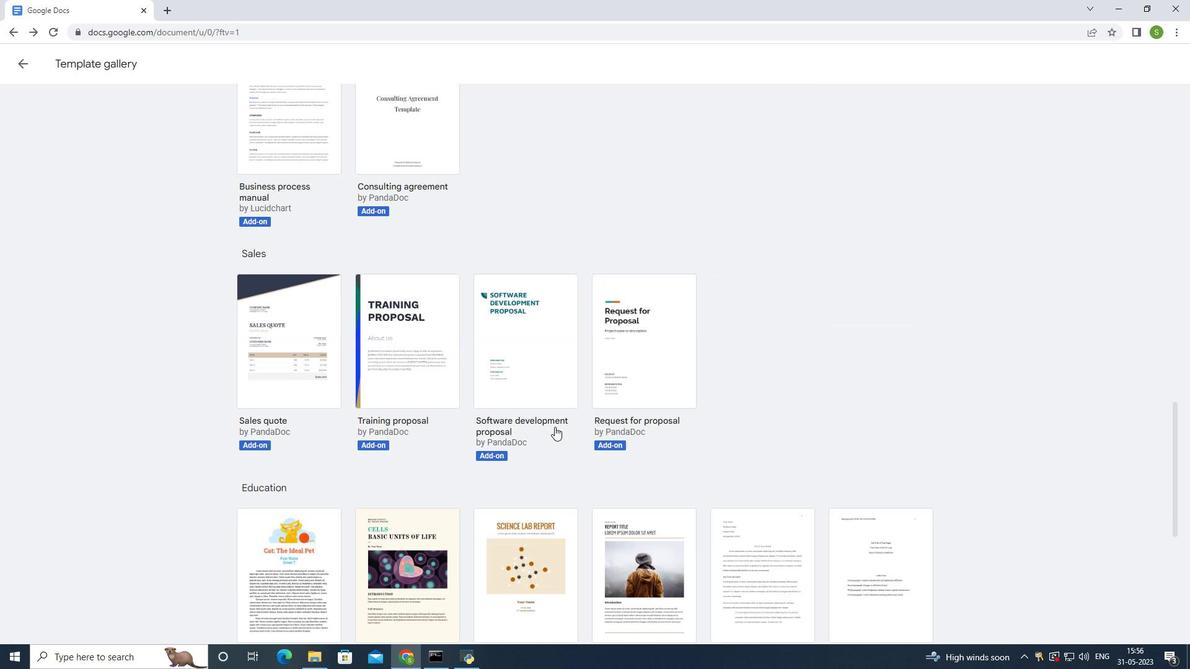 
Action: Mouse scrolled (554, 427) with delta (0, 0)
Screenshot: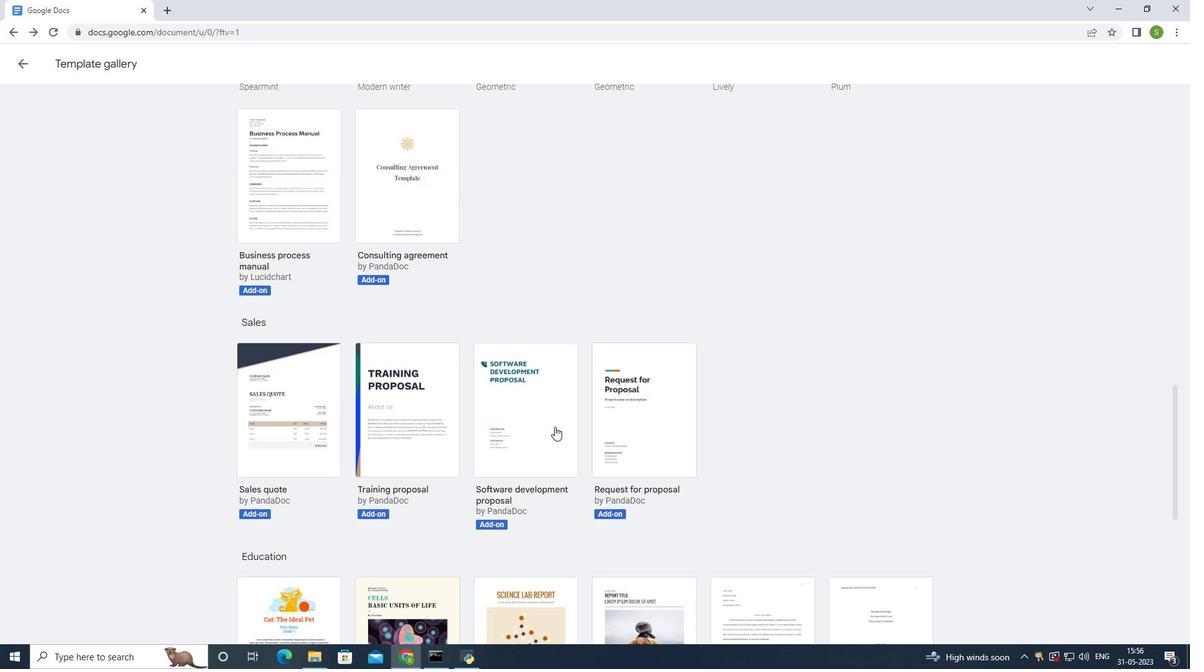 
Action: Mouse scrolled (554, 427) with delta (0, 0)
Screenshot: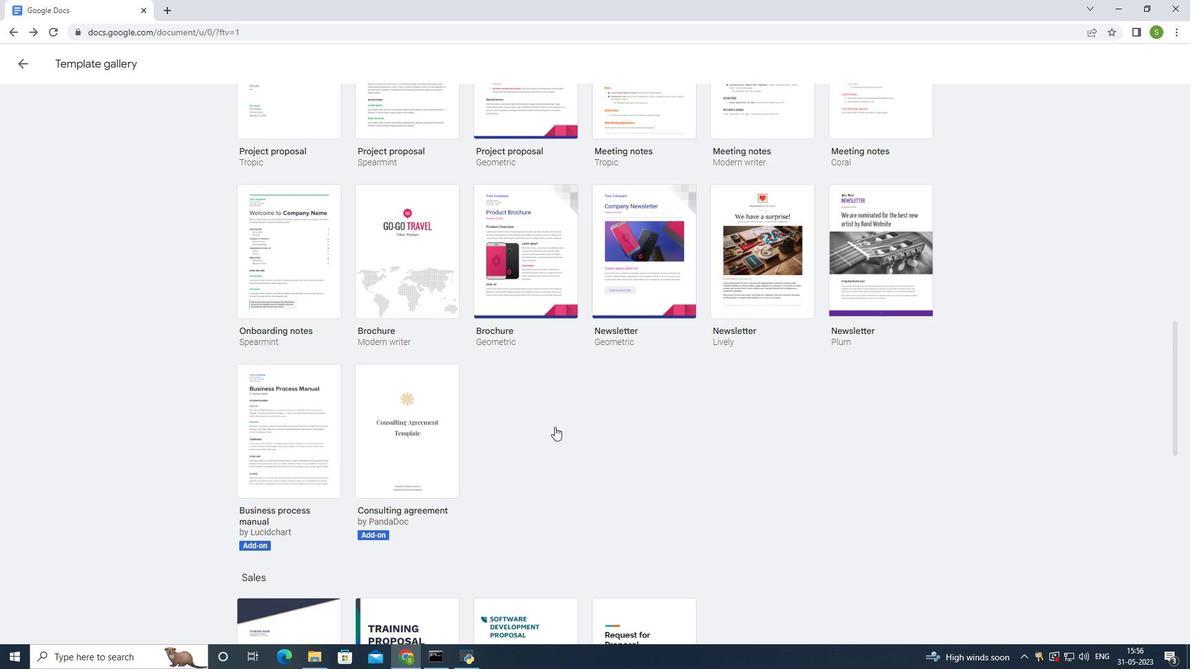 
Action: Mouse scrolled (554, 427) with delta (0, 0)
Screenshot: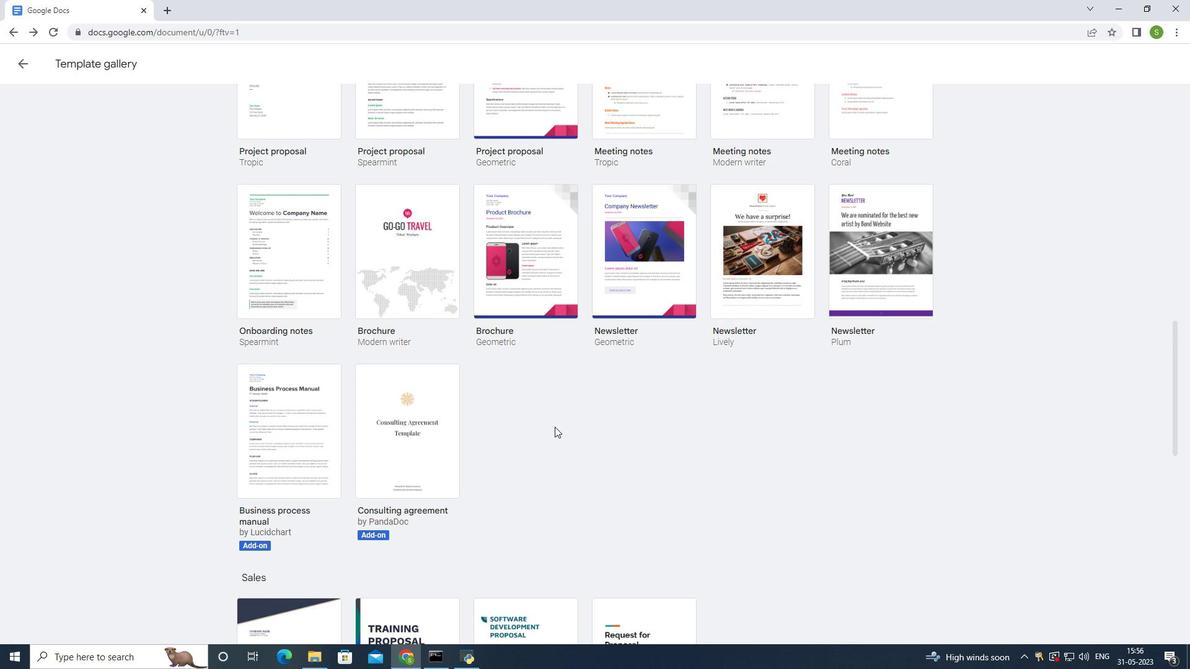 
Action: Mouse scrolled (554, 427) with delta (0, 0)
Screenshot: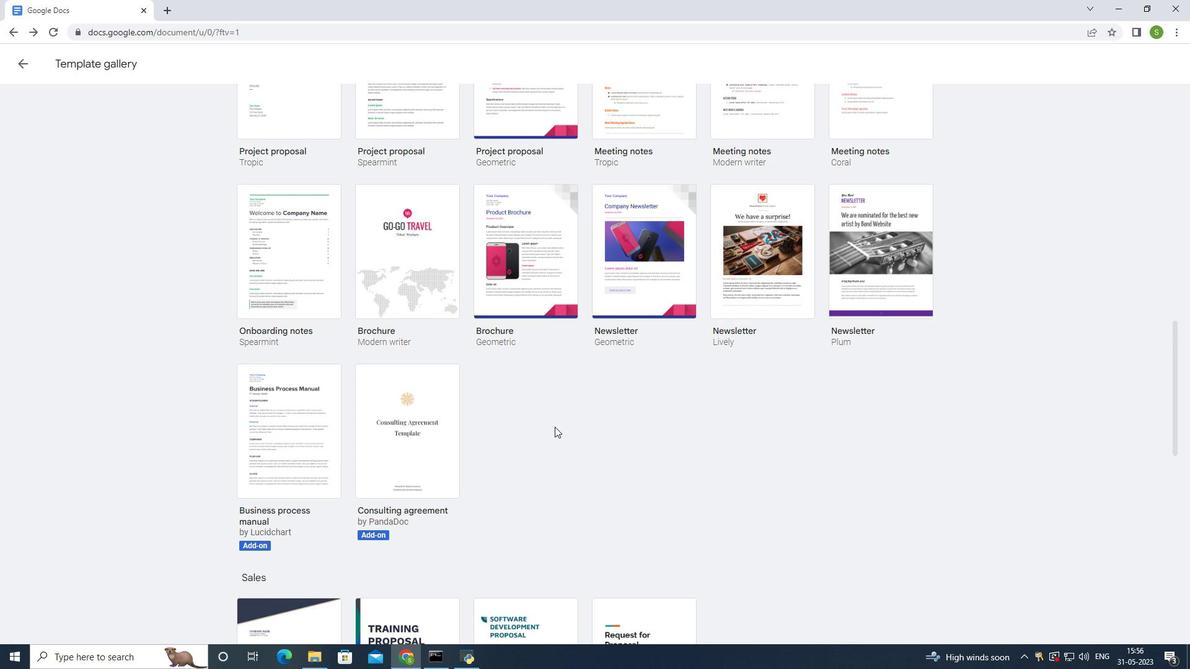
Action: Mouse scrolled (554, 427) with delta (0, 0)
Screenshot: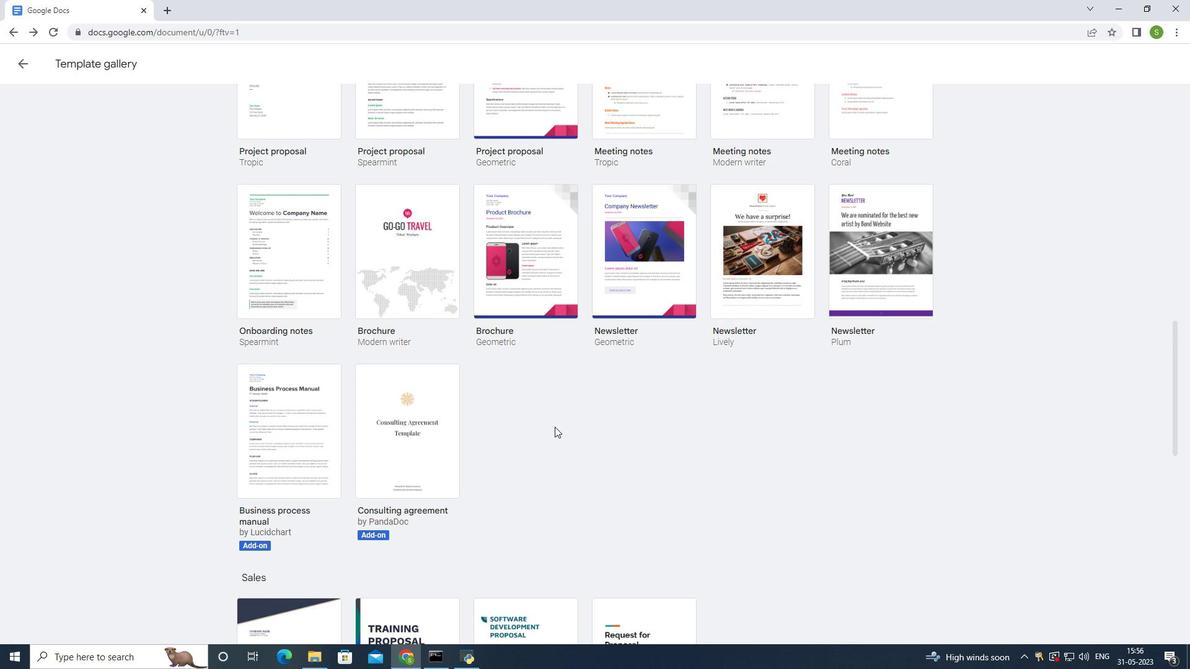
Action: Mouse scrolled (554, 427) with delta (0, 0)
Screenshot: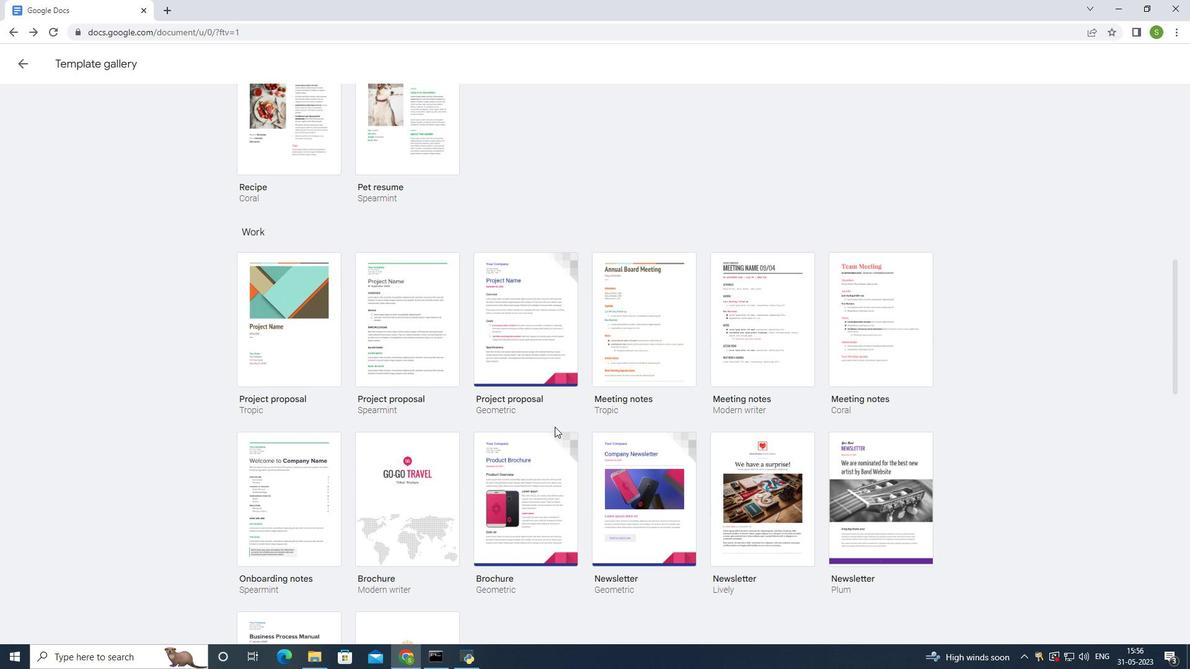 
Action: Mouse scrolled (554, 427) with delta (0, 0)
Screenshot: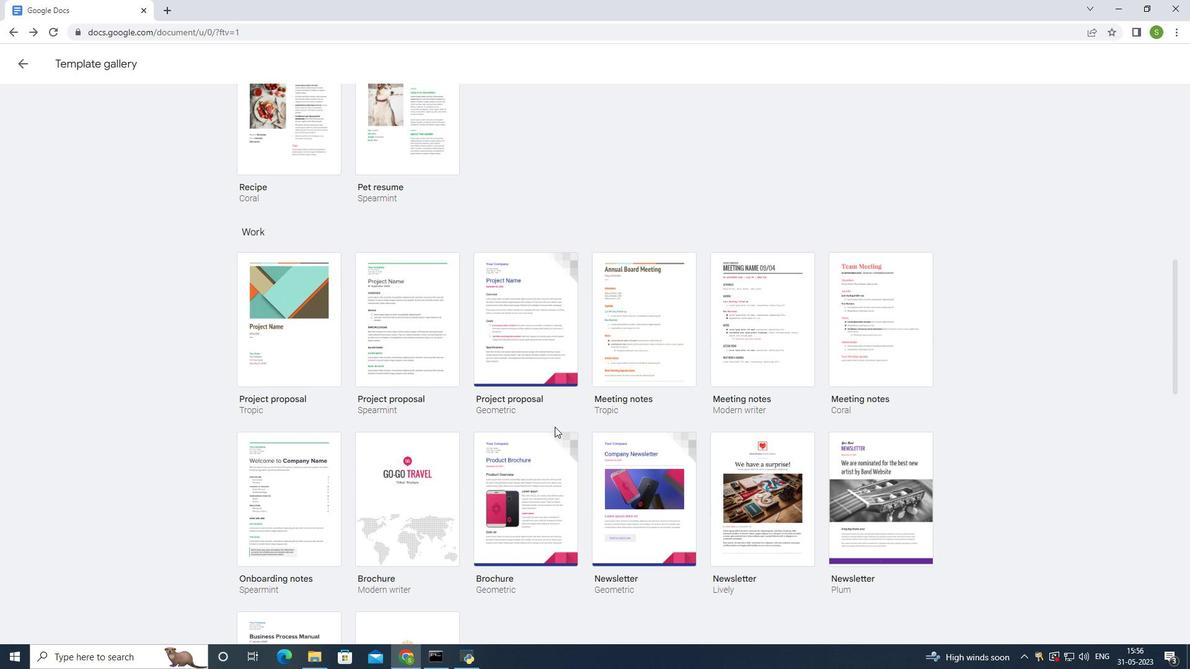 
Action: Mouse scrolled (554, 427) with delta (0, 0)
Screenshot: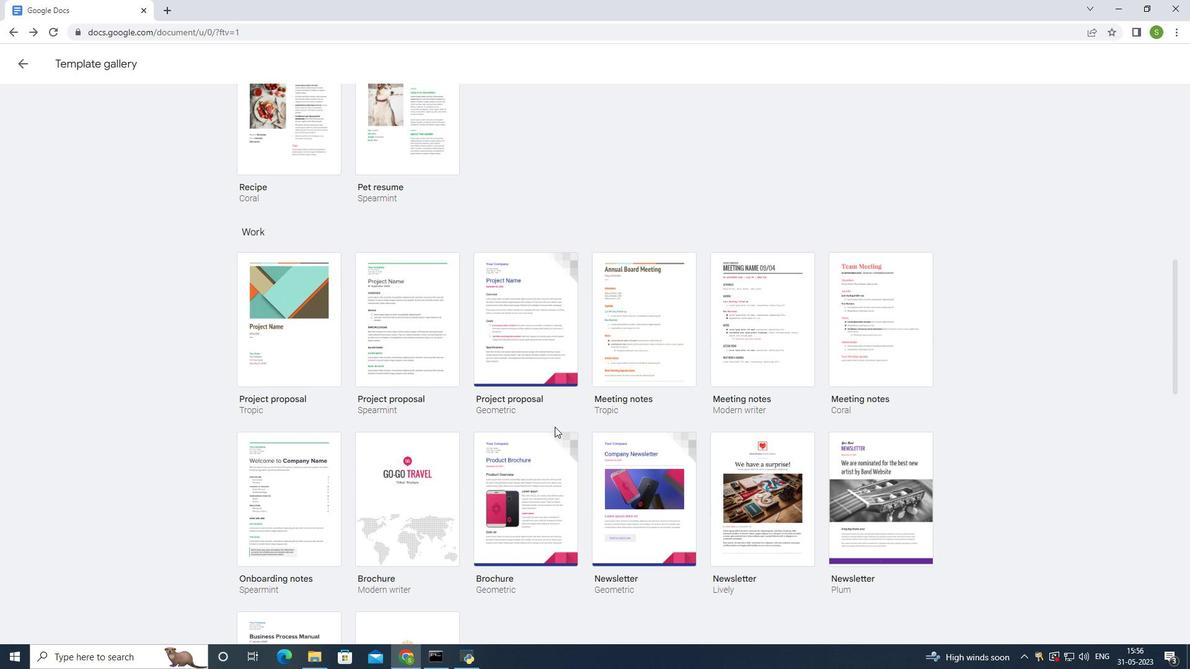 
Action: Mouse scrolled (554, 427) with delta (0, 0)
Screenshot: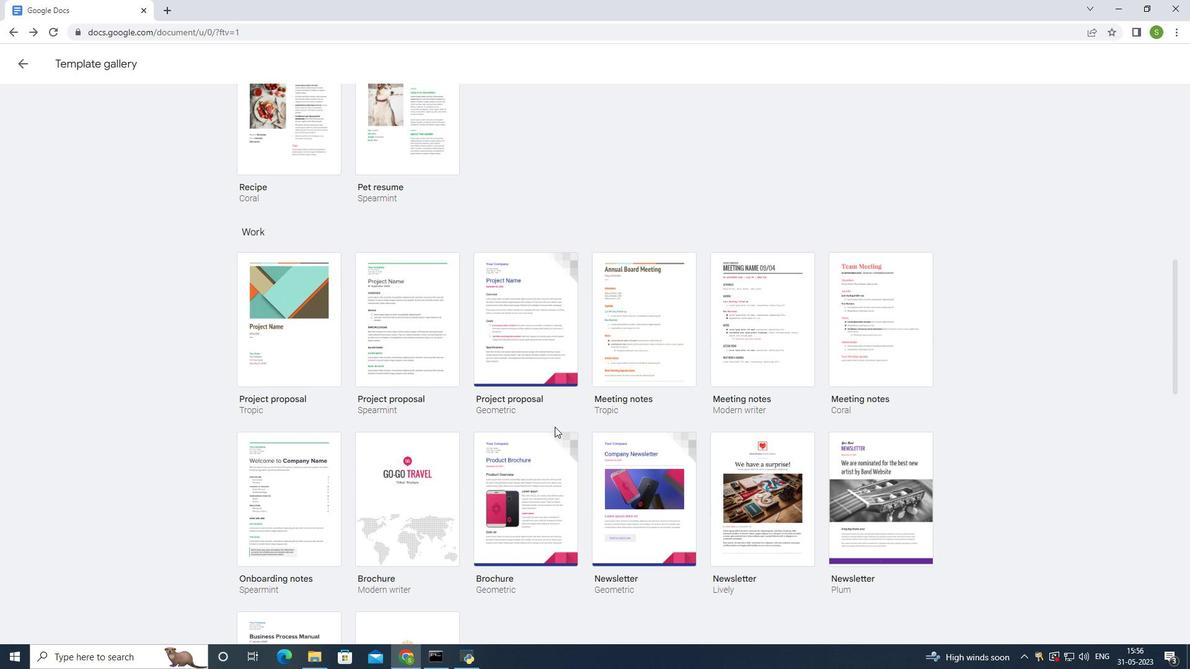 
Action: Mouse moved to (554, 425)
Screenshot: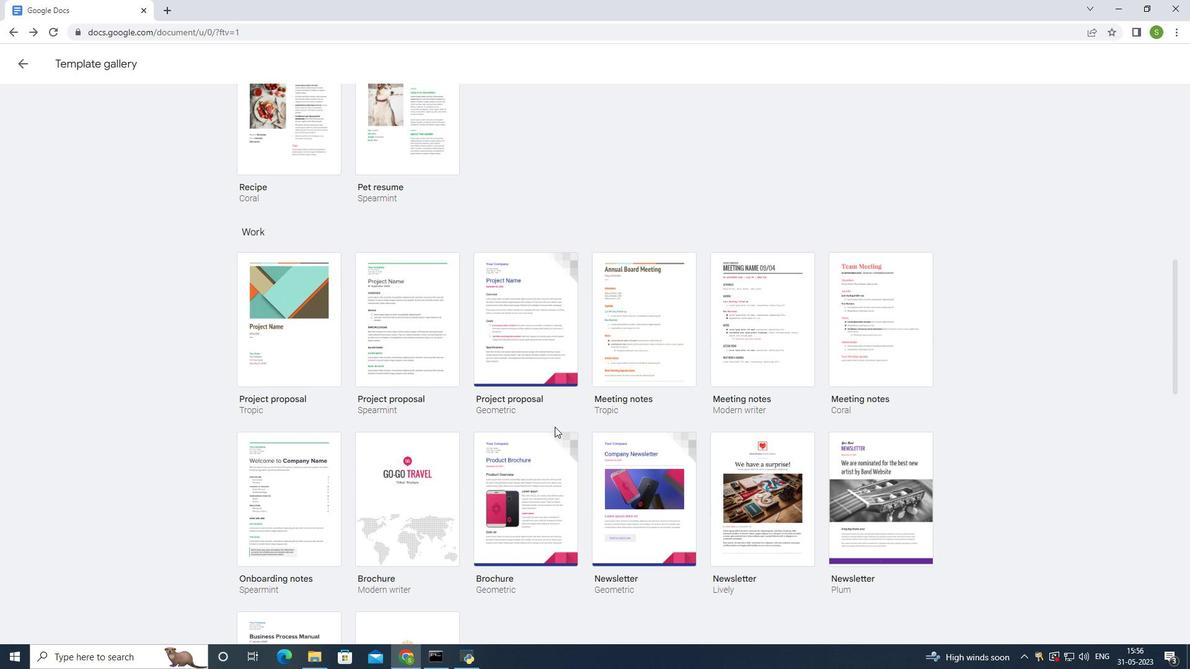
Action: Mouse scrolled (554, 425) with delta (0, 0)
Screenshot: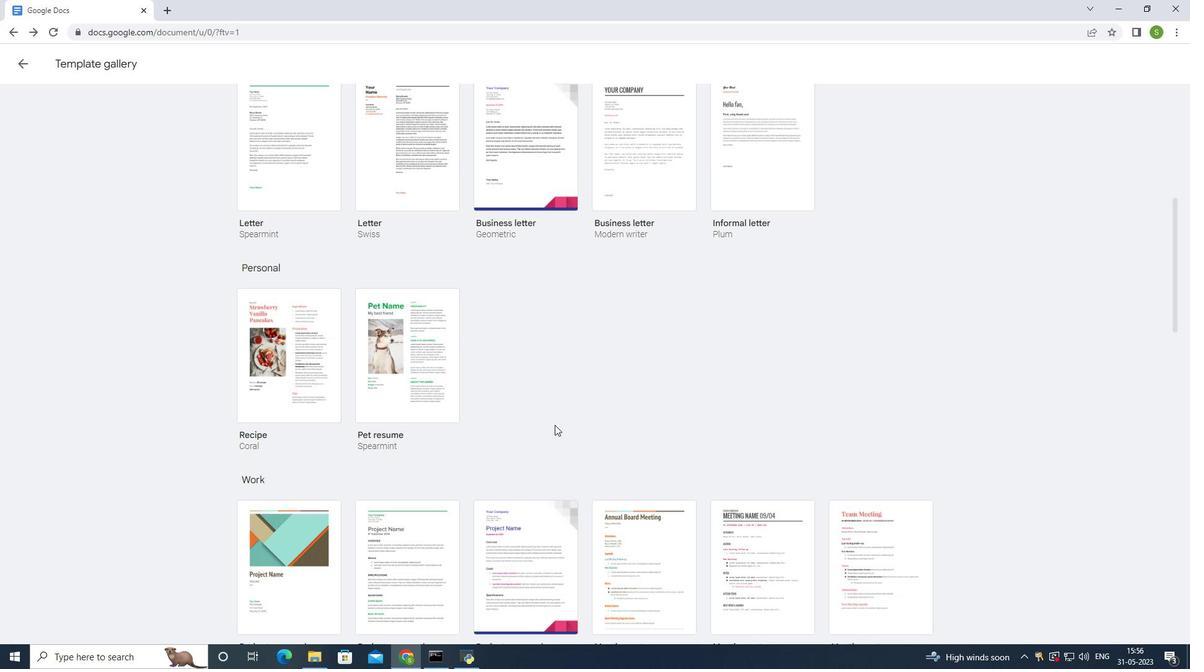 
Action: Mouse scrolled (554, 425) with delta (0, 0)
Screenshot: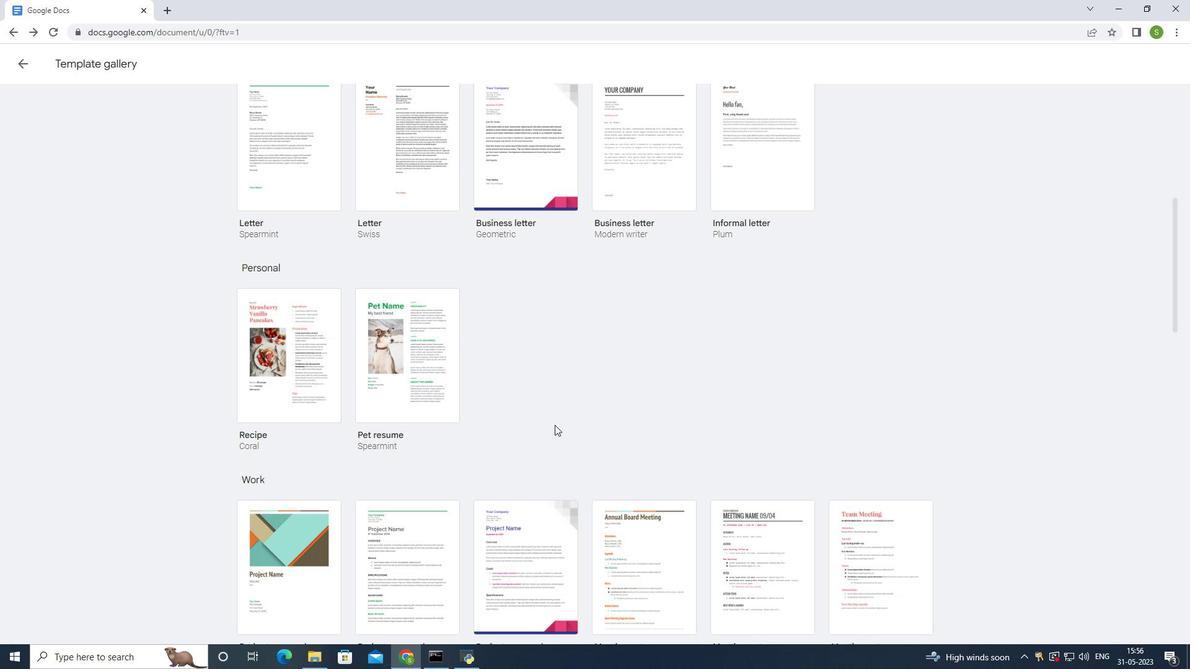 
Action: Mouse scrolled (554, 425) with delta (0, 0)
Screenshot: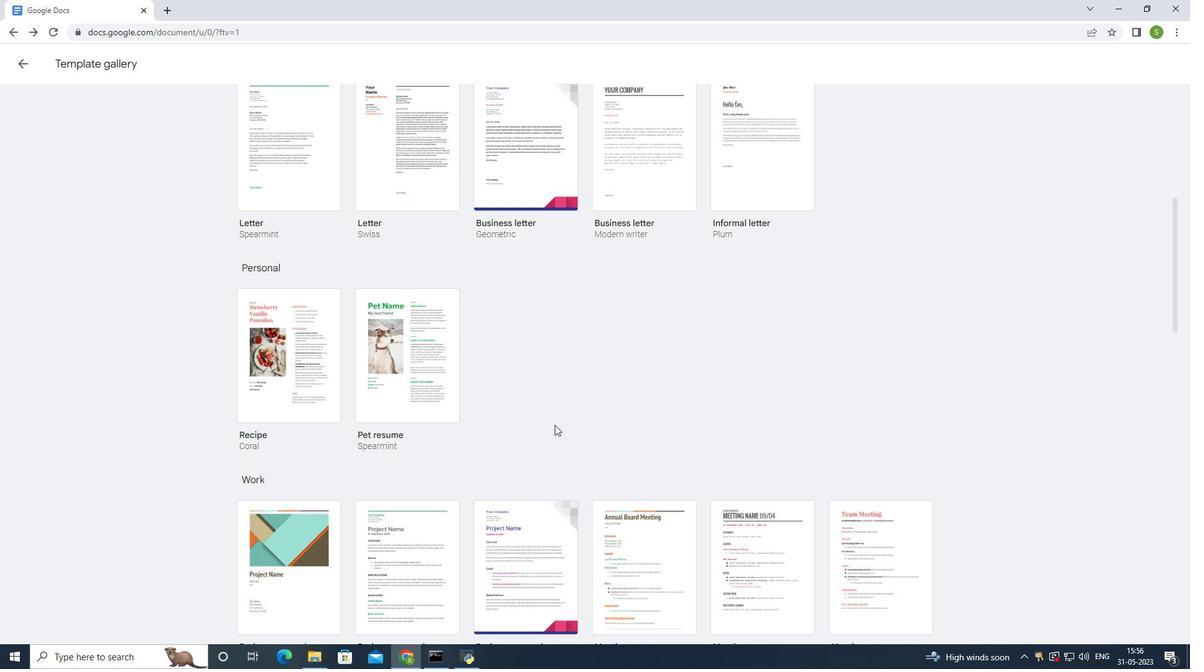 
Action: Mouse scrolled (554, 425) with delta (0, 0)
Screenshot: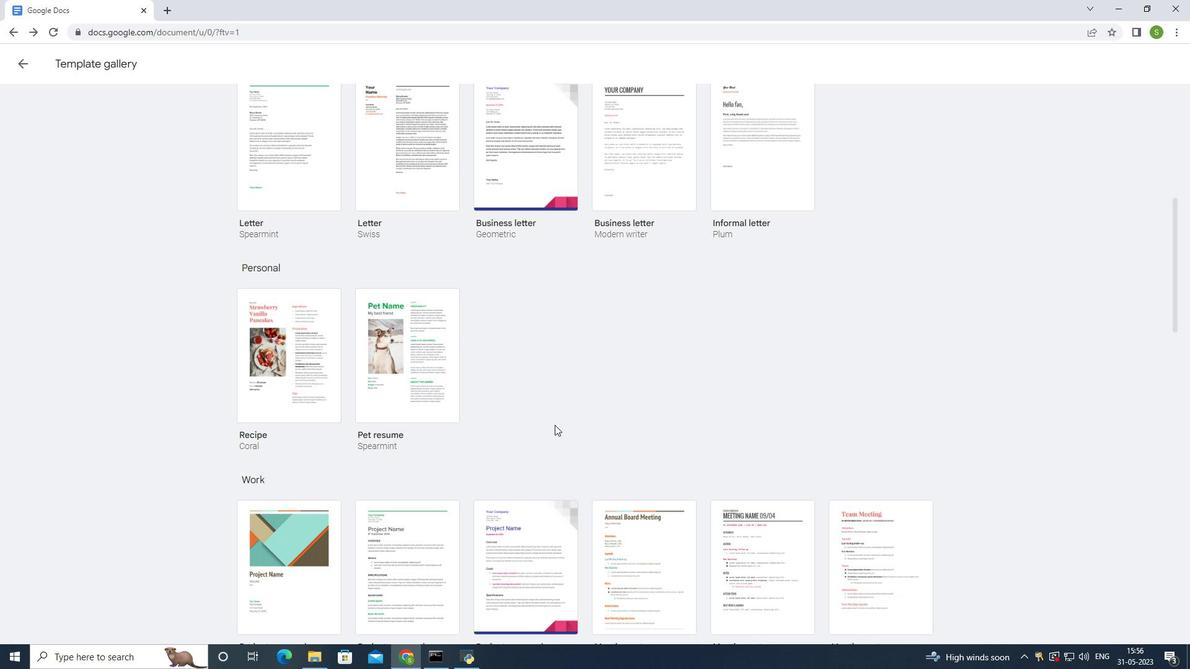 
Action: Mouse scrolled (554, 425) with delta (0, 0)
Screenshot: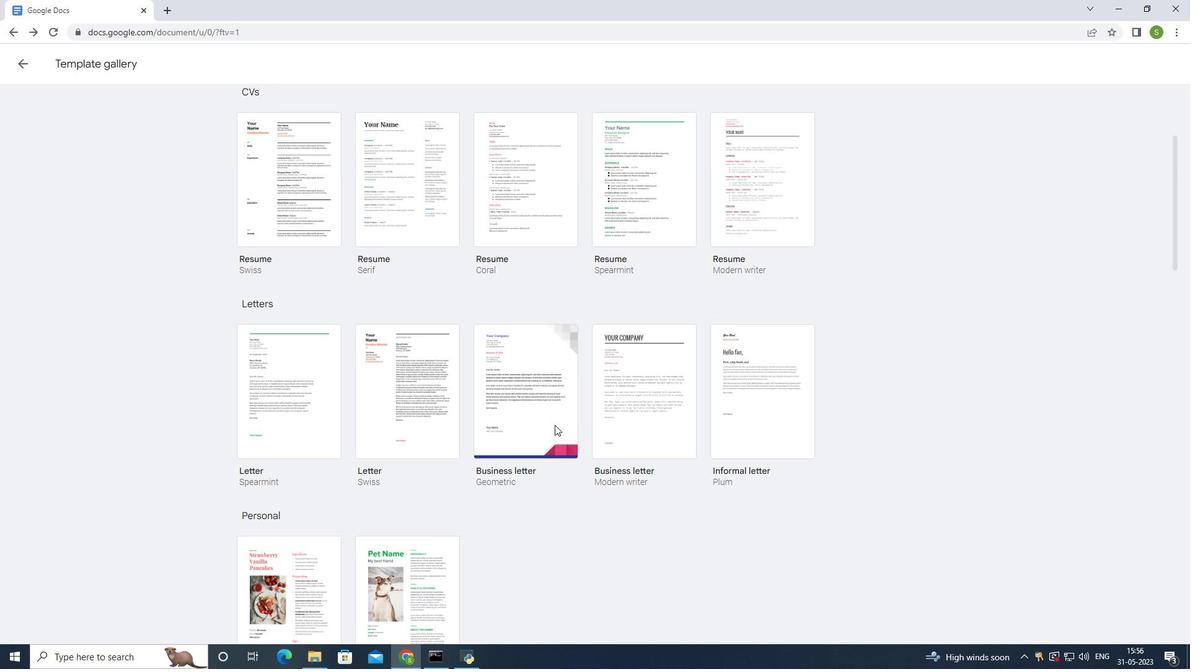 
Action: Mouse scrolled (554, 425) with delta (0, 0)
Screenshot: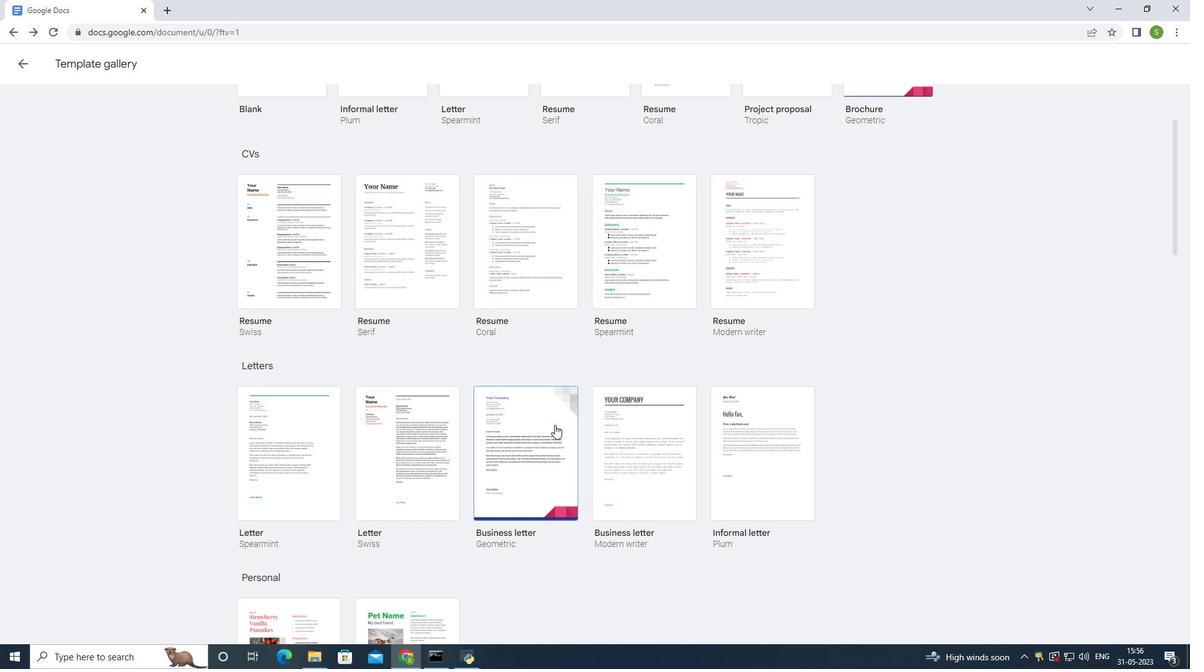 
Action: Mouse scrolled (554, 425) with delta (0, 0)
Screenshot: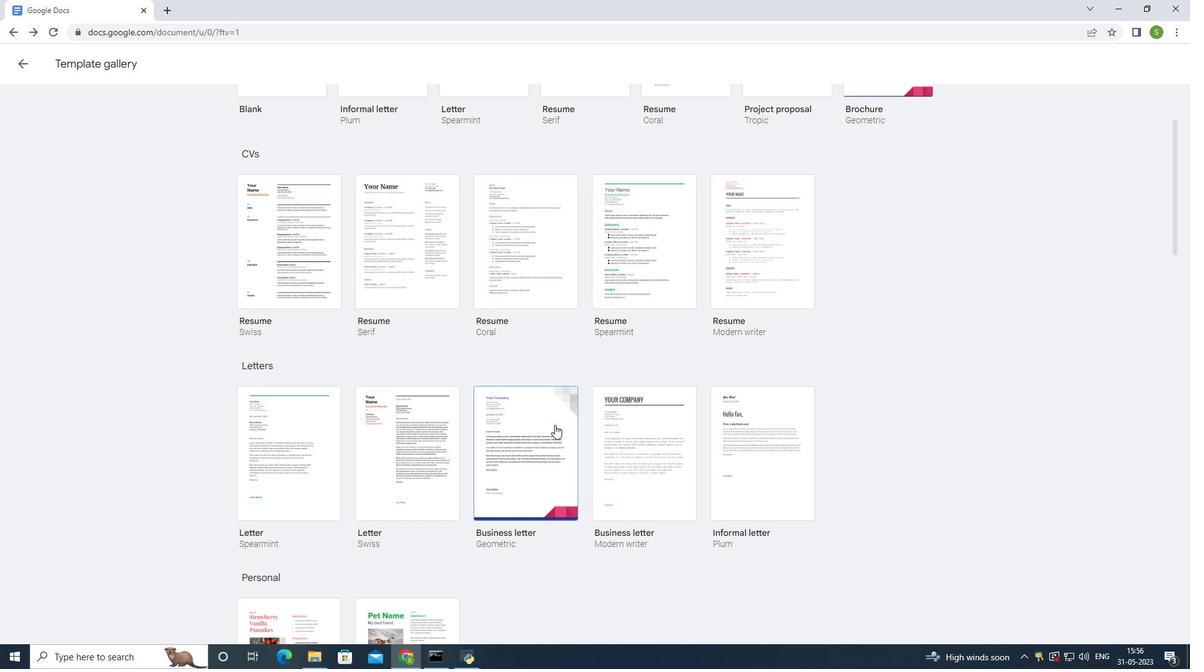 
Action: Mouse moved to (555, 420)
Screenshot: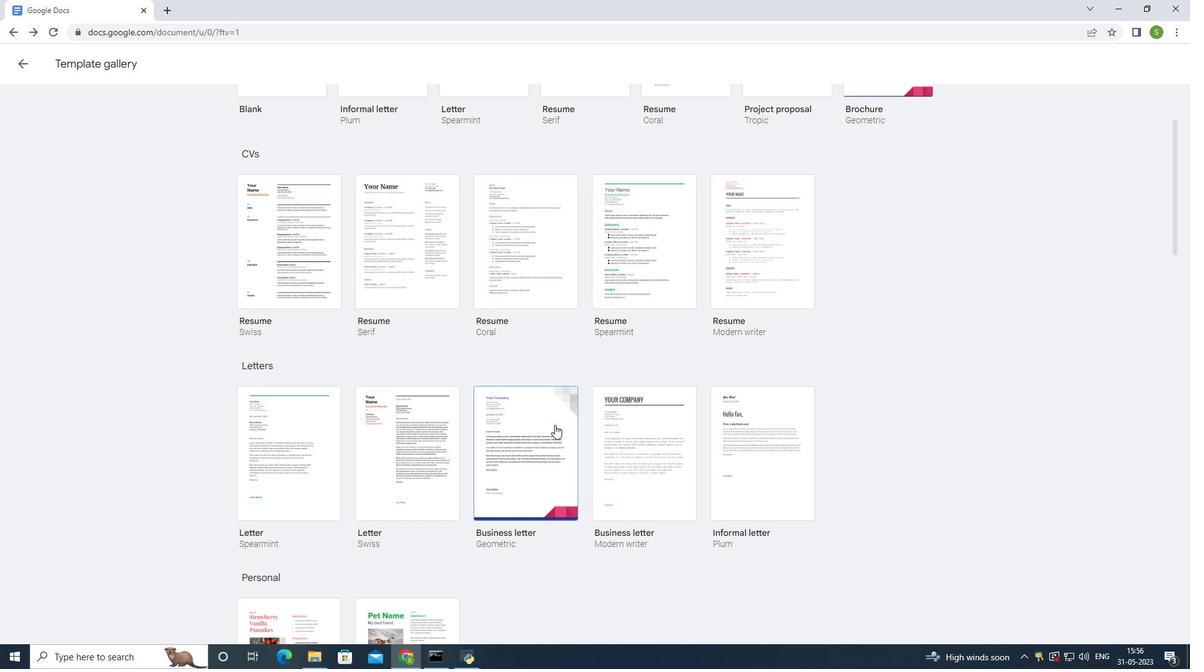 
Action: Mouse scrolled (555, 422) with delta (0, 0)
Screenshot: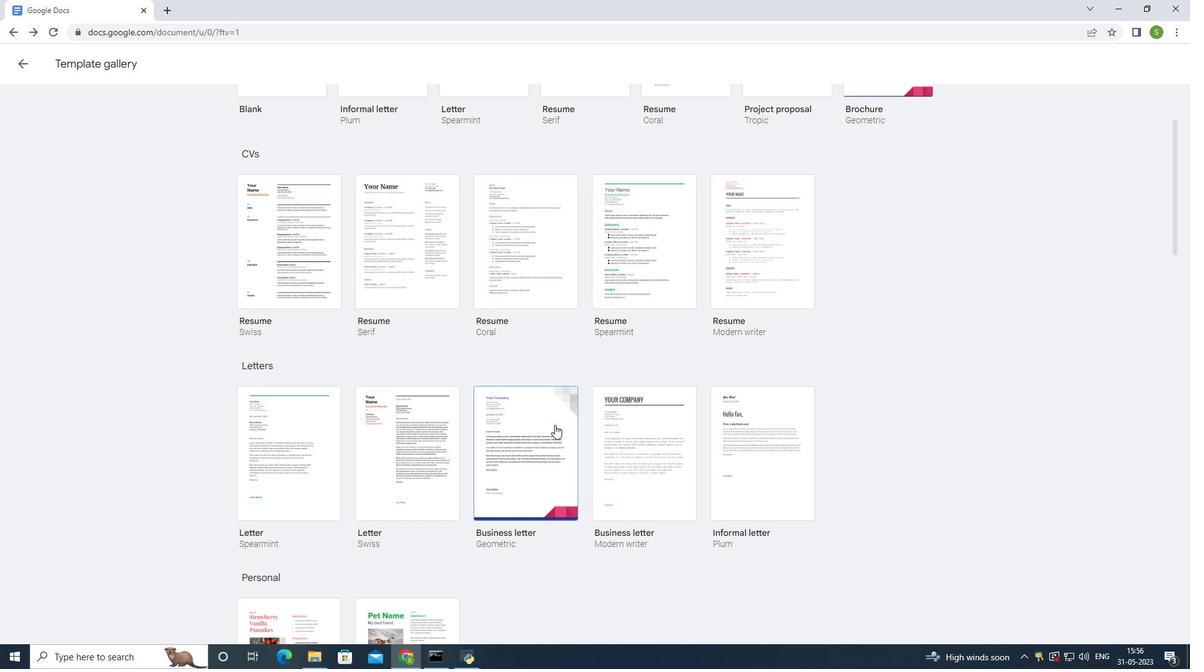 
Action: Mouse moved to (555, 418)
Screenshot: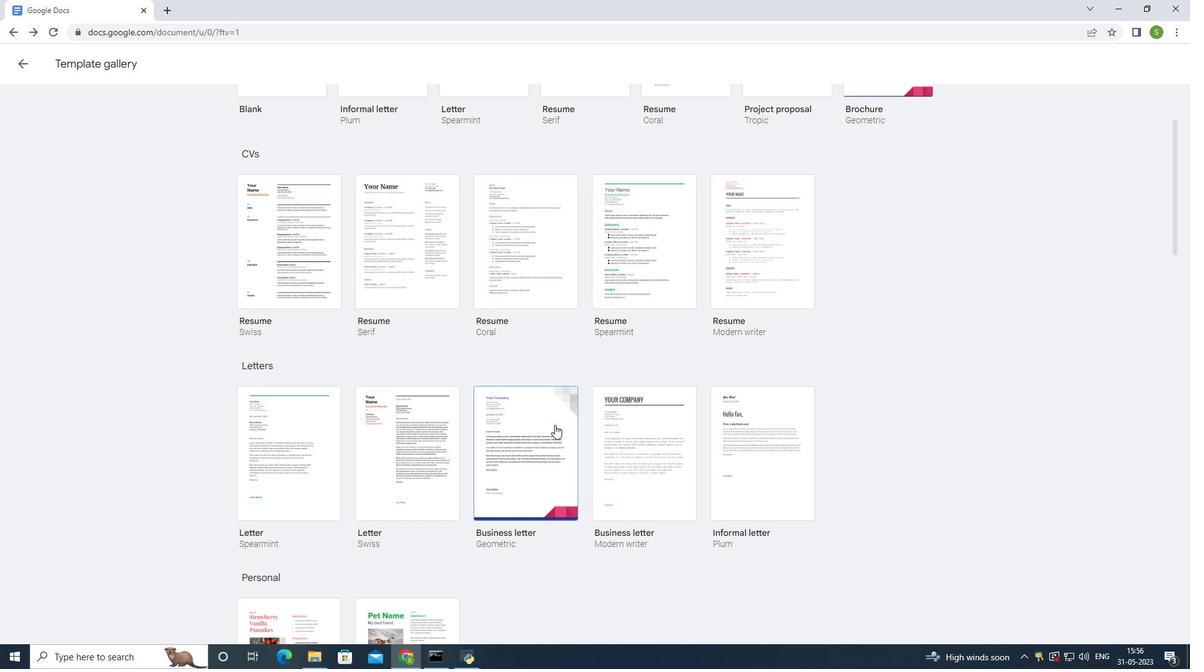 
Action: Mouse scrolled (555, 418) with delta (0, 0)
Screenshot: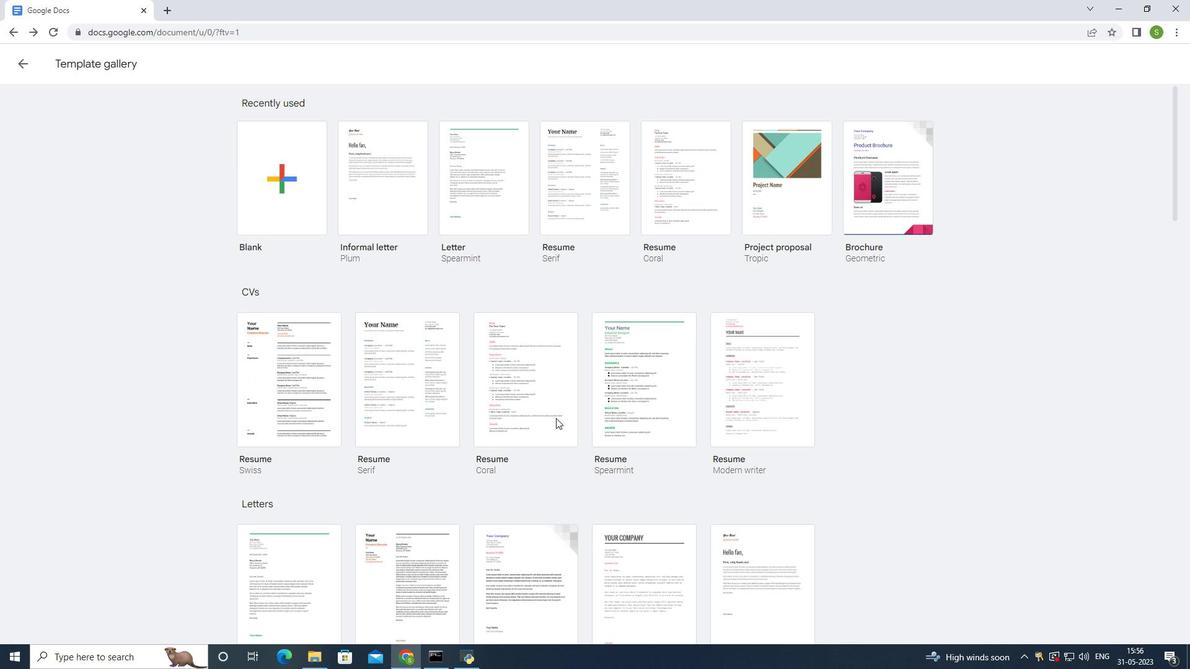 
Action: Mouse scrolled (555, 418) with delta (0, 0)
Screenshot: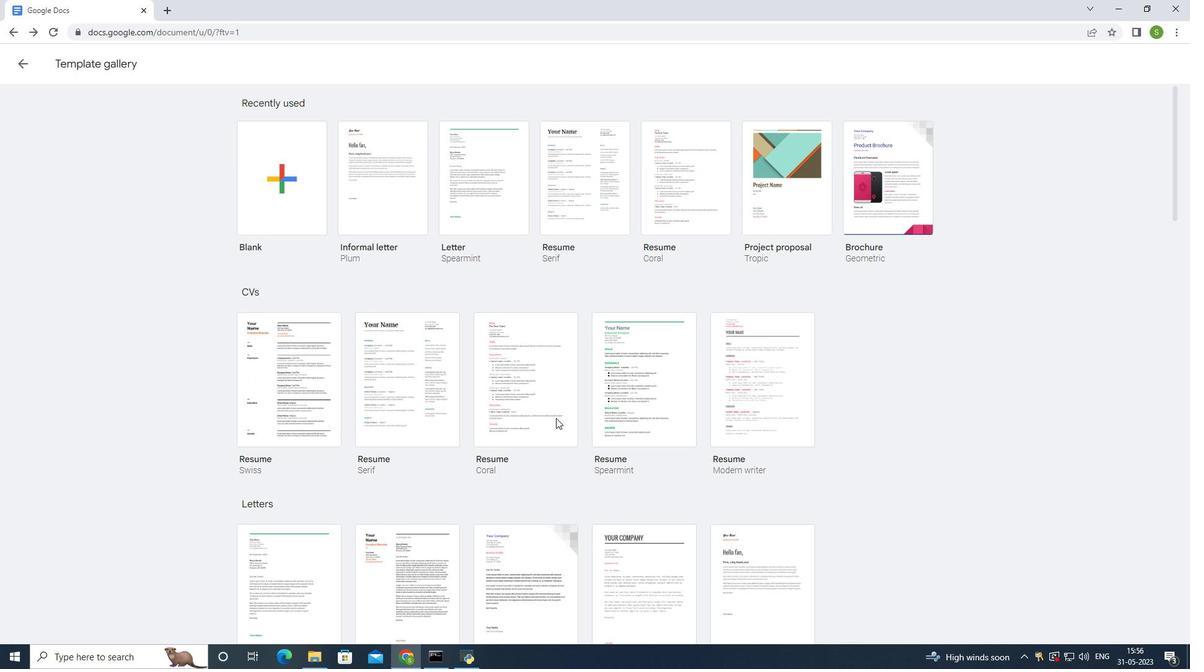 
Action: Mouse scrolled (555, 418) with delta (0, 0)
Screenshot: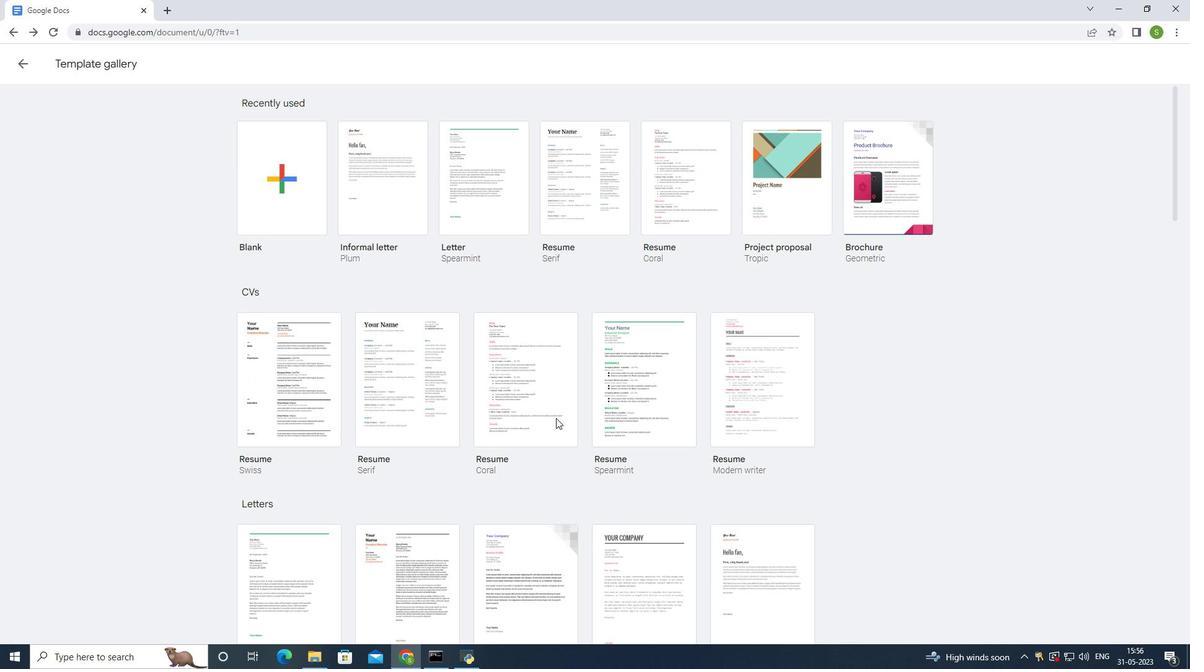 
Action: Mouse scrolled (555, 418) with delta (0, 0)
Screenshot: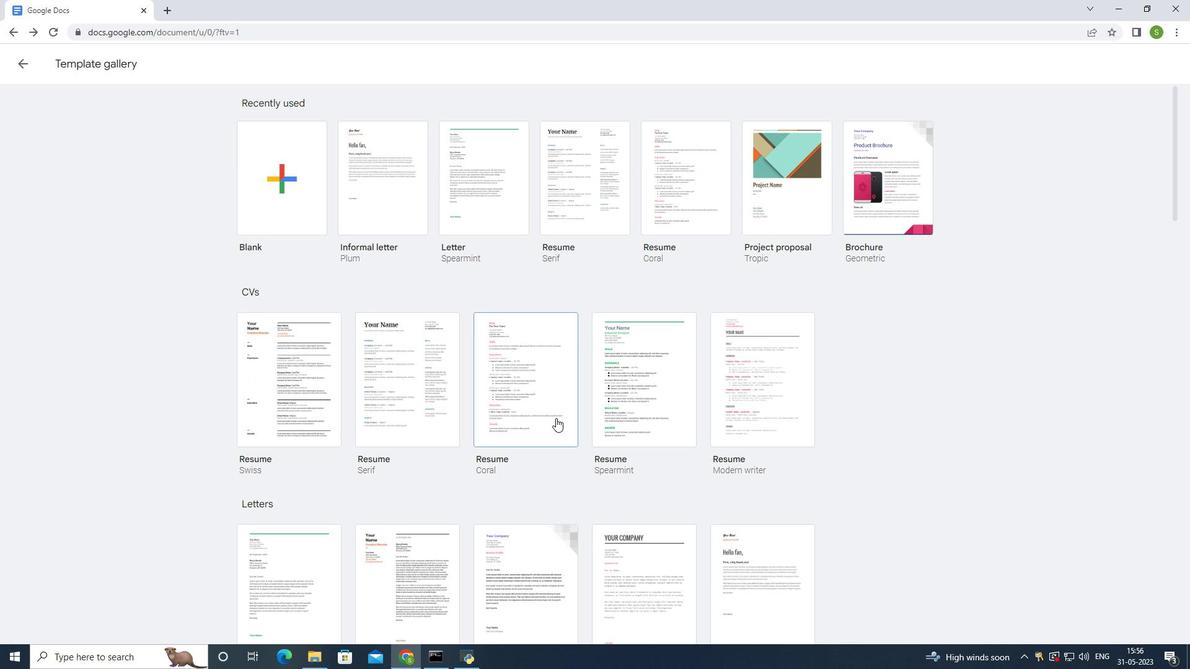 
Action: Mouse moved to (333, 389)
Screenshot: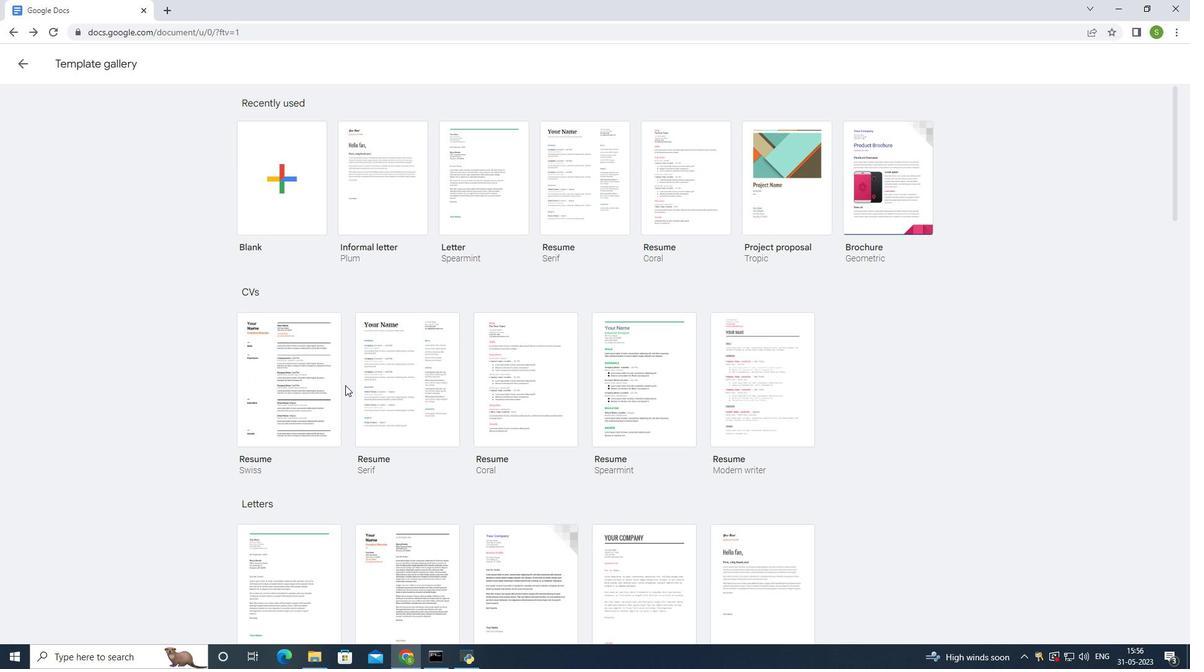 
Action: Mouse scrolled (333, 389) with delta (0, 0)
Screenshot: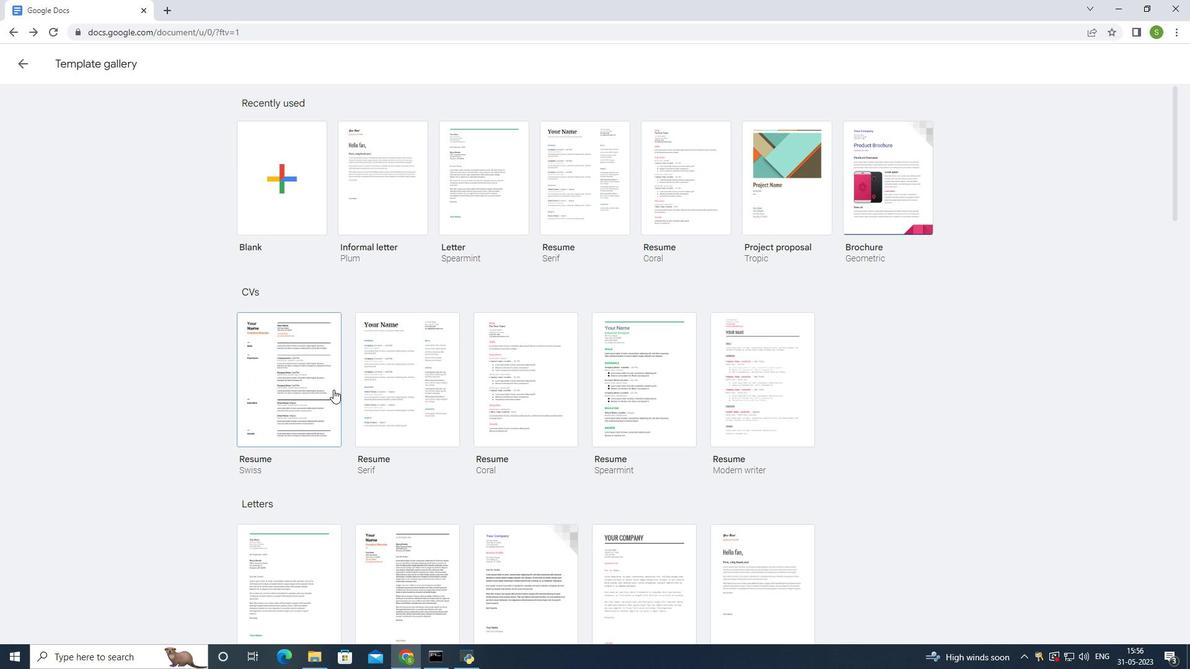 
Action: Mouse scrolled (333, 389) with delta (0, 0)
Screenshot: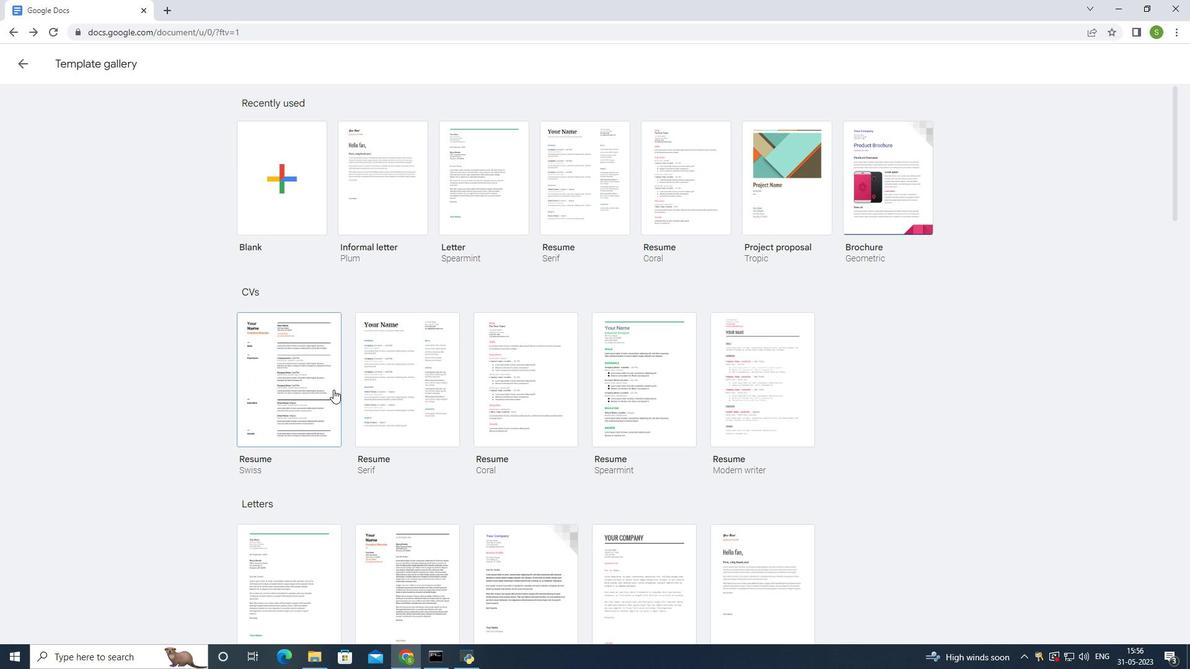 
Action: Mouse scrolled (333, 389) with delta (0, 0)
Screenshot: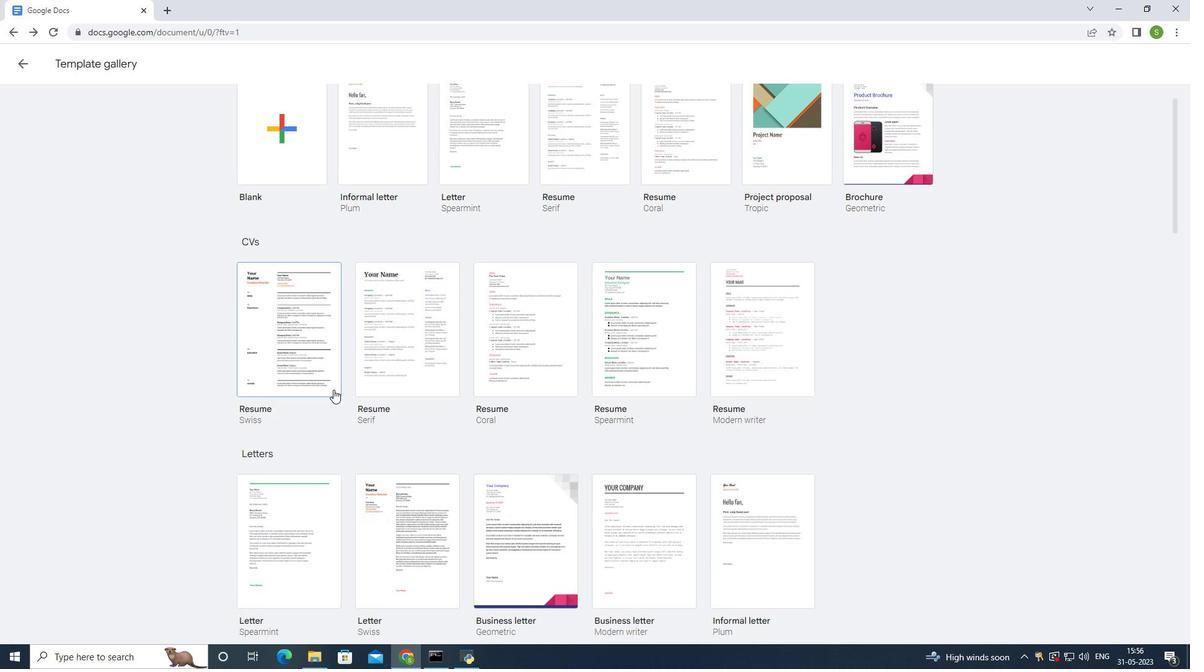 
Action: Mouse moved to (340, 377)
Screenshot: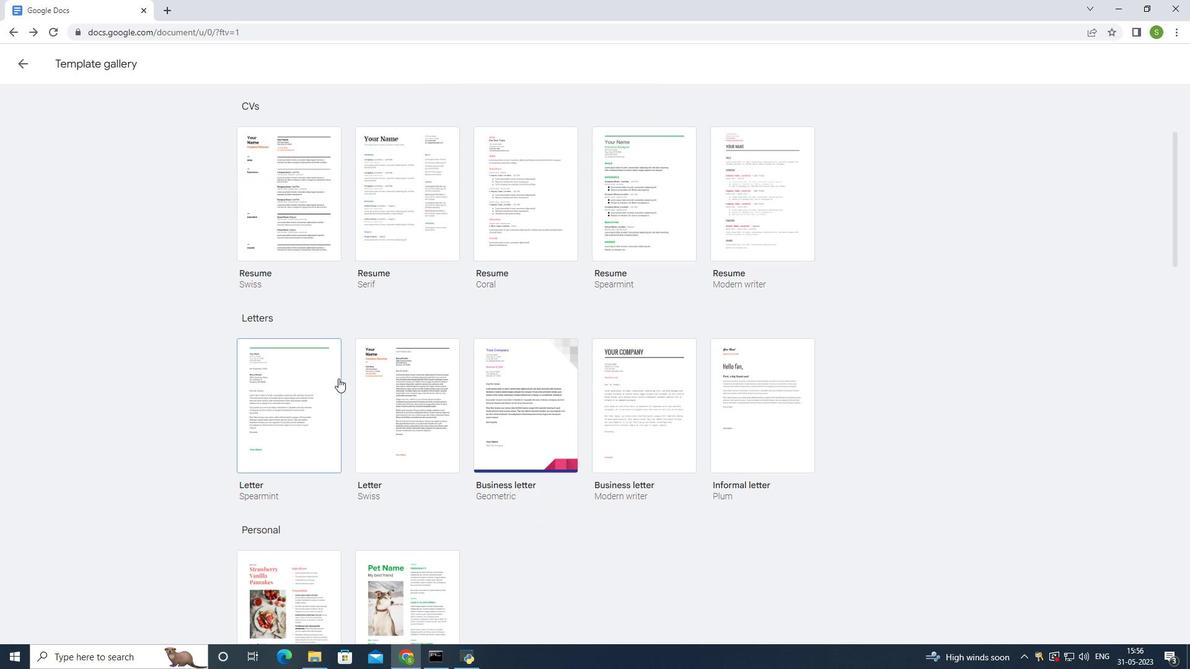 
Action: Mouse scrolled (340, 376) with delta (0, 0)
Screenshot: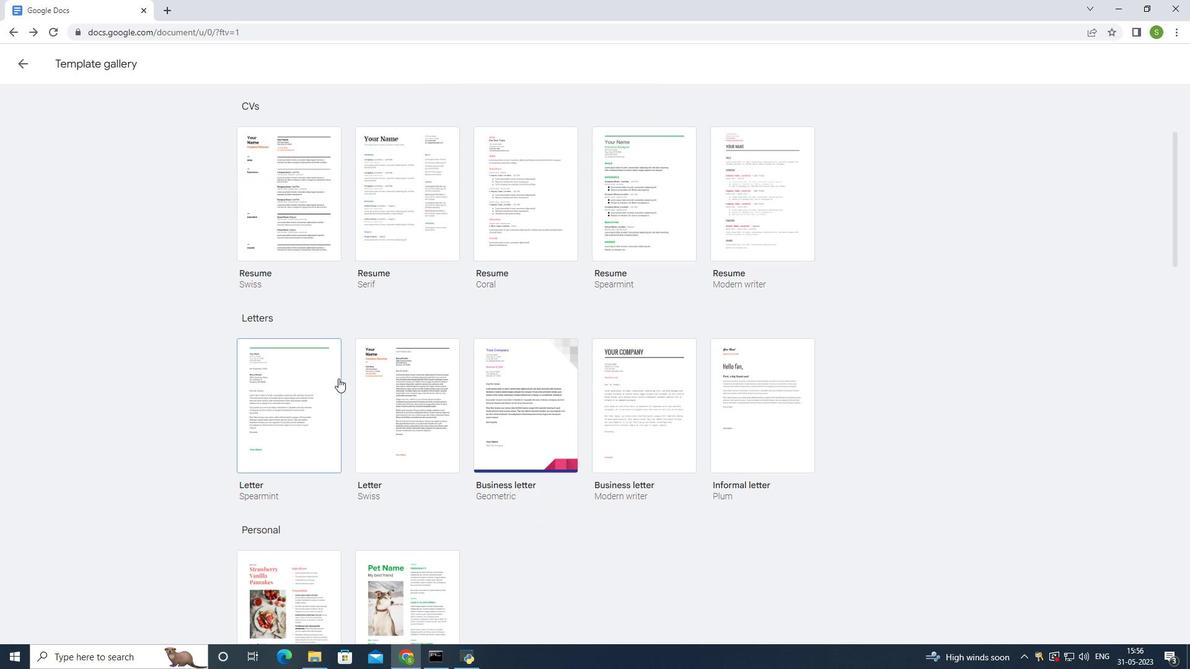 
Action: Mouse moved to (340, 377)
Screenshot: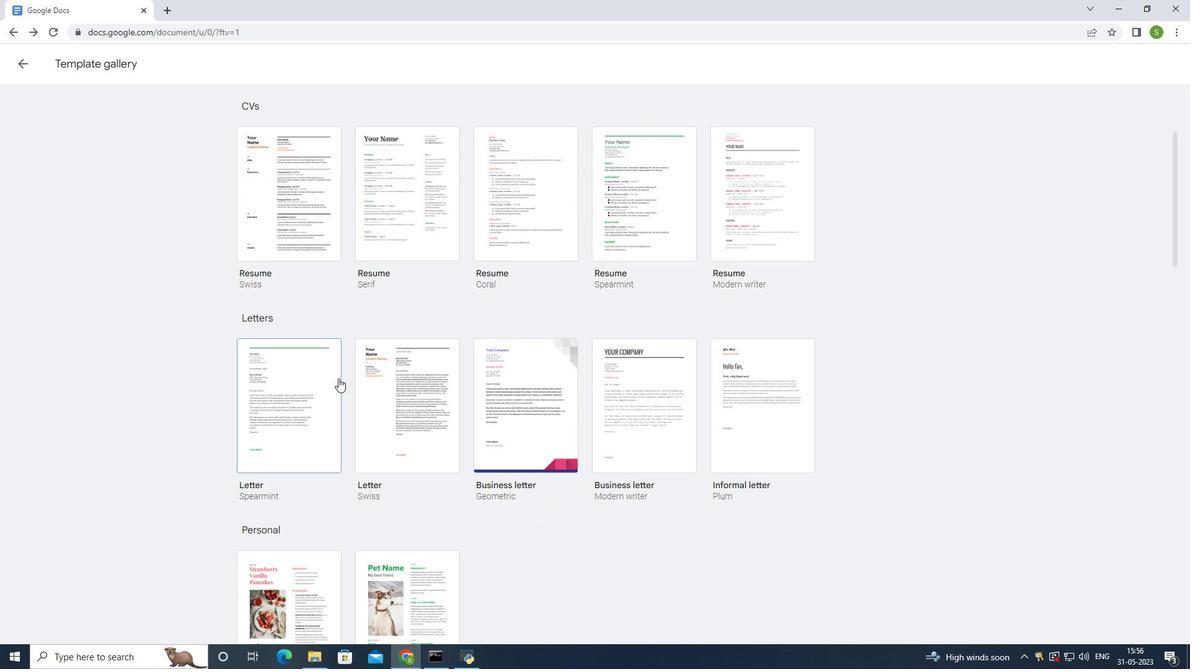 
Action: Mouse scrolled (340, 376) with delta (0, 0)
Screenshot: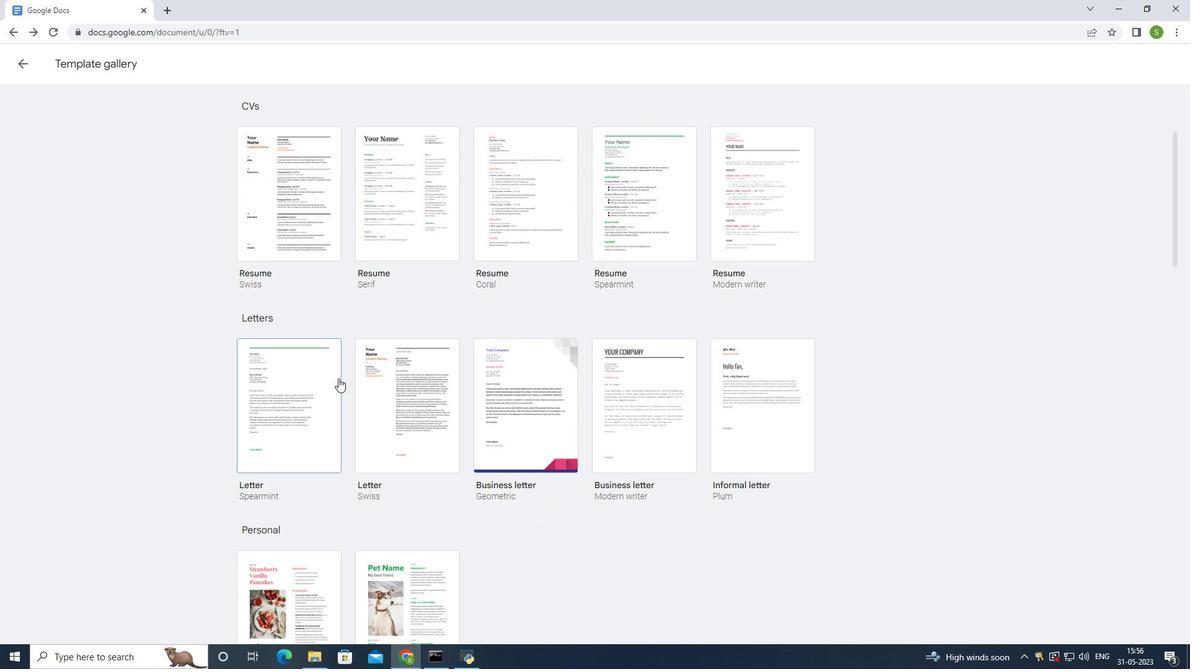 
Action: Mouse moved to (340, 378)
Screenshot: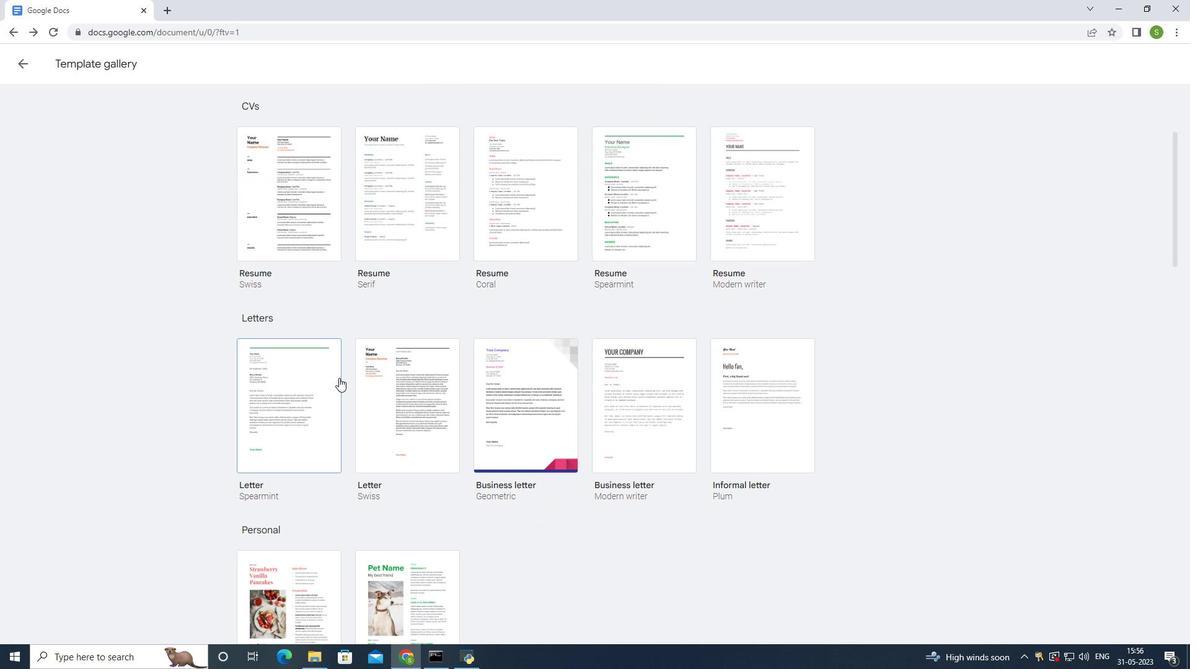 
Action: Mouse scrolled (340, 377) with delta (0, 0)
Screenshot: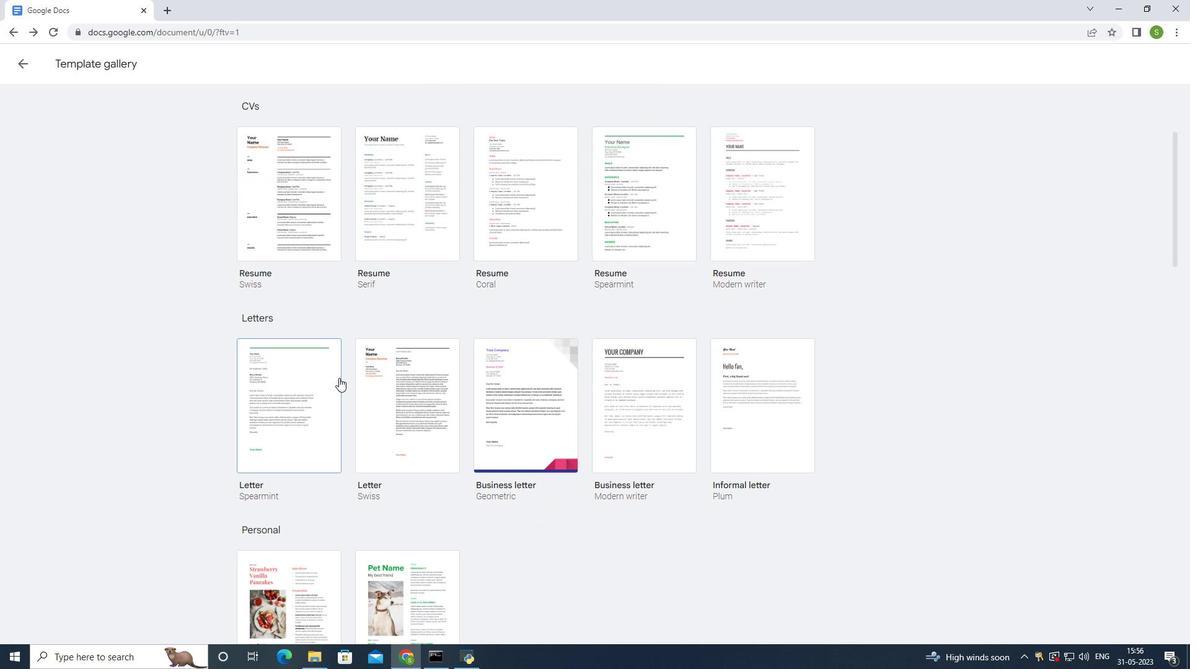 
Action: Mouse scrolled (340, 377) with delta (0, 0)
Screenshot: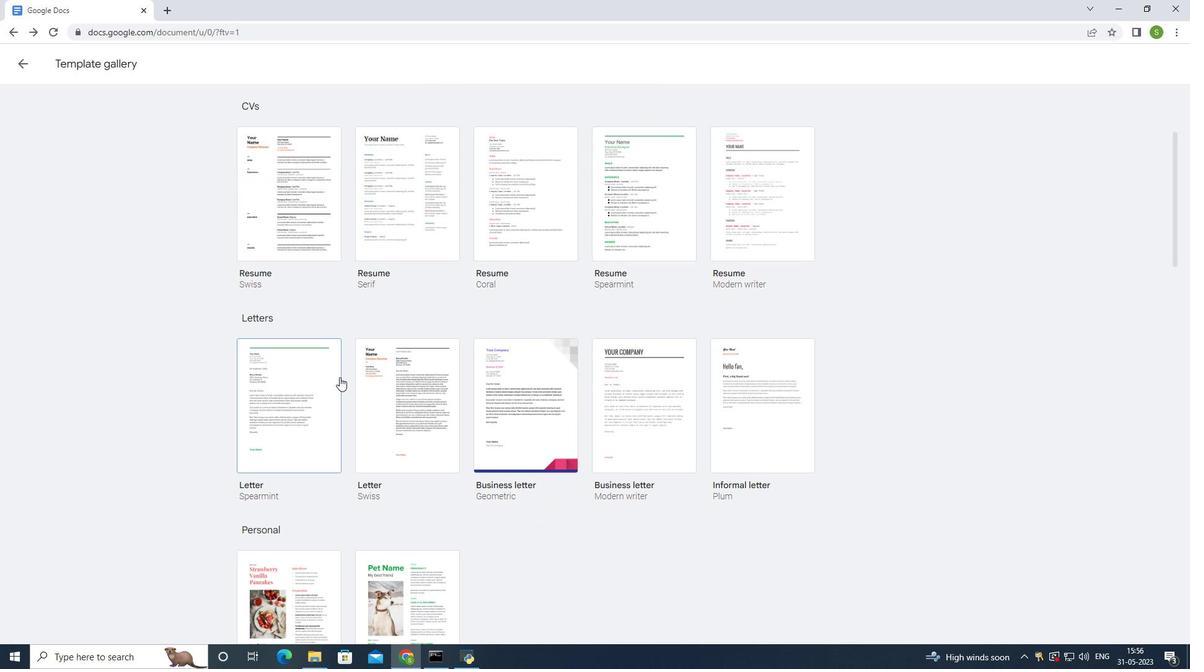 
Action: Mouse moved to (529, 232)
Screenshot: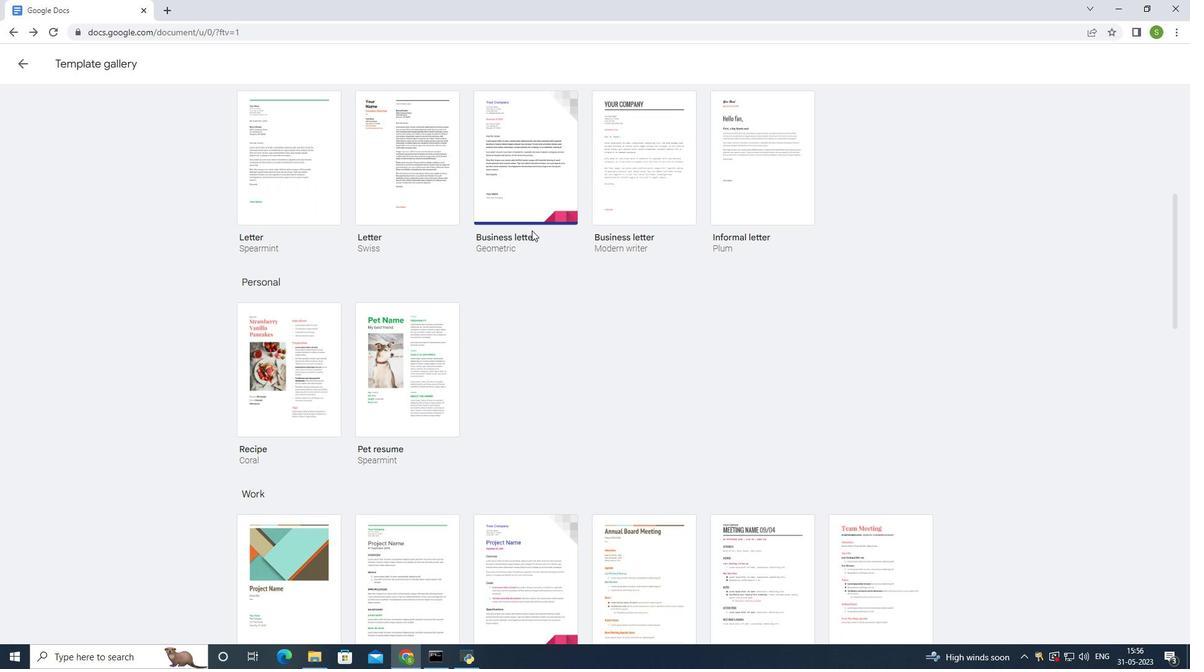 
Action: Mouse scrolled (529, 233) with delta (0, 0)
Screenshot: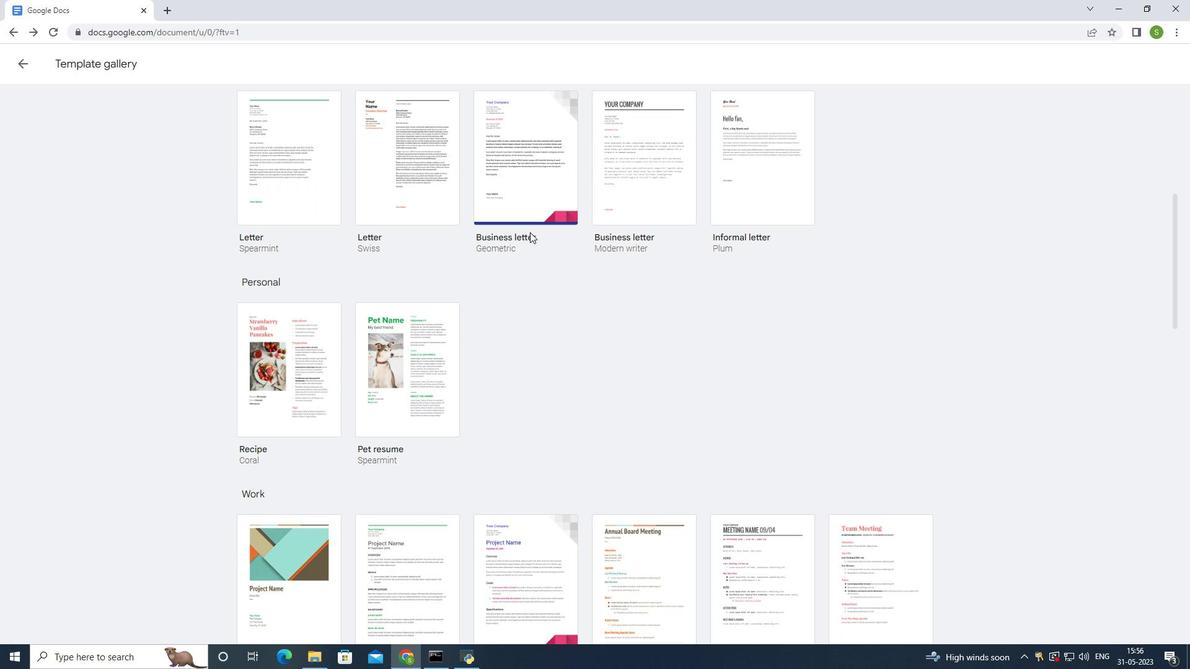 
Action: Mouse scrolled (529, 233) with delta (0, 0)
Screenshot: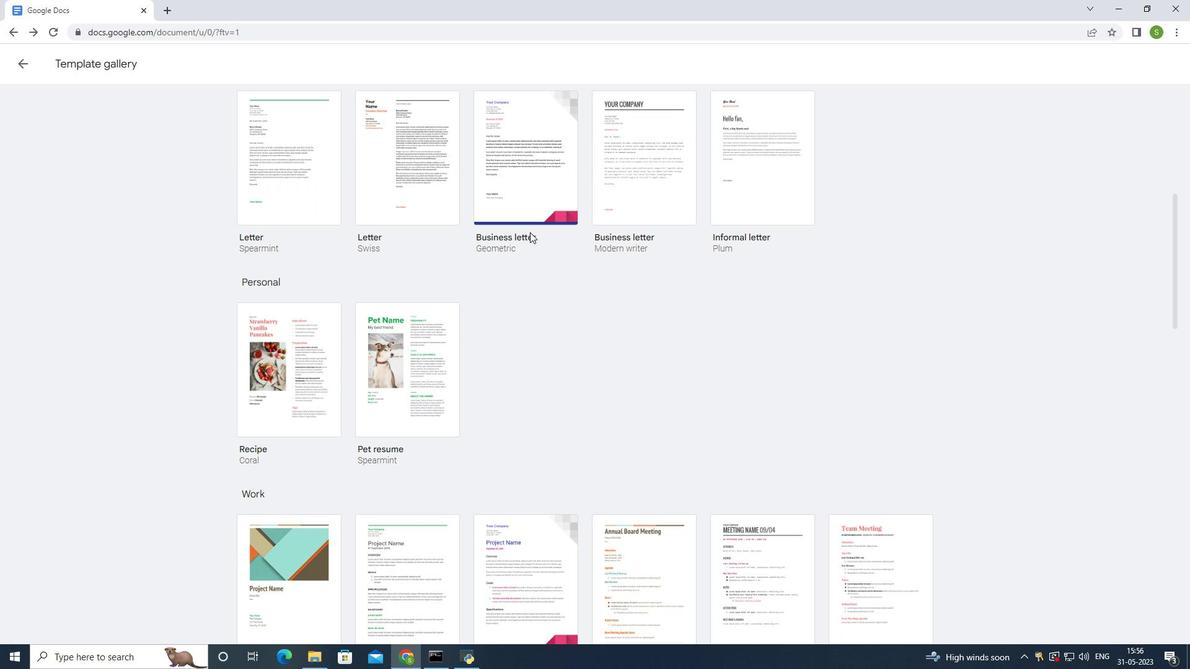
Action: Mouse moved to (638, 372)
Screenshot: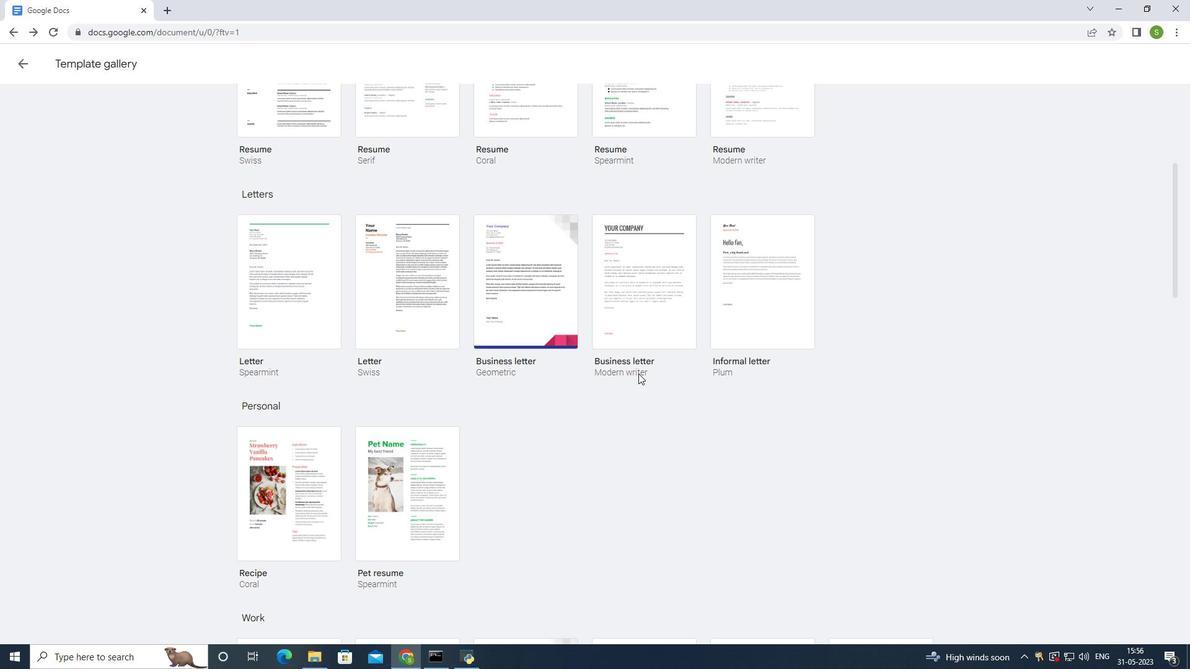 
Action: Mouse pressed left at (638, 372)
Screenshot: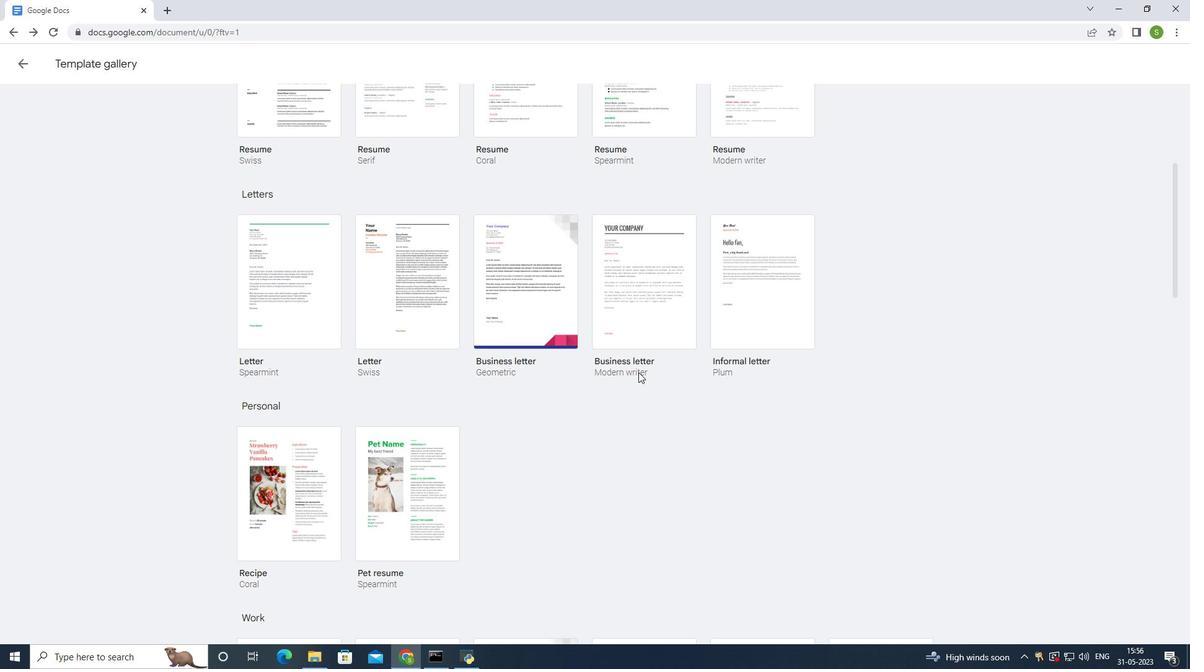 
Action: Mouse moved to (624, 327)
Screenshot: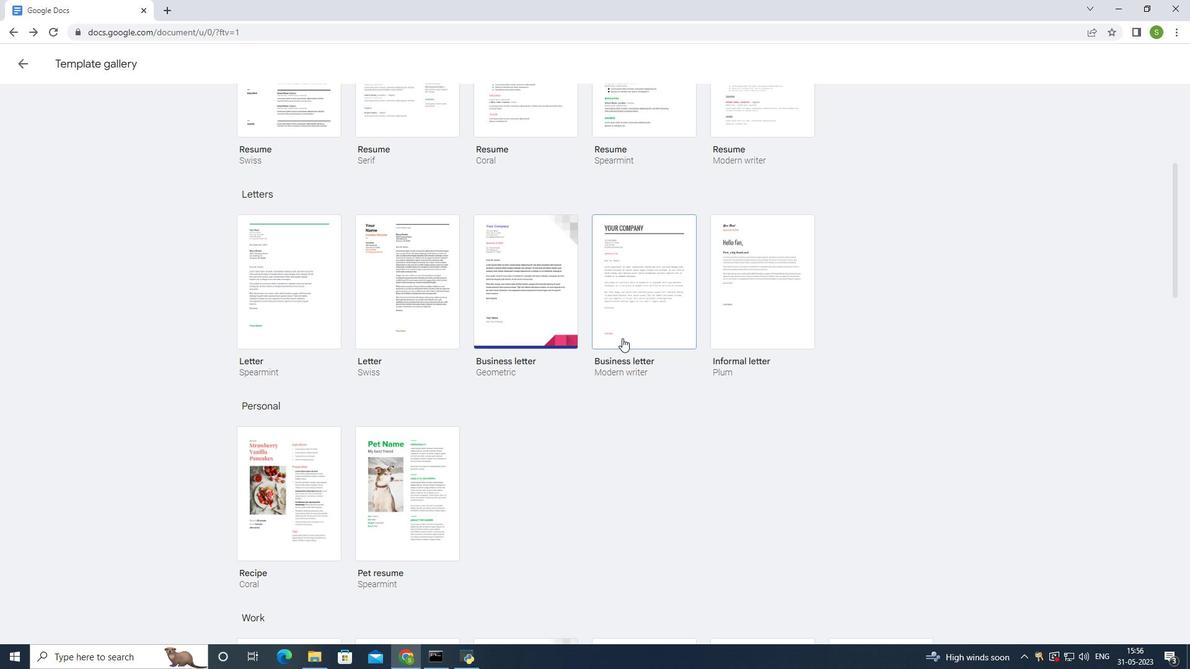 
Action: Mouse pressed left at (624, 327)
Screenshot: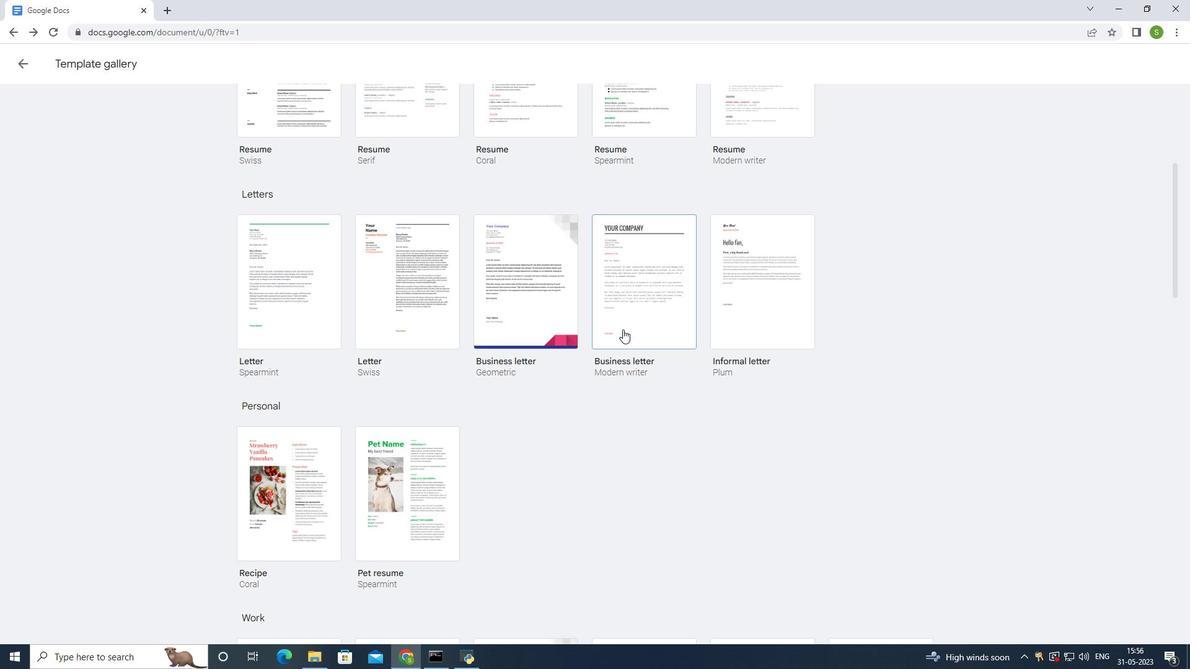 
Action: Mouse moved to (94, 56)
Screenshot: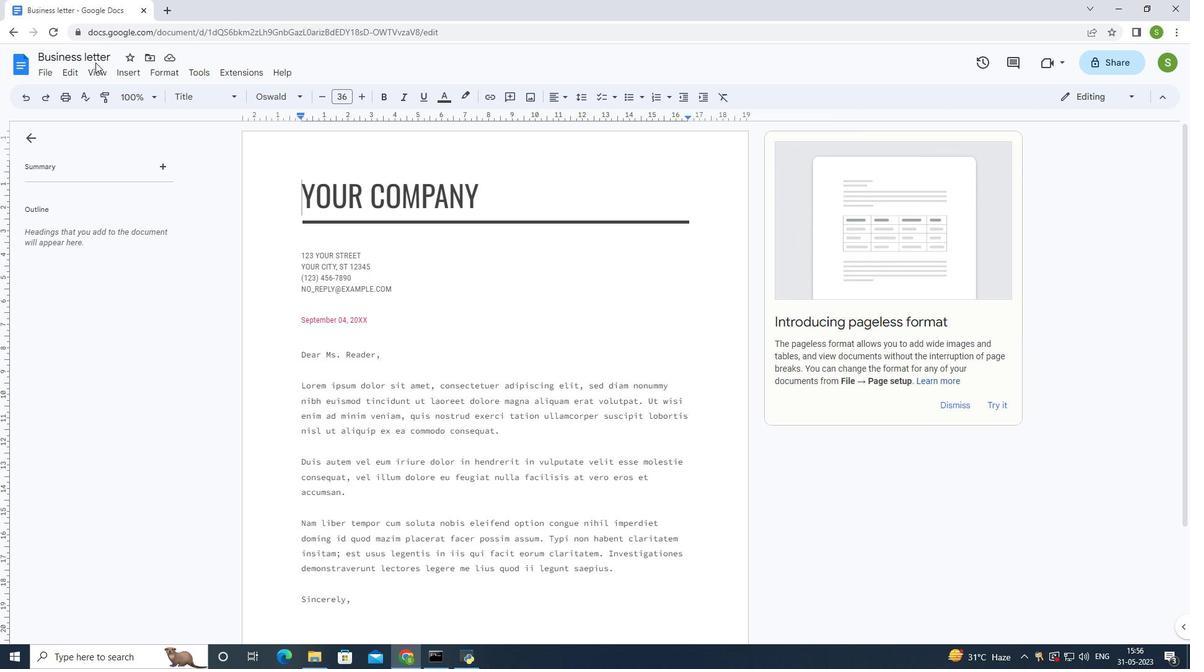 
Action: Mouse pressed left at (94, 56)
Screenshot: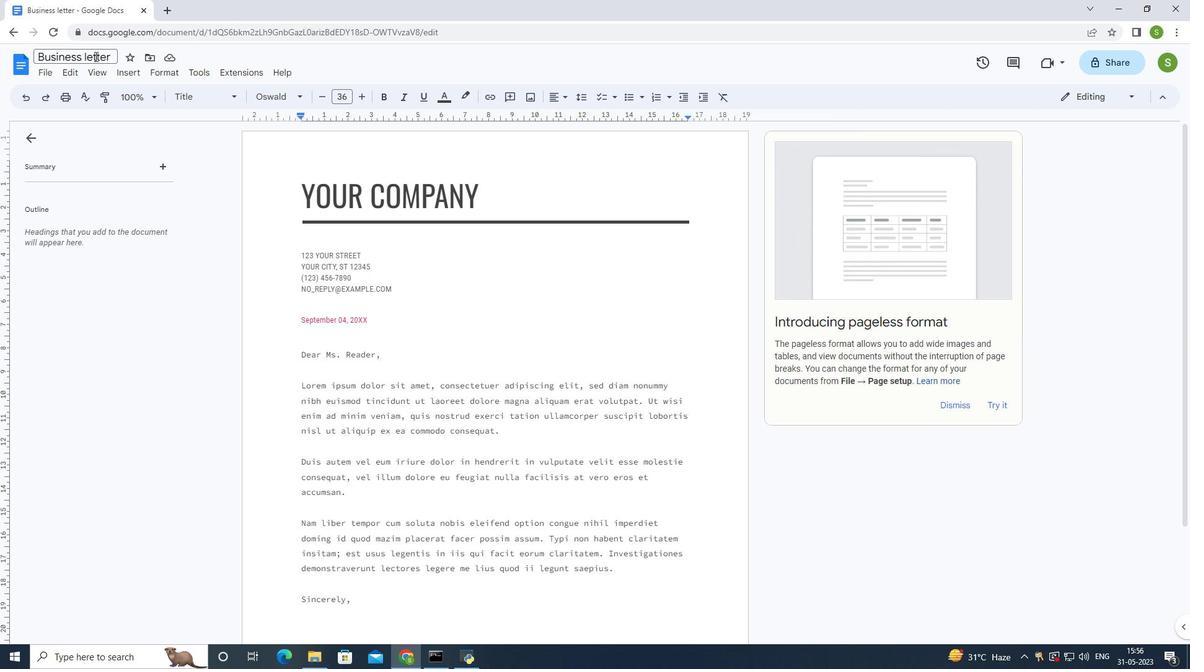 
Action: Mouse moved to (111, 54)
Screenshot: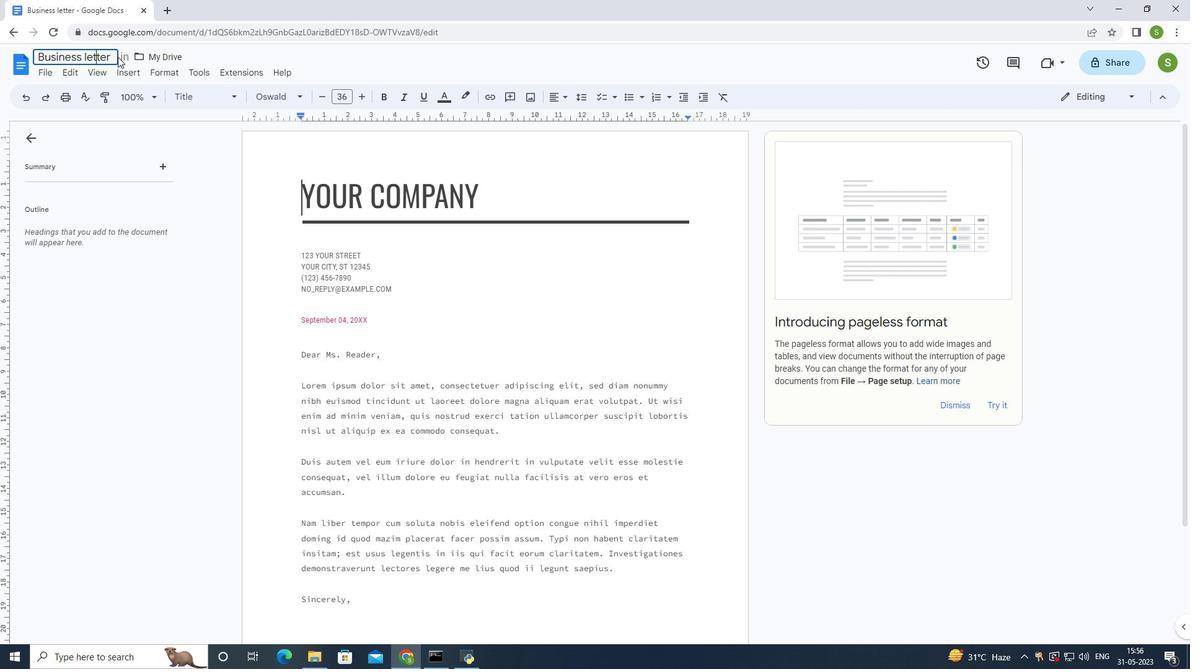 
Action: Mouse pressed left at (111, 54)
Screenshot: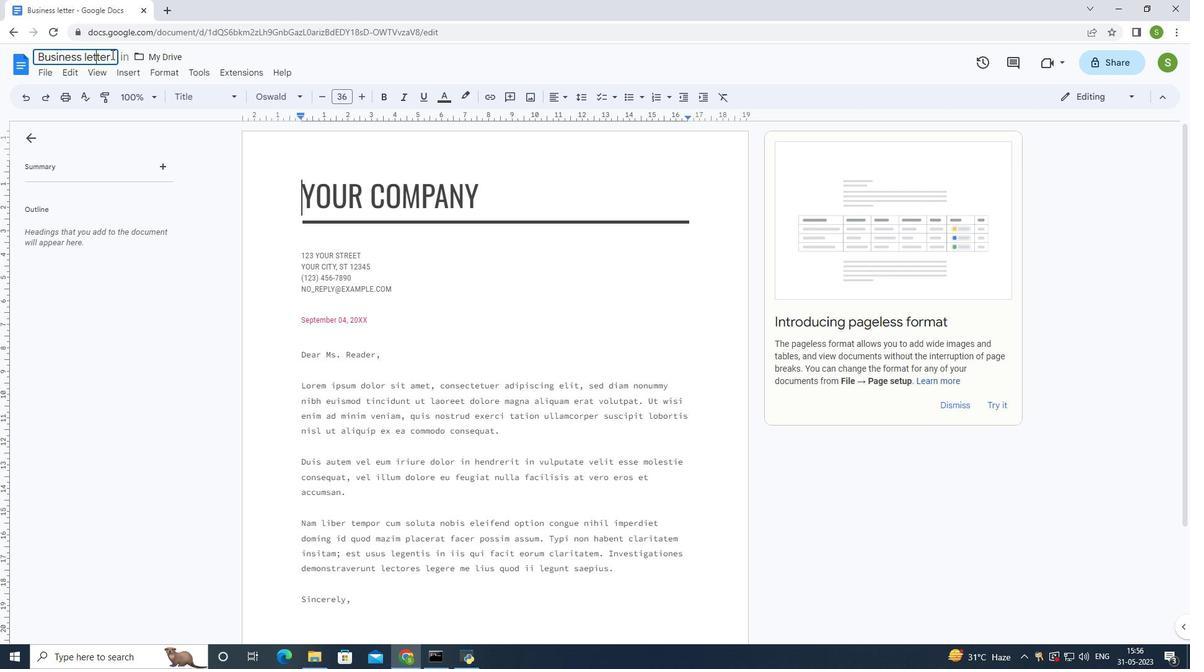 
Action: Mouse pressed left at (111, 54)
Screenshot: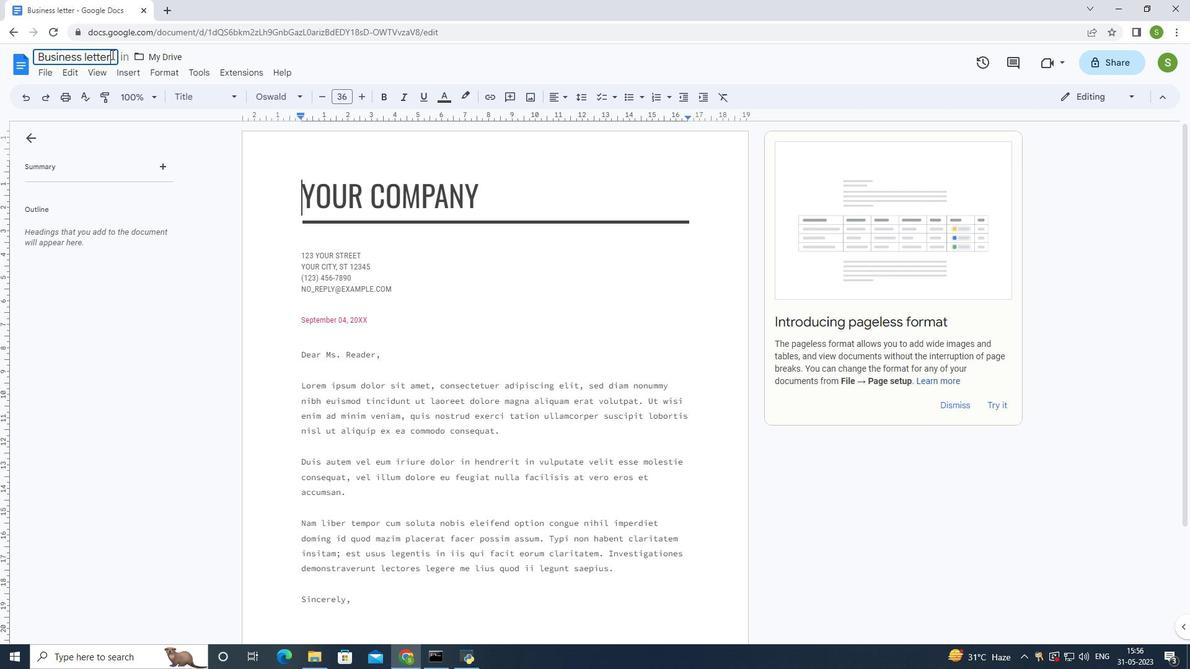 
Action: Mouse moved to (112, 57)
Screenshot: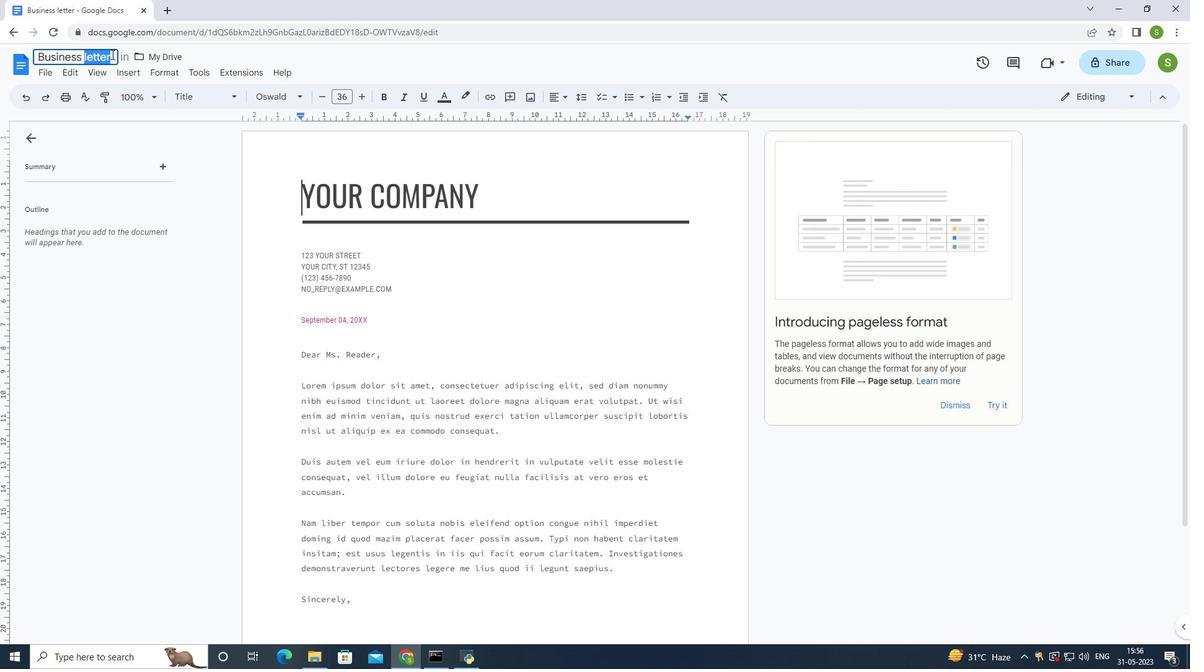 
Action: Mouse pressed left at (112, 57)
Screenshot: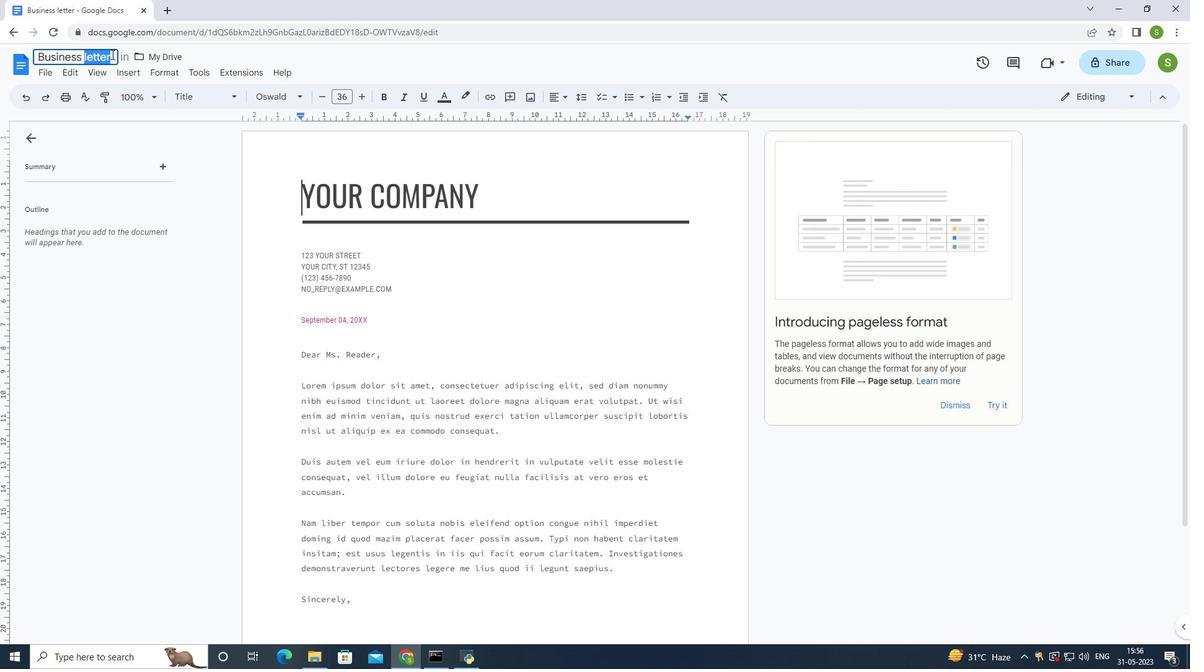 
Action: Mouse pressed left at (112, 57)
Screenshot: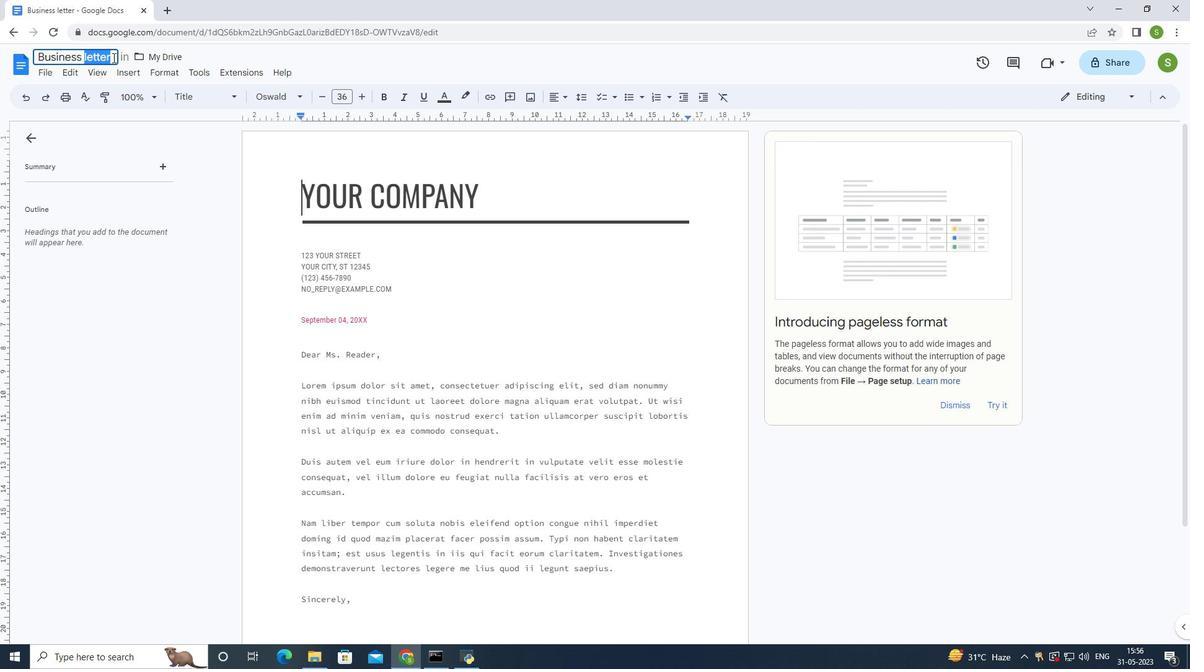 
Action: Mouse pressed left at (112, 57)
Screenshot: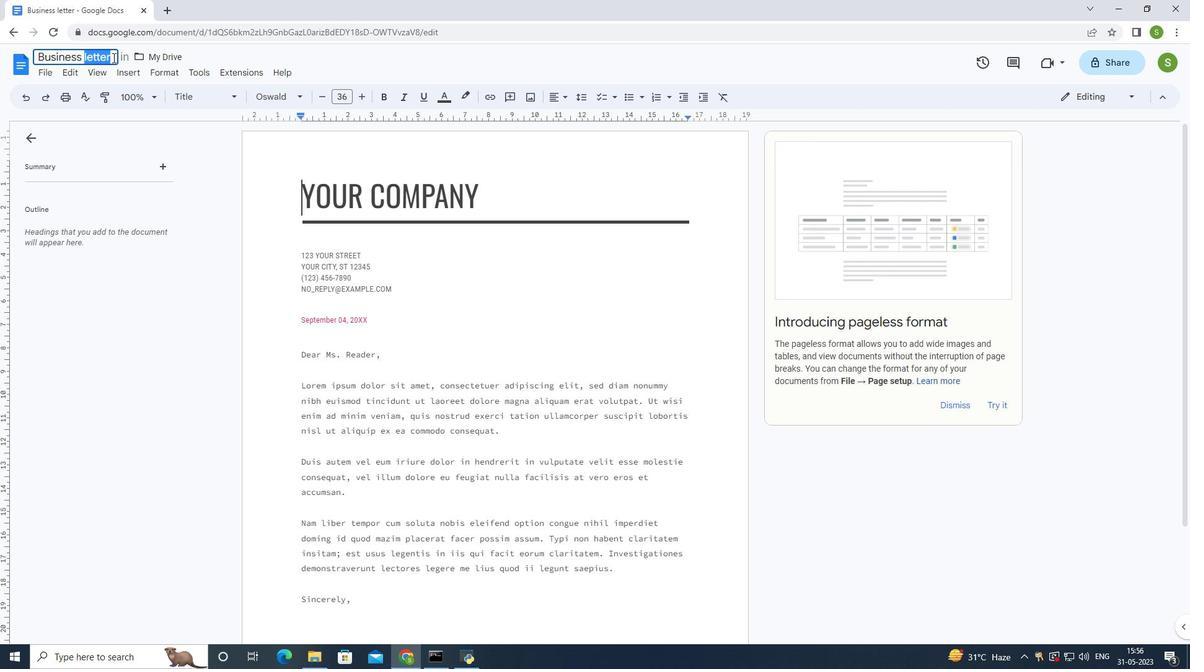 
Action: Mouse moved to (114, 57)
Screenshot: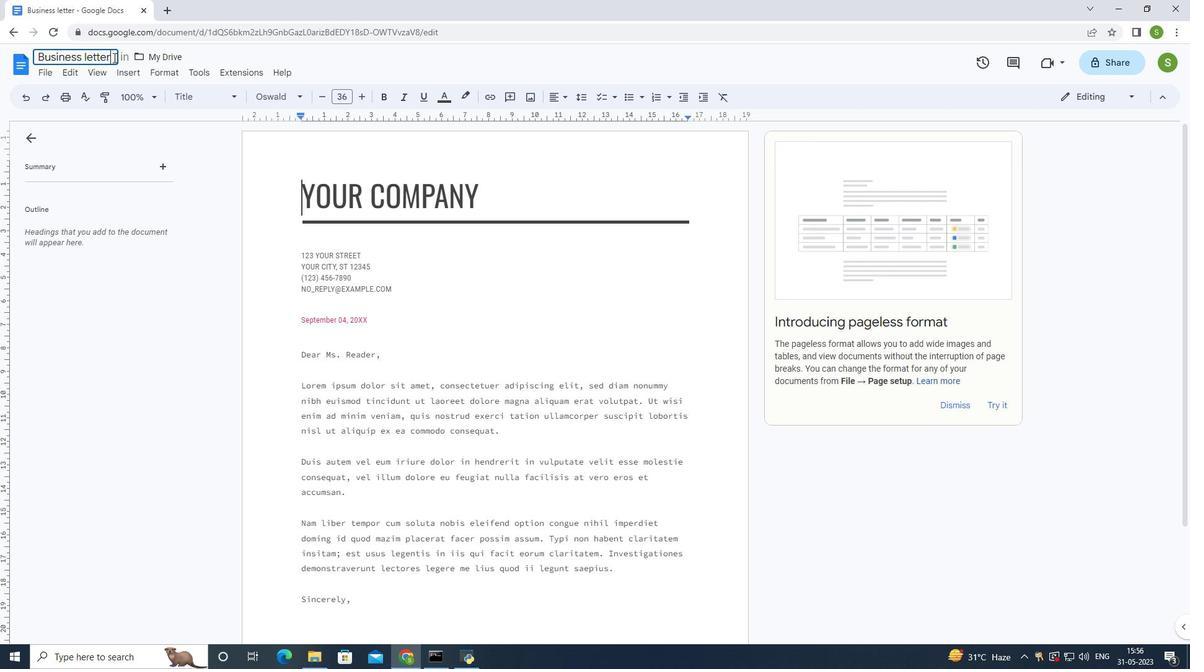 
Action: Key pressed <Key.backspace>
Screenshot: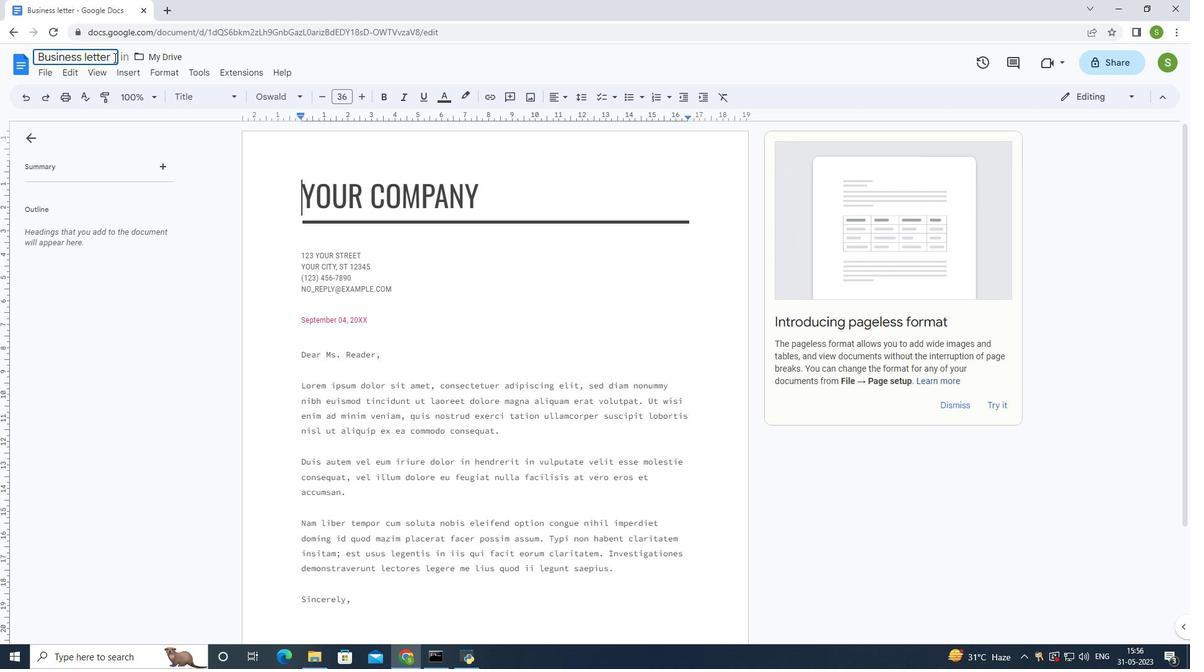 
Action: Mouse moved to (114, 57)
Screenshot: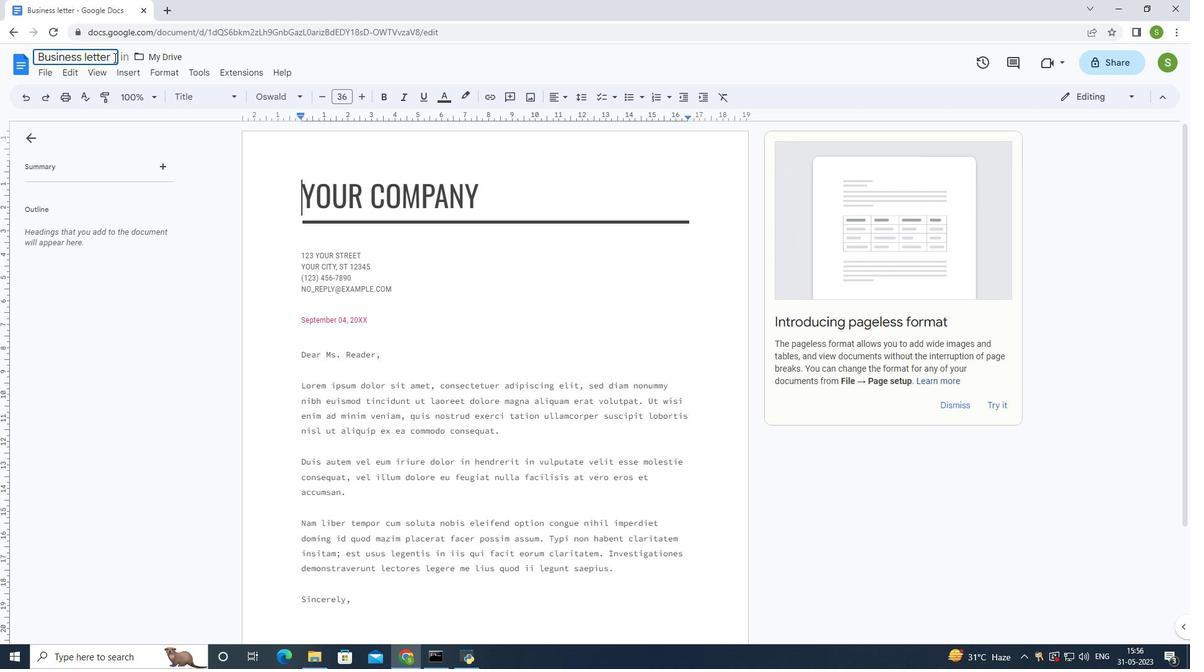 
Action: Key pressed <Key.backspace><Key.backspace><Key.backspace><Key.backspace><Key.backspace><Key.backspace><Key.backspace><Key.backspace><Key.backspace><Key.backspace><Key.backspace><Key.backspace><Key.backspace><Key.backspace>
Screenshot: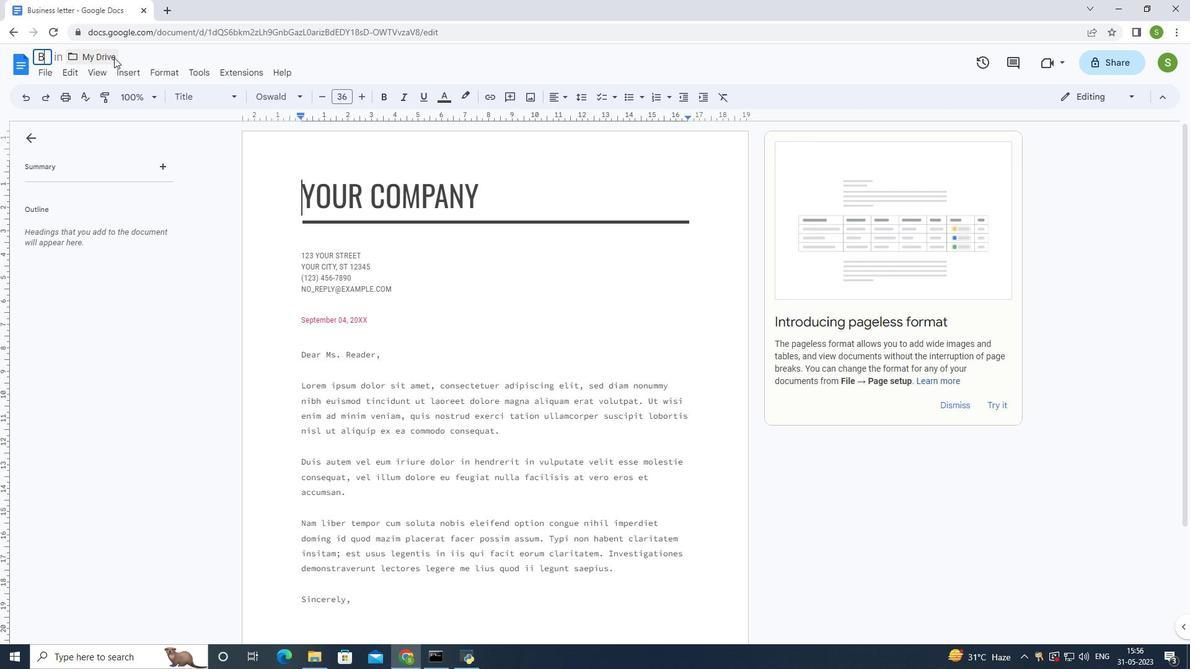 
Action: Mouse moved to (138, 54)
Screenshot: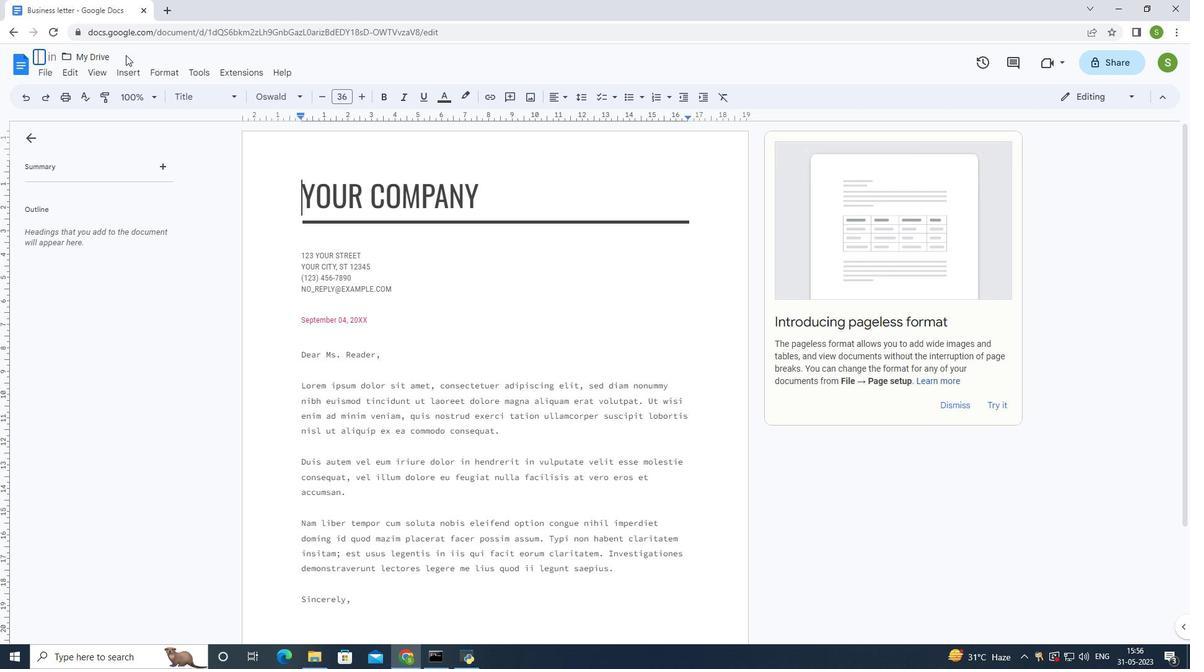 
Action: Key pressed guideline.pdf<Key.enter>
Screenshot: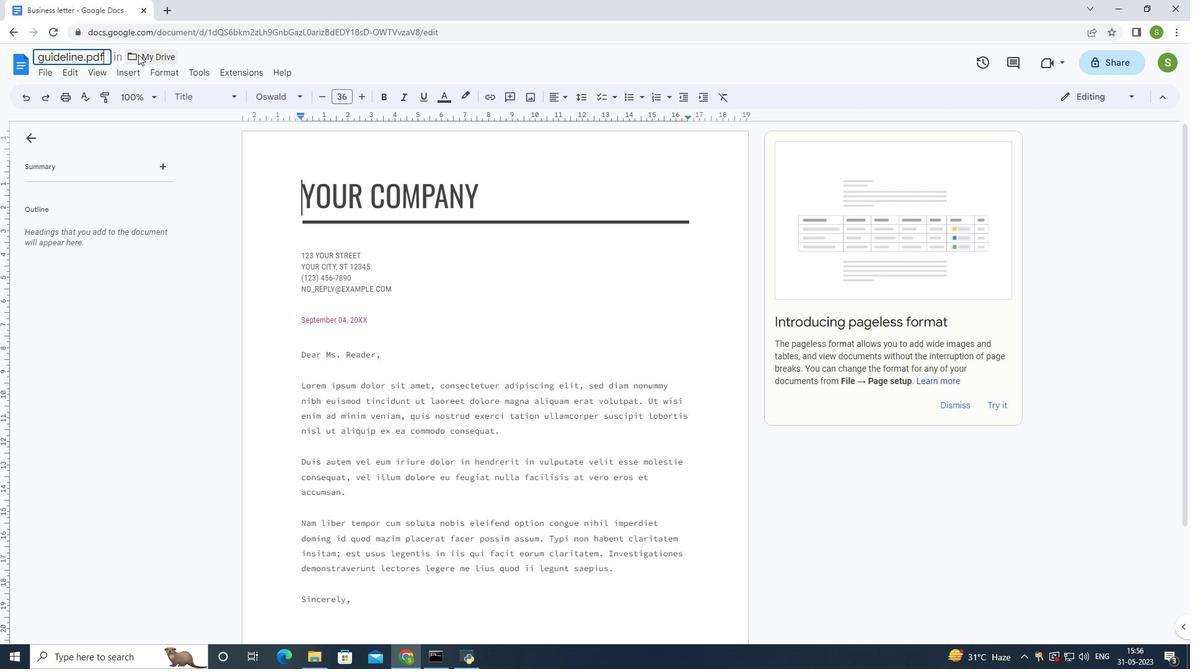 
Action: Mouse moved to (291, 247)
Screenshot: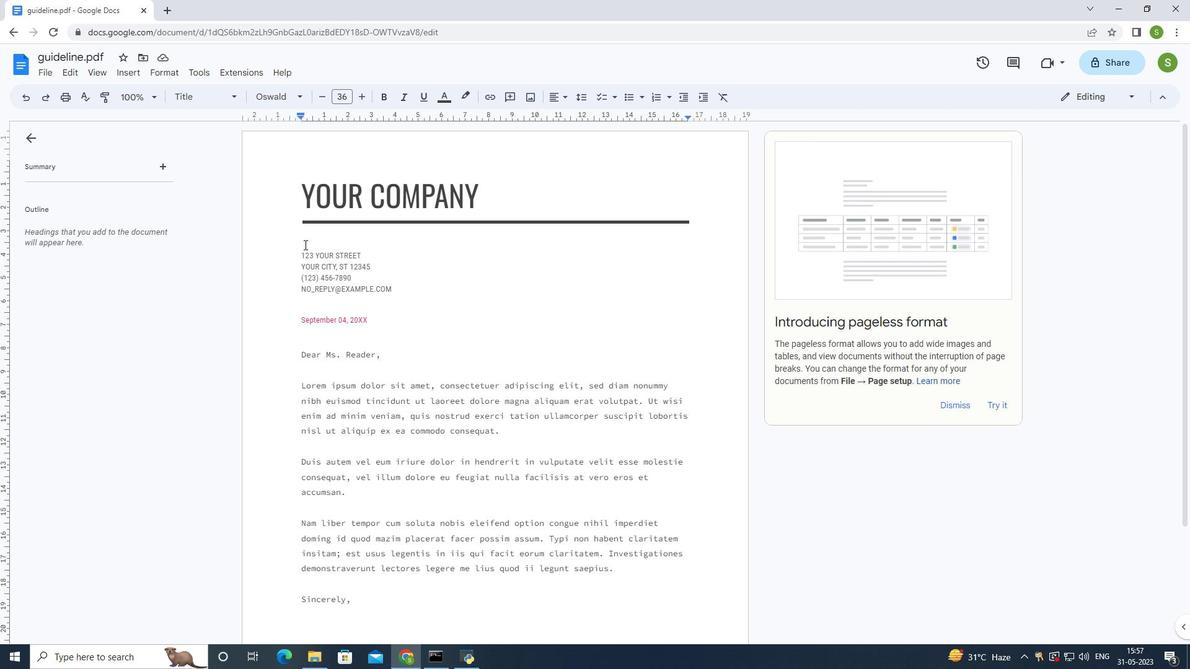 
Action: Mouse pressed left at (291, 247)
Screenshot: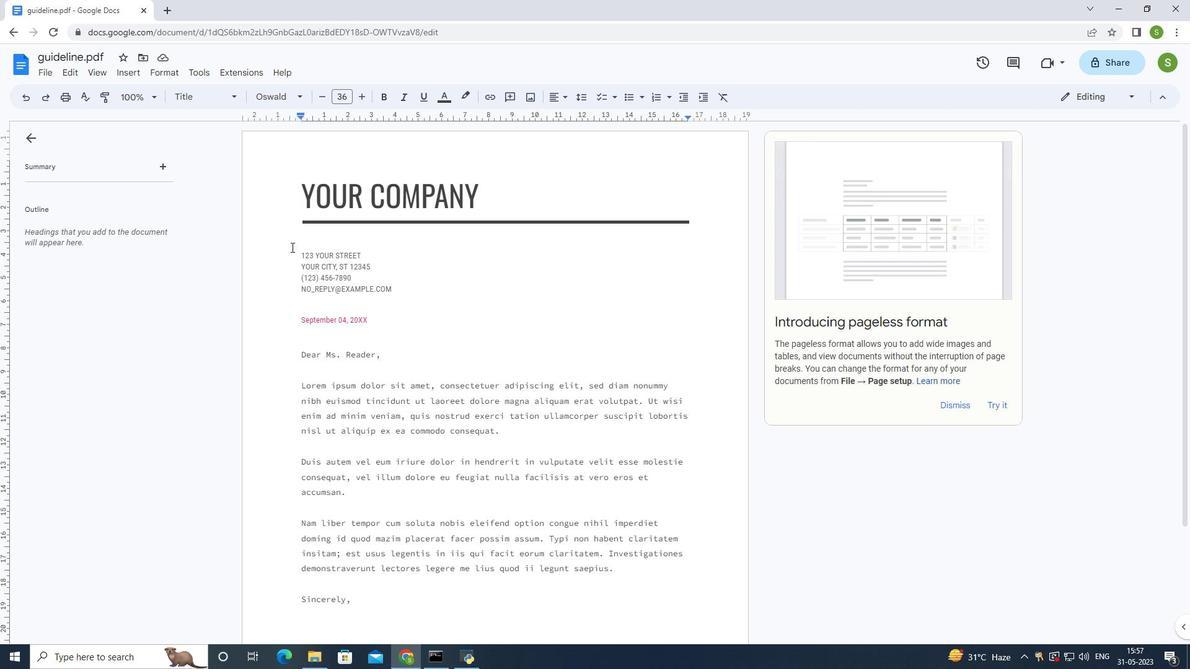 
Action: Mouse moved to (573, 495)
Screenshot: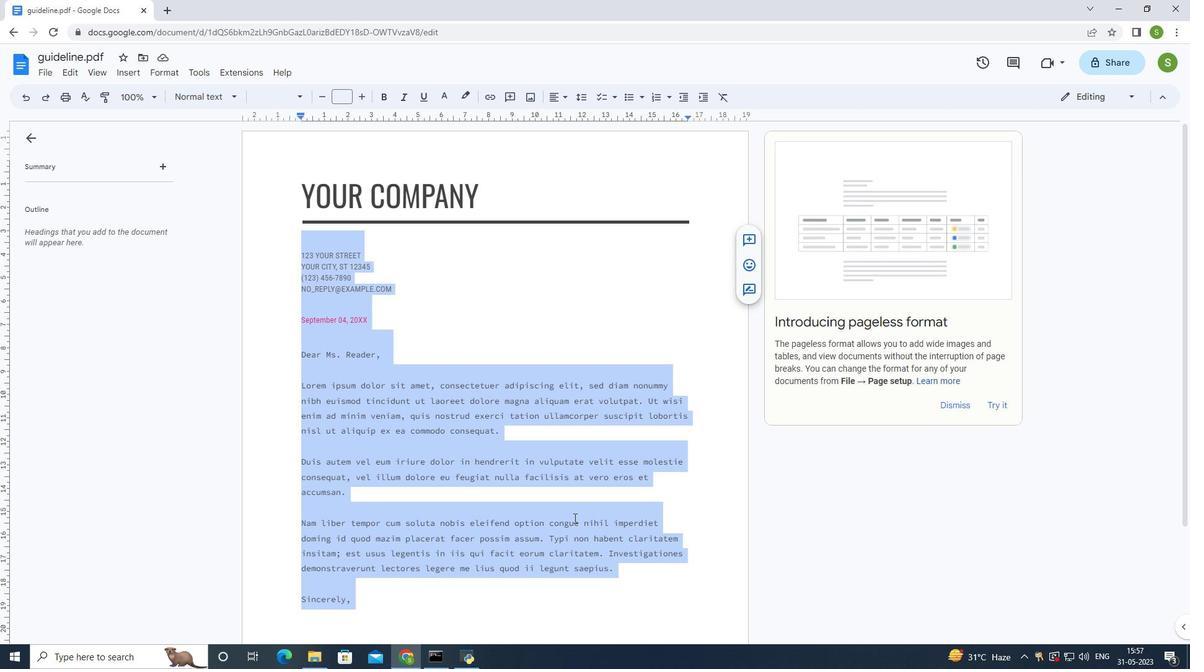 
Action: Key pressed <Key.delete>
Screenshot: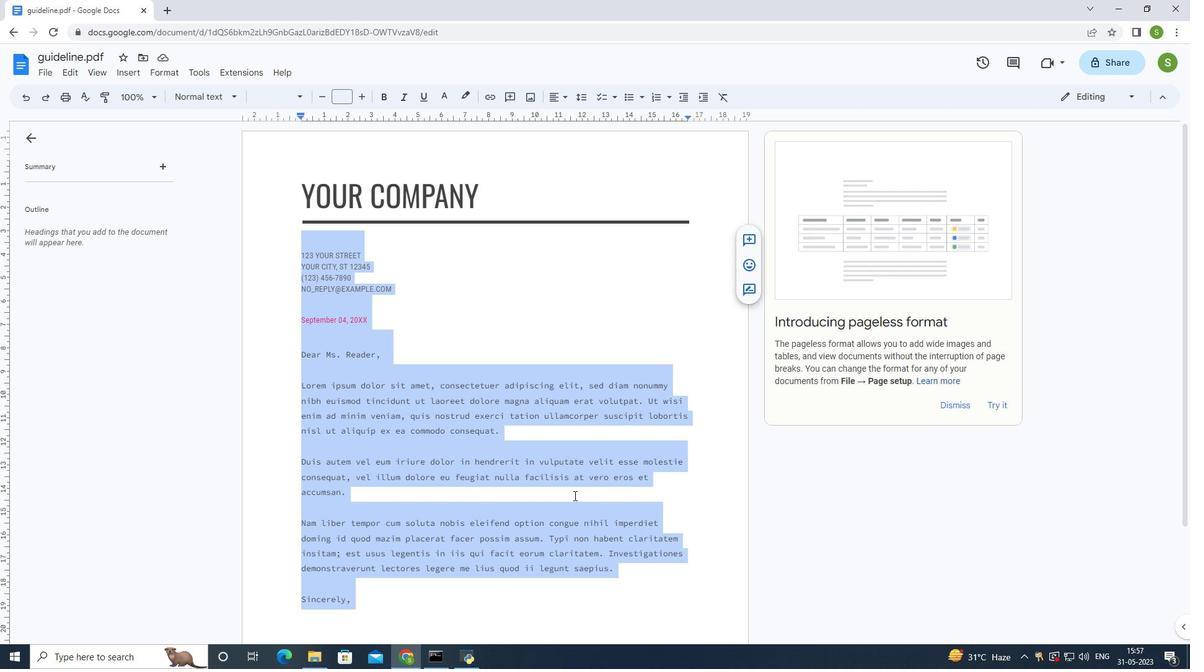 
Action: Mouse moved to (291, 189)
Screenshot: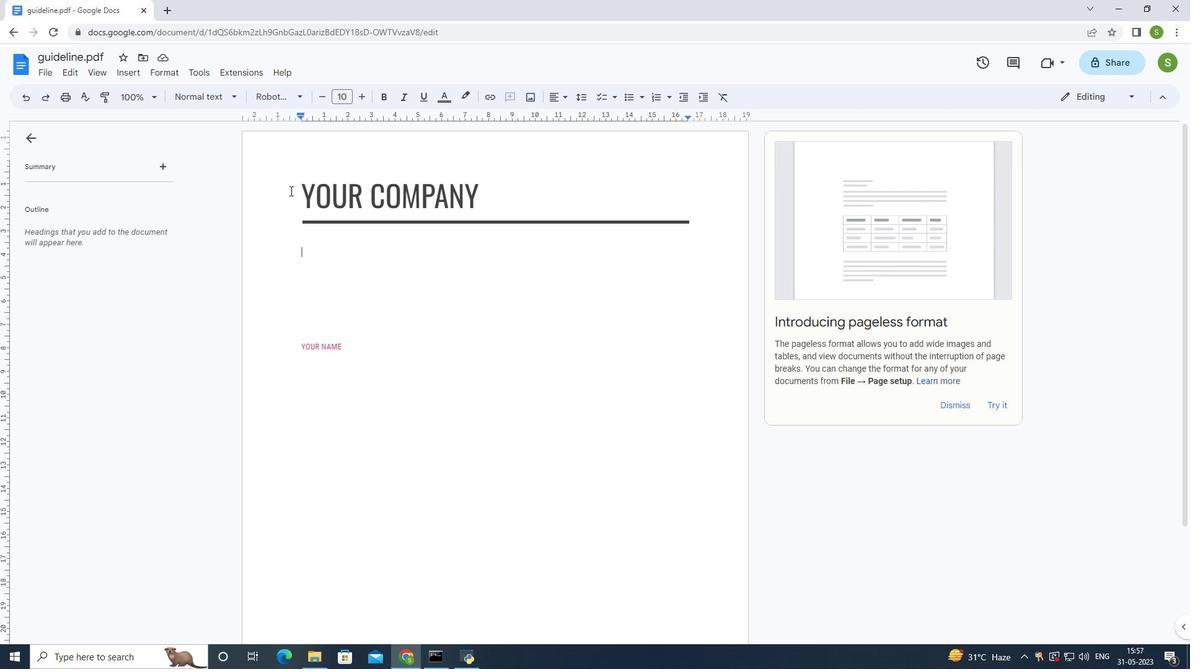 
Action: Mouse pressed left at (291, 189)
Screenshot: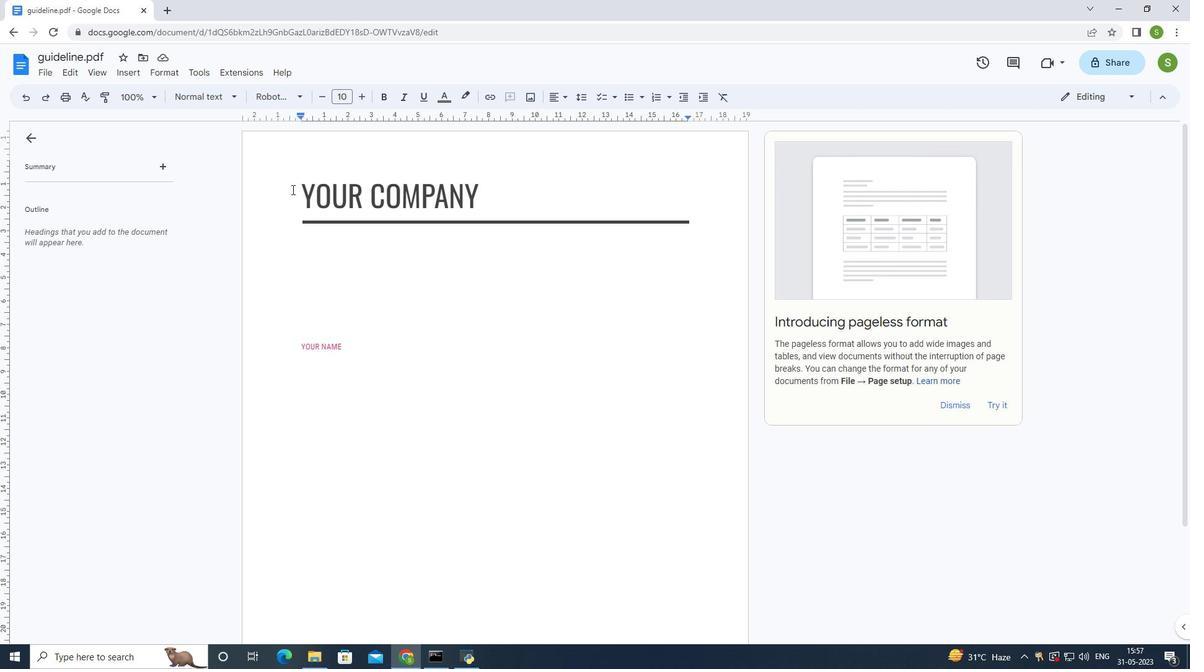 
Action: Mouse moved to (482, 248)
Screenshot: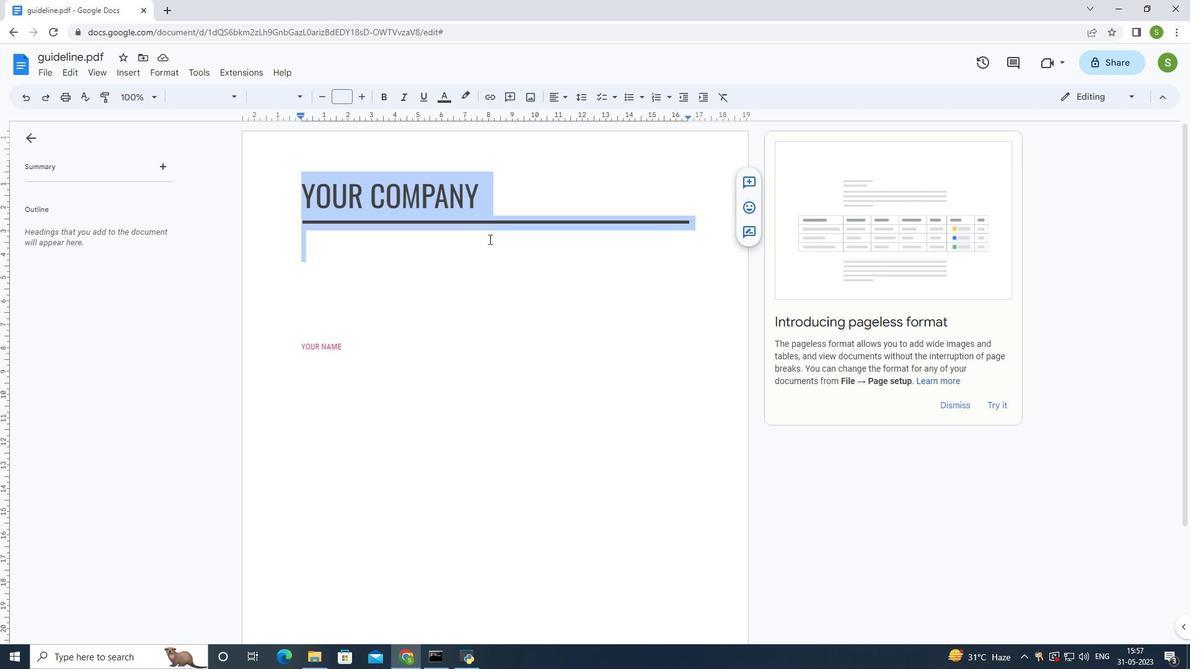 
Action: Key pressed <Key.delete>
Screenshot: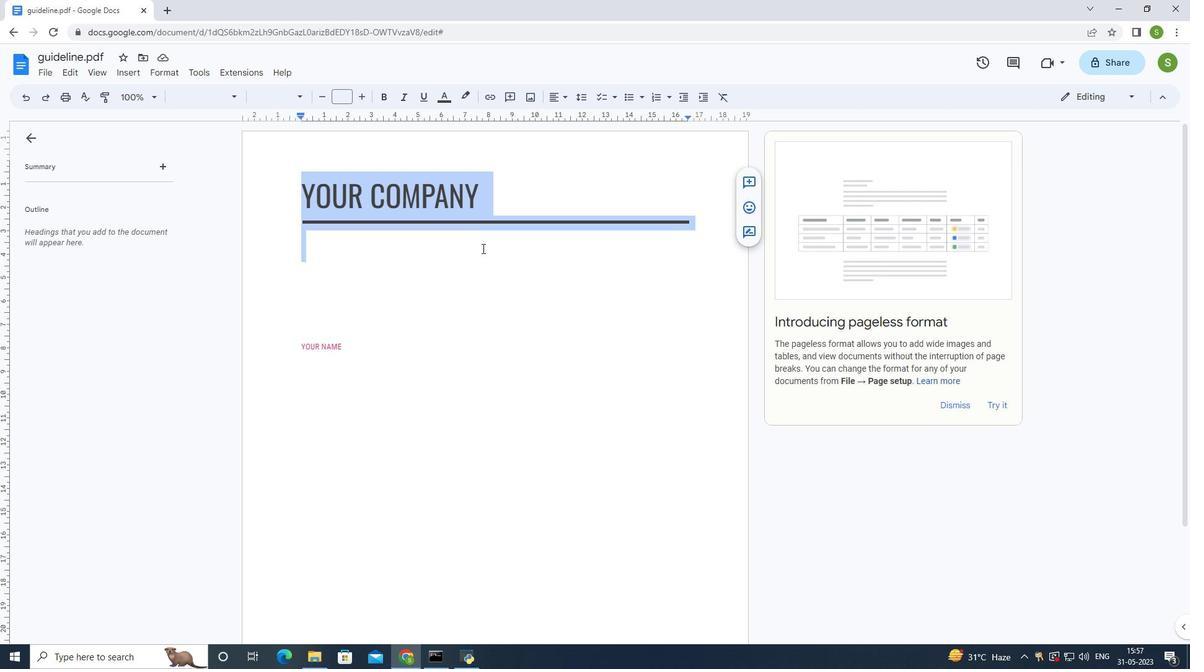 
Action: Mouse moved to (469, 254)
Screenshot: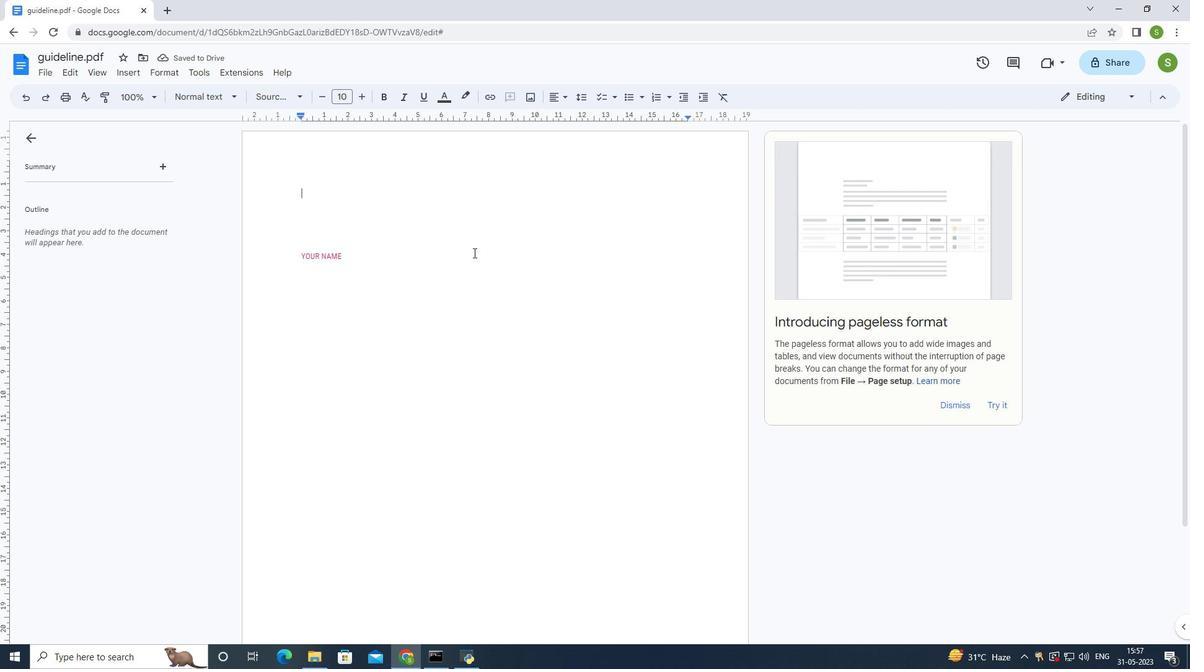 
Action: Key pressed <Key.shift>Address<Key.backspace><Key.backspace><Key.backspace><Key.backspace><Key.backspace><Key.backspace><Key.backspace>ctrl+Zz<'\x1a'><'\x1a'><'\x1a'><'\x1a'><'\x1a'><'\x1a'>
Screenshot: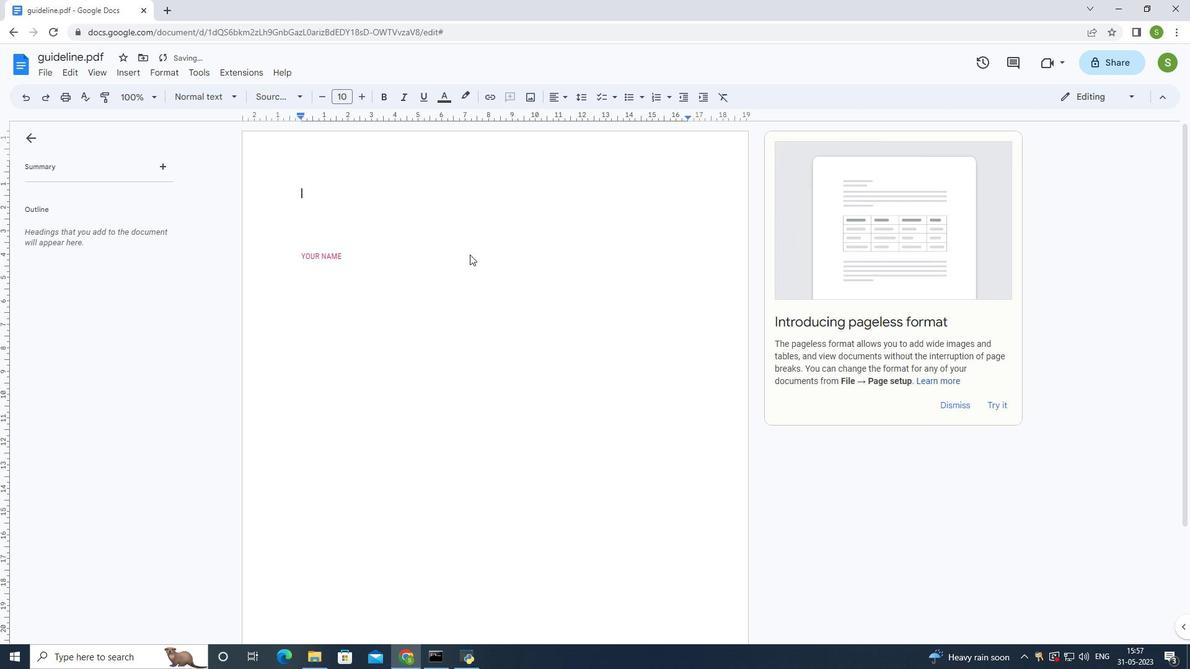 
Action: Mouse moved to (385, 266)
Screenshot: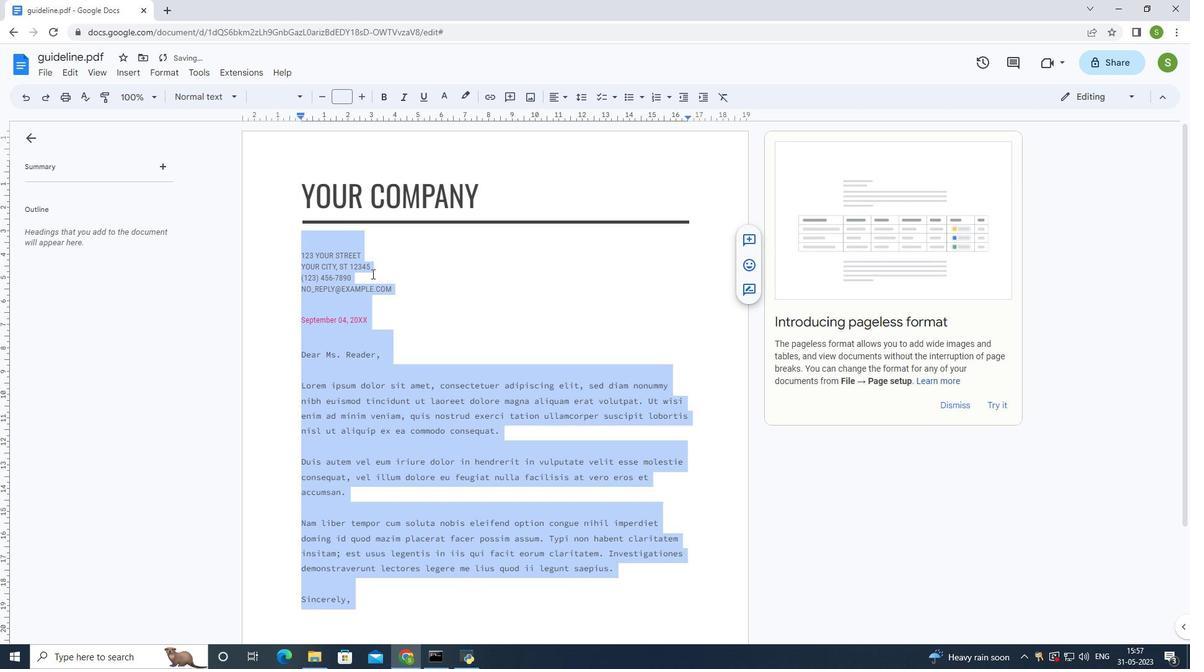 
Action: Mouse pressed left at (385, 266)
Screenshot: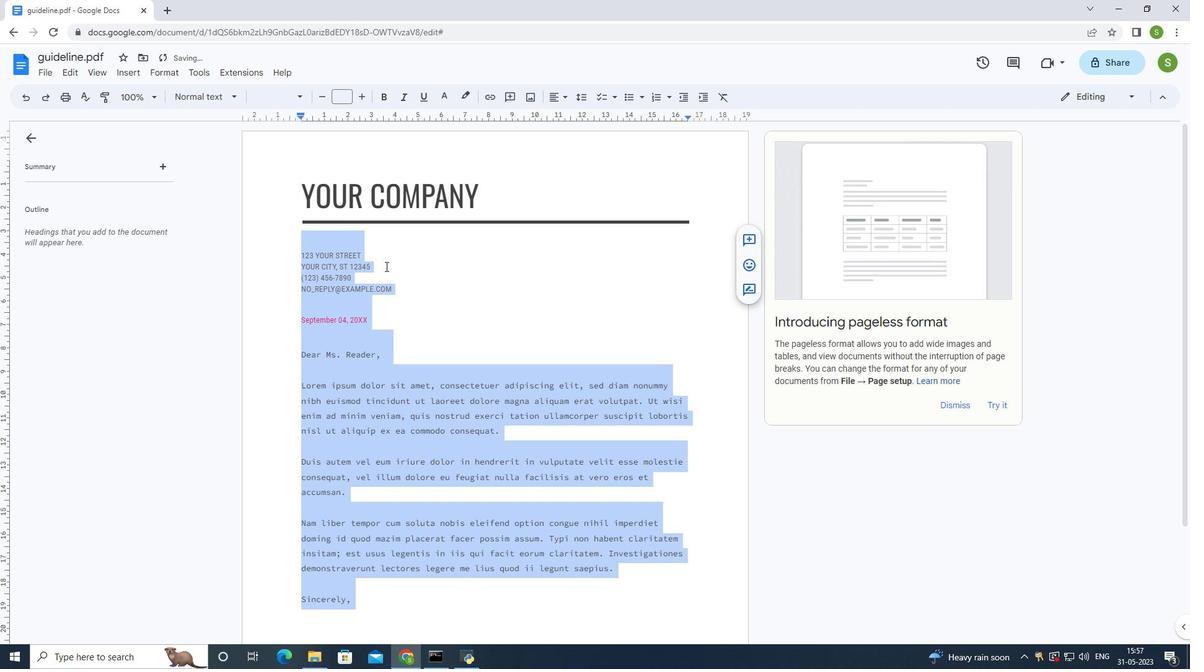 
Action: Mouse moved to (298, 251)
Screenshot: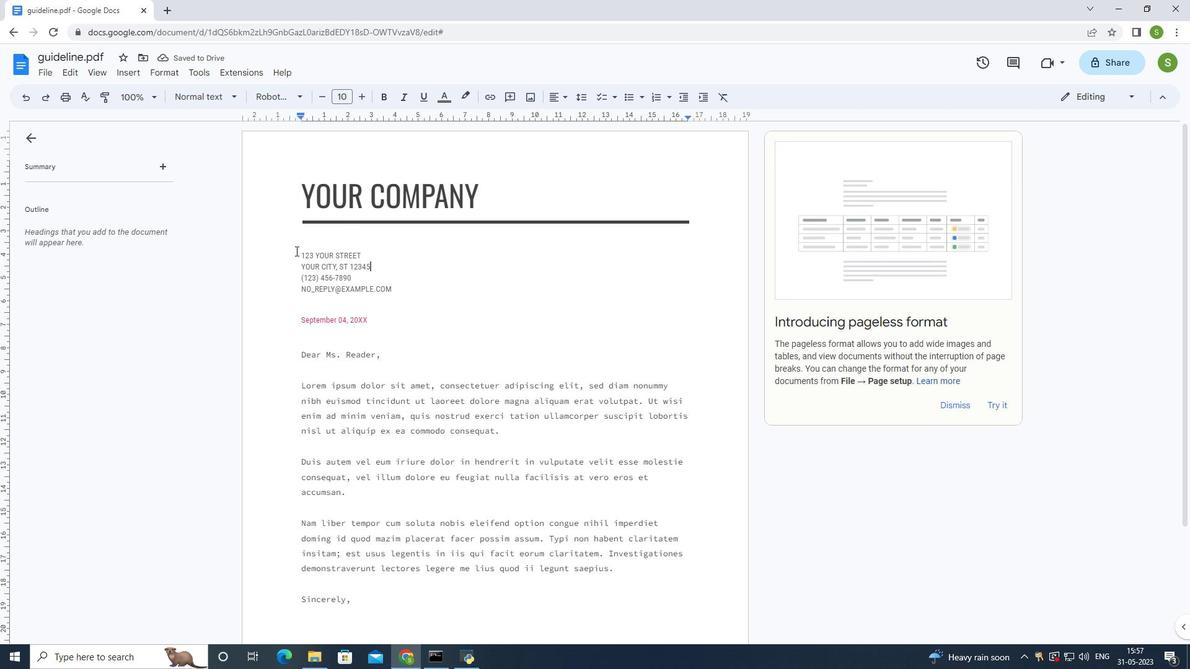 
Action: Mouse pressed left at (298, 251)
Screenshot: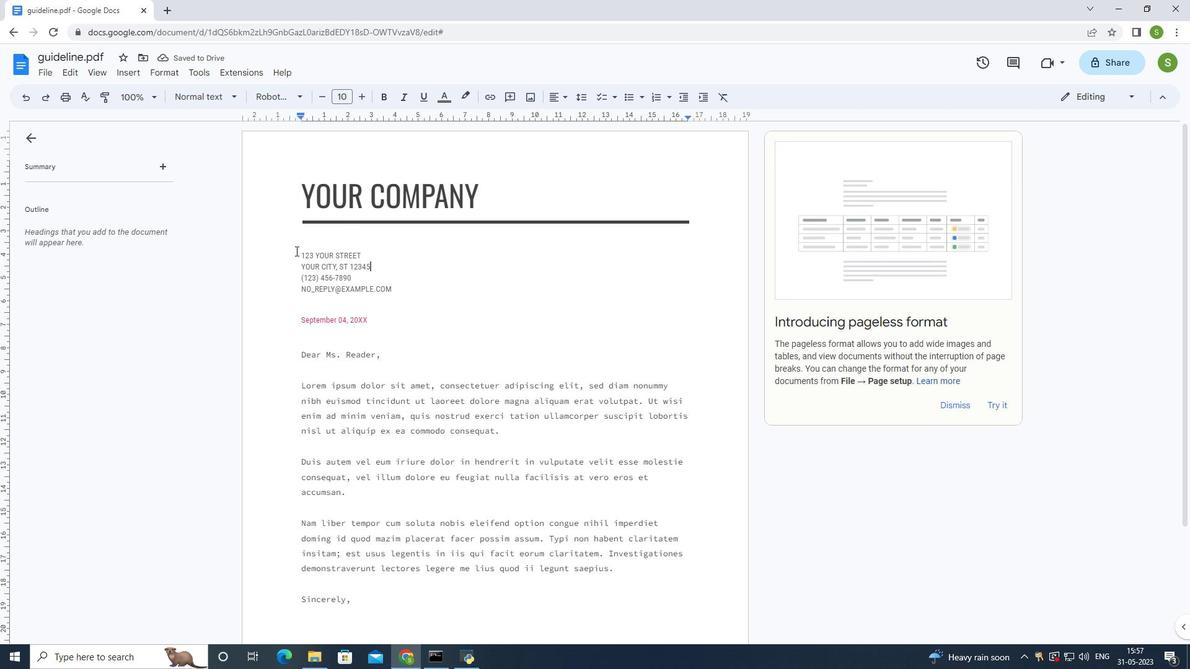 
Action: Mouse moved to (402, 278)
Screenshot: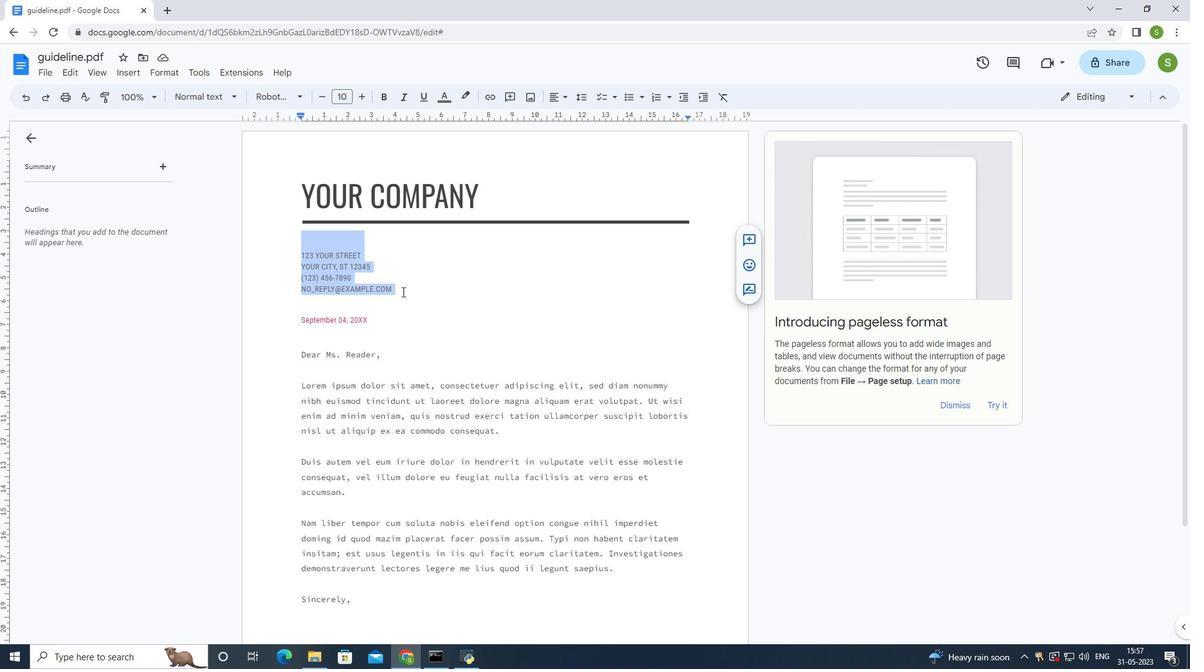 
Action: Key pressed <Key.delete>
Screenshot: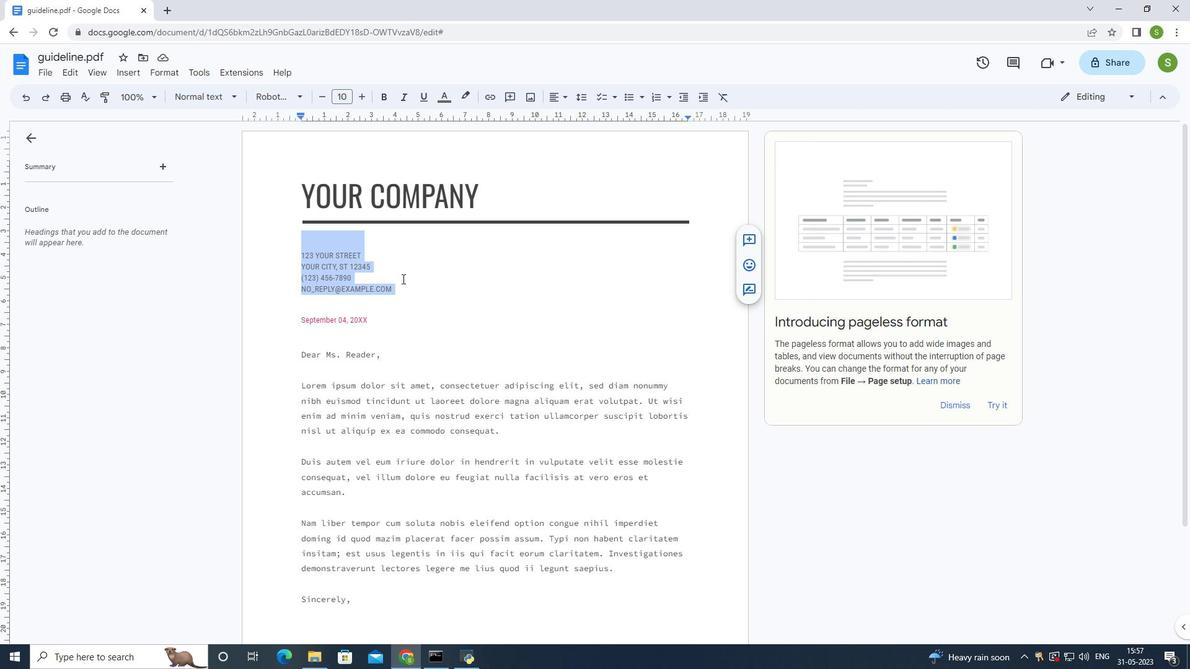 
Action: Mouse moved to (369, 258)
Screenshot: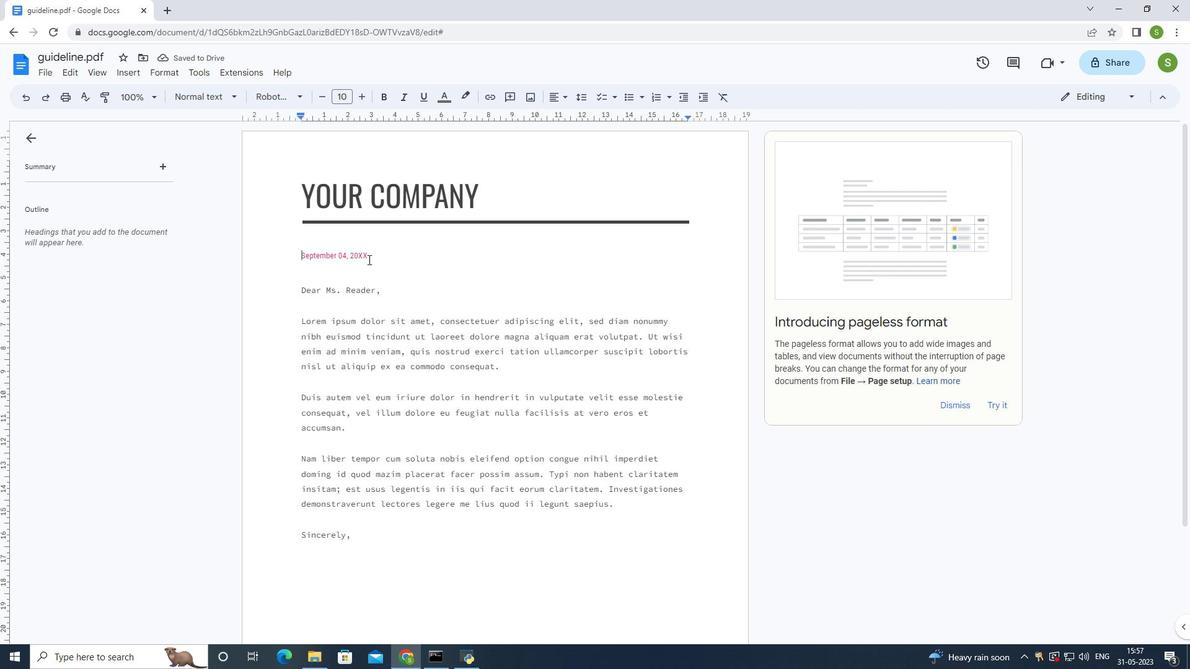 
Action: Mouse pressed left at (369, 258)
Screenshot: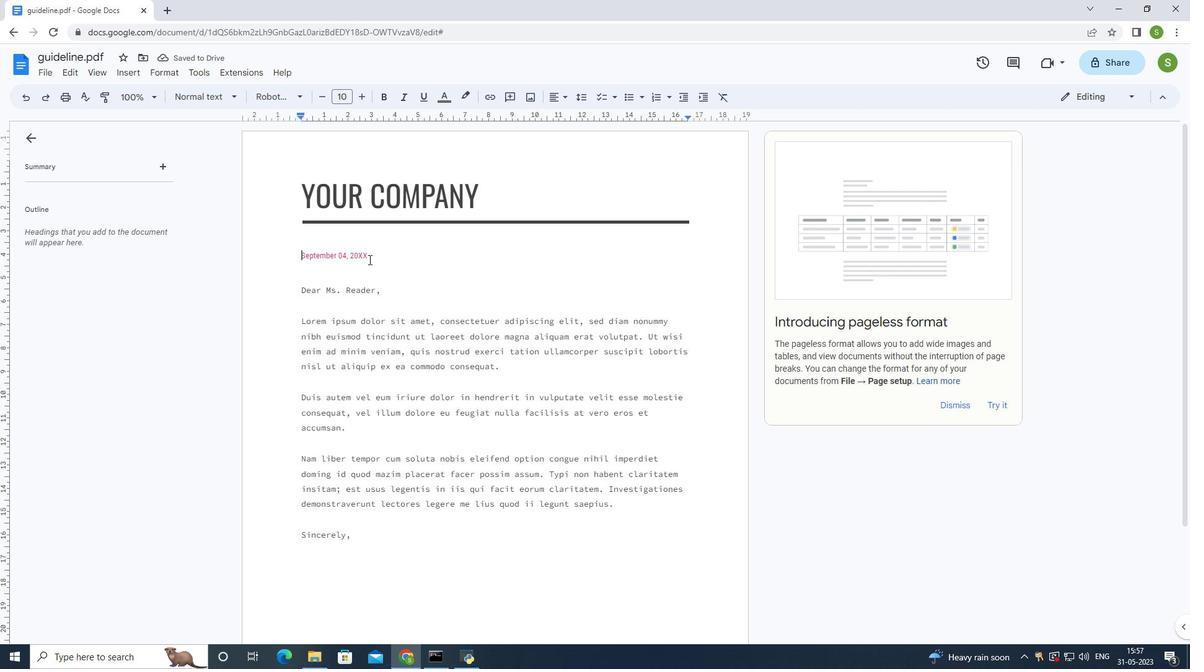 
Action: Key pressed <Key.backspace><Key.backspace><Key.backspace><Key.backspace><Key.backspace><Key.backspace><Key.backspace><Key.backspace><Key.backspace><Key.backspace><Key.backspace><Key.backspace><Key.backspace><Key.backspace><Key.backspace><Key.backspace><Key.backspace><Key.backspace><Key.backspace>
